 Task: School and Teacher Template: Grading Paper Horizontal.
Action: Mouse moved to (91, 100)
Screenshot: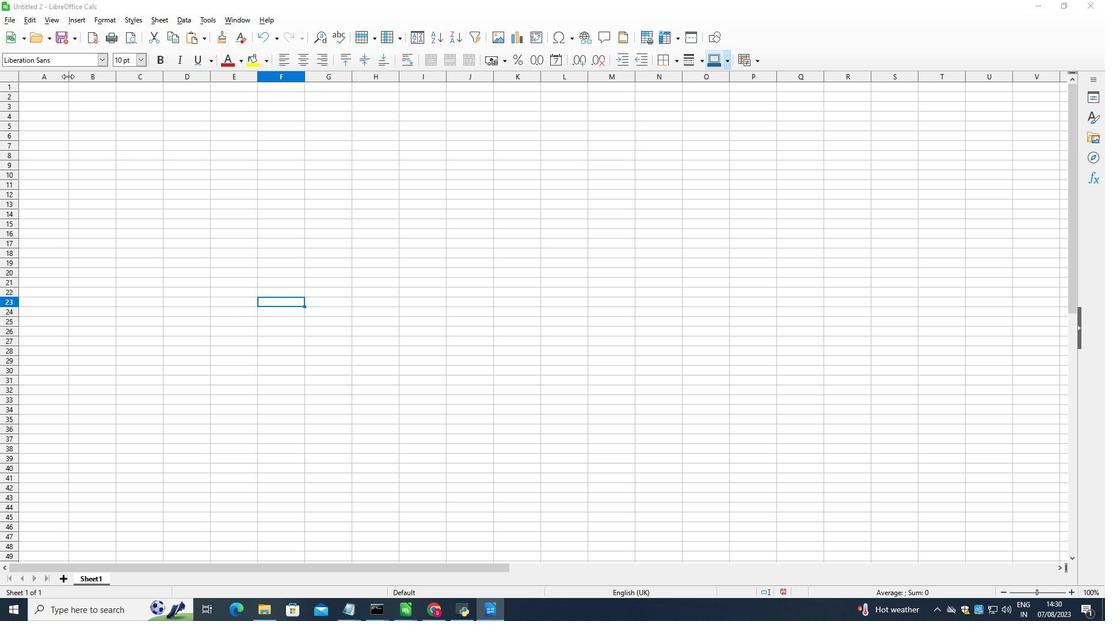 
Action: Mouse pressed left at (91, 100)
Screenshot: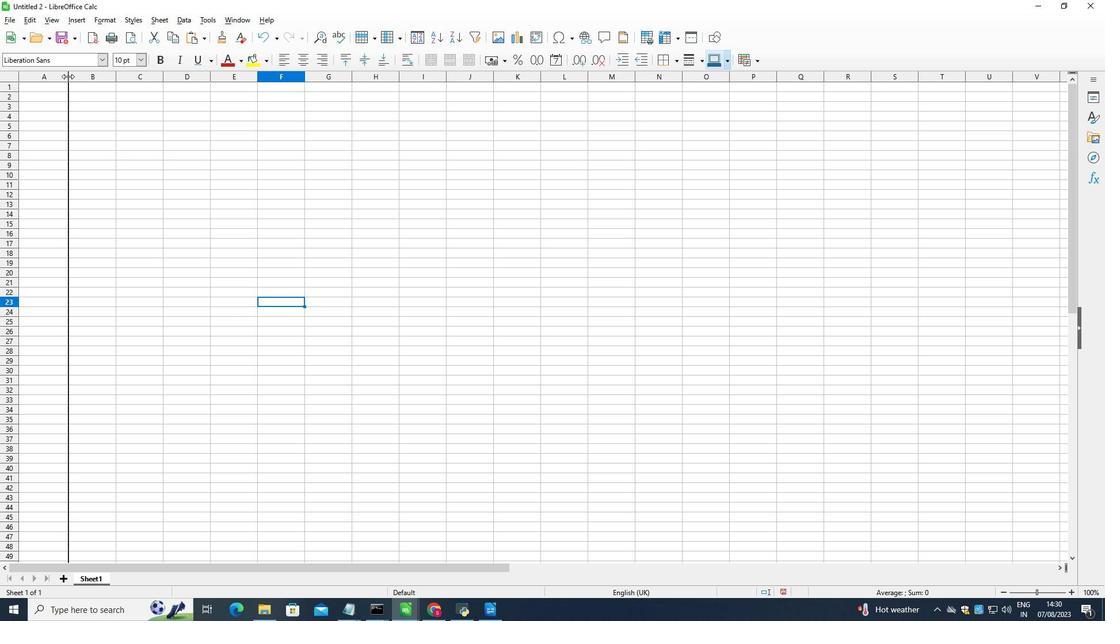 
Action: Mouse moved to (177, 97)
Screenshot: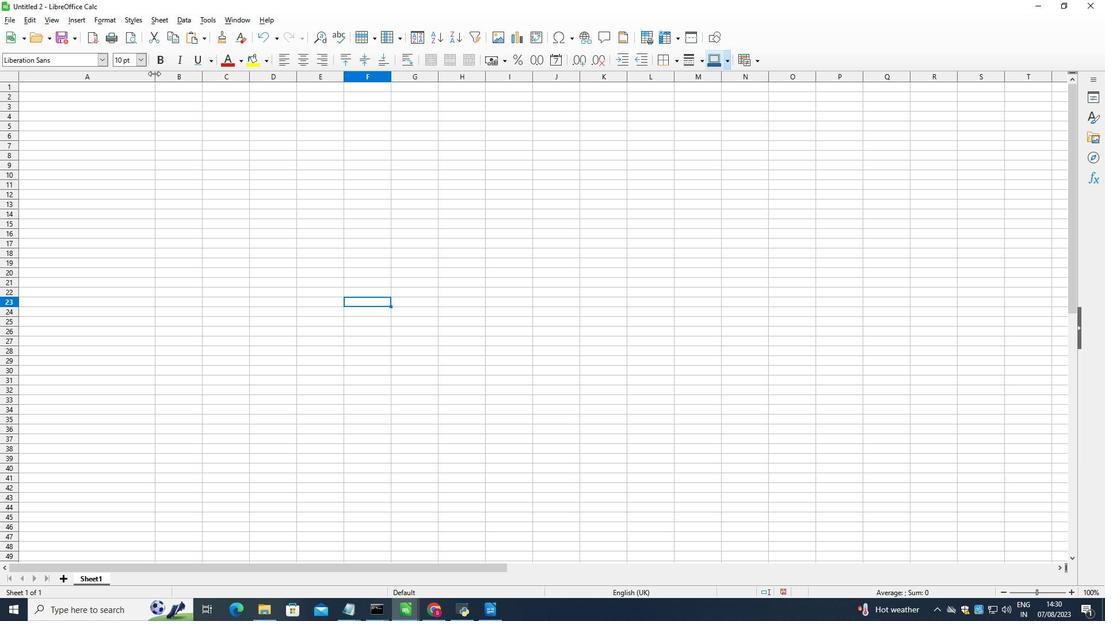 
Action: Mouse pressed left at (177, 97)
Screenshot: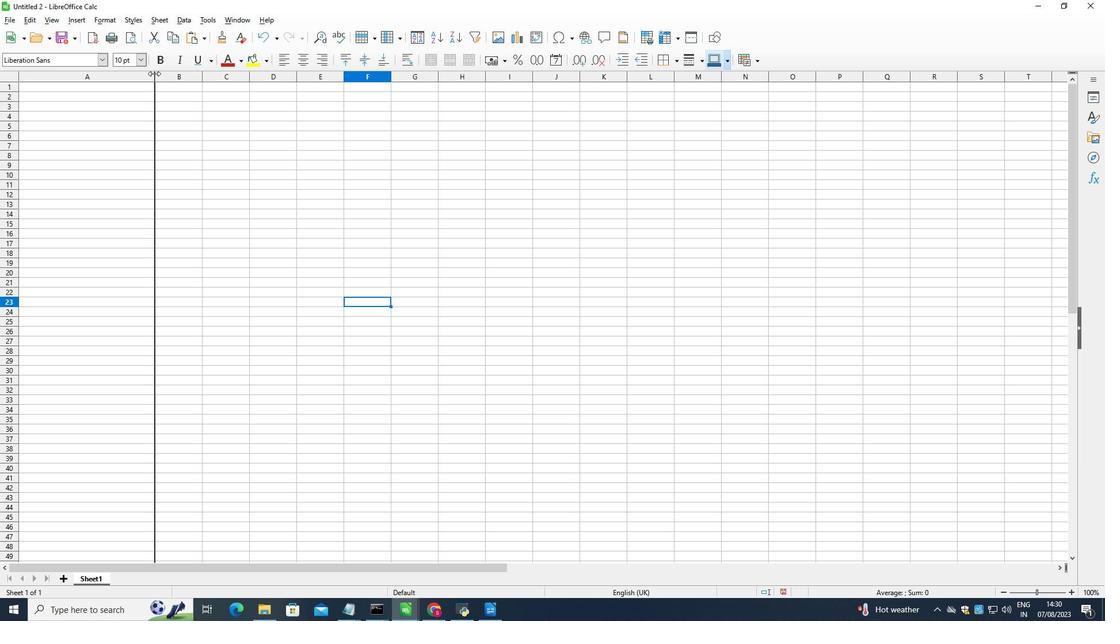
Action: Mouse moved to (228, 98)
Screenshot: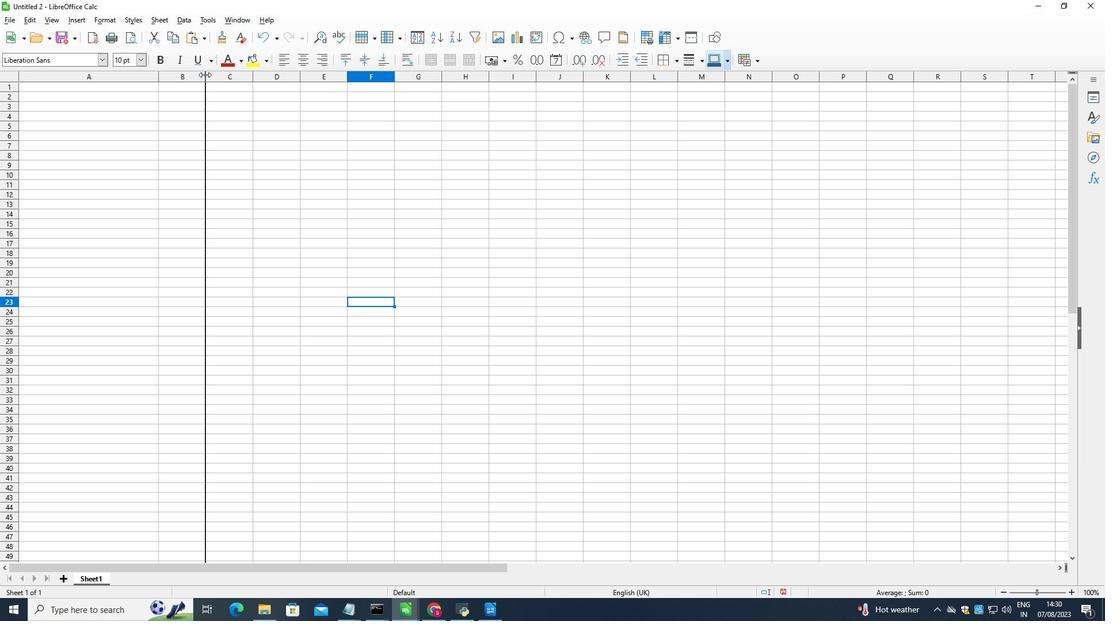 
Action: Mouse pressed left at (228, 98)
Screenshot: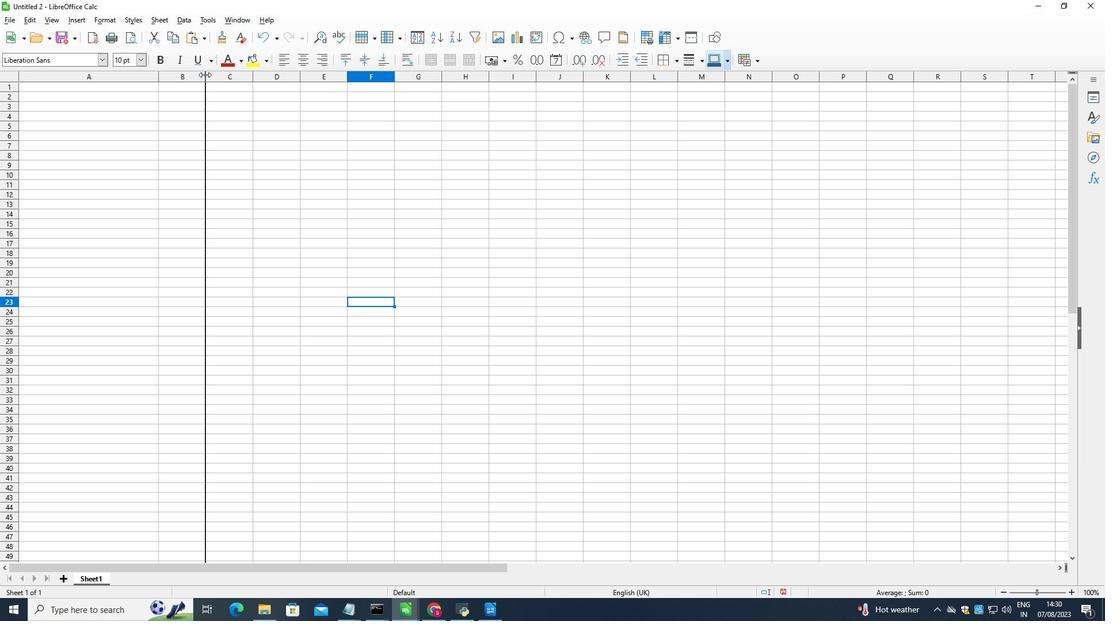 
Action: Mouse moved to (254, 101)
Screenshot: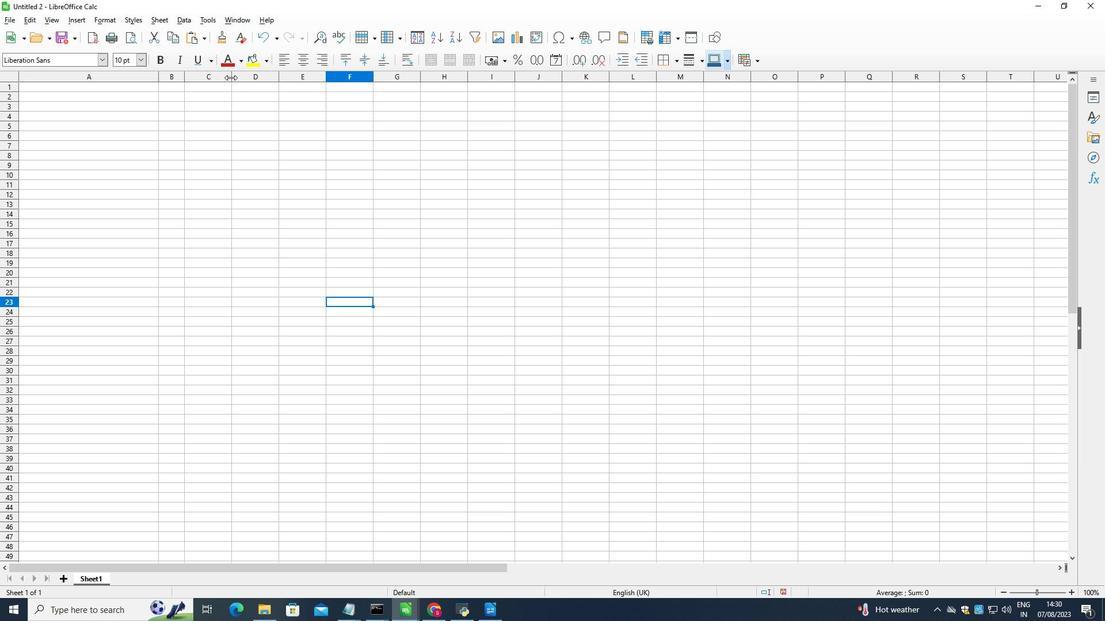 
Action: Mouse pressed left at (254, 101)
Screenshot: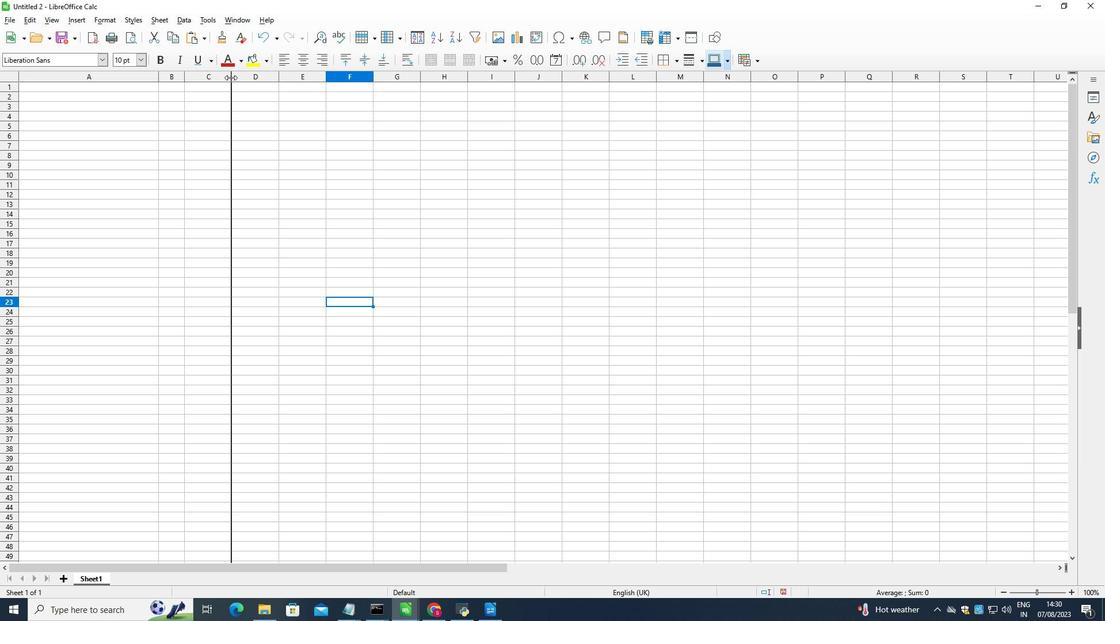
Action: Mouse moved to (280, 100)
Screenshot: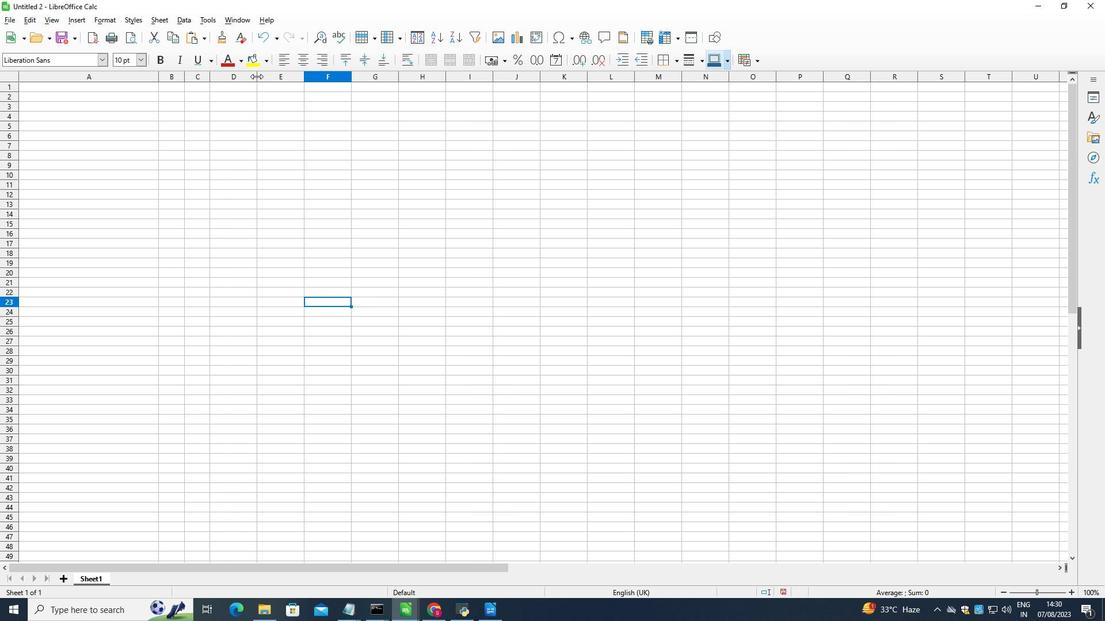 
Action: Mouse pressed left at (280, 100)
Screenshot: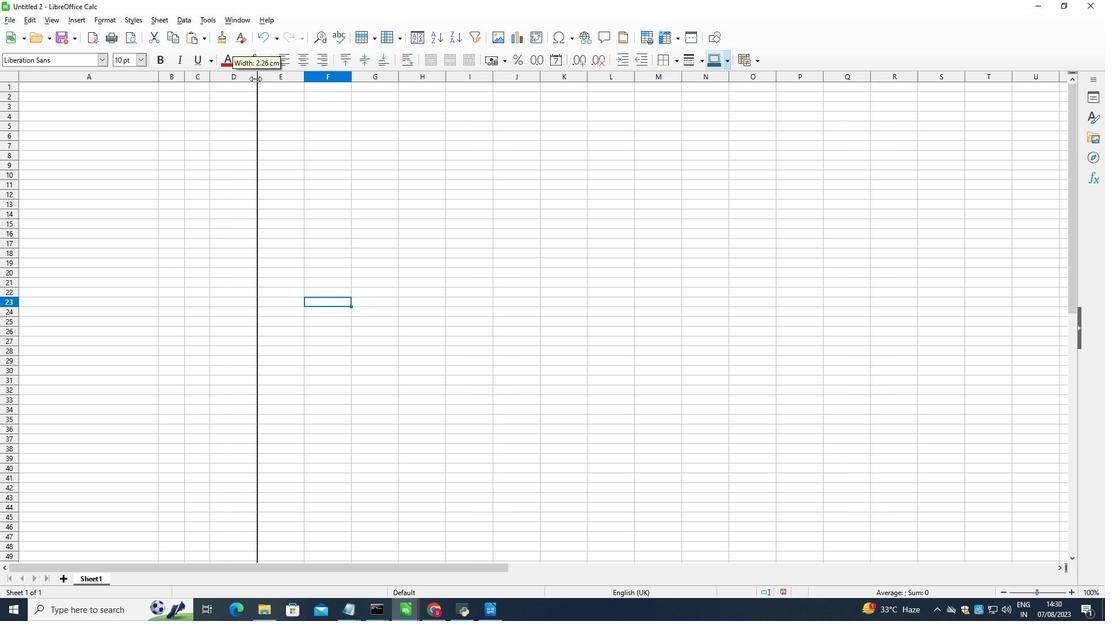 
Action: Mouse moved to (303, 99)
Screenshot: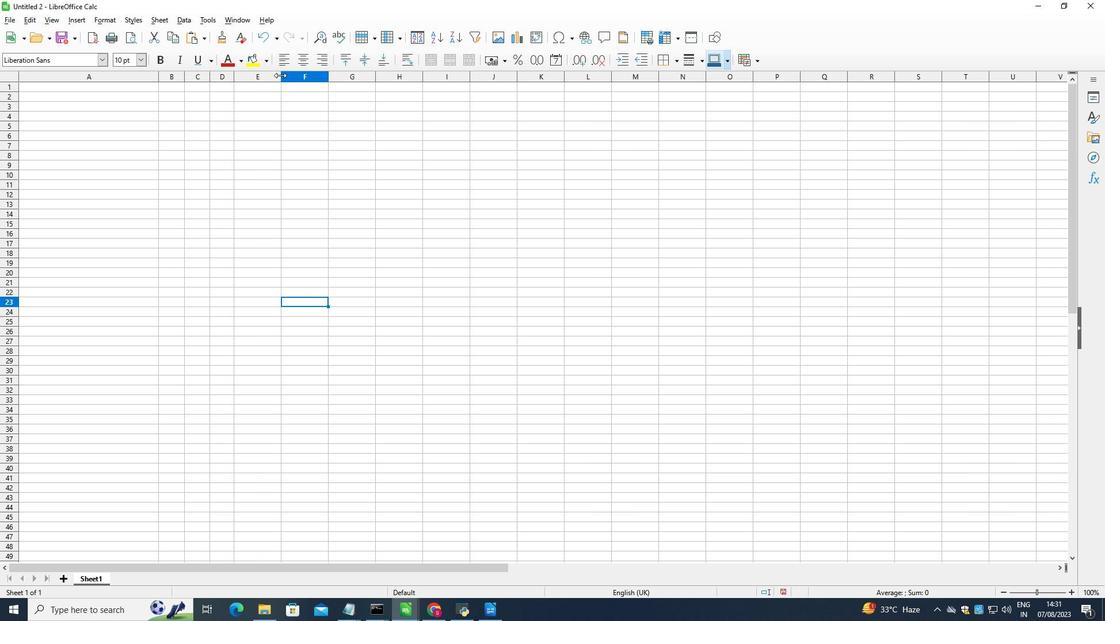 
Action: Mouse pressed left at (303, 99)
Screenshot: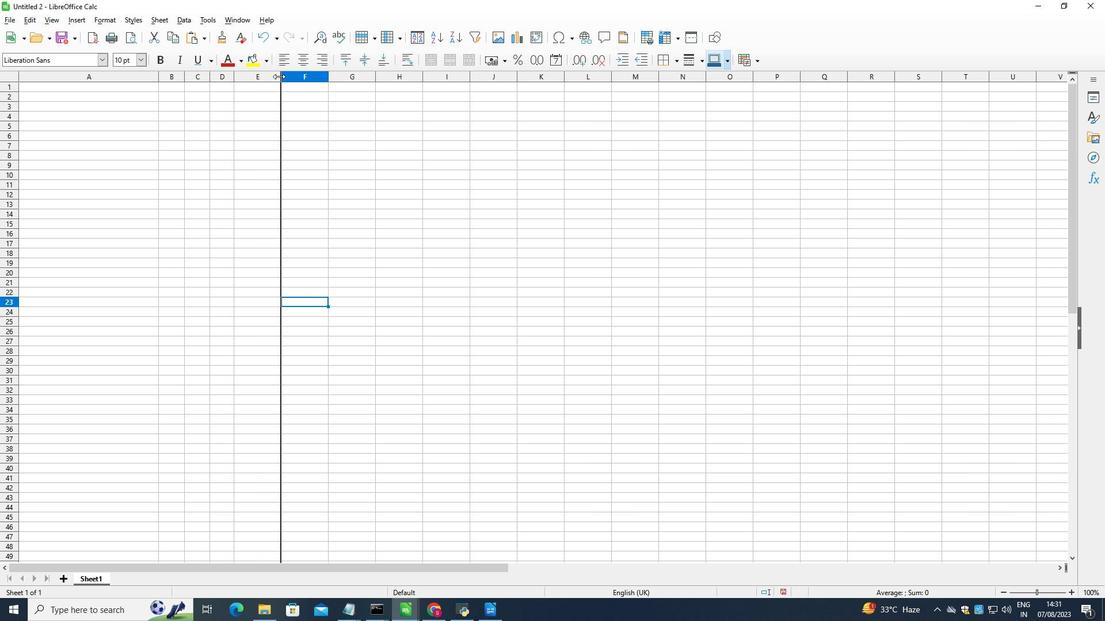
Action: Mouse moved to (325, 101)
Screenshot: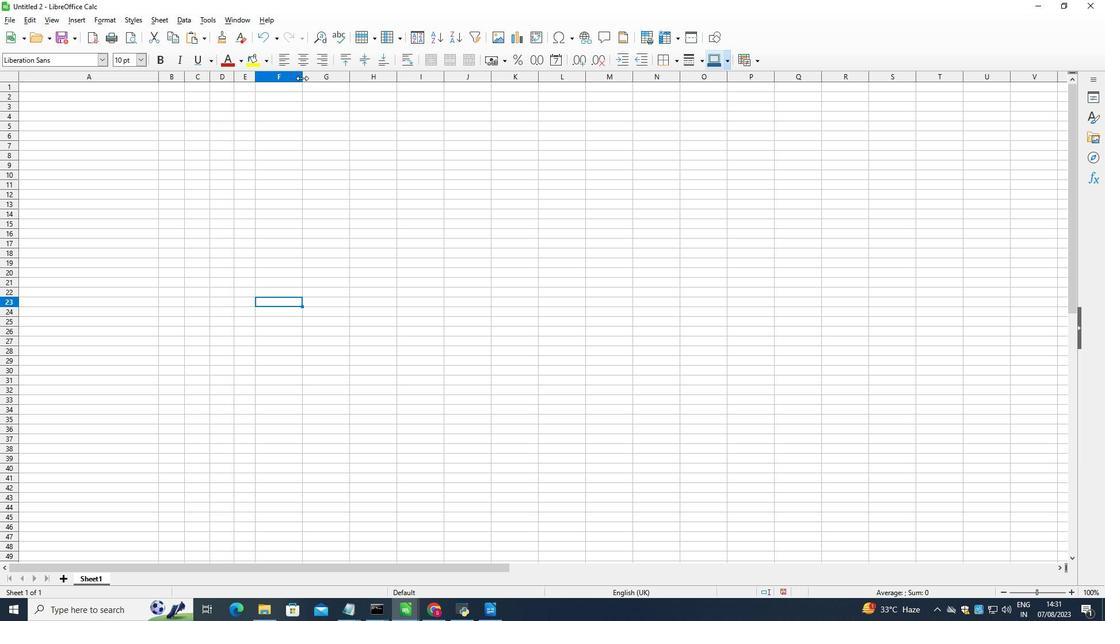
Action: Mouse pressed left at (325, 101)
Screenshot: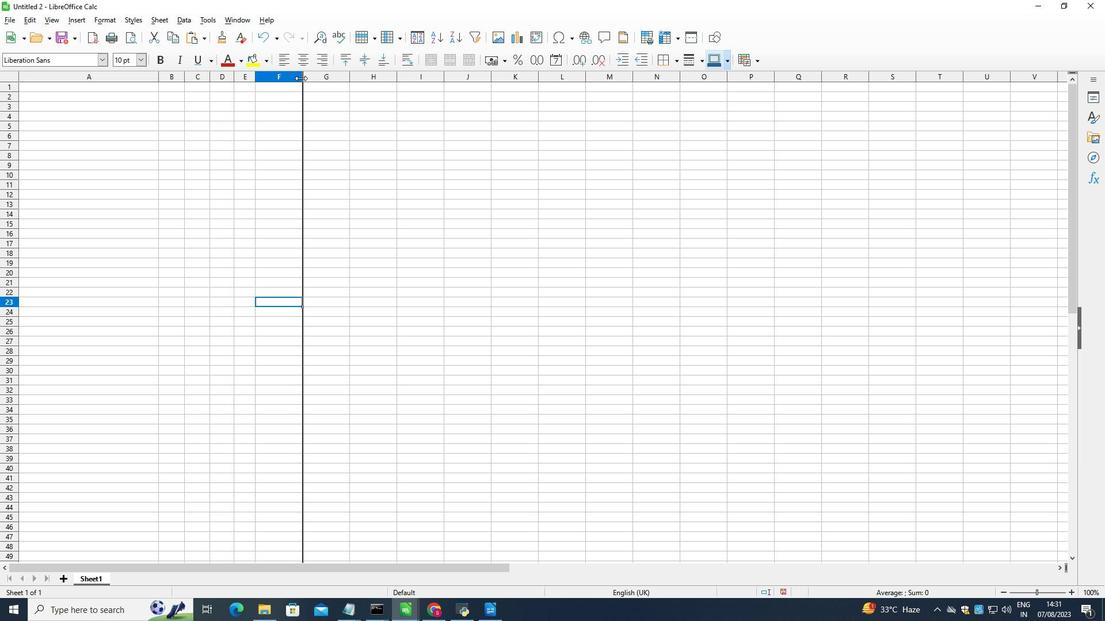
Action: Mouse moved to (347, 98)
Screenshot: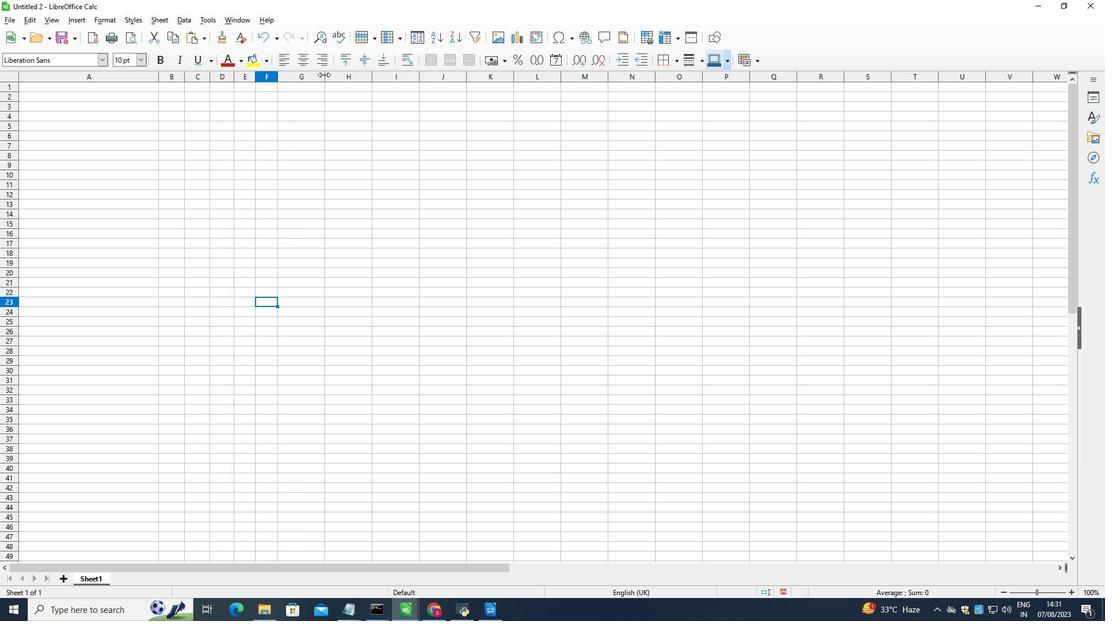 
Action: Mouse pressed left at (347, 98)
Screenshot: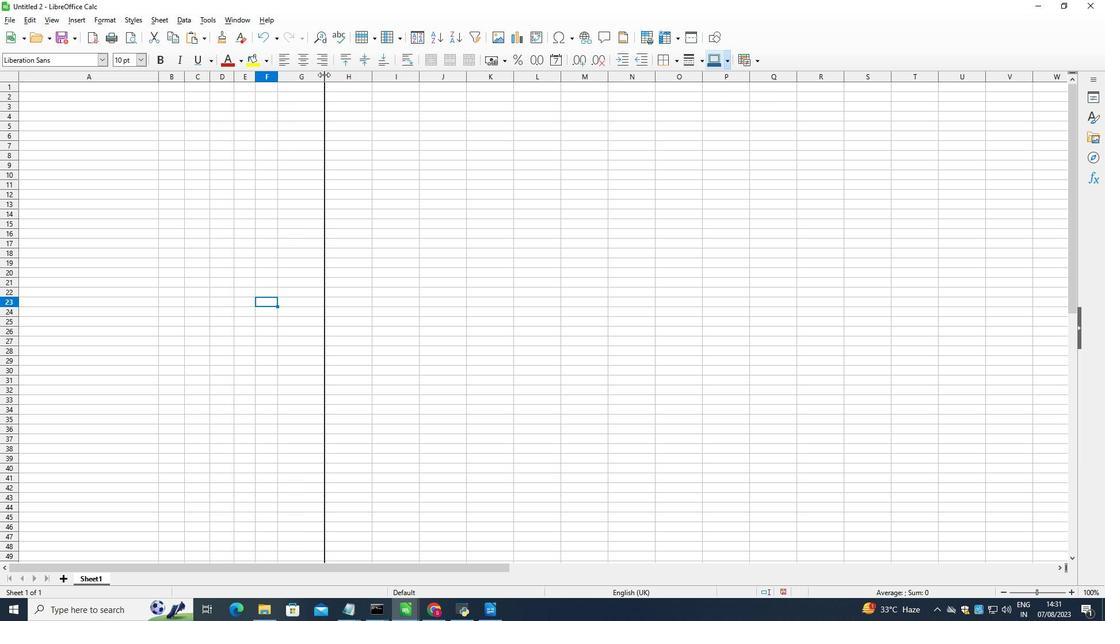 
Action: Mouse moved to (226, 112)
Screenshot: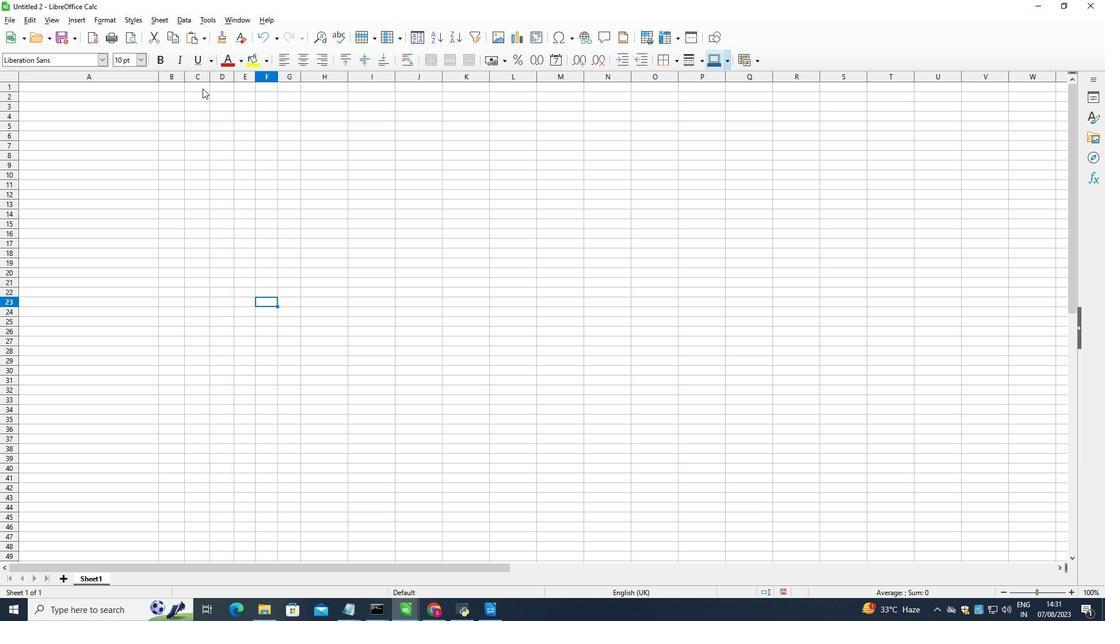 
Action: Mouse pressed left at (226, 112)
Screenshot: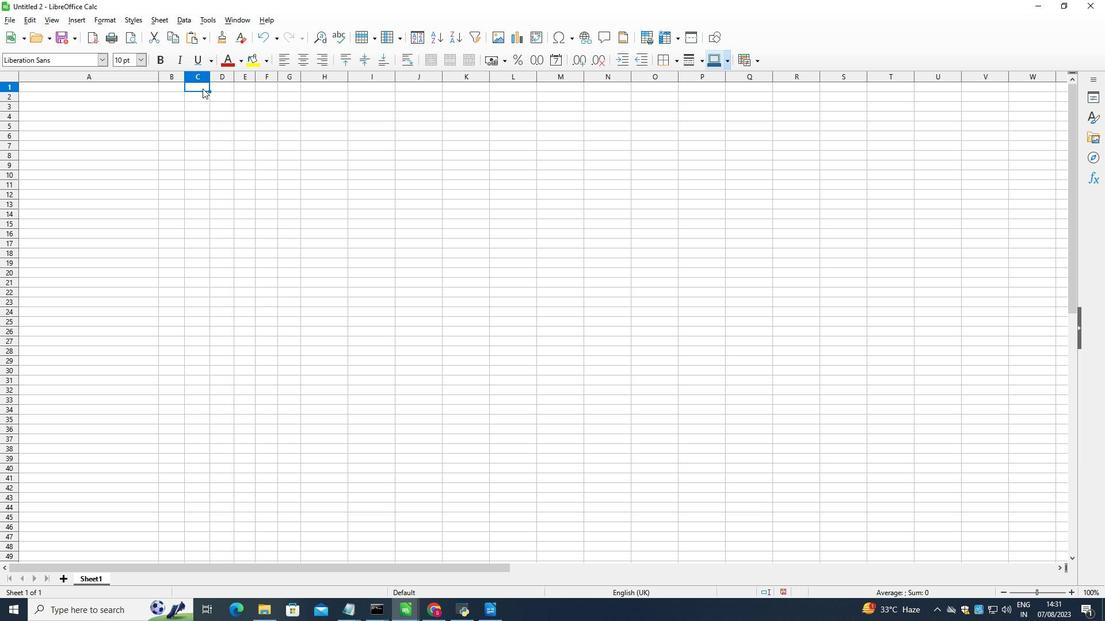 
Action: Mouse moved to (476, 81)
Screenshot: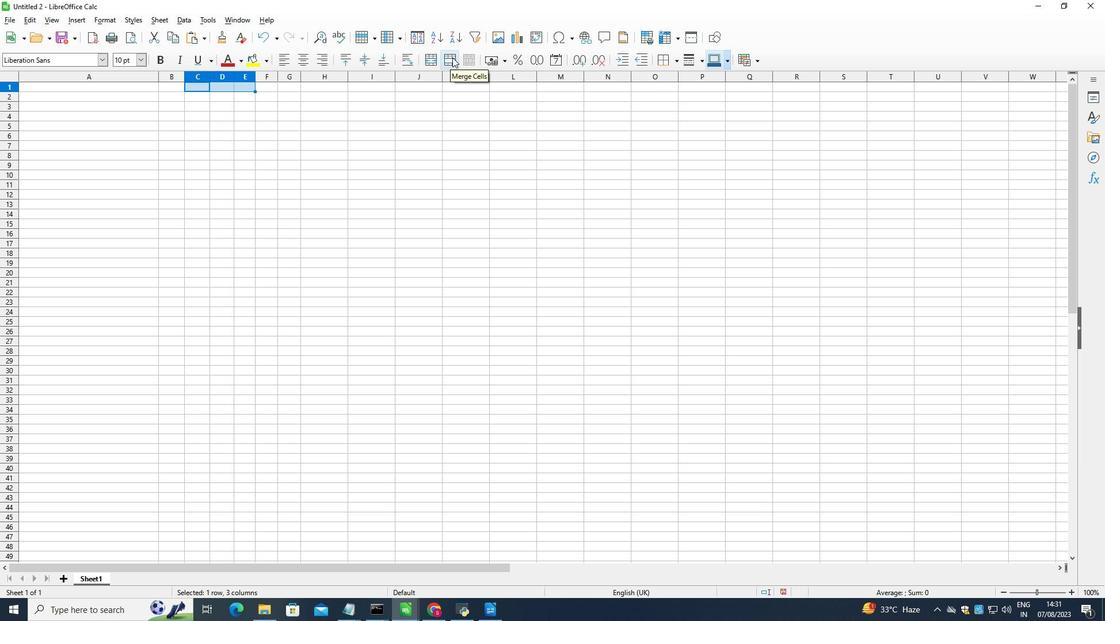 
Action: Mouse pressed left at (476, 81)
Screenshot: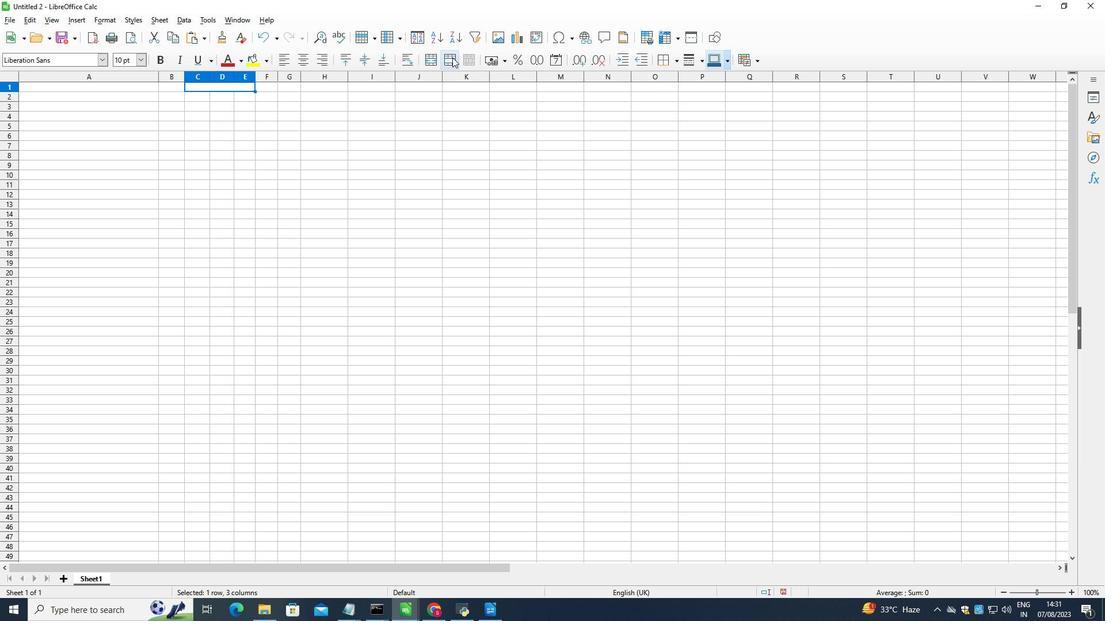 
Action: Mouse moved to (381, 209)
Screenshot: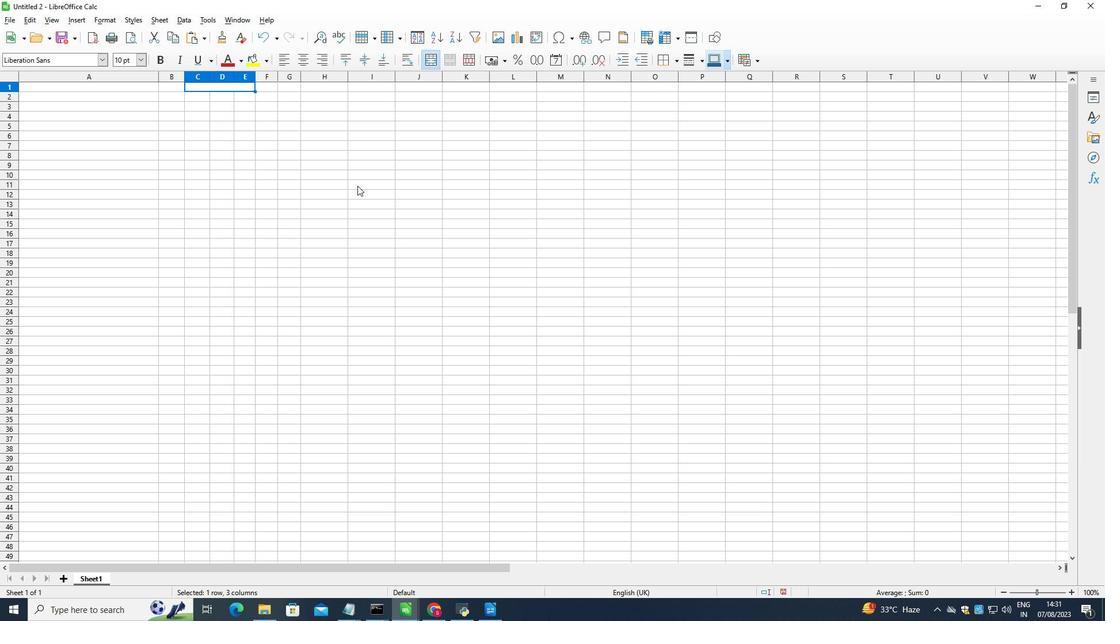 
Action: Mouse pressed left at (381, 209)
Screenshot: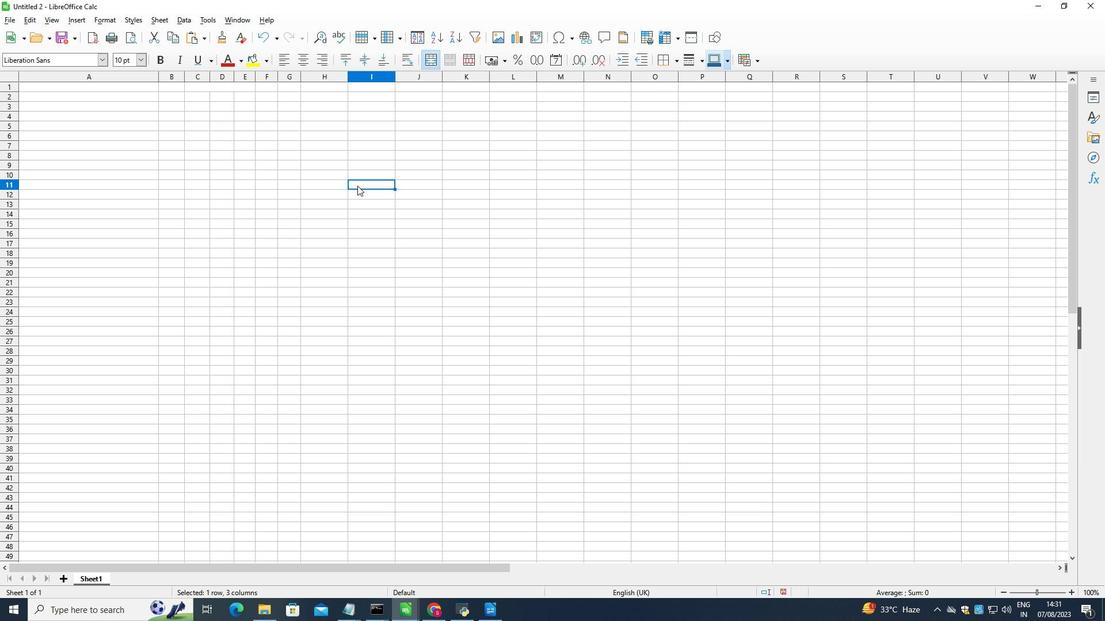 
Action: Mouse moved to (370, 100)
Screenshot: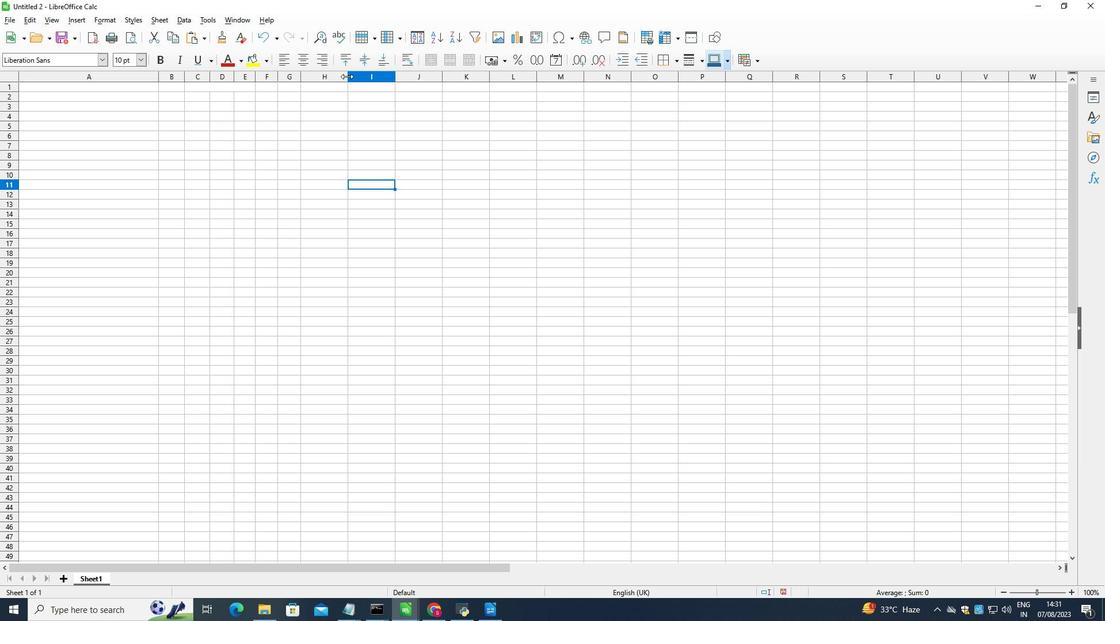 
Action: Mouse pressed left at (370, 100)
Screenshot: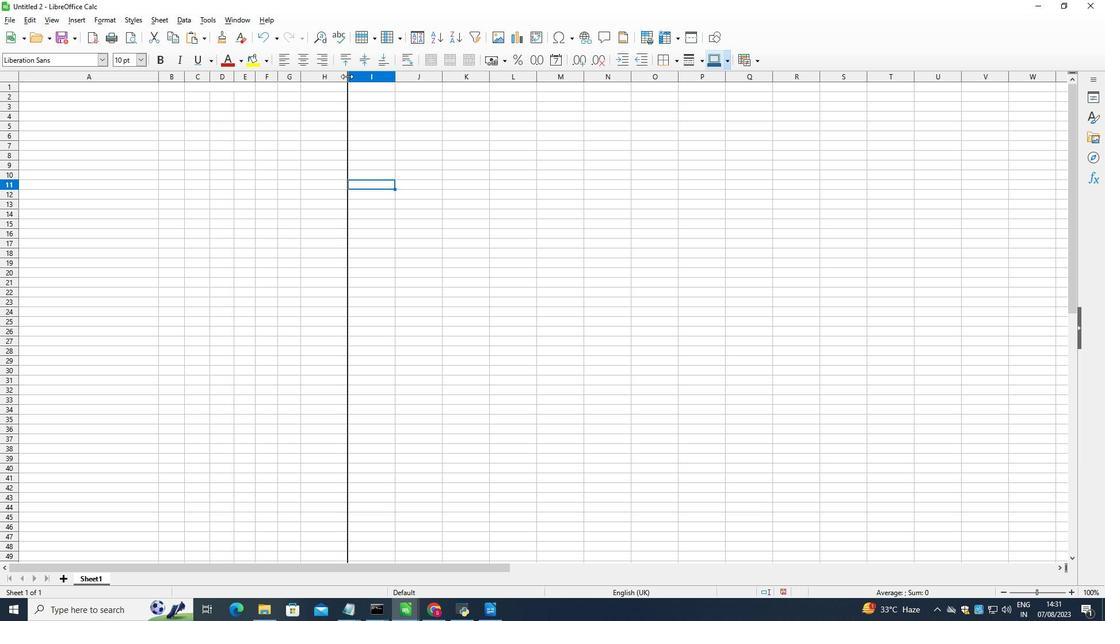 
Action: Mouse moved to (396, 103)
Screenshot: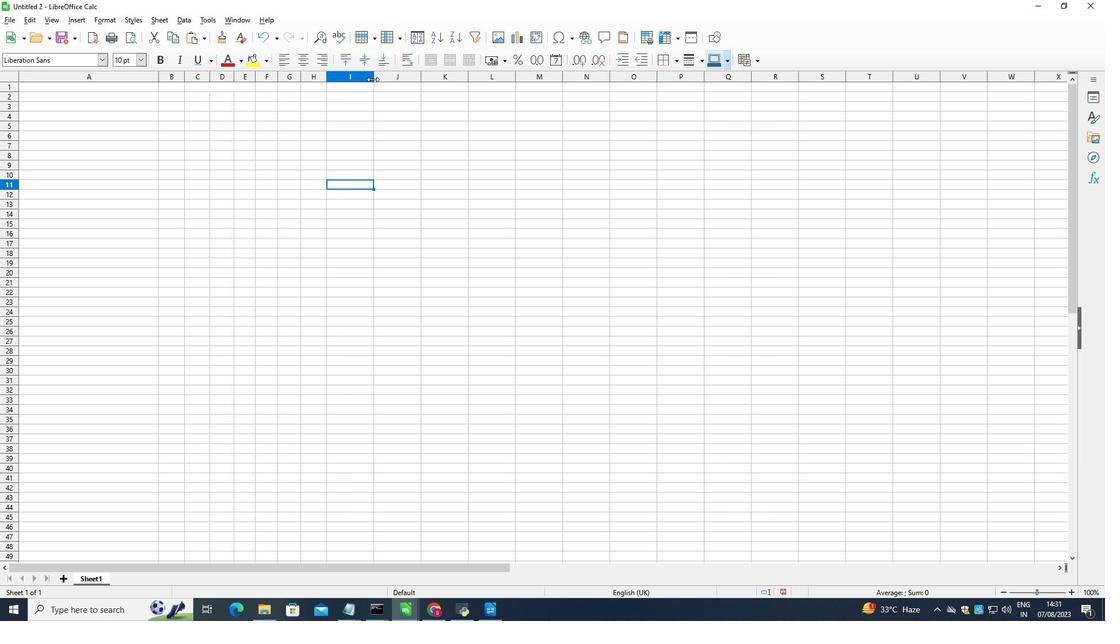 
Action: Mouse pressed left at (396, 103)
Screenshot: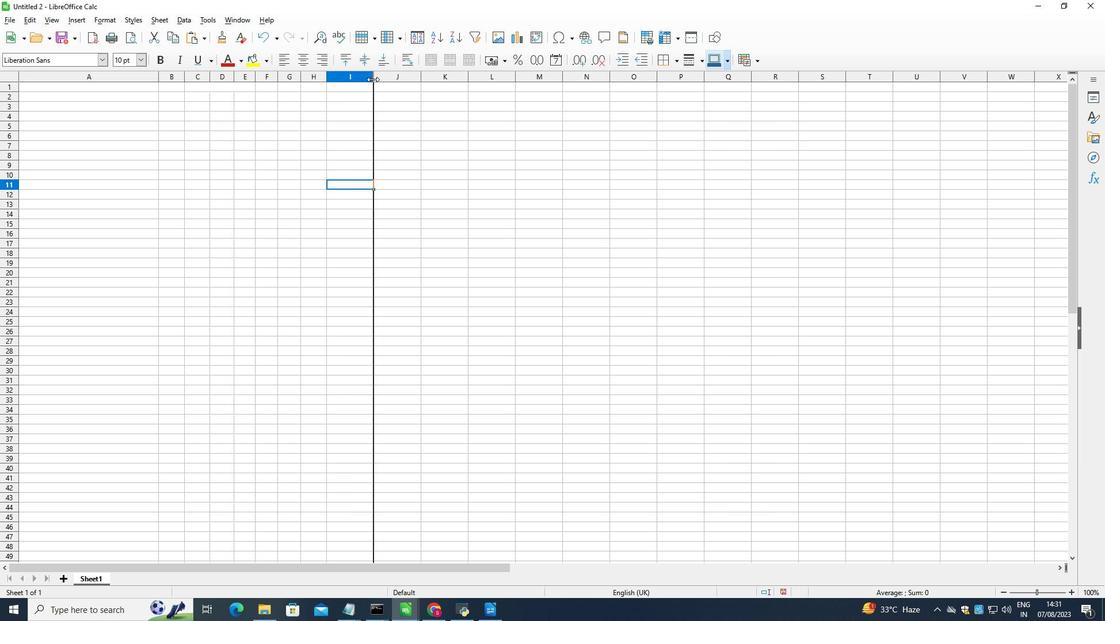 
Action: Mouse moved to (421, 100)
Screenshot: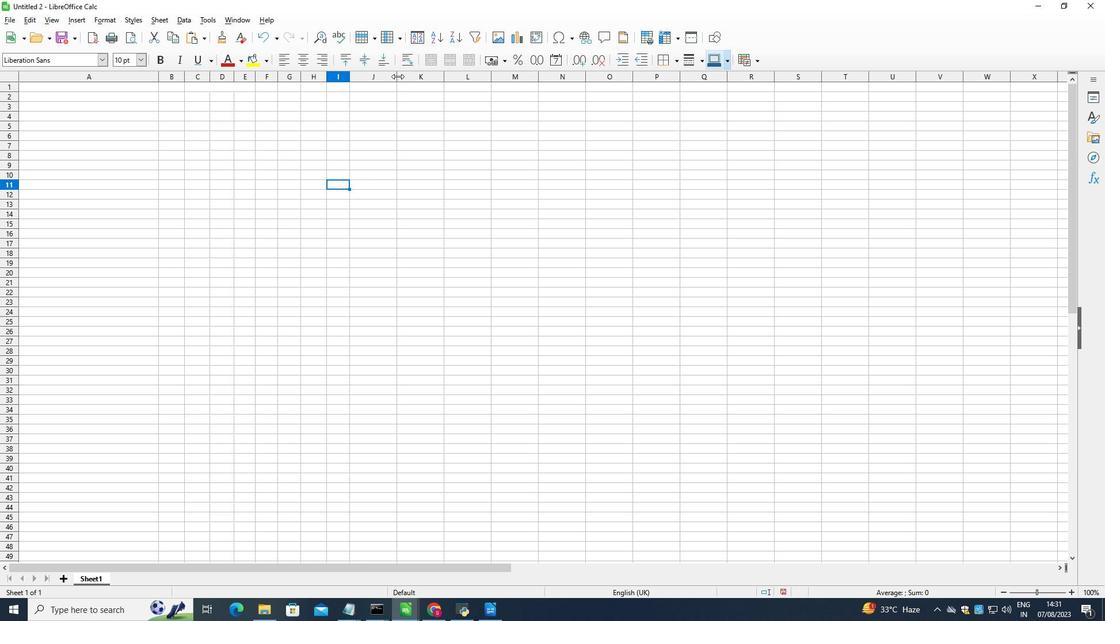 
Action: Mouse pressed left at (421, 100)
Screenshot: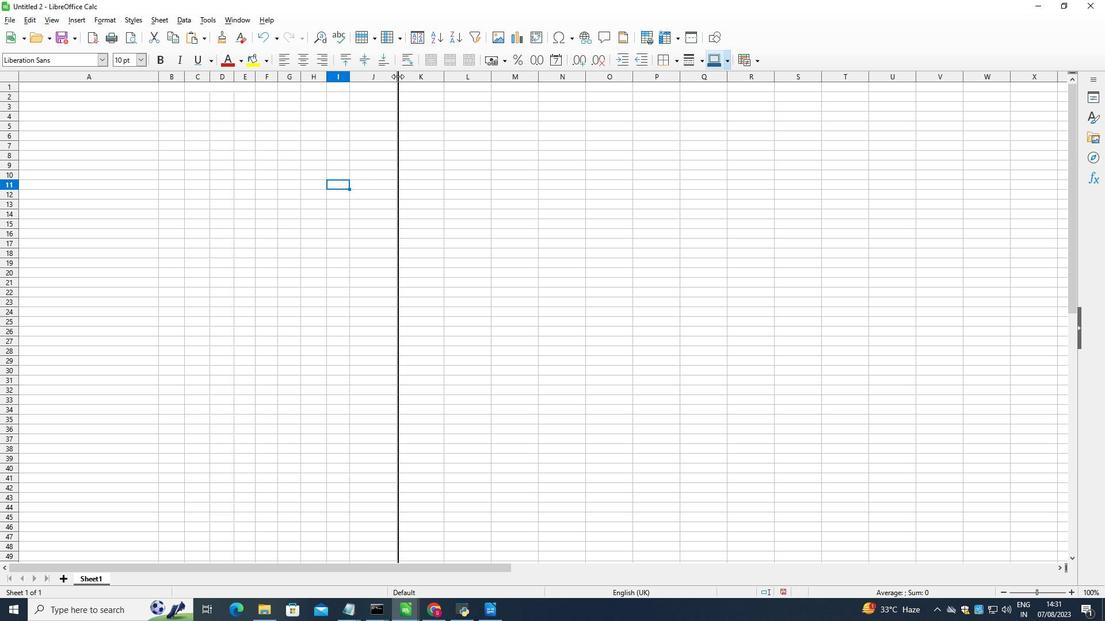 
Action: Mouse moved to (441, 99)
Screenshot: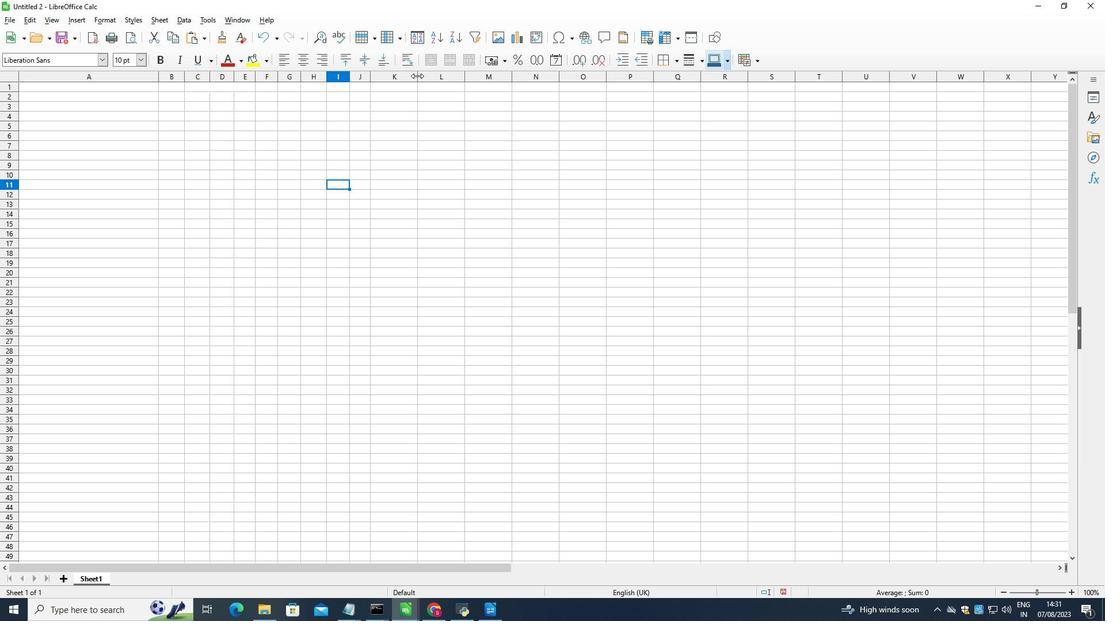 
Action: Mouse pressed left at (441, 99)
Screenshot: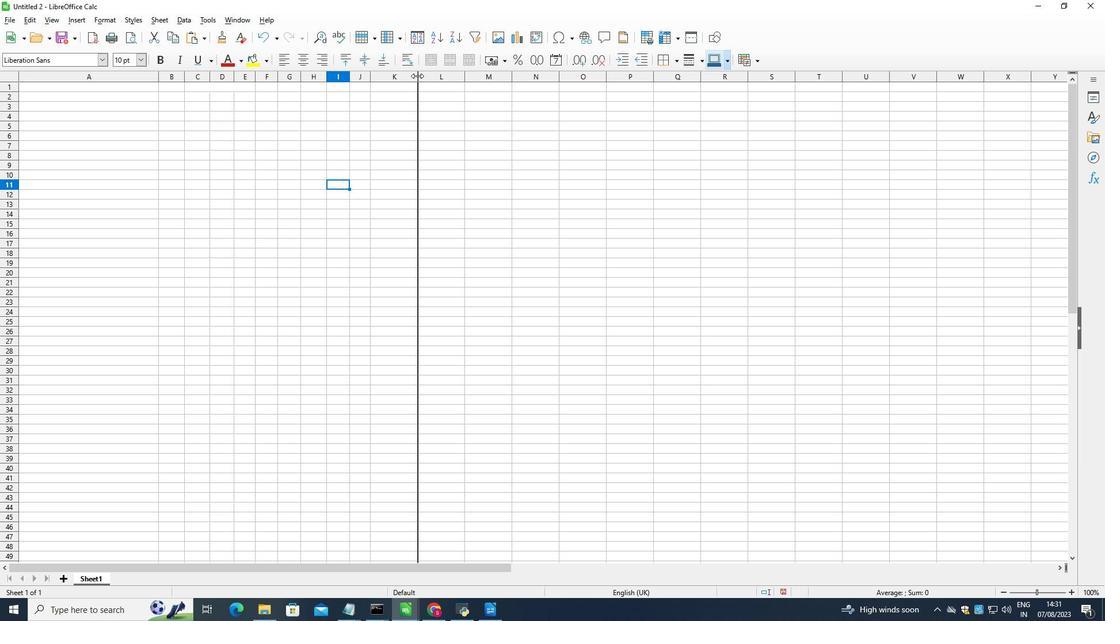 
Action: Mouse moved to (465, 97)
Screenshot: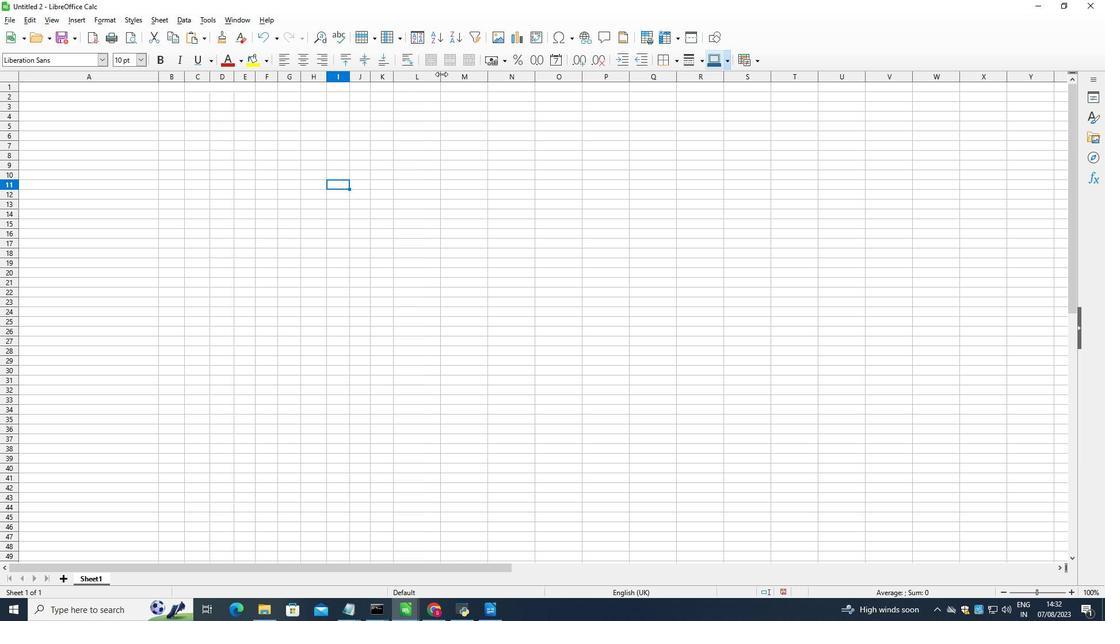 
Action: Mouse pressed left at (465, 97)
Screenshot: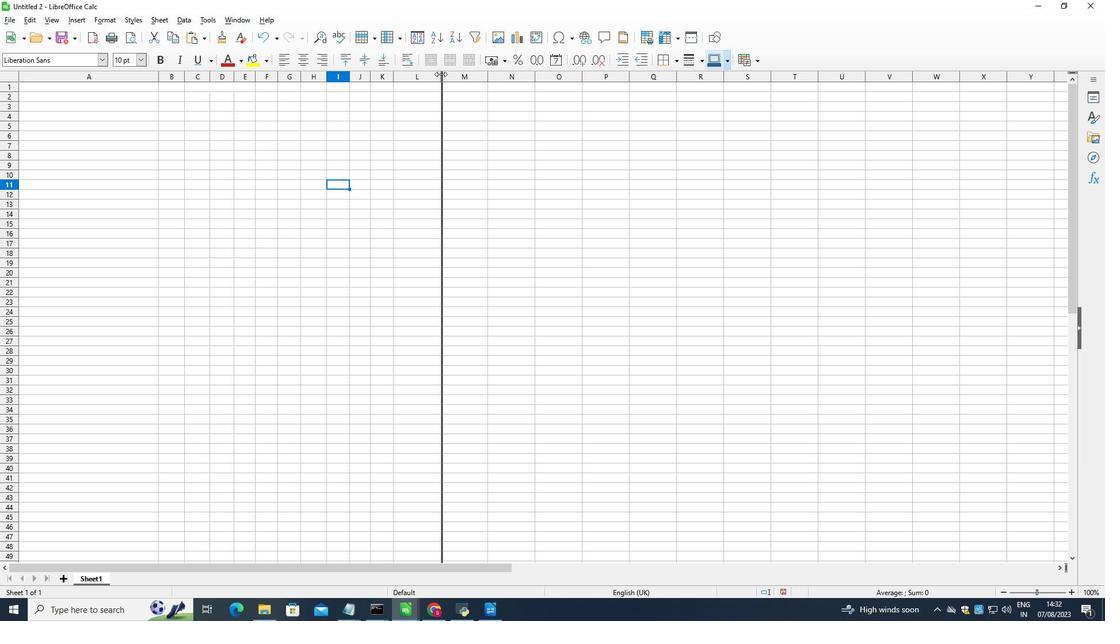 
Action: Mouse moved to (341, 112)
Screenshot: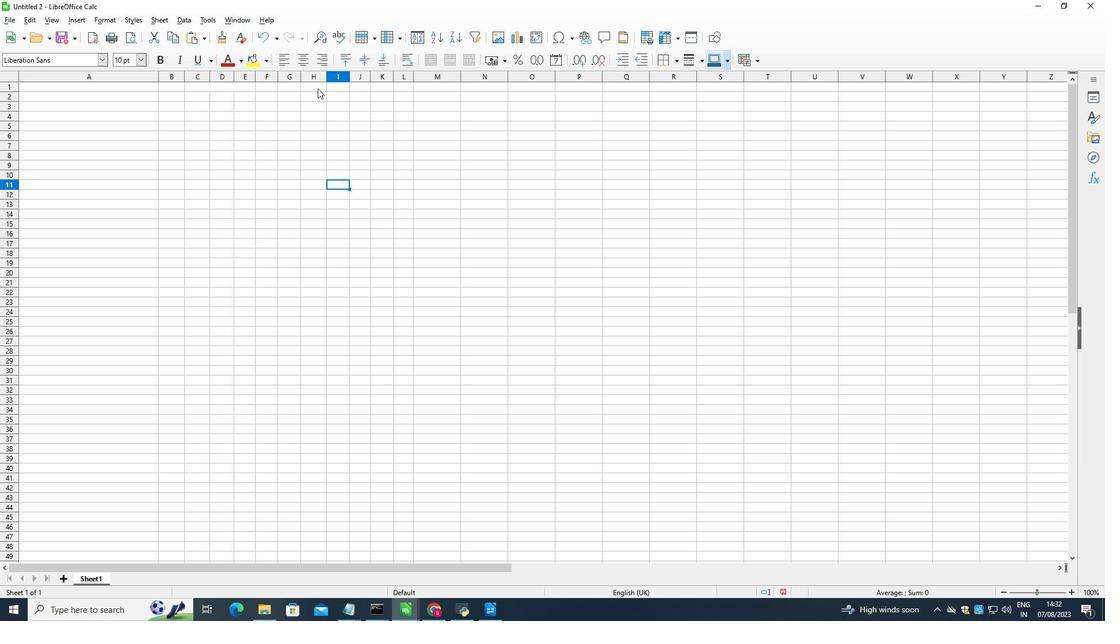 
Action: Mouse pressed left at (341, 112)
Screenshot: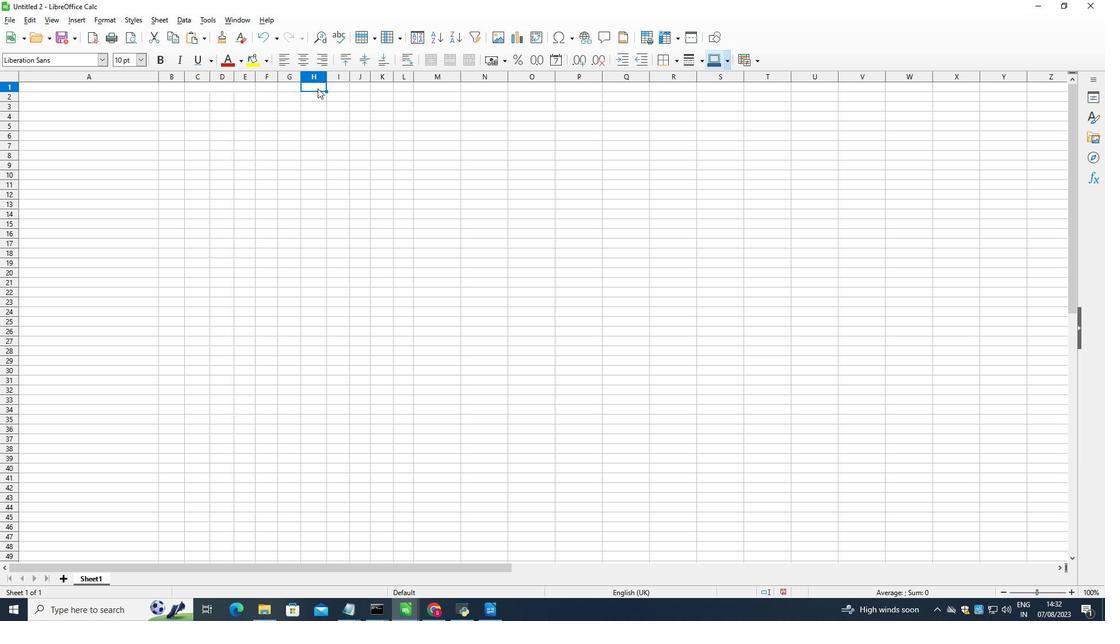 
Action: Mouse moved to (471, 83)
Screenshot: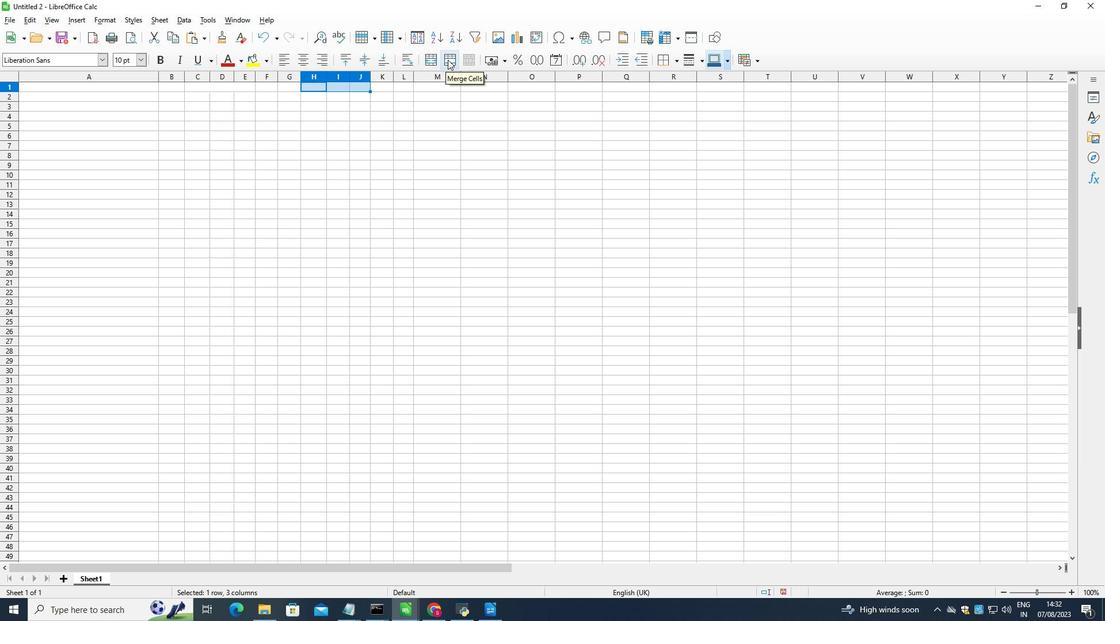 
Action: Mouse pressed left at (471, 83)
Screenshot: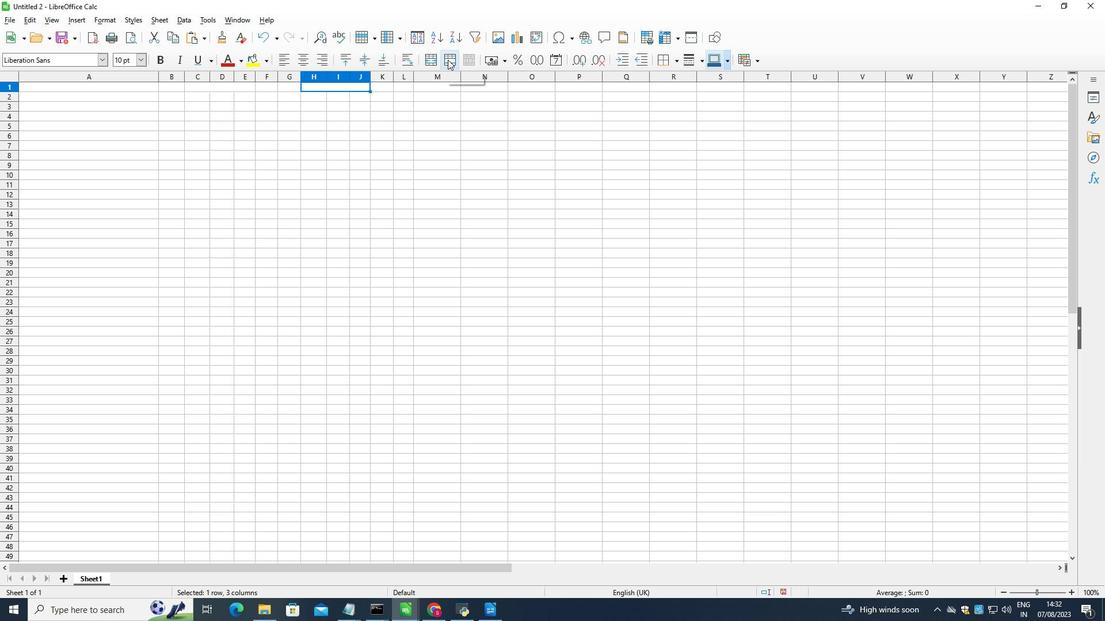 
Action: Mouse moved to (248, 109)
Screenshot: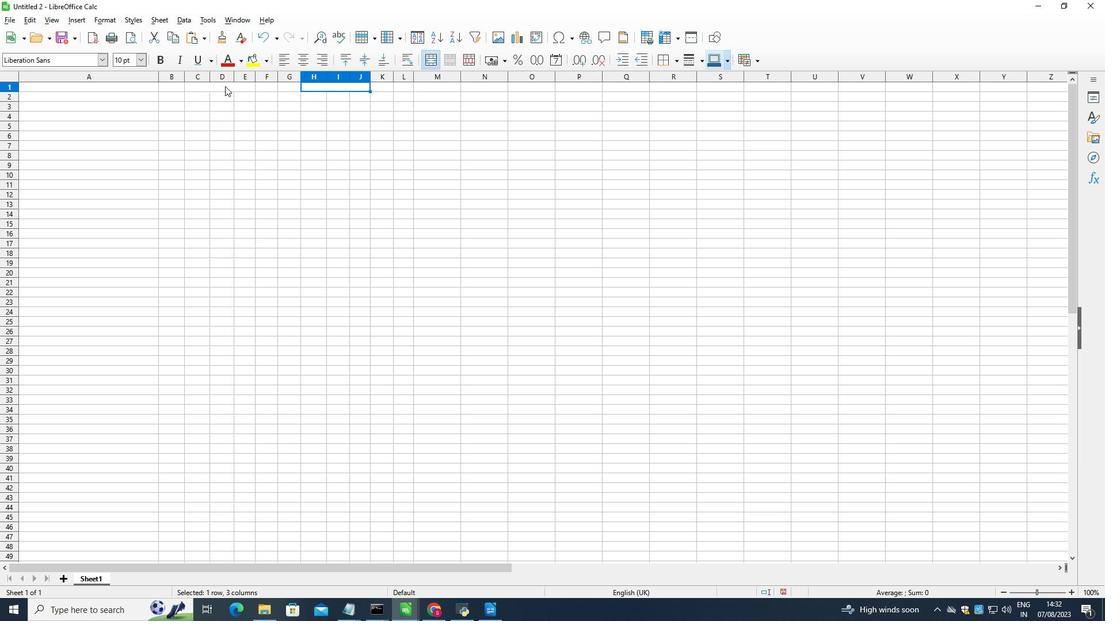 
Action: Mouse pressed left at (248, 109)
Screenshot: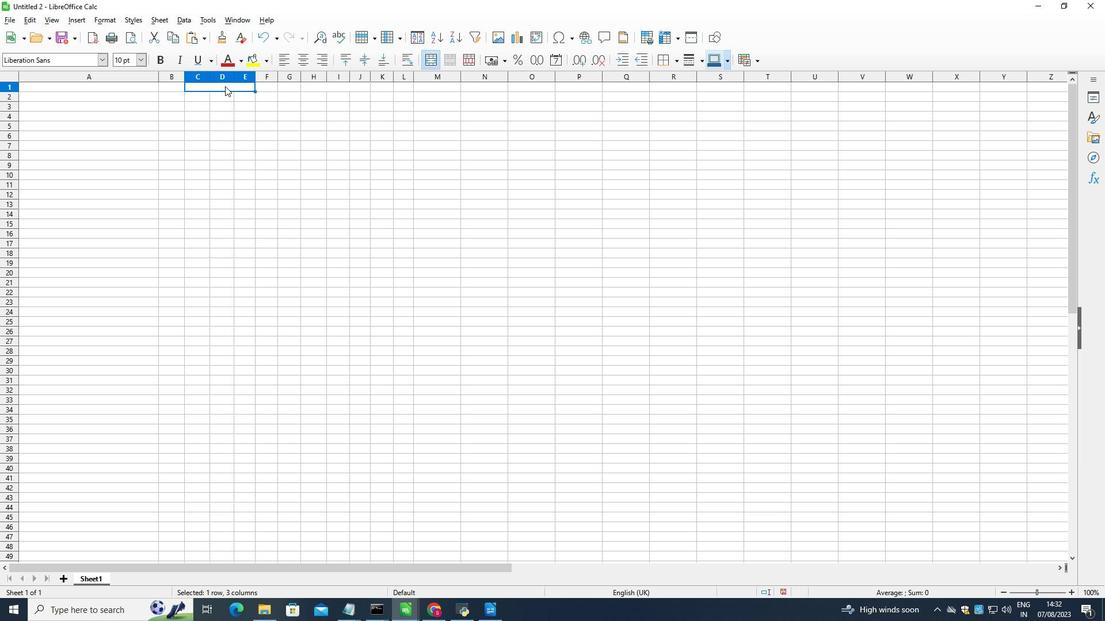 
Action: Key pressed <Key.shift>Week<Key.shift_r><Key.shift_r><Key.shift_r><Key.shift_r>:
Screenshot: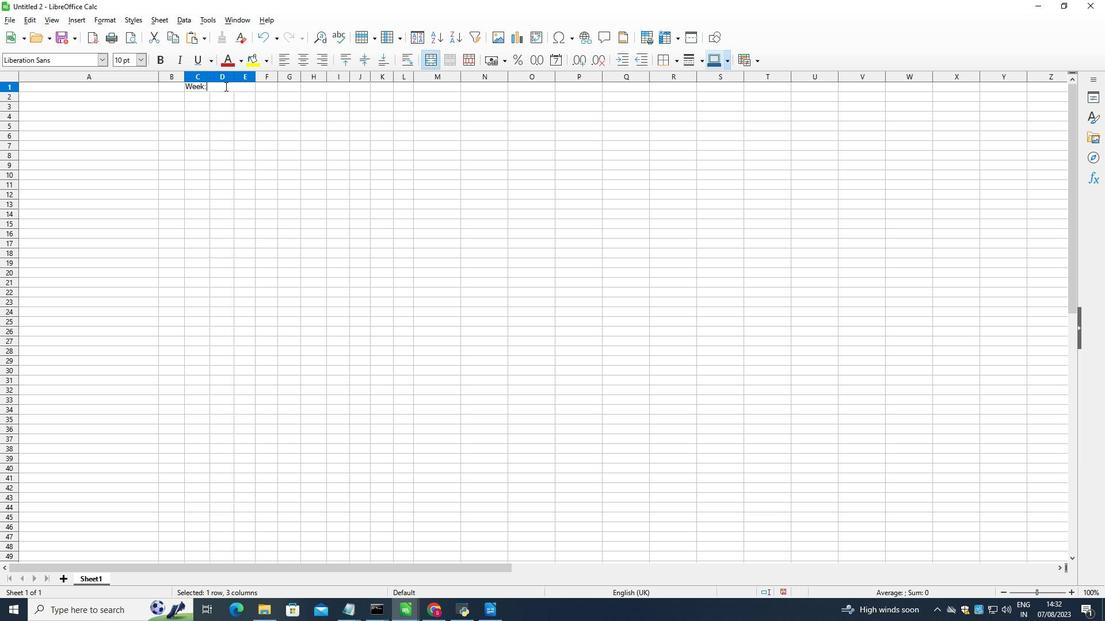 
Action: Mouse moved to (344, 109)
Screenshot: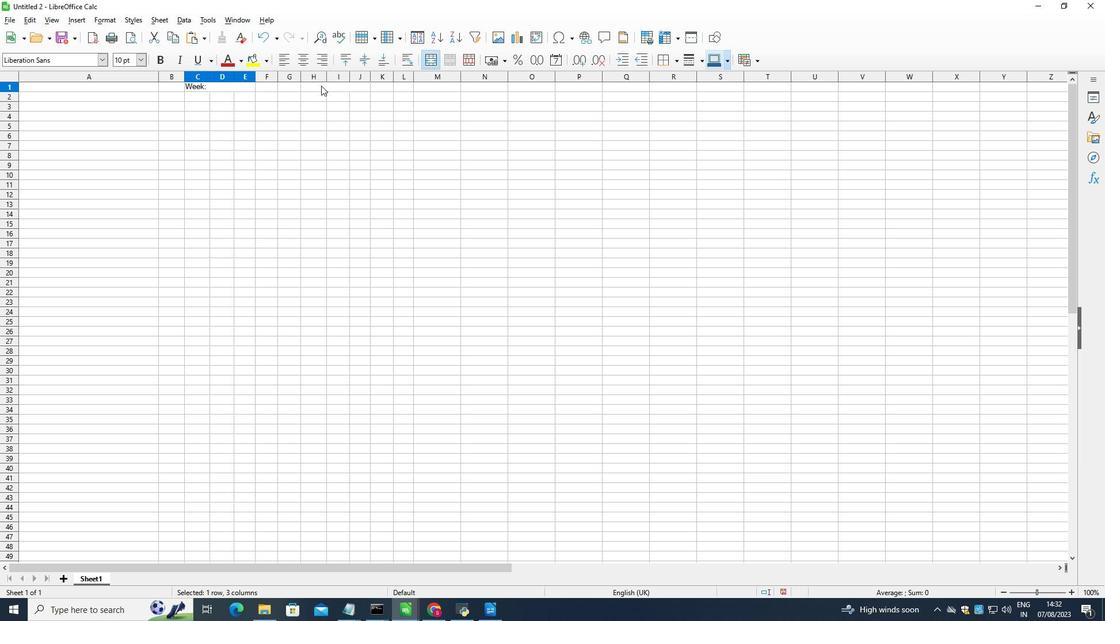 
Action: Mouse pressed left at (344, 109)
Screenshot: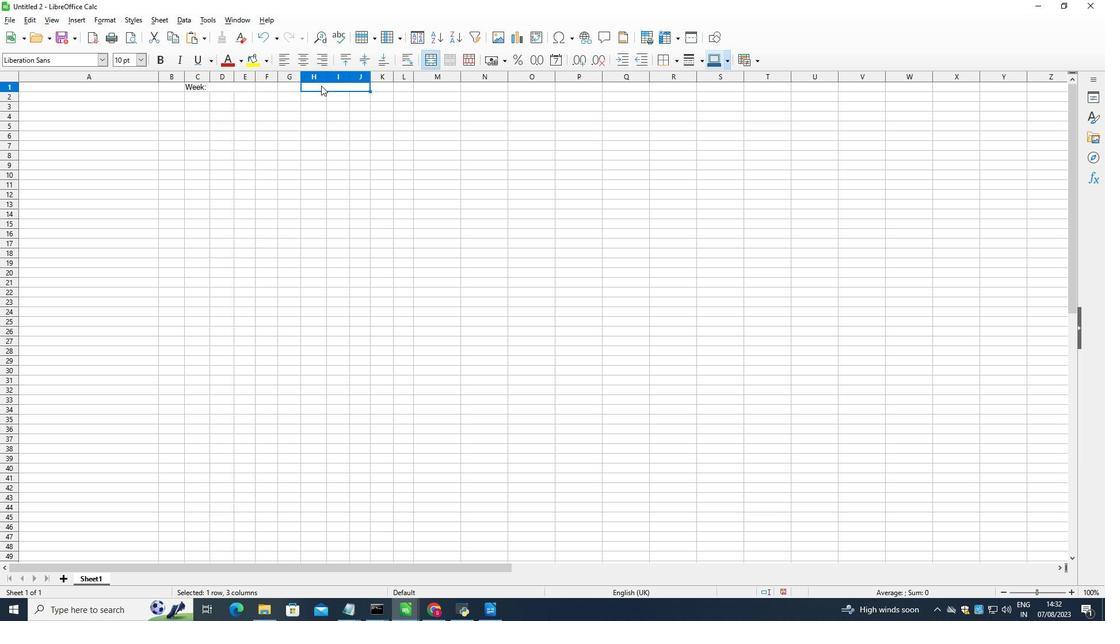 
Action: Key pressed <Key.shift>Week<Key.shift_r>:
Screenshot: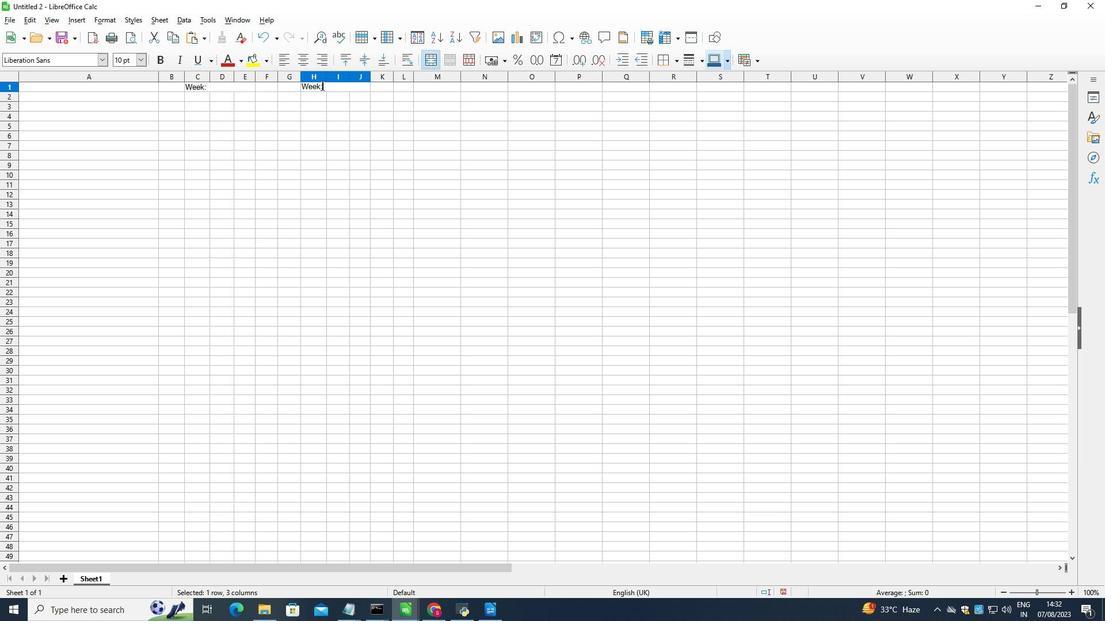 
Action: Mouse moved to (476, 119)
Screenshot: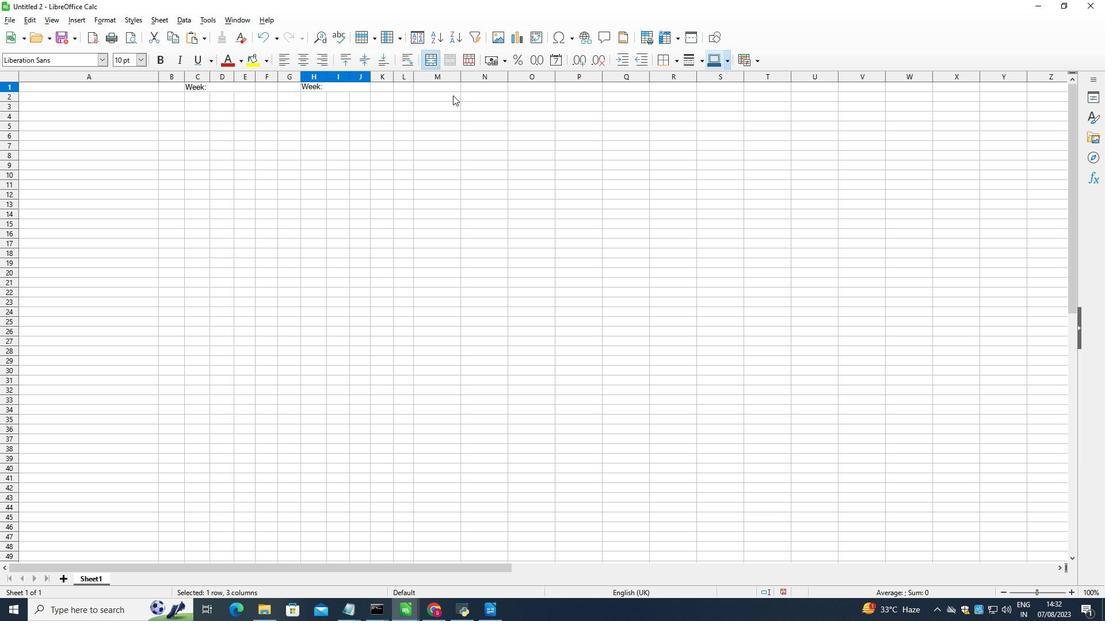 
Action: Mouse pressed left at (476, 119)
Screenshot: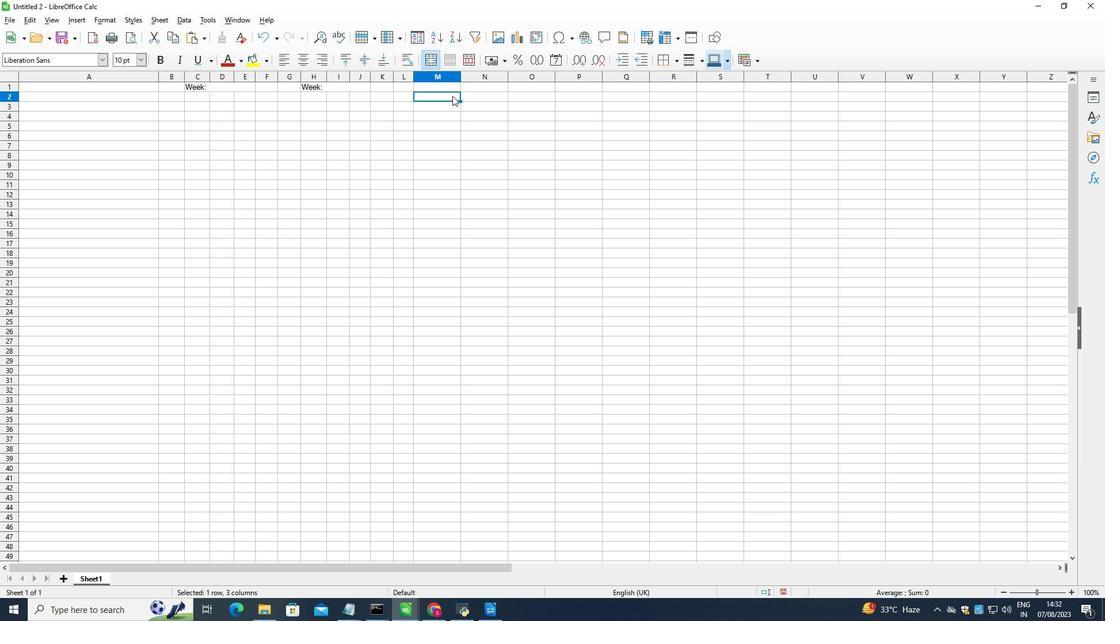 
Action: Mouse moved to (485, 99)
Screenshot: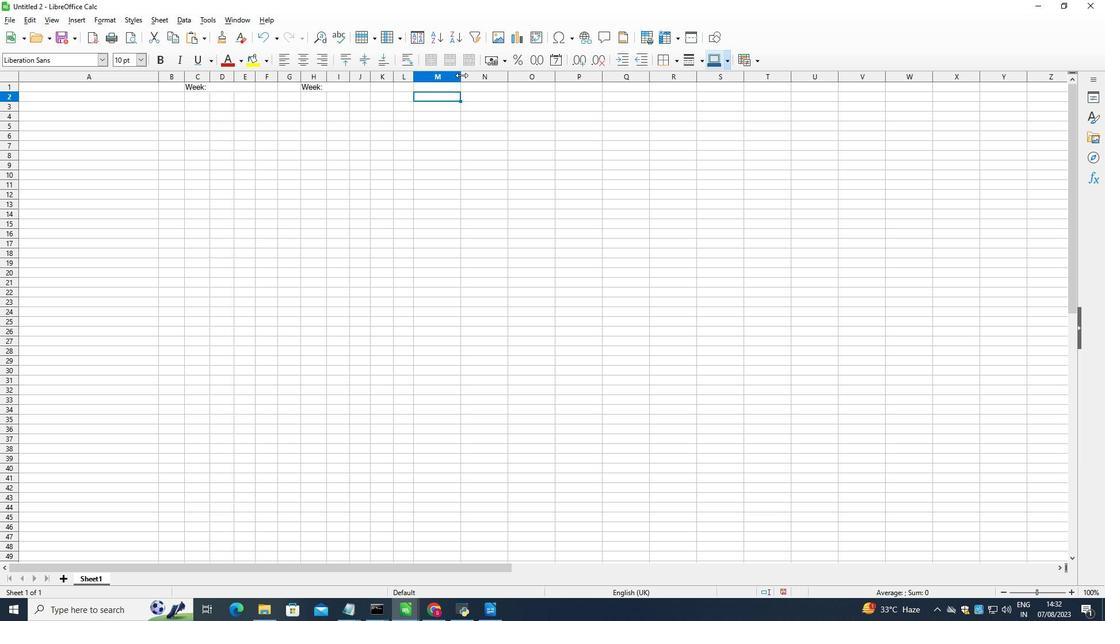 
Action: Mouse pressed left at (485, 99)
Screenshot: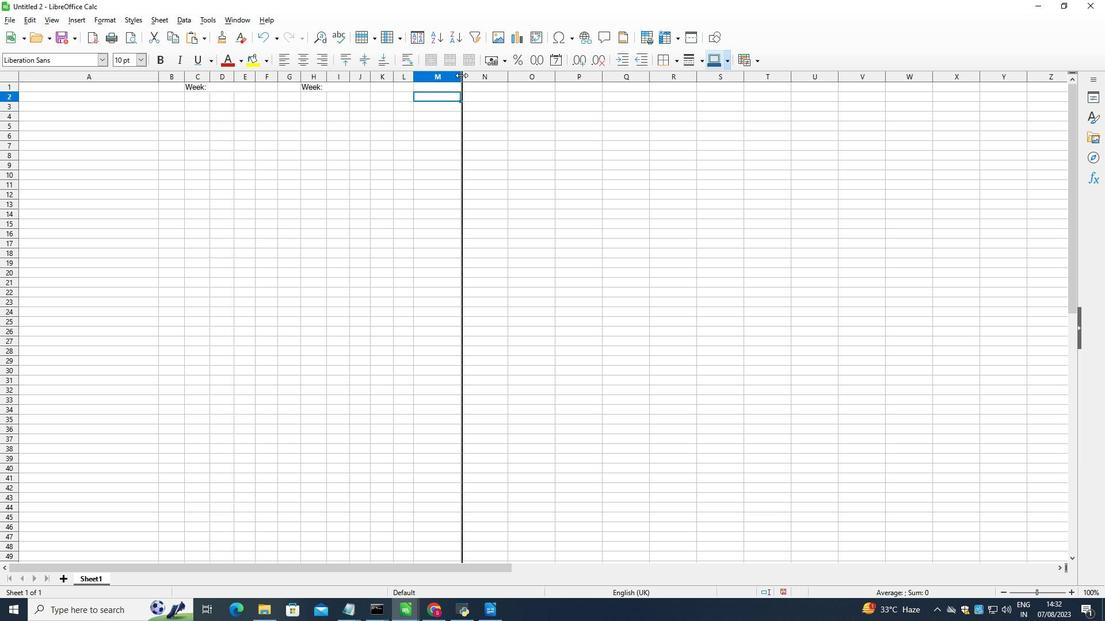 
Action: Mouse moved to (507, 97)
Screenshot: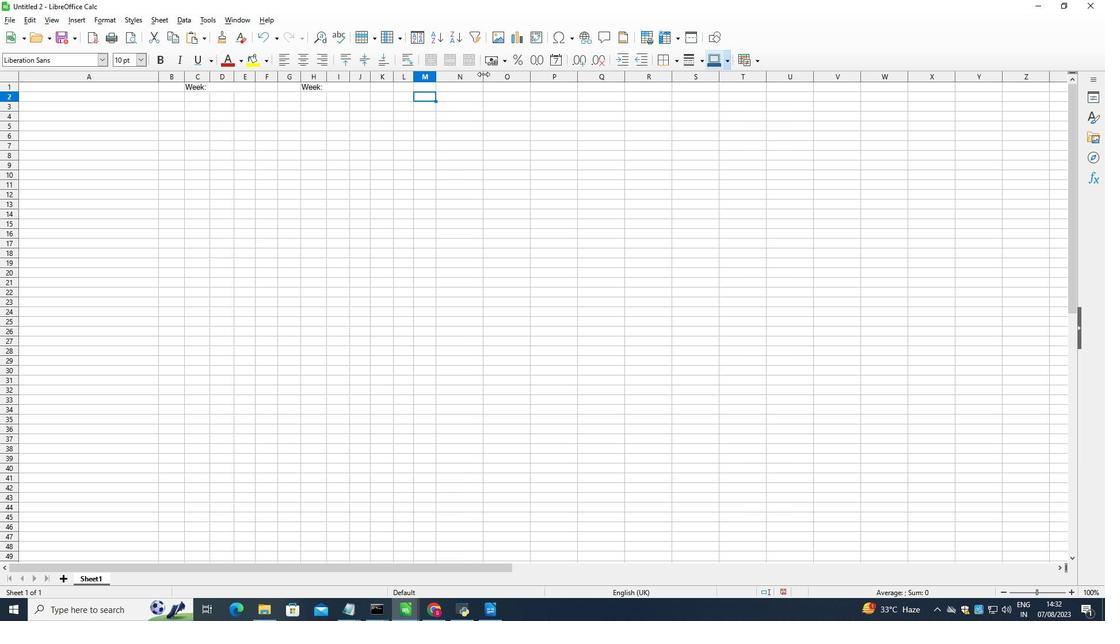 
Action: Mouse pressed left at (507, 97)
Screenshot: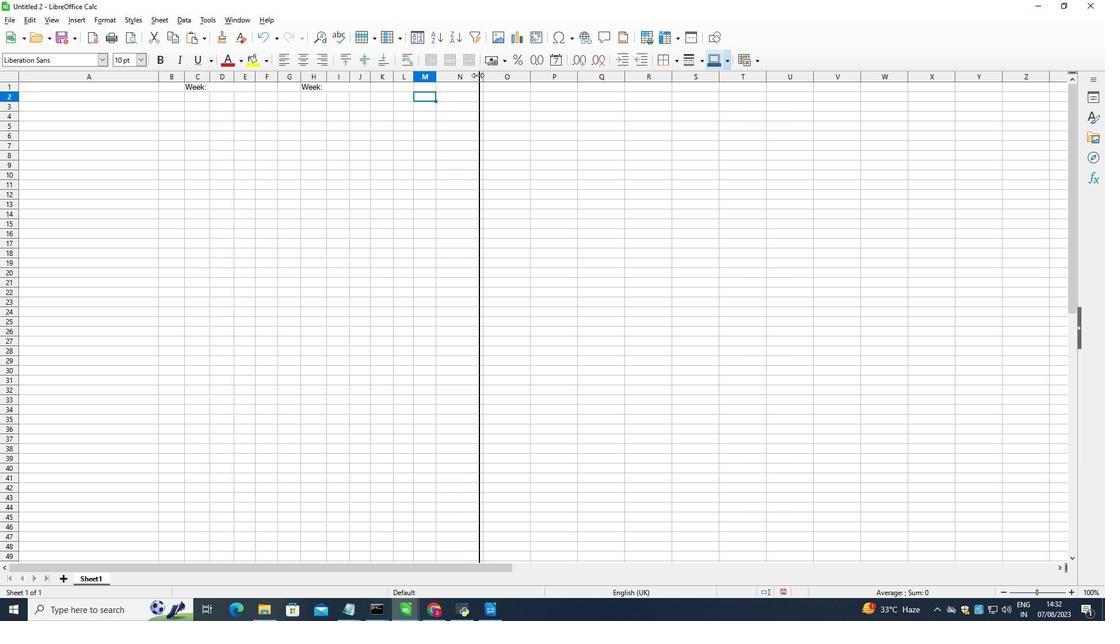 
Action: Mouse moved to (530, 99)
Screenshot: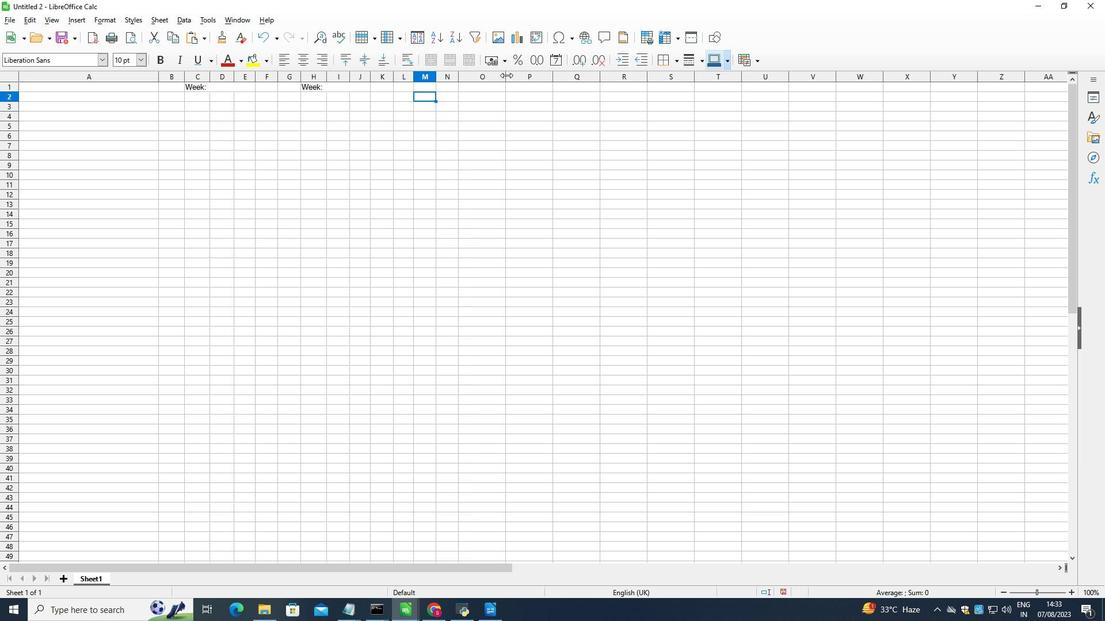 
Action: Mouse pressed left at (530, 99)
Screenshot: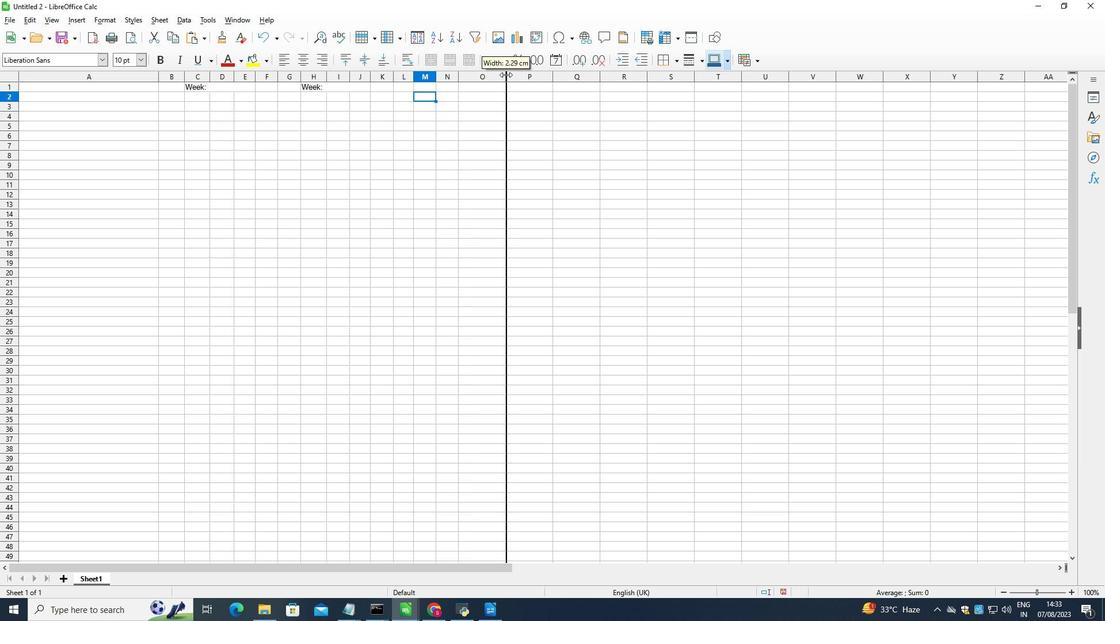 
Action: Mouse moved to (457, 111)
Screenshot: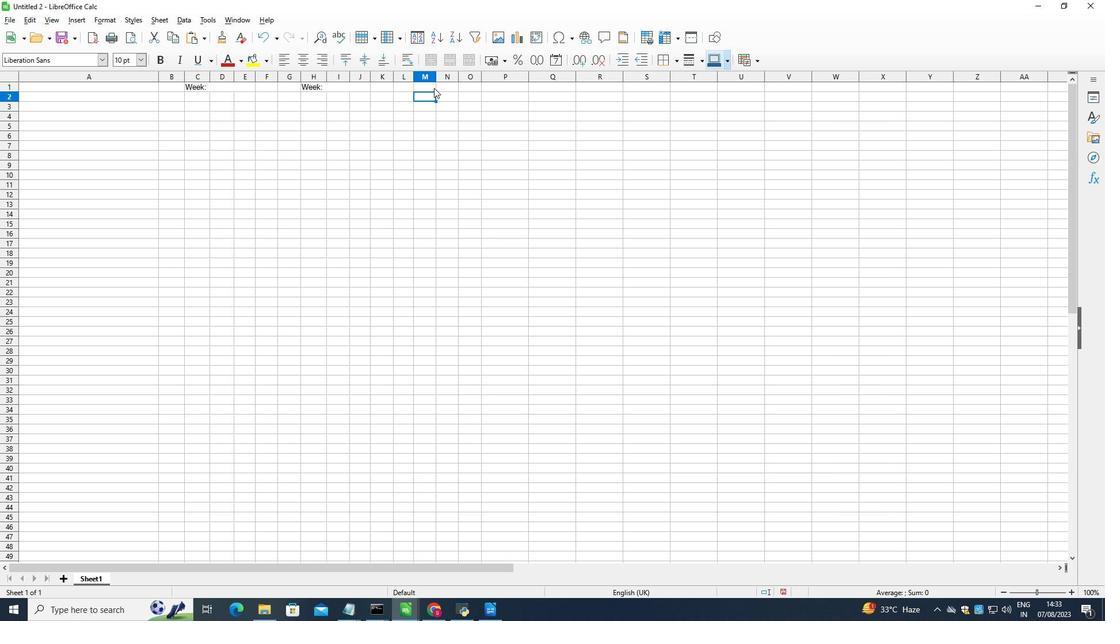 
Action: Mouse pressed left at (457, 111)
Screenshot: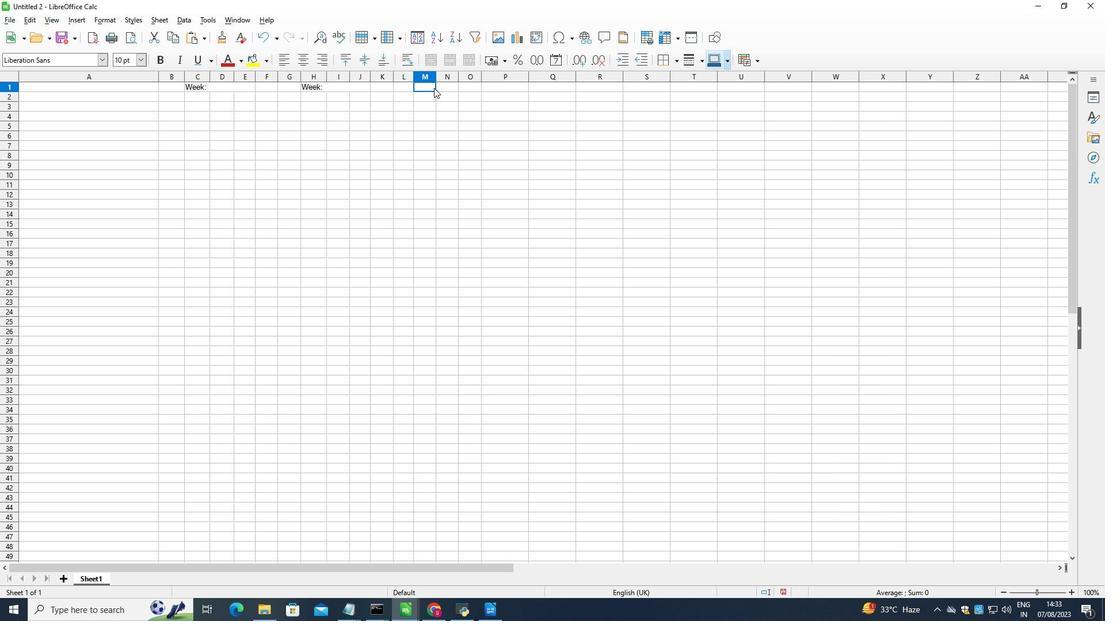 
Action: Mouse moved to (470, 85)
Screenshot: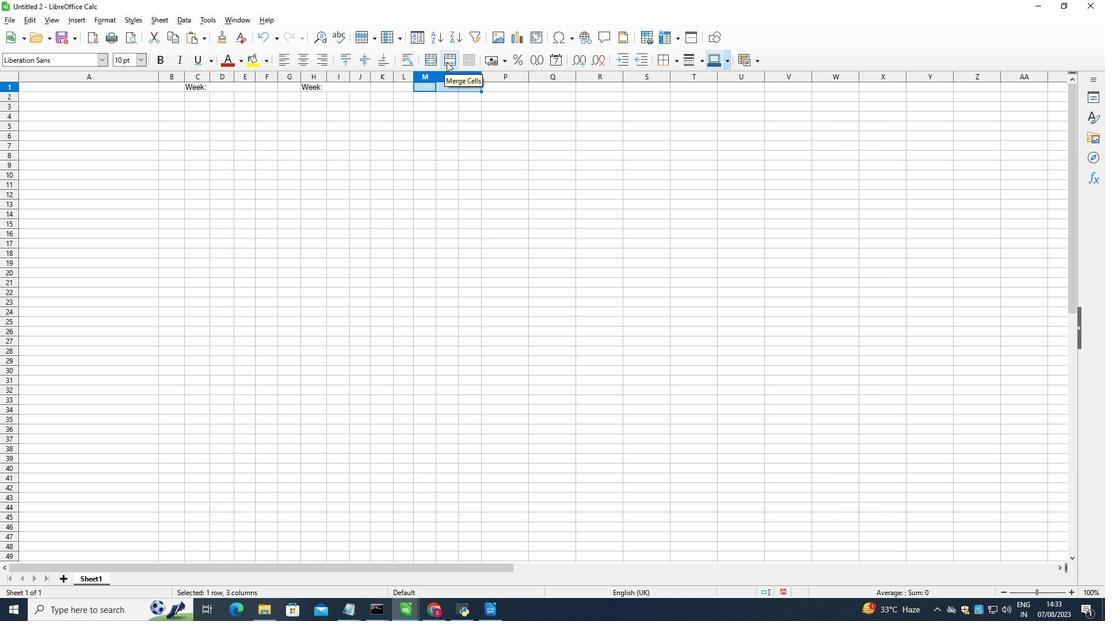 
Action: Mouse pressed left at (470, 85)
Screenshot: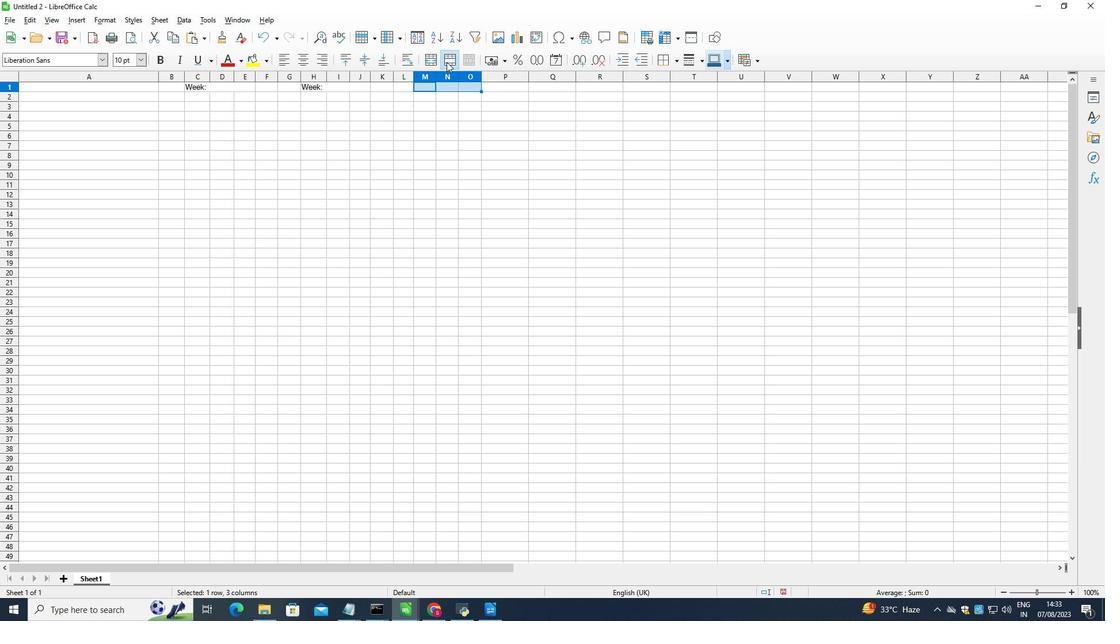 
Action: Mouse moved to (480, 109)
Screenshot: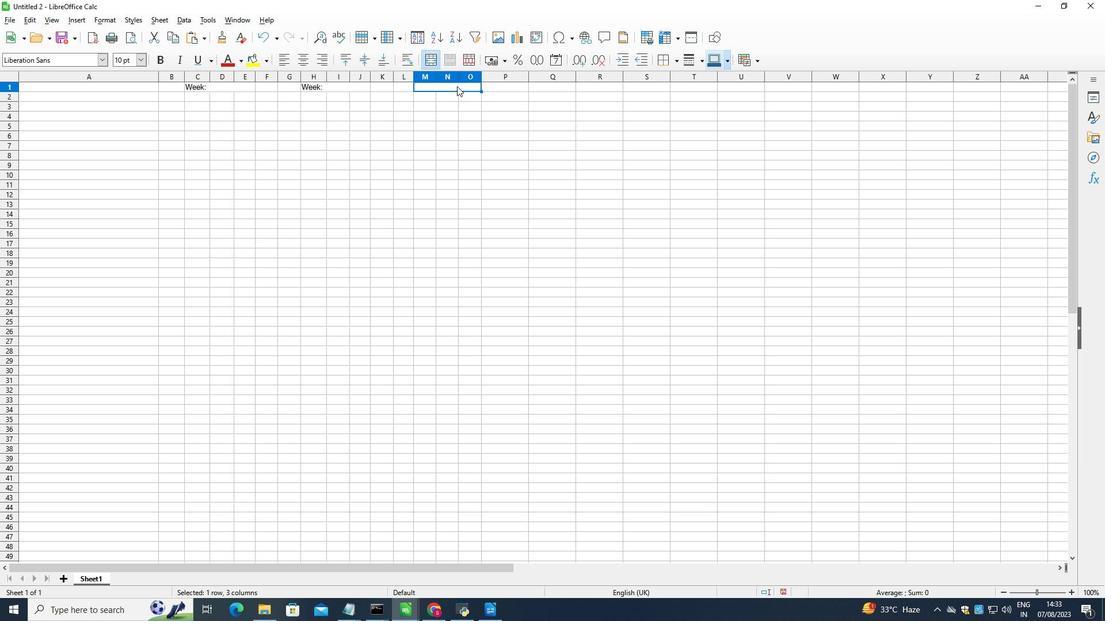 
Action: Mouse pressed left at (480, 109)
Screenshot: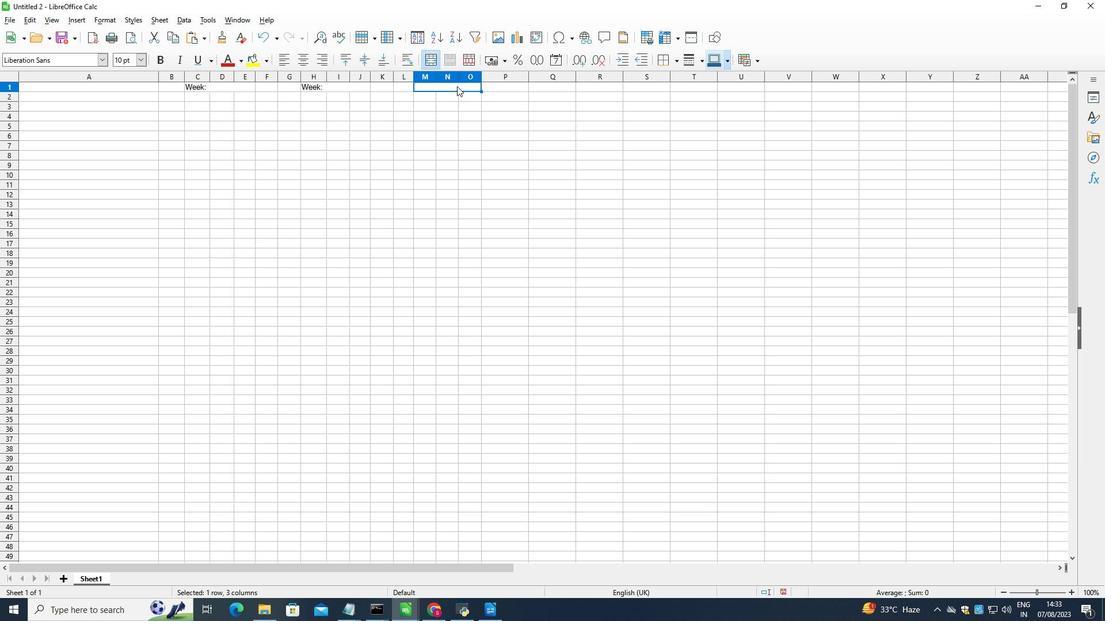 
Action: Key pressed <Key.shift>Week<Key.shift_r>:
Screenshot: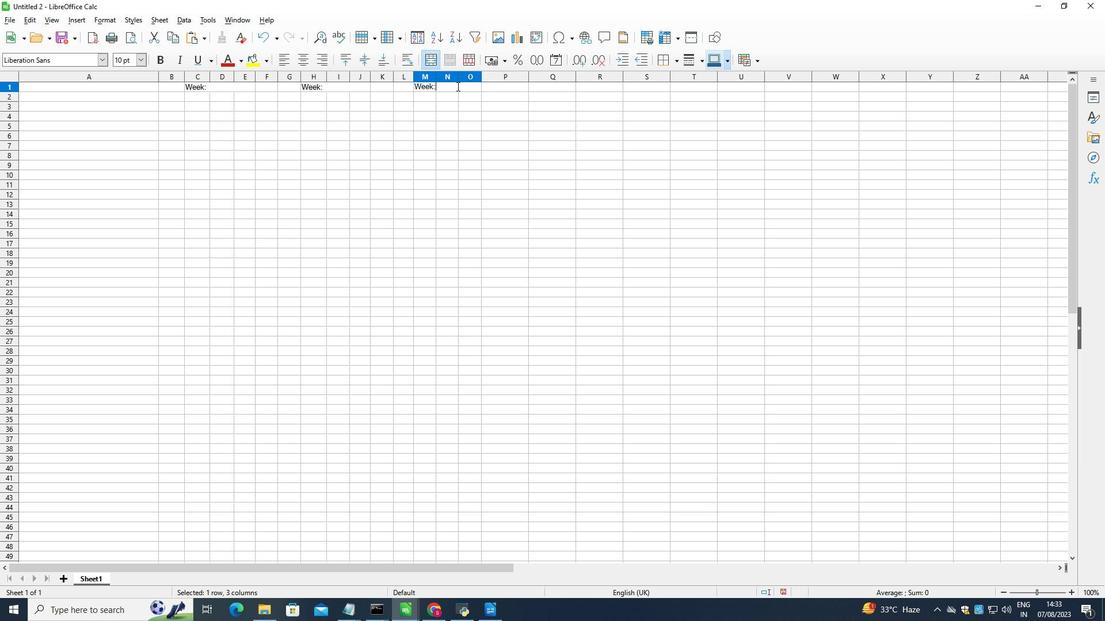 
Action: Mouse moved to (546, 109)
Screenshot: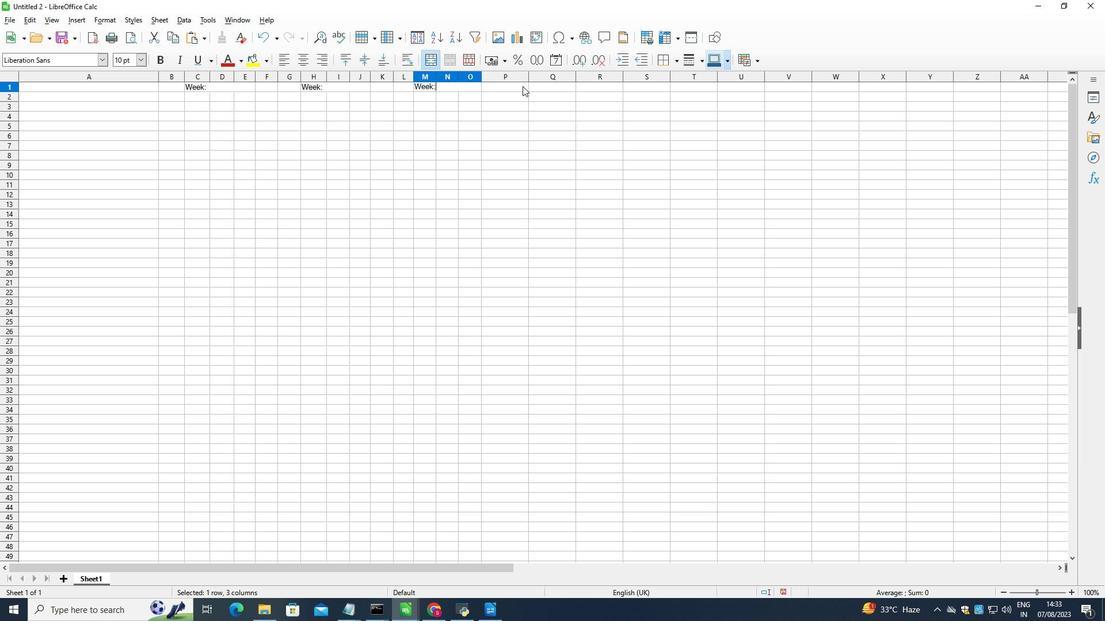 
Action: Mouse pressed left at (546, 109)
Screenshot: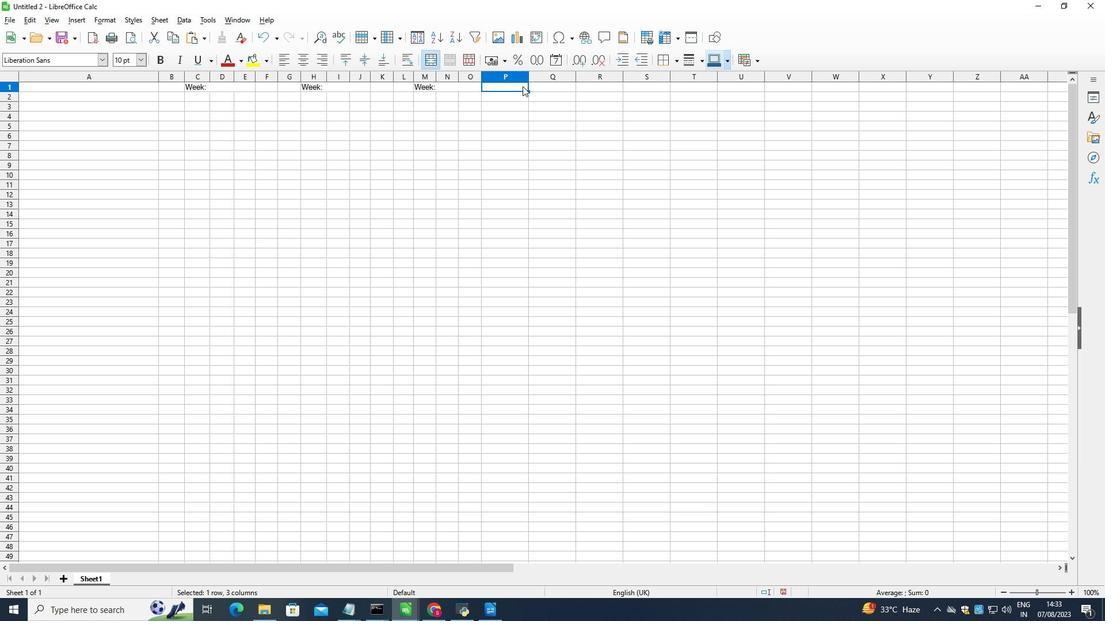 
Action: Mouse moved to (552, 95)
Screenshot: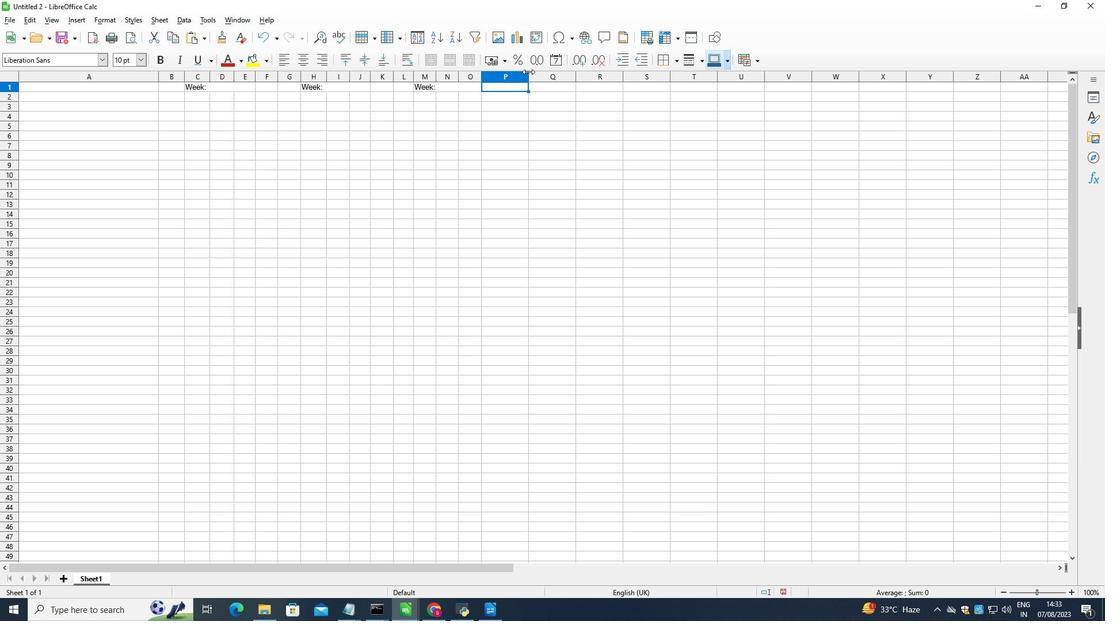 
Action: Mouse pressed left at (552, 95)
Screenshot: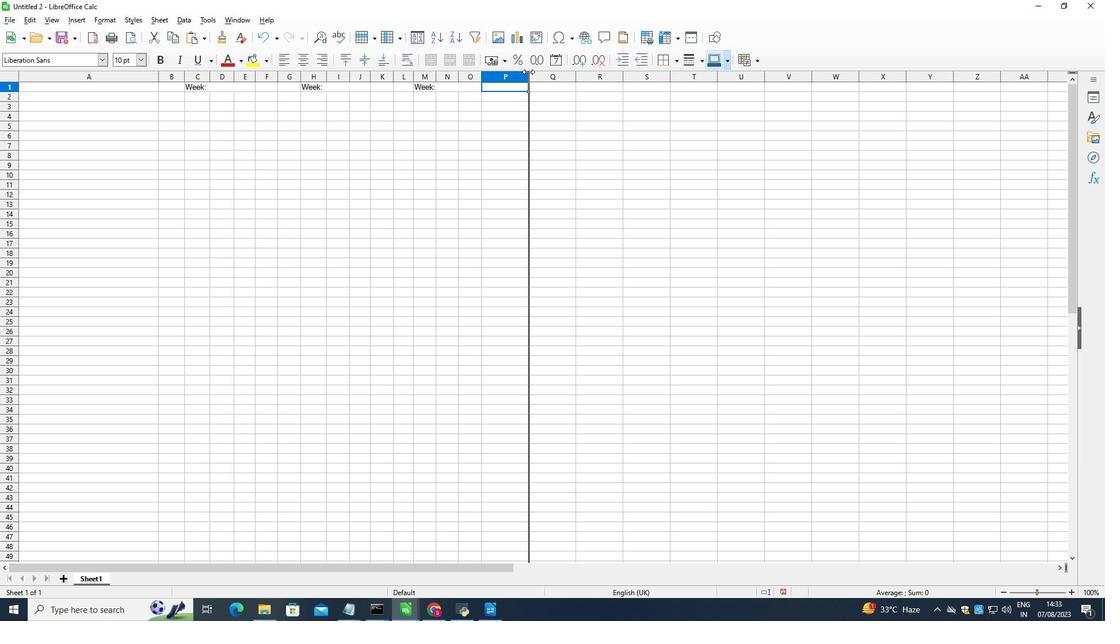 
Action: Mouse moved to (572, 101)
Screenshot: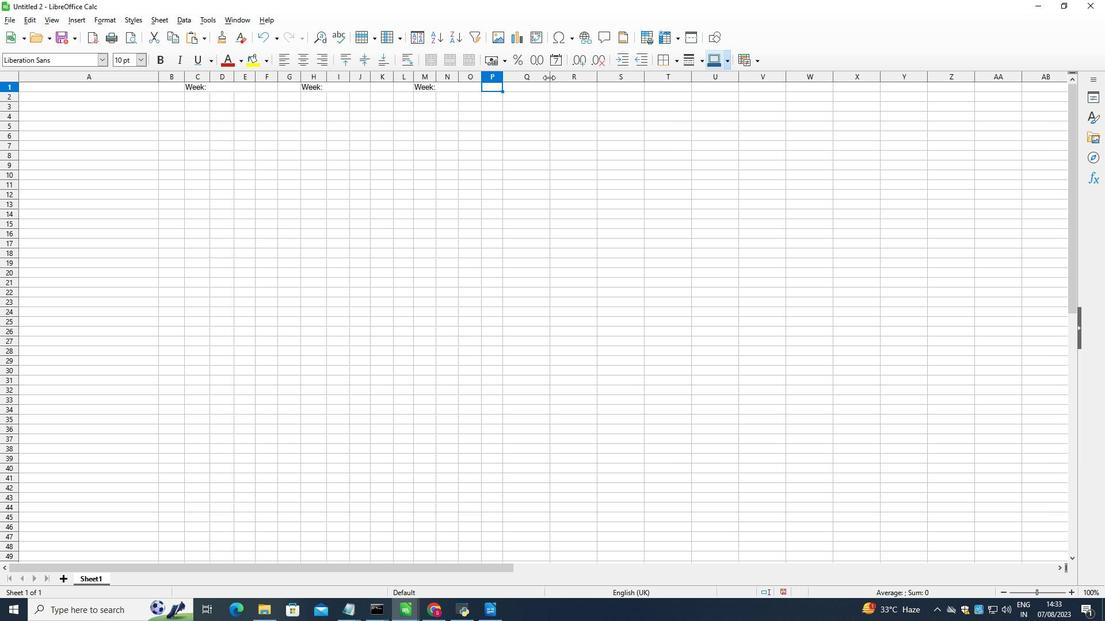 
Action: Mouse pressed left at (572, 101)
Screenshot: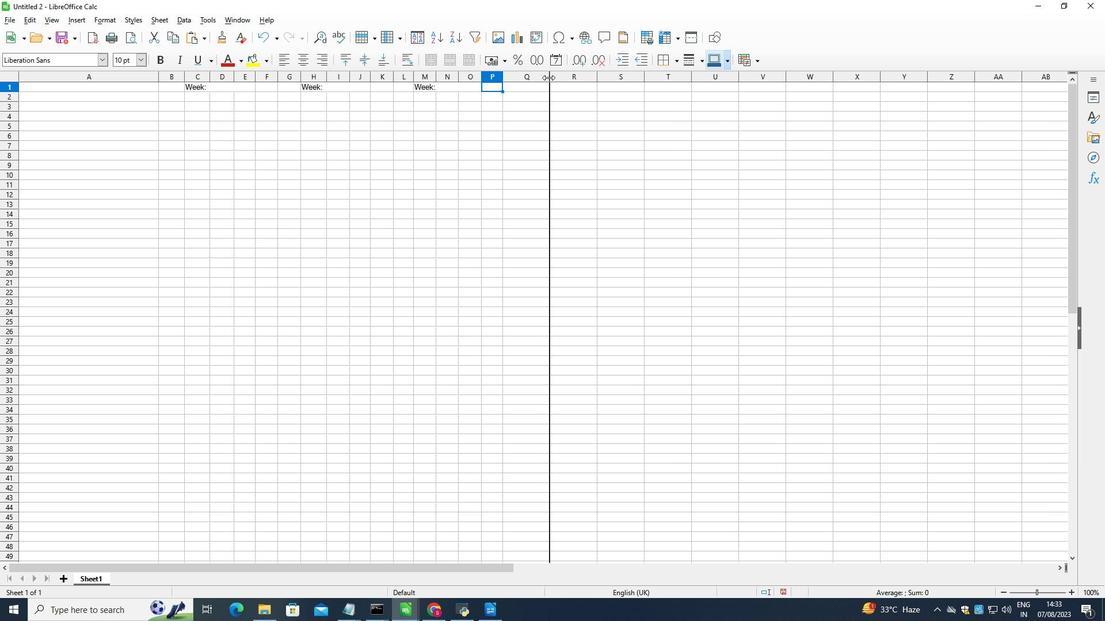 
Action: Mouse moved to (595, 100)
Screenshot: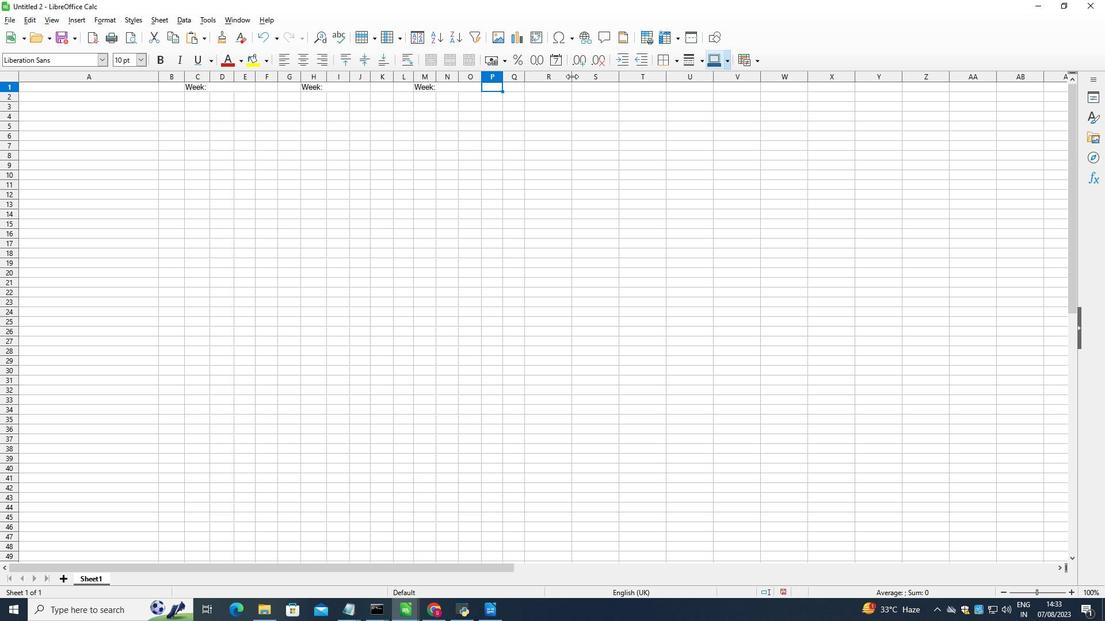 
Action: Mouse pressed left at (595, 100)
Screenshot: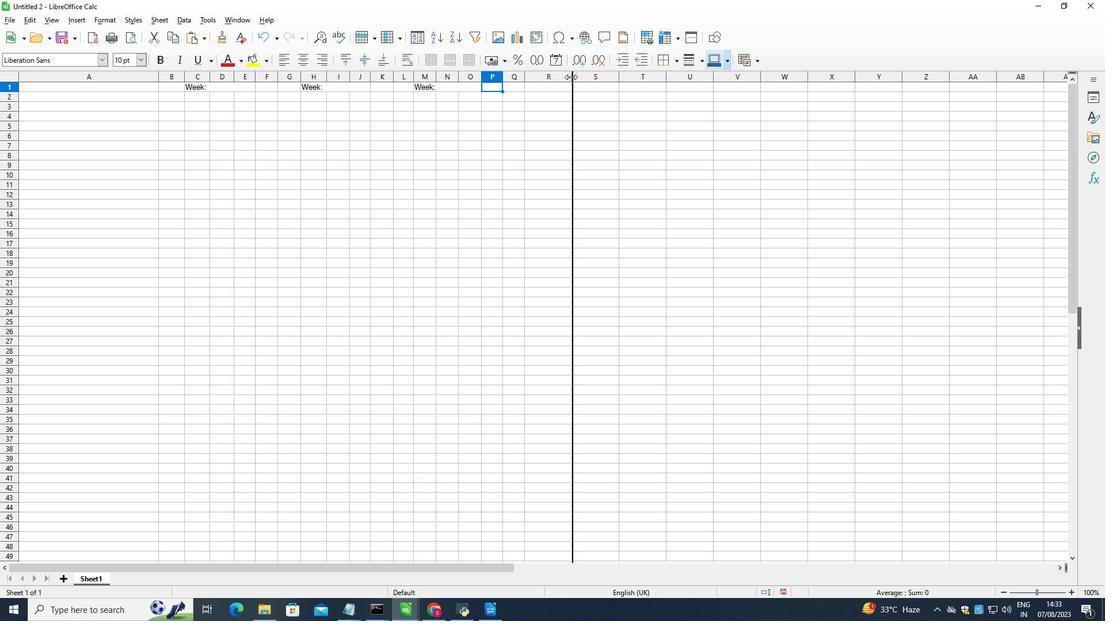 
Action: Mouse moved to (617, 100)
Screenshot: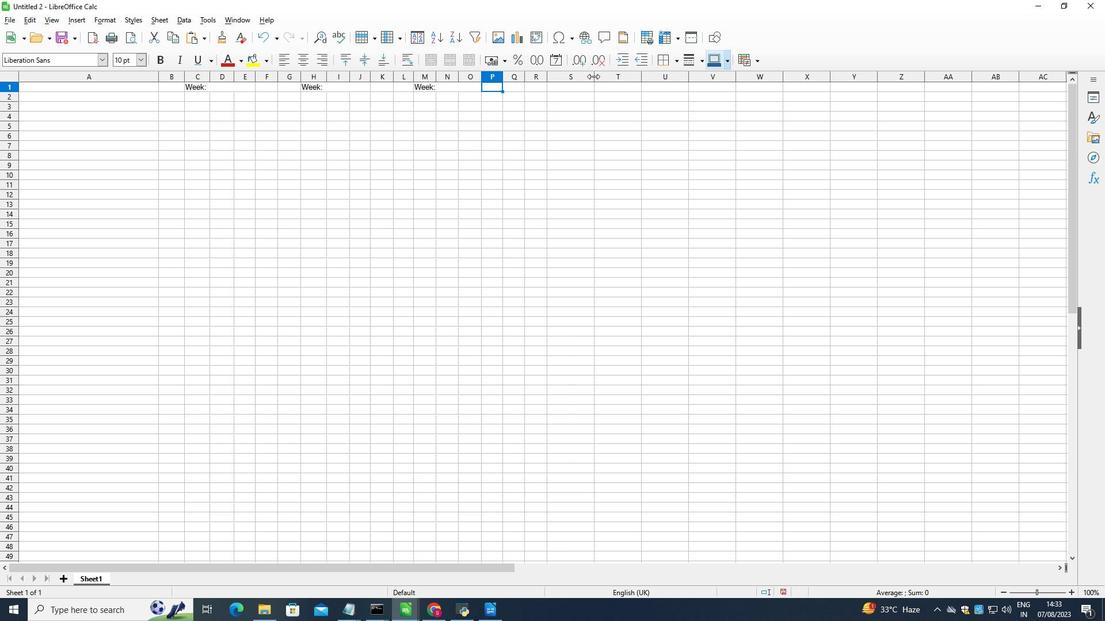 
Action: Mouse pressed left at (617, 100)
Screenshot: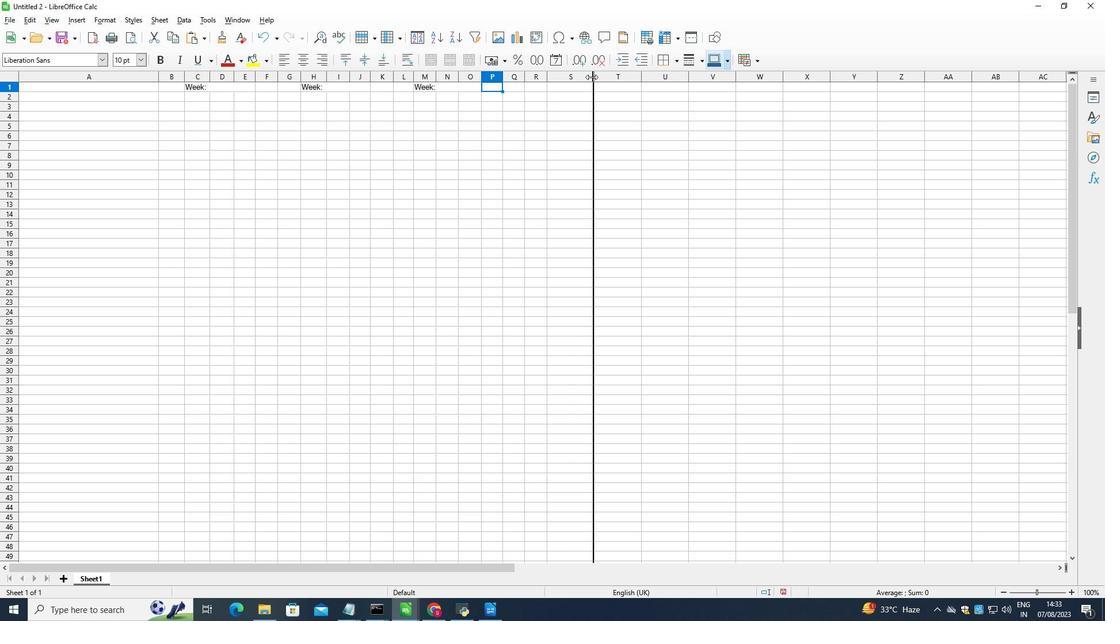 
Action: Mouse moved to (639, 99)
Screenshot: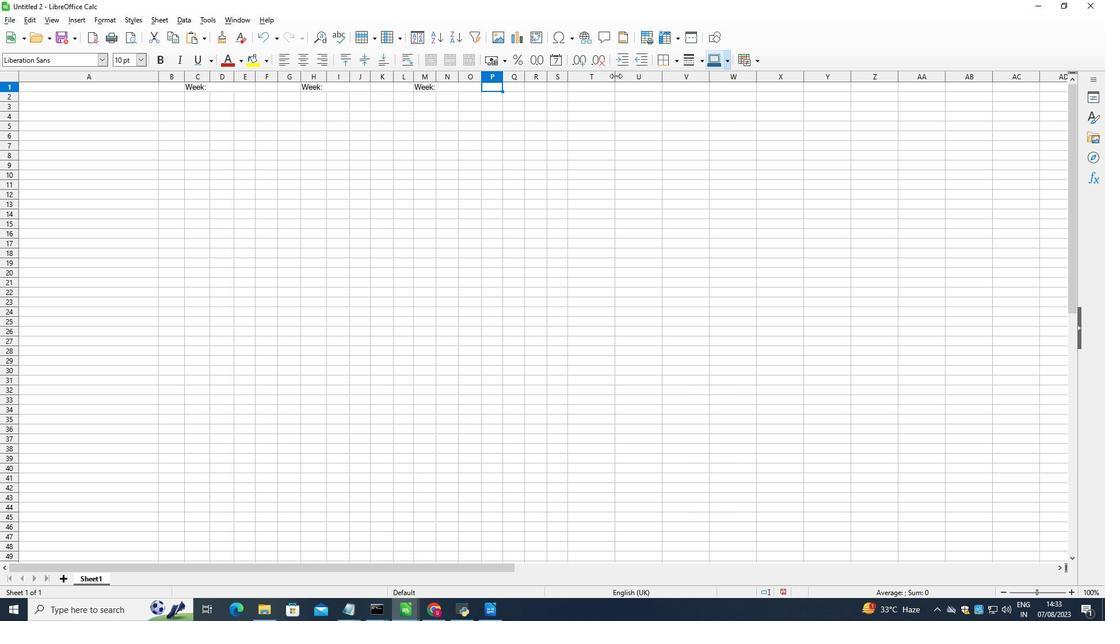 
Action: Mouse pressed left at (639, 99)
Screenshot: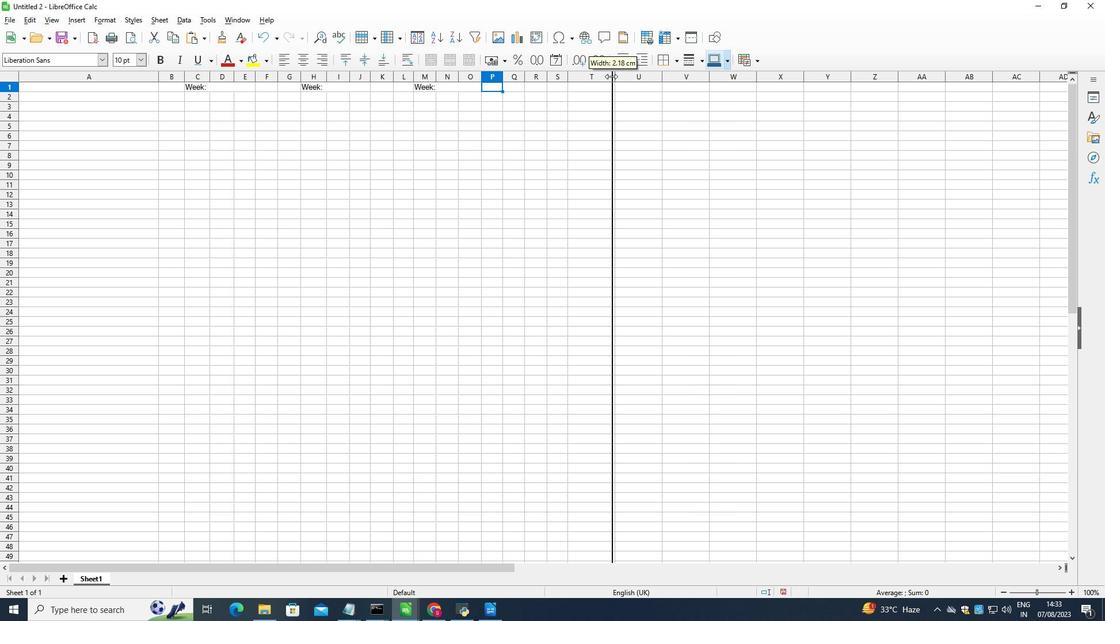 
Action: Mouse moved to (659, 101)
Screenshot: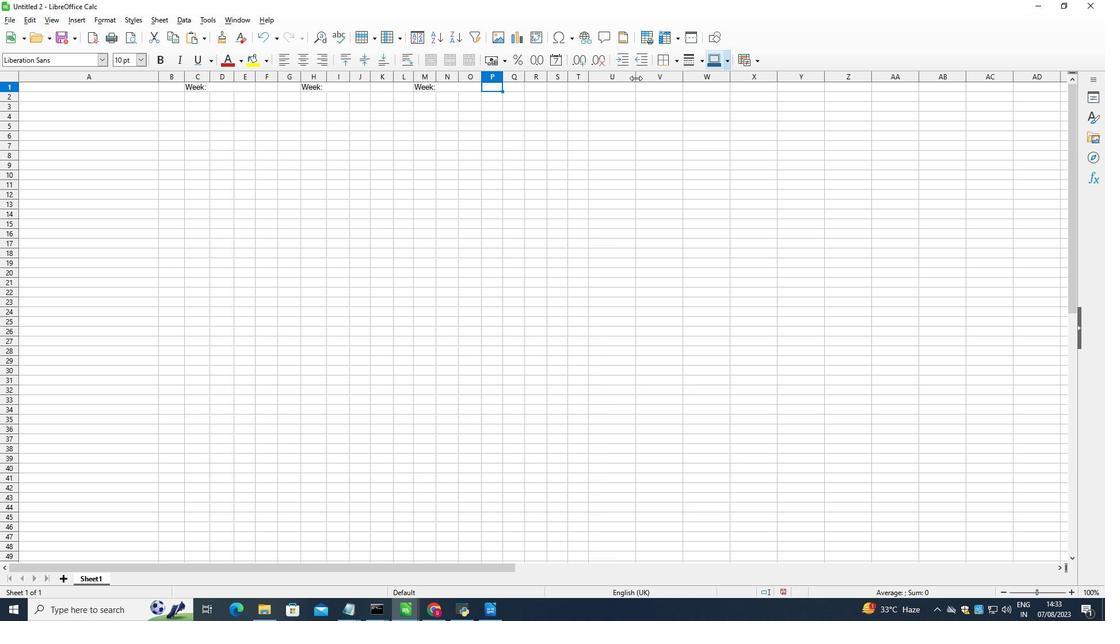 
Action: Mouse pressed left at (659, 101)
Screenshot: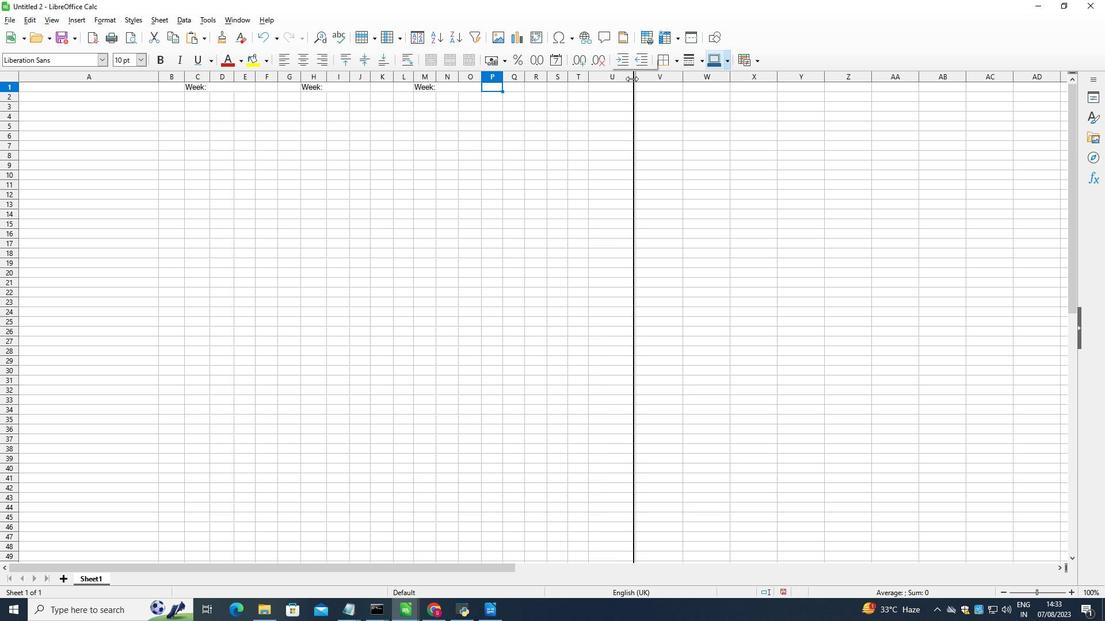 
Action: Mouse moved to (679, 103)
Screenshot: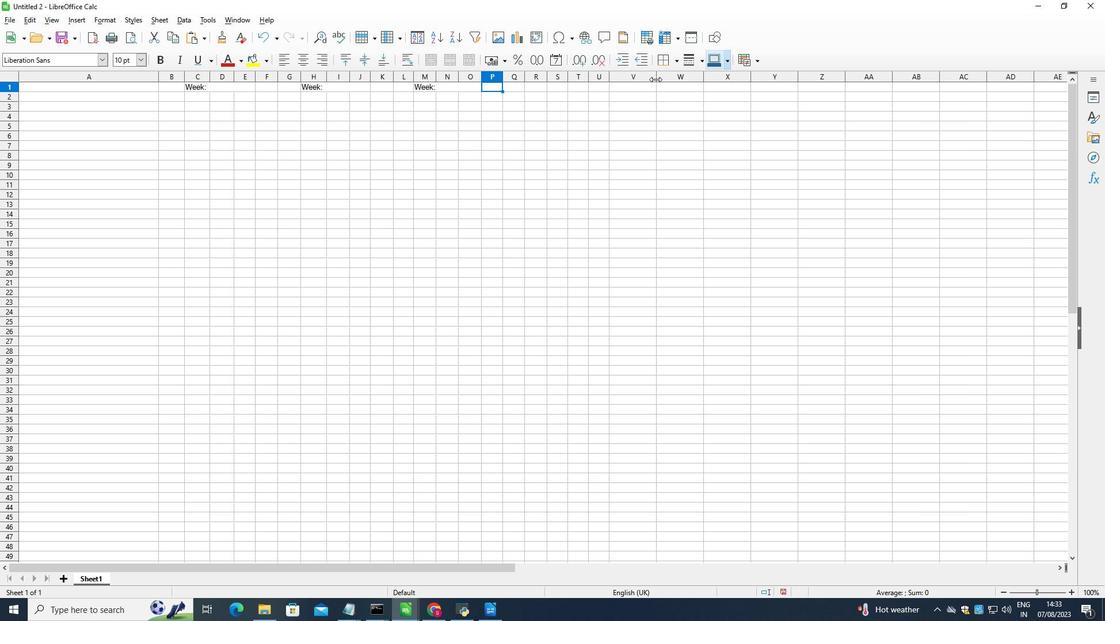 
Action: Mouse pressed left at (679, 103)
Screenshot: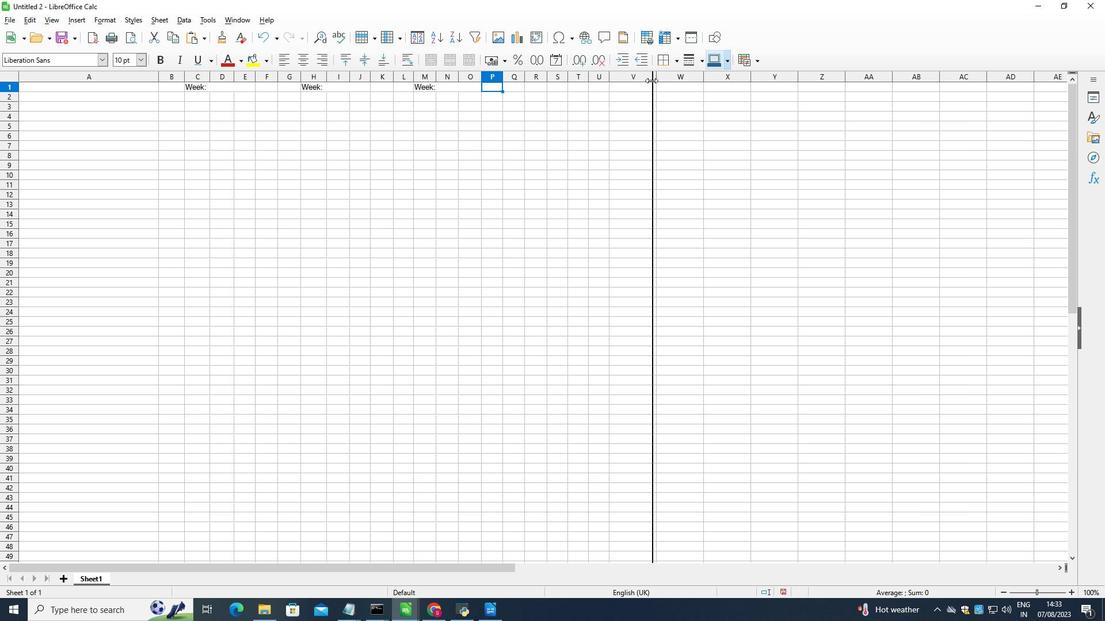 
Action: Mouse moved to (555, 111)
Screenshot: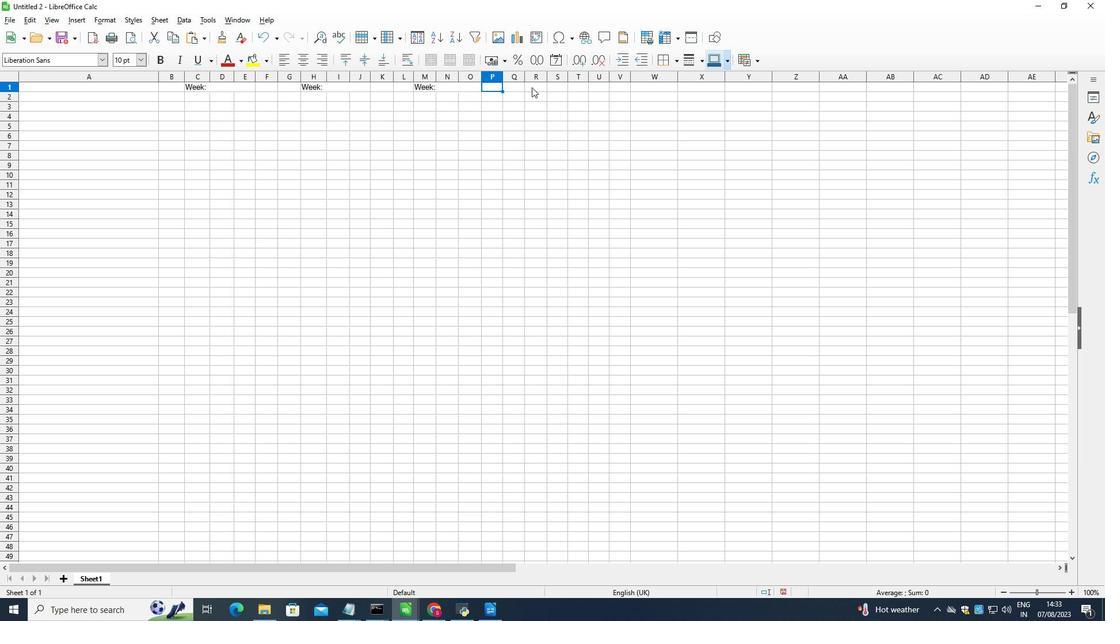 
Action: Mouse pressed left at (555, 111)
Screenshot: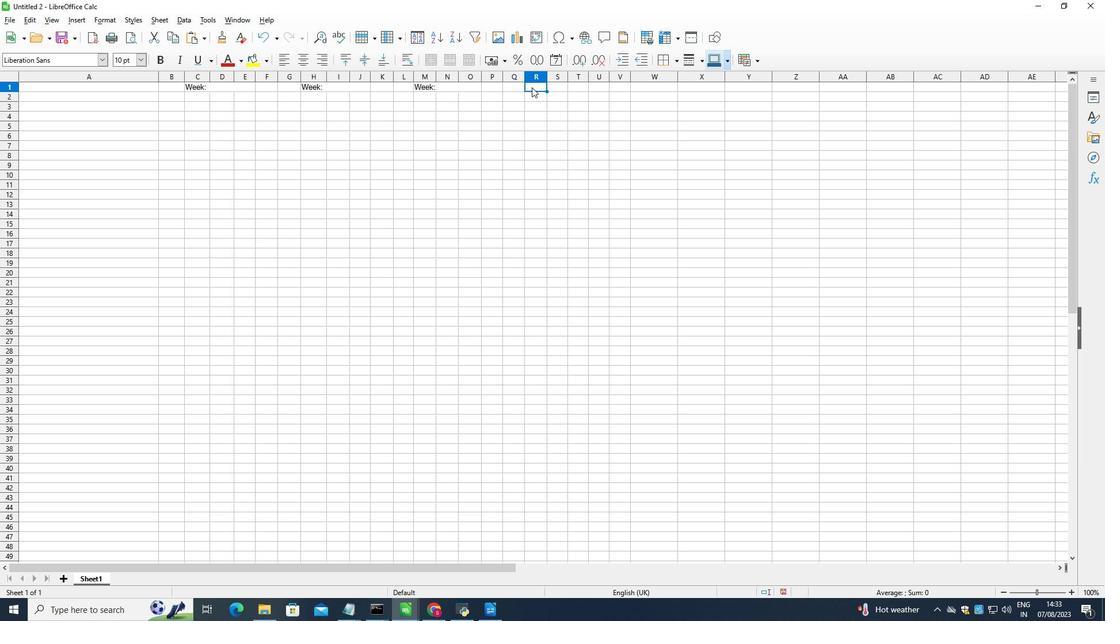 
Action: Mouse moved to (473, 85)
Screenshot: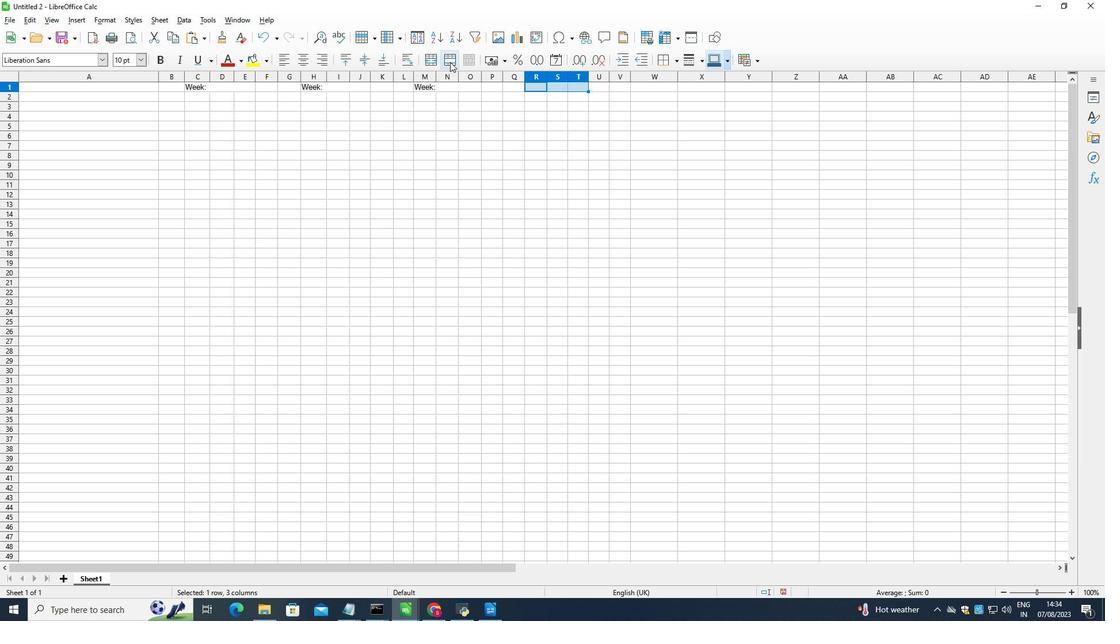 
Action: Mouse pressed left at (473, 85)
Screenshot: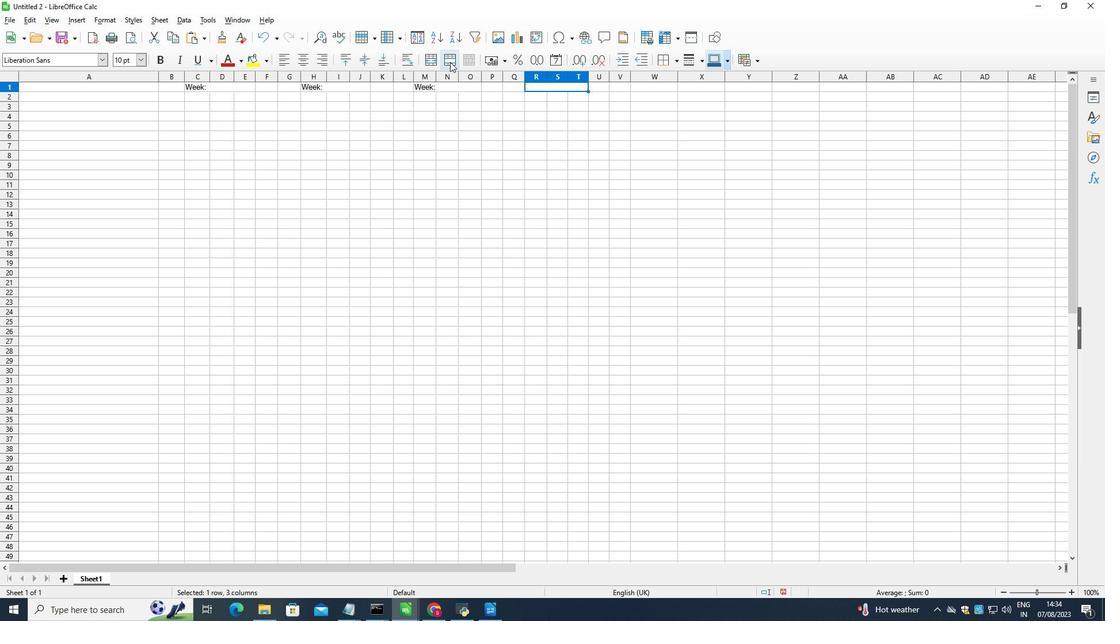 
Action: Mouse moved to (588, 106)
Screenshot: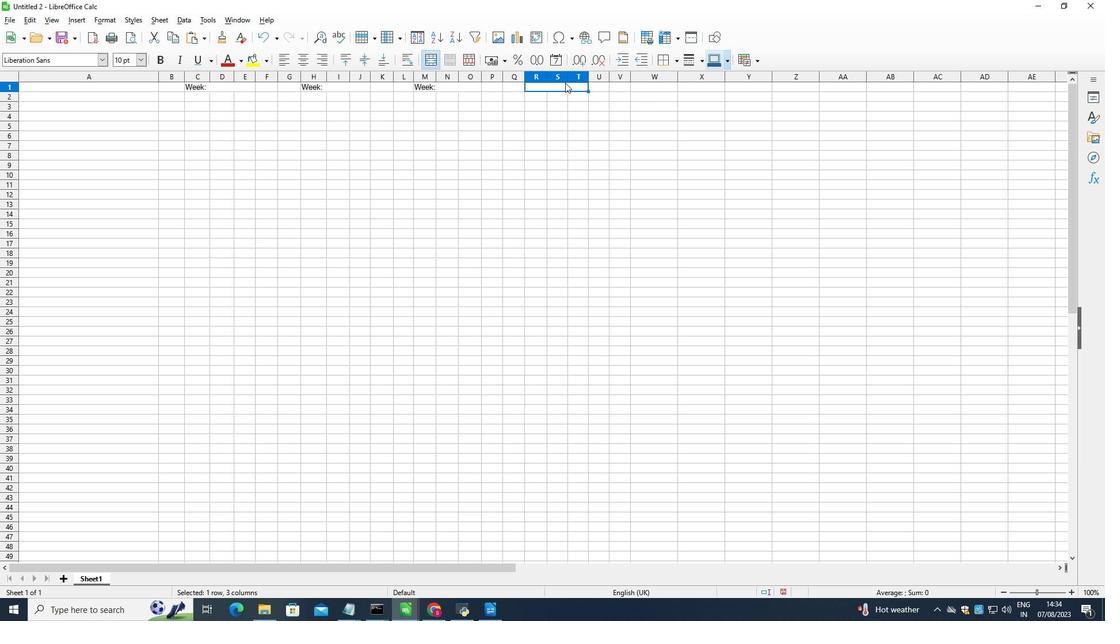 
Action: Mouse pressed left at (588, 106)
Screenshot: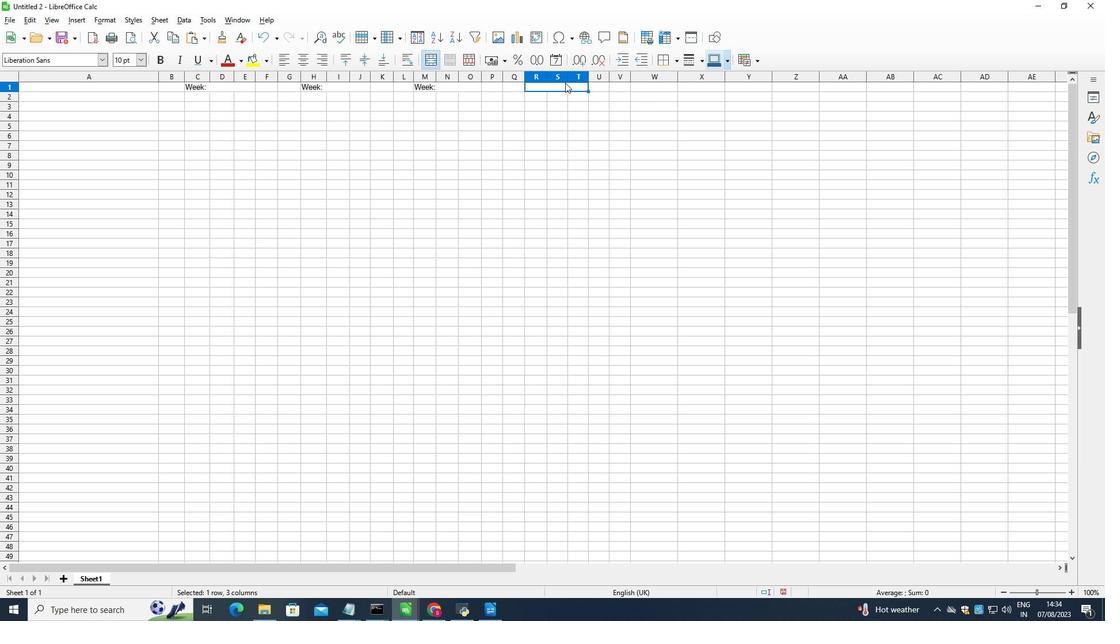 
Action: Key pressed <Key.shift>Week<Key.shift_r><Key.shift_r><Key.shift_r><Key.shift_r><Key.shift_r><Key.shift_r><Key.shift_r><Key.shift_r><Key.shift_r><Key.shift_r><Key.shift_r><Key.shift_r><Key.shift_r><Key.shift_r><Key.shift_r><Key.shift_r><Key.shift_r><Key.shift_r><Key.shift_r>:
Screenshot: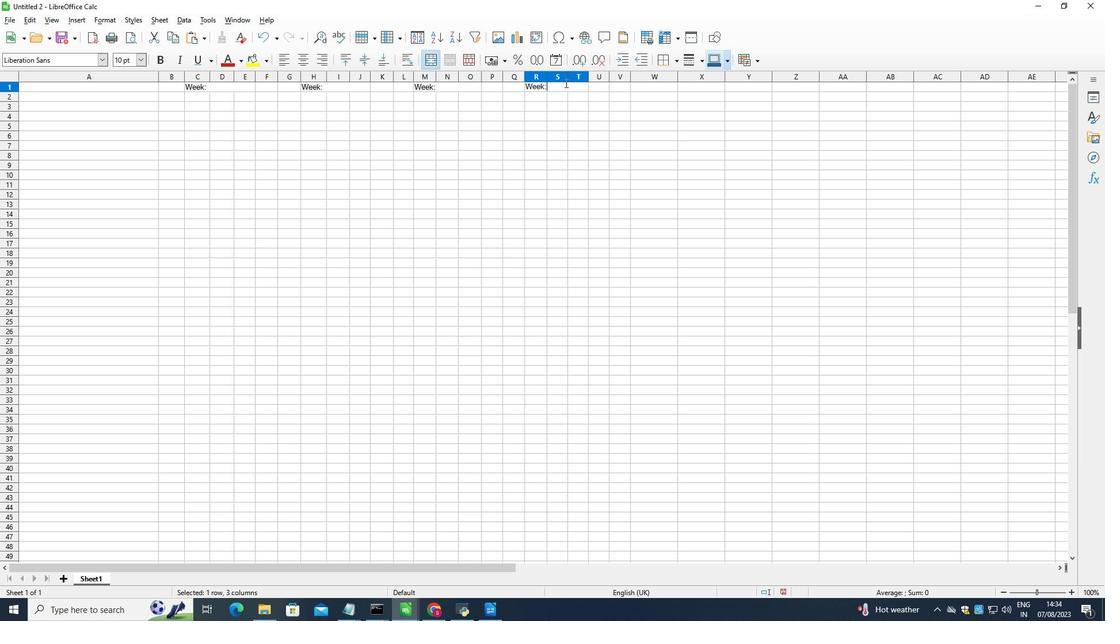 
Action: Mouse moved to (680, 167)
Screenshot: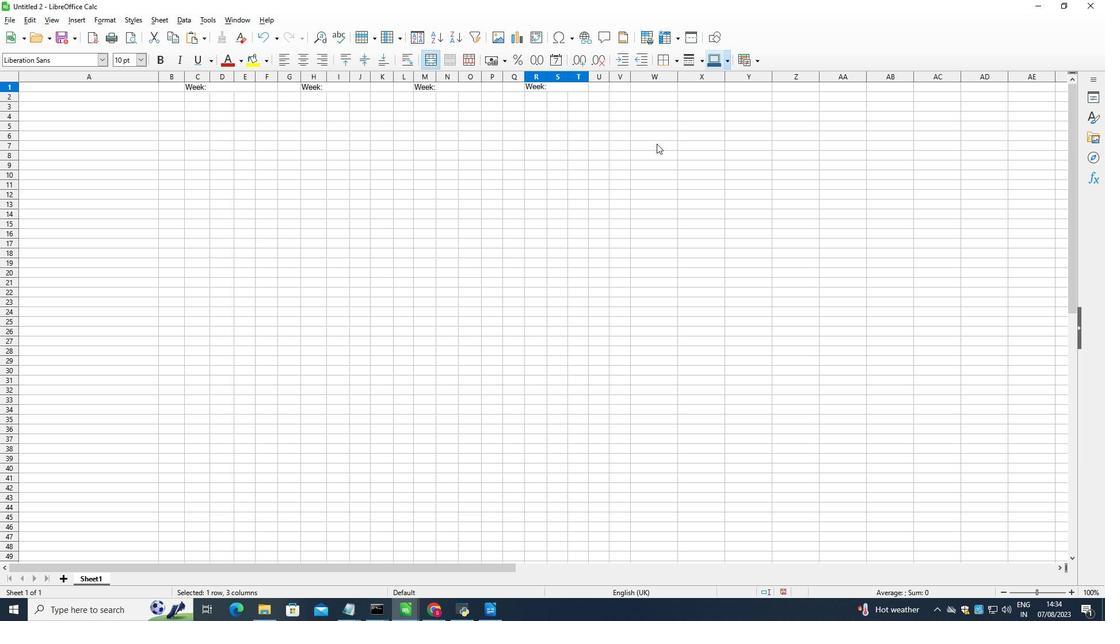 
Action: Mouse pressed left at (680, 167)
Screenshot: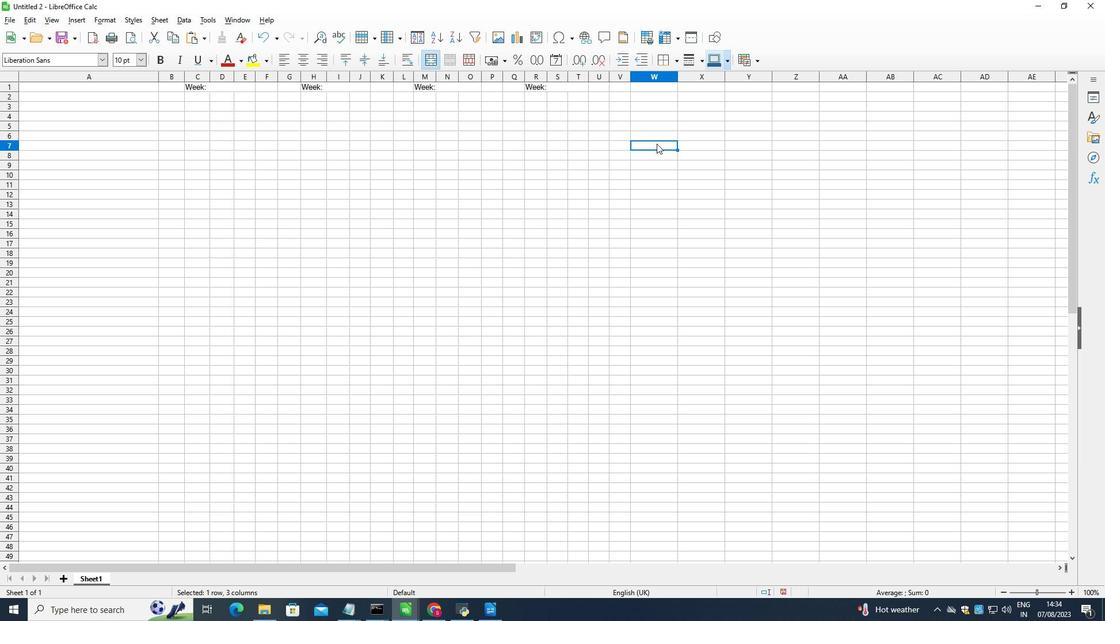 
Action: Mouse moved to (37, 113)
Screenshot: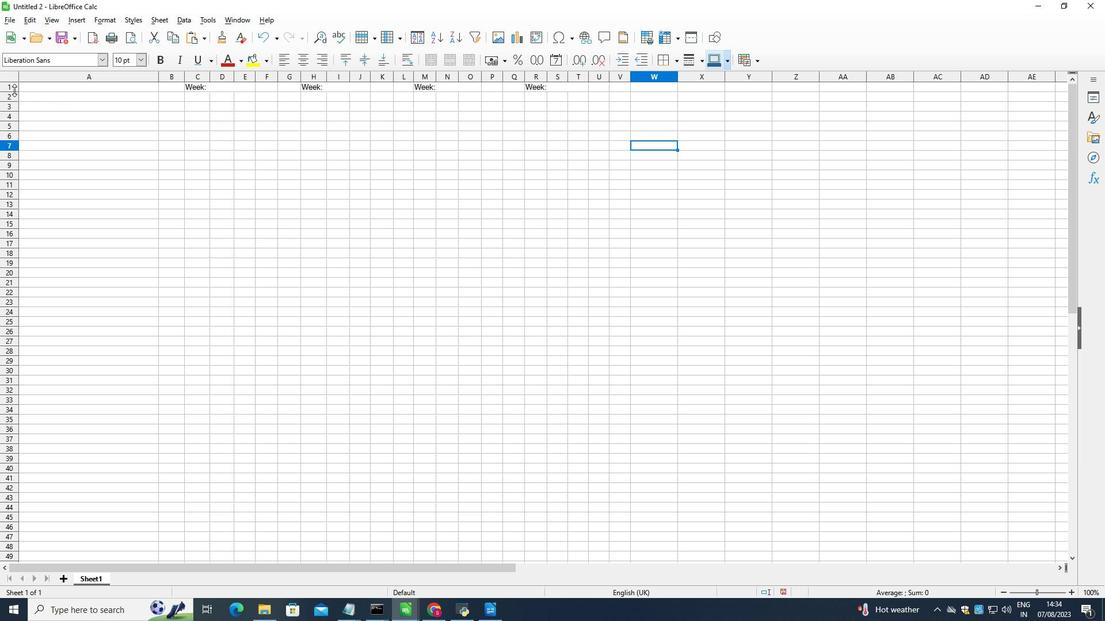 
Action: Mouse pressed left at (37, 113)
Screenshot: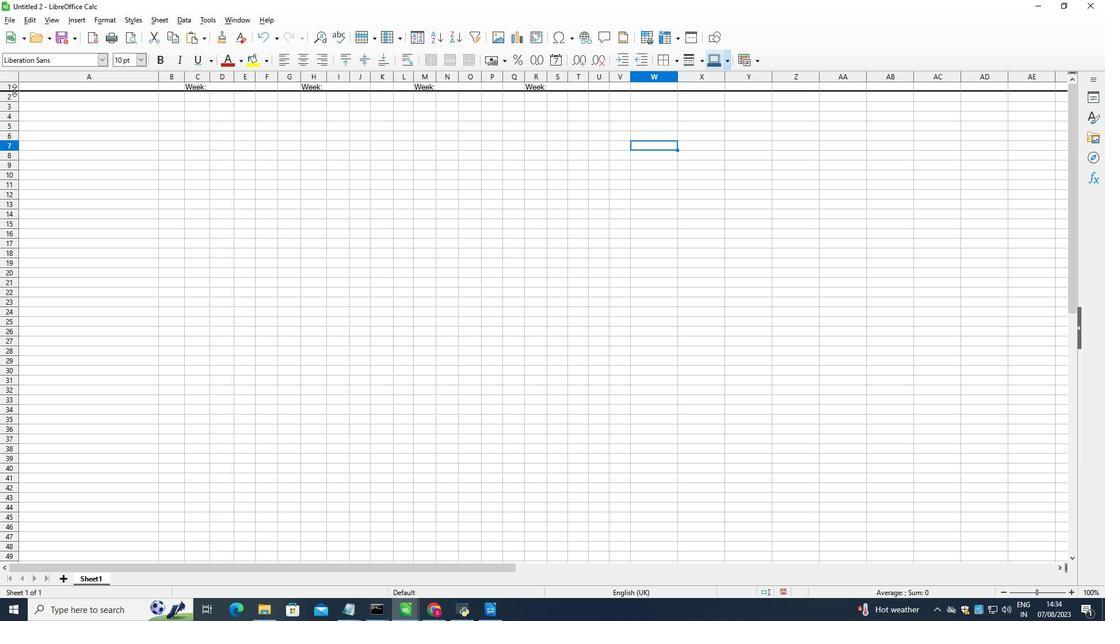 
Action: Mouse moved to (225, 114)
Screenshot: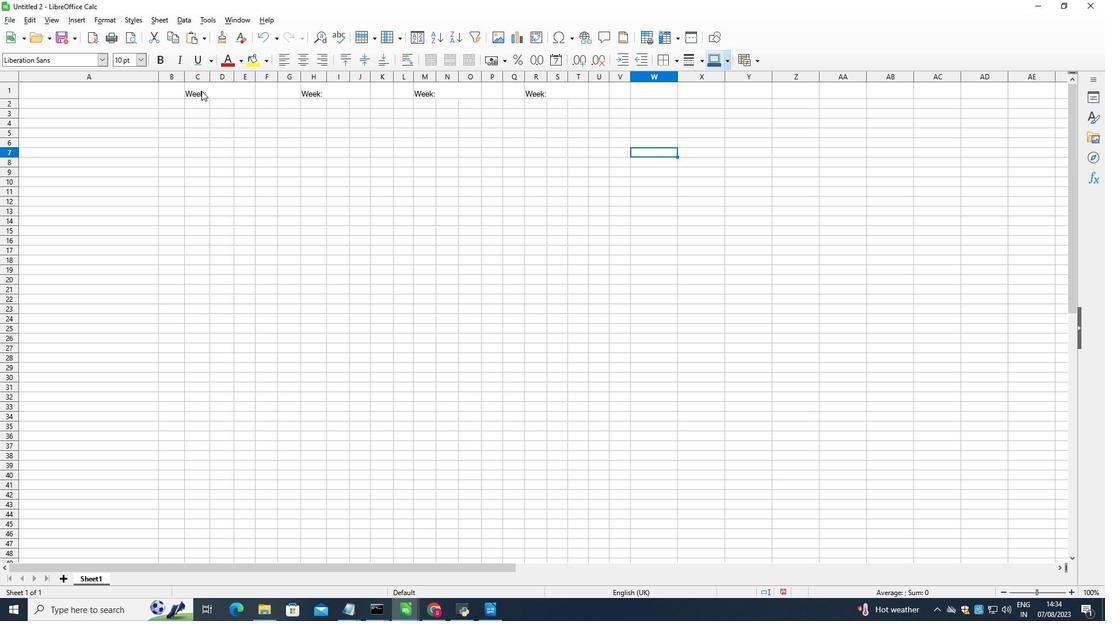 
Action: Mouse pressed left at (225, 114)
Screenshot: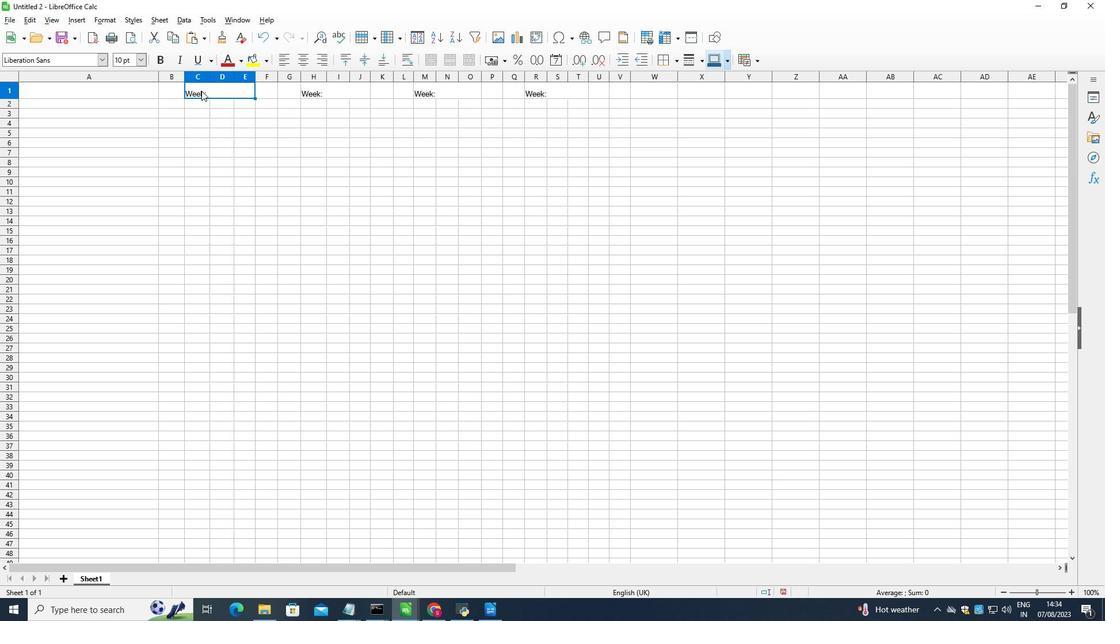 
Action: Mouse moved to (332, 82)
Screenshot: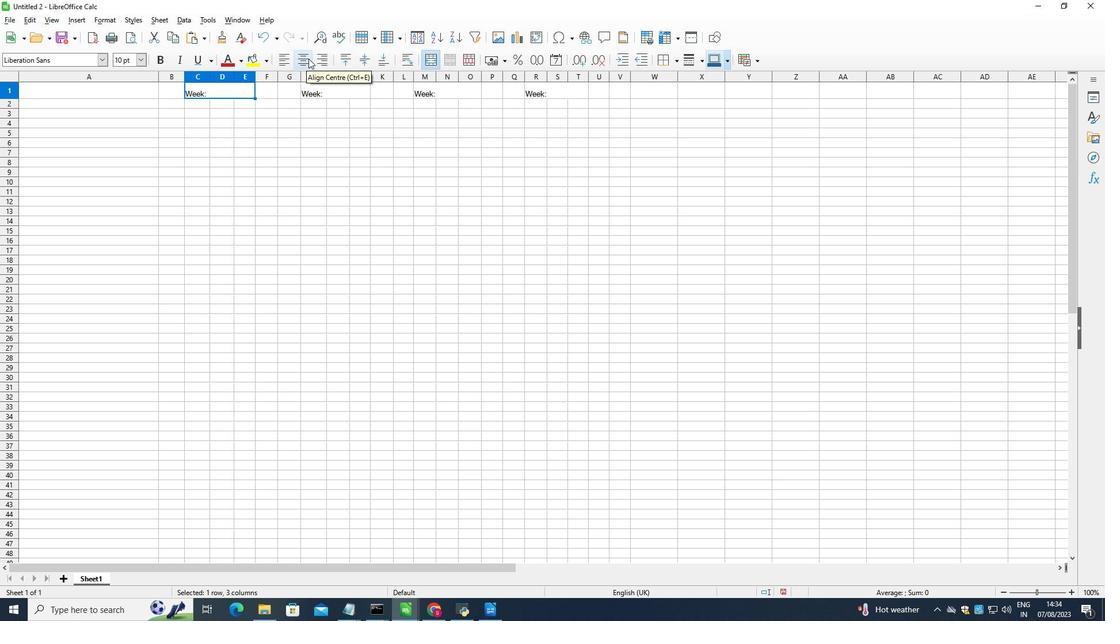 
Action: Mouse pressed left at (332, 82)
Screenshot: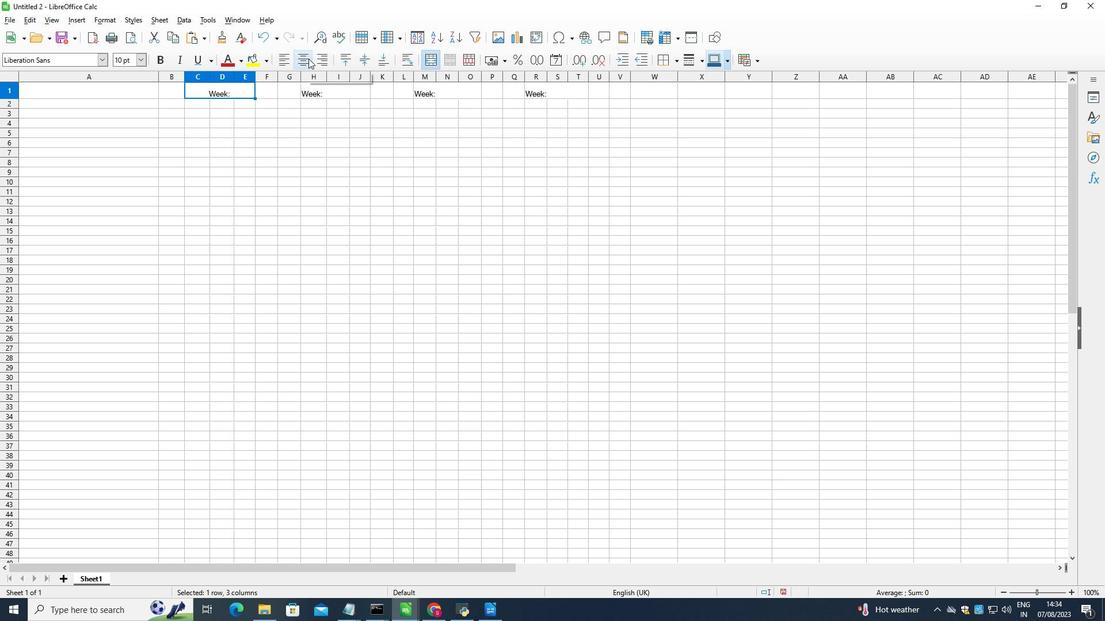 
Action: Mouse moved to (341, 113)
Screenshot: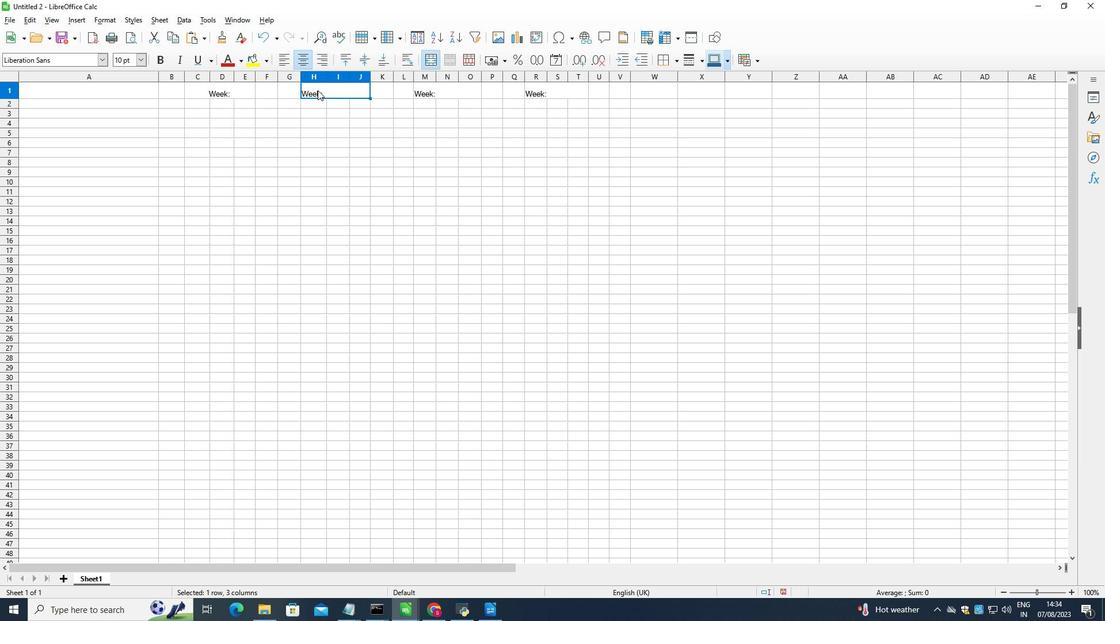 
Action: Mouse pressed left at (341, 113)
Screenshot: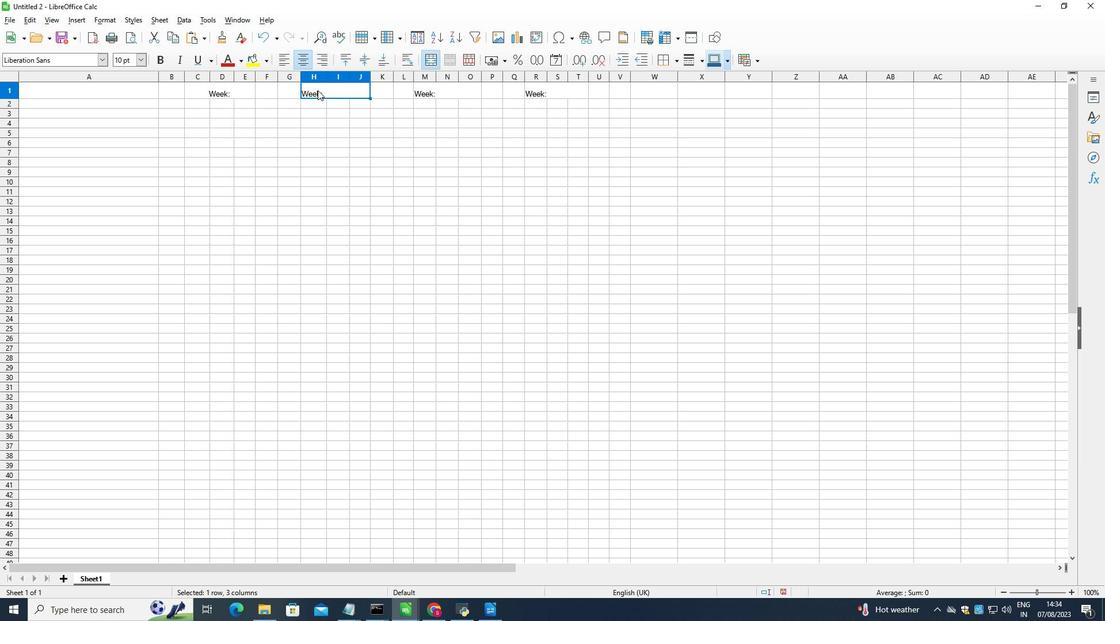 
Action: Mouse moved to (329, 79)
Screenshot: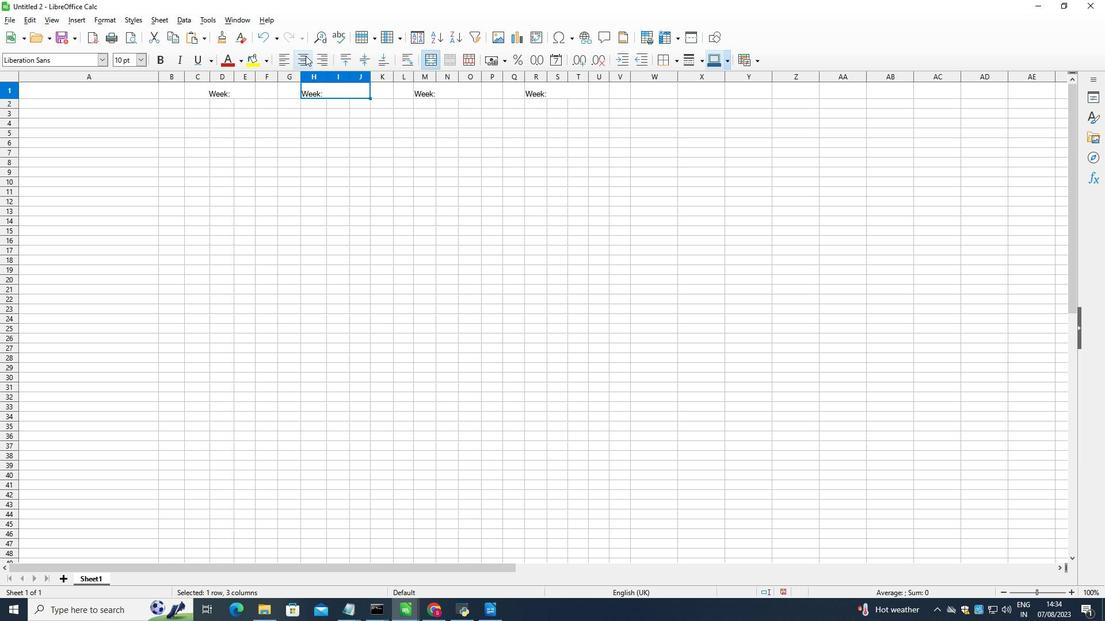 
Action: Mouse pressed left at (329, 79)
Screenshot: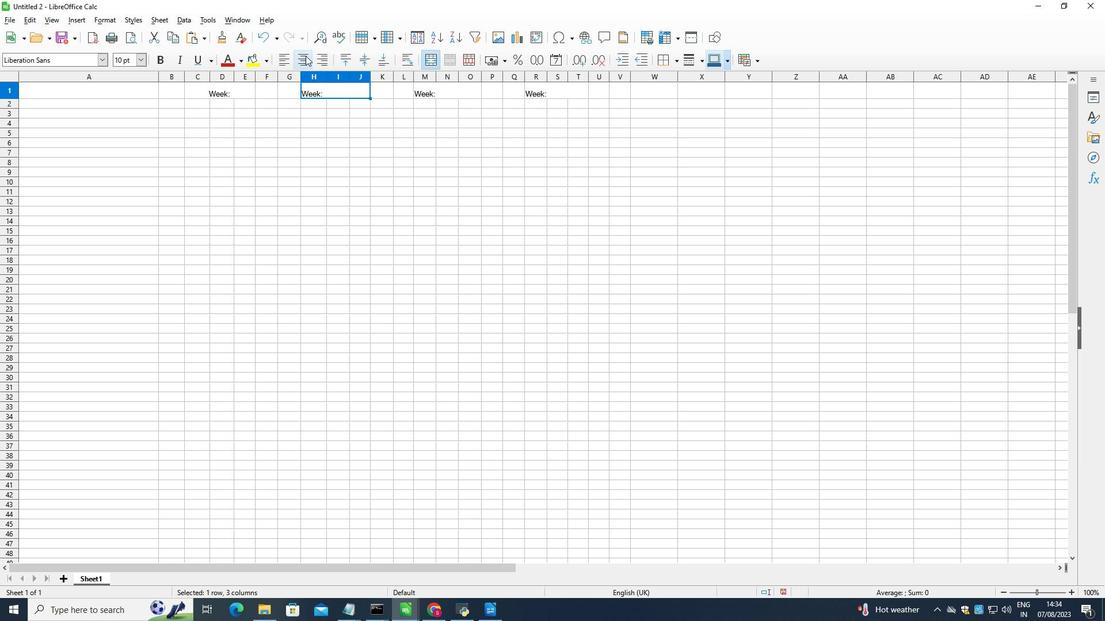 
Action: Mouse moved to (459, 115)
Screenshot: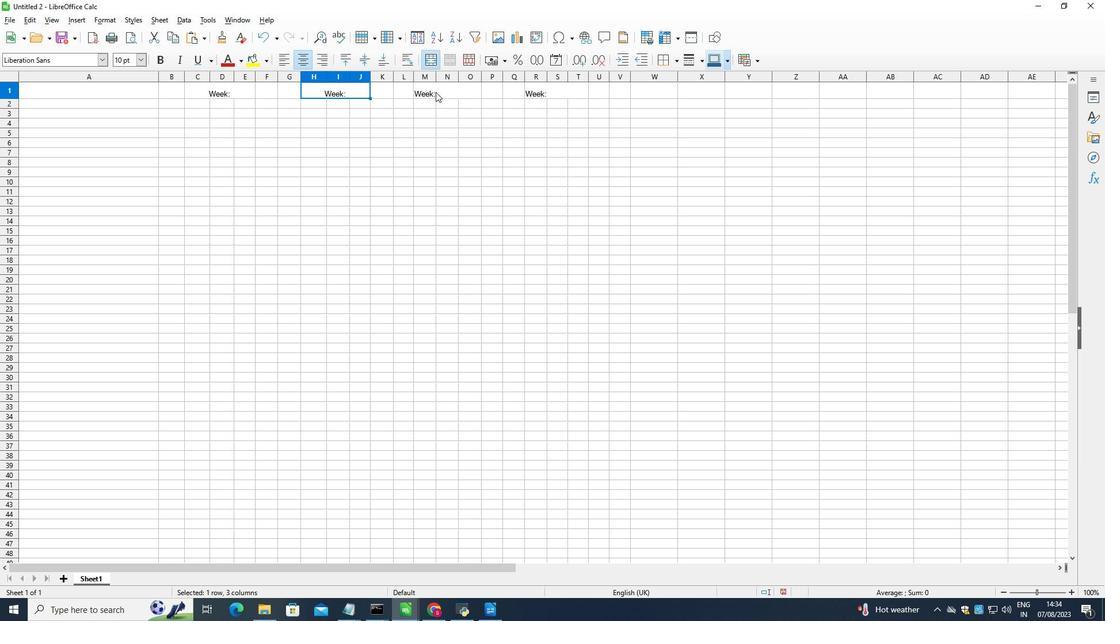 
Action: Mouse pressed left at (459, 115)
Screenshot: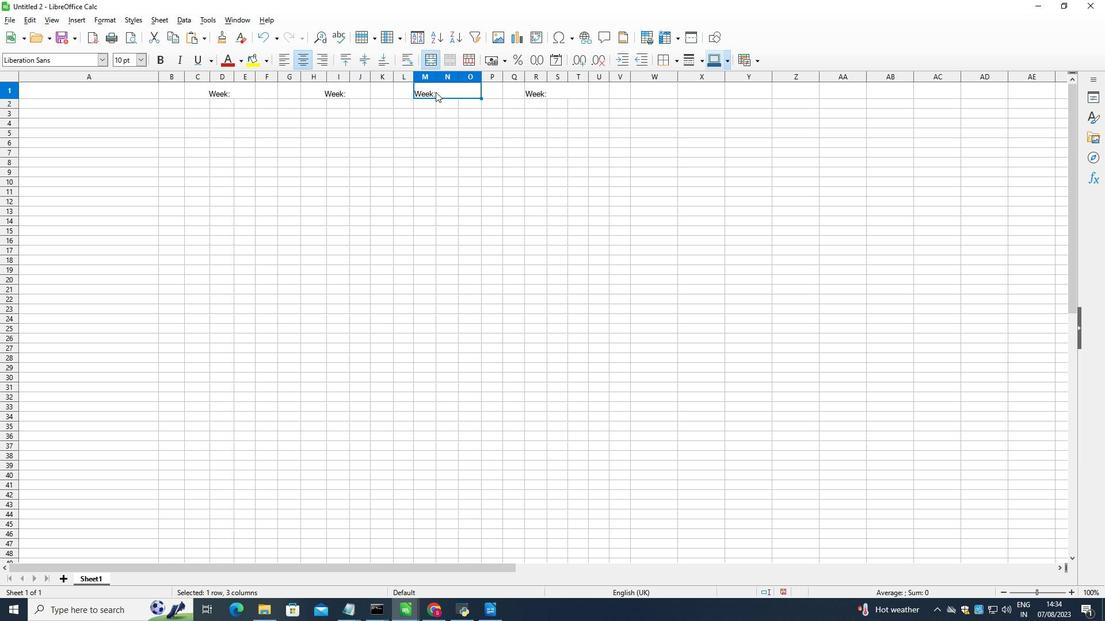
Action: Mouse moved to (319, 80)
Screenshot: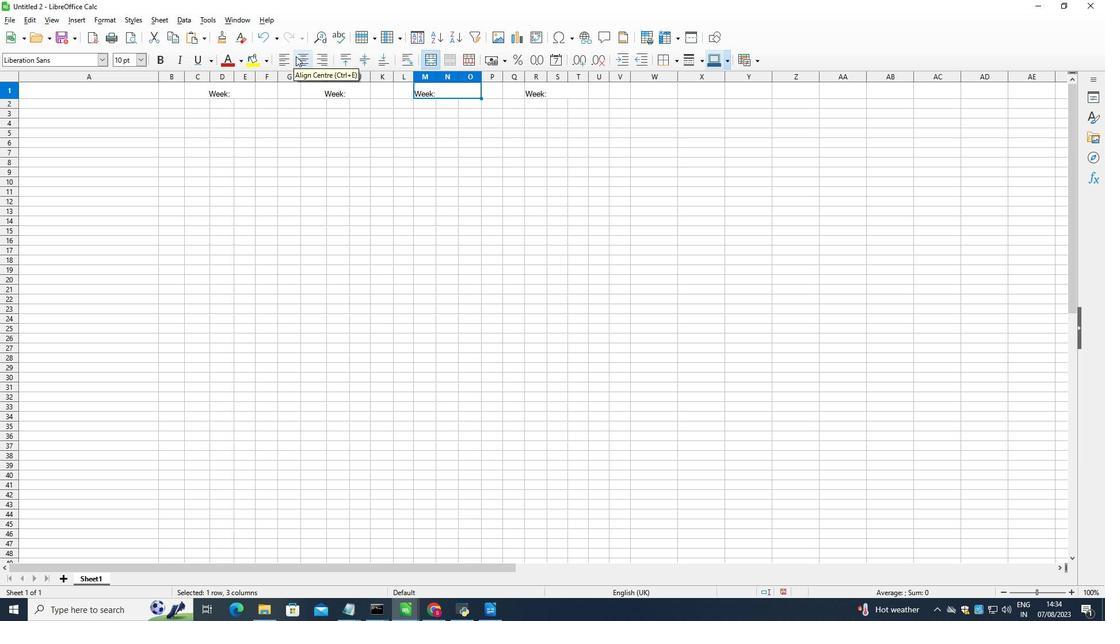 
Action: Mouse pressed left at (319, 80)
Screenshot: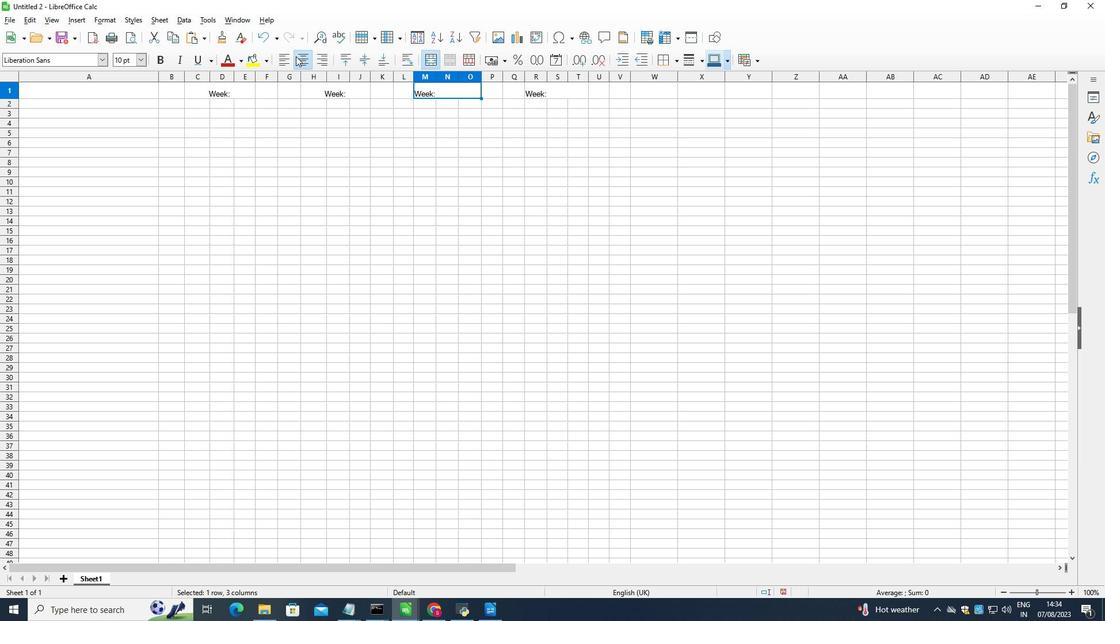 
Action: Mouse moved to (553, 112)
Screenshot: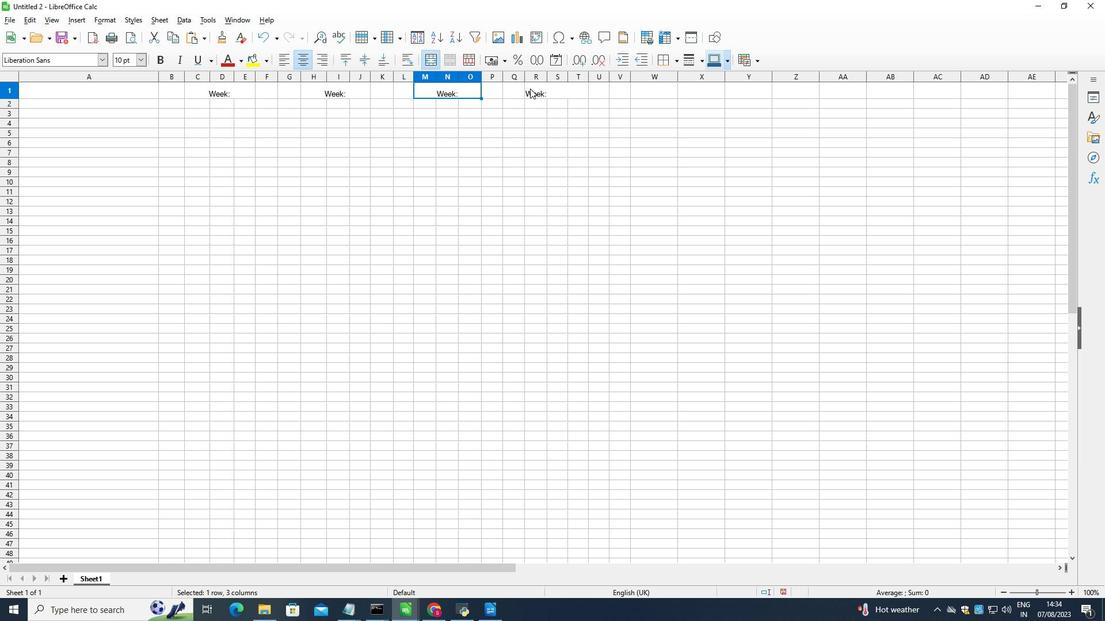 
Action: Mouse pressed left at (553, 112)
Screenshot: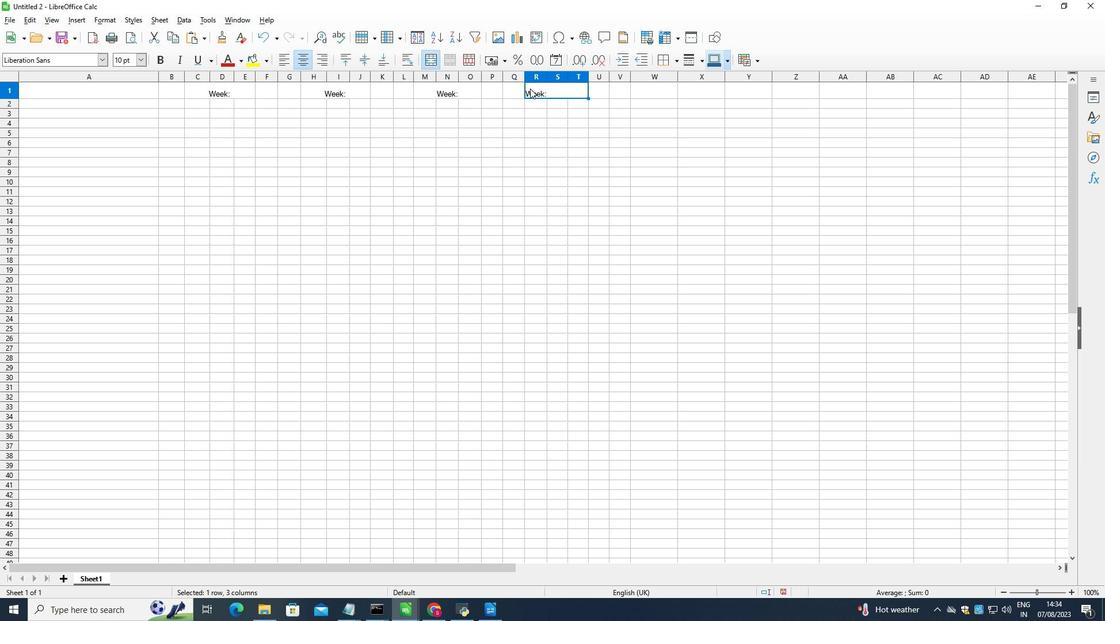 
Action: Mouse moved to (327, 80)
Screenshot: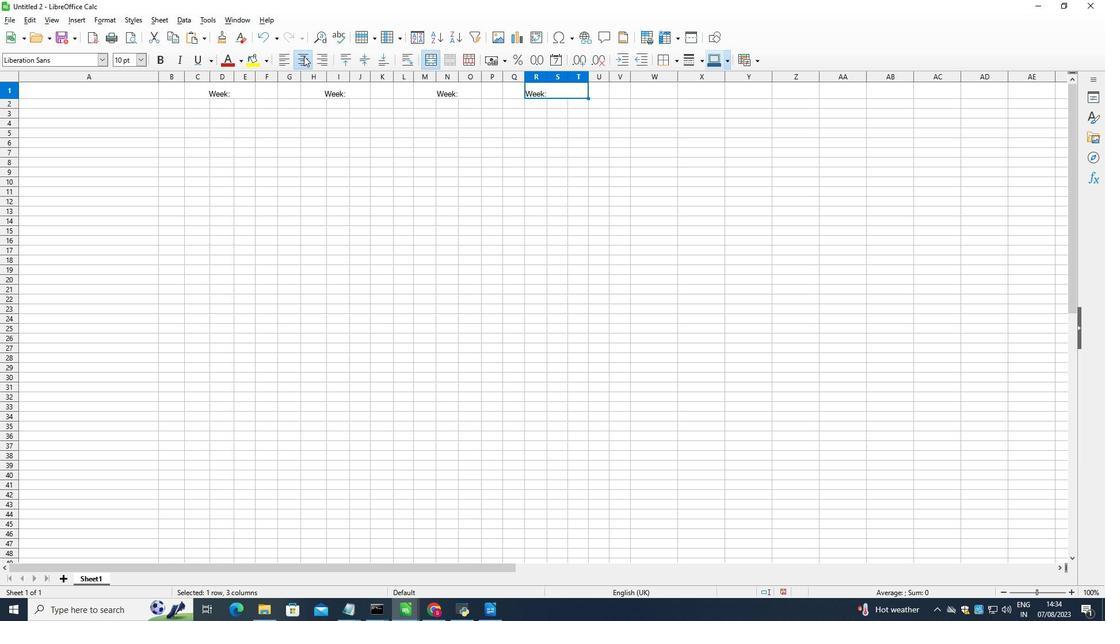 
Action: Mouse pressed left at (327, 80)
Screenshot: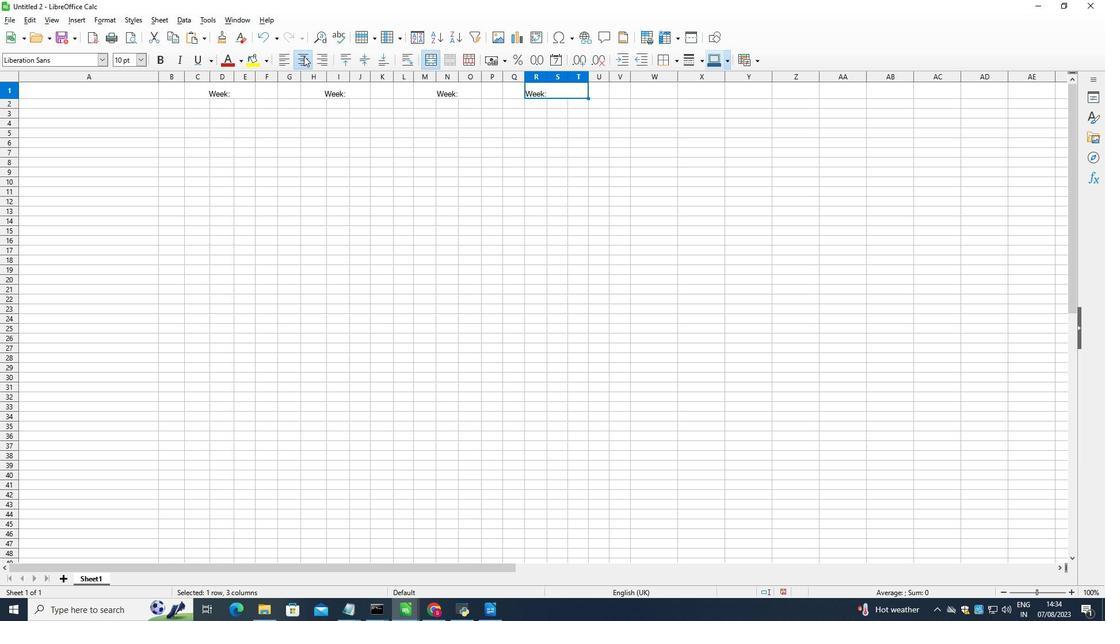 
Action: Mouse moved to (259, 109)
Screenshot: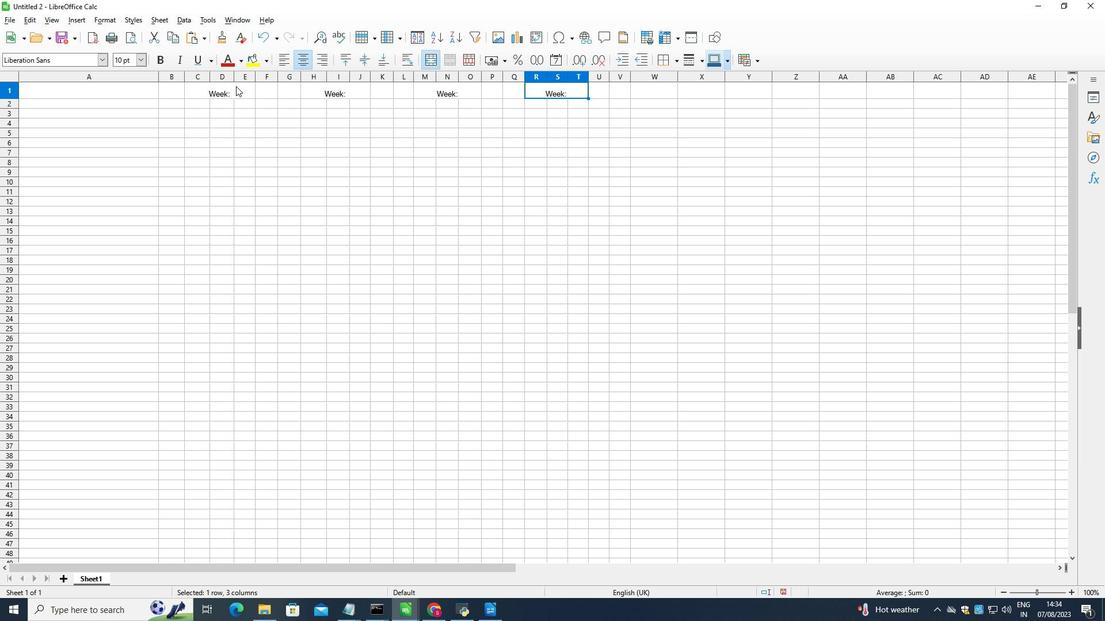 
Action: Mouse pressed left at (259, 109)
Screenshot: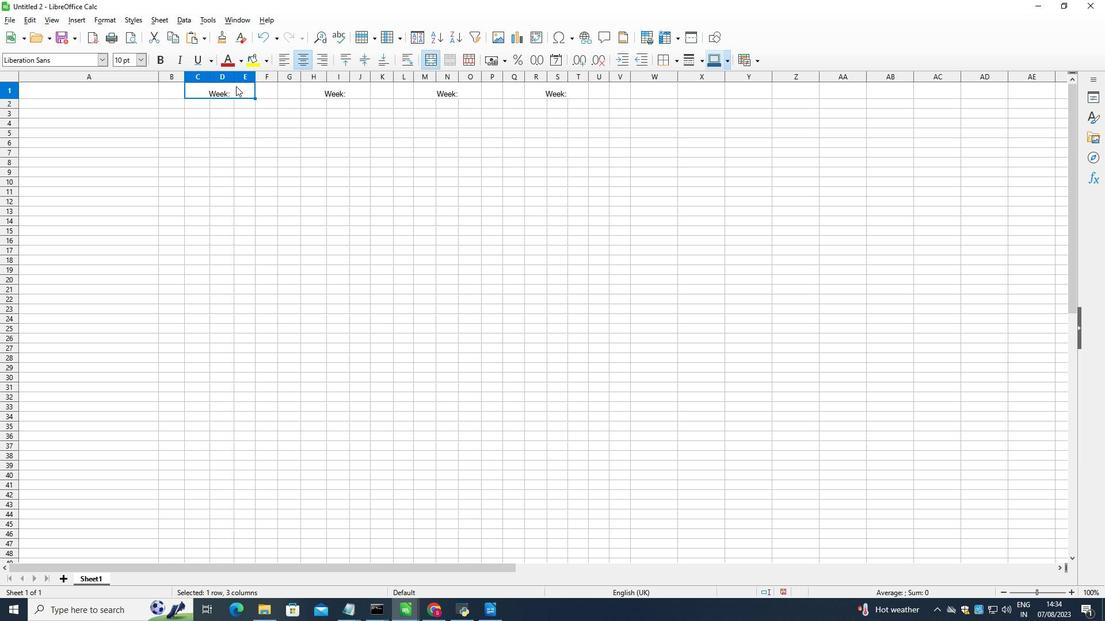 
Action: Mouse moved to (390, 80)
Screenshot: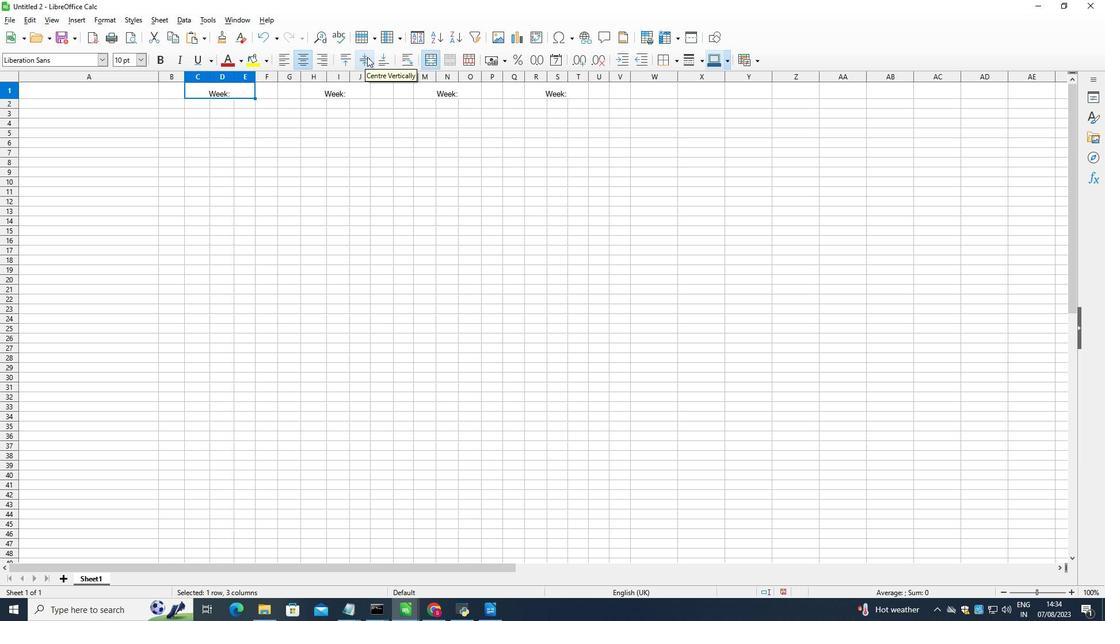 
Action: Mouse pressed left at (390, 80)
Screenshot: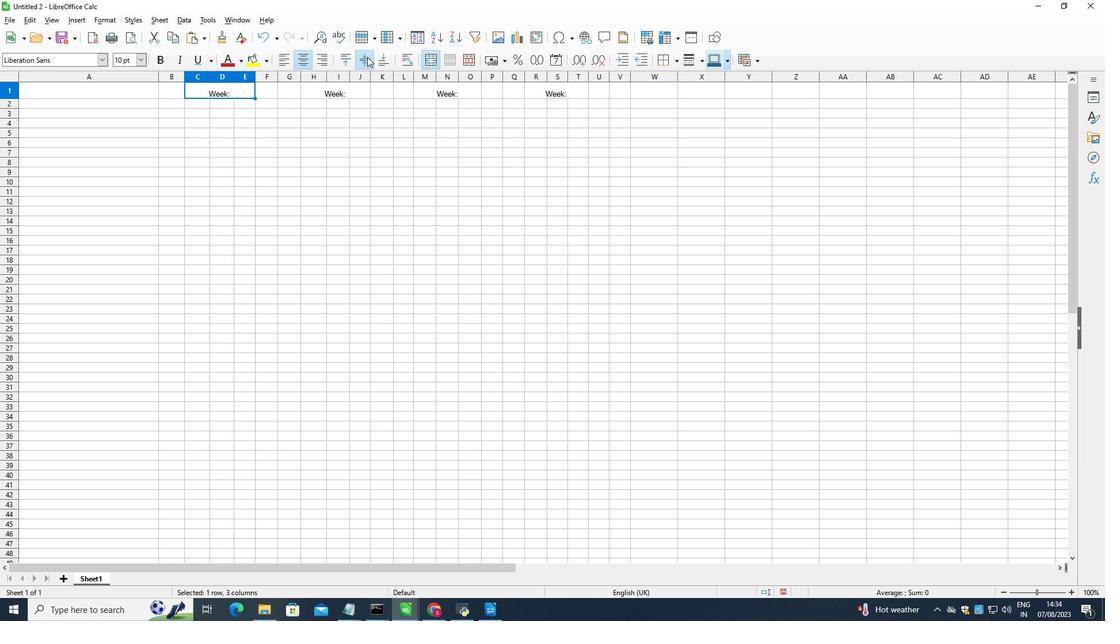 
Action: Mouse moved to (377, 113)
Screenshot: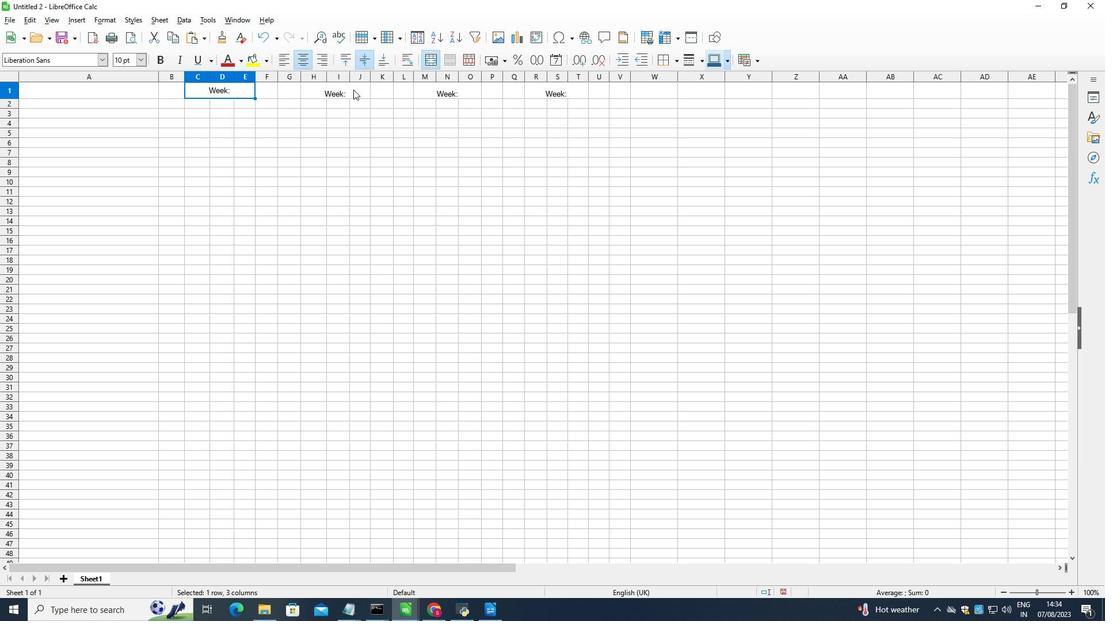 
Action: Mouse pressed left at (377, 113)
Screenshot: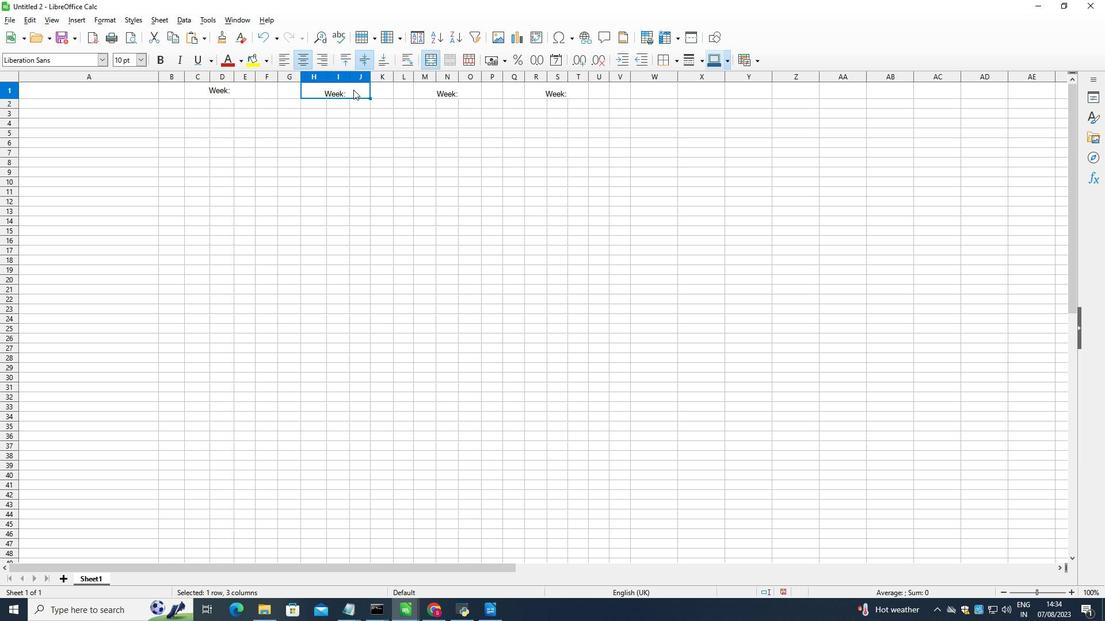 
Action: Mouse moved to (386, 80)
Screenshot: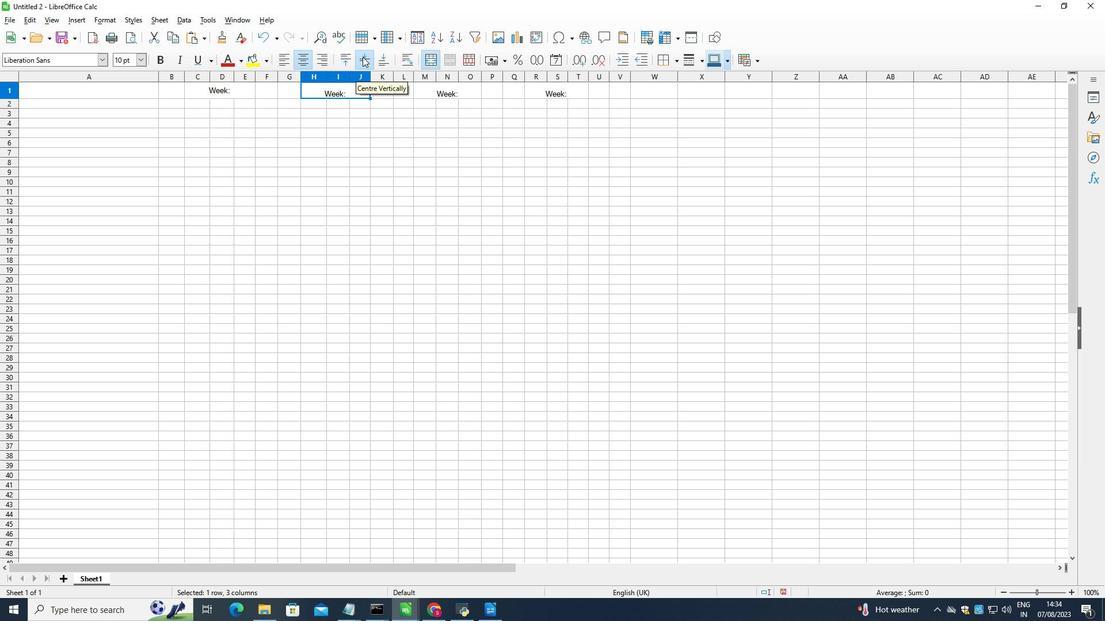 
Action: Mouse pressed left at (386, 80)
Screenshot: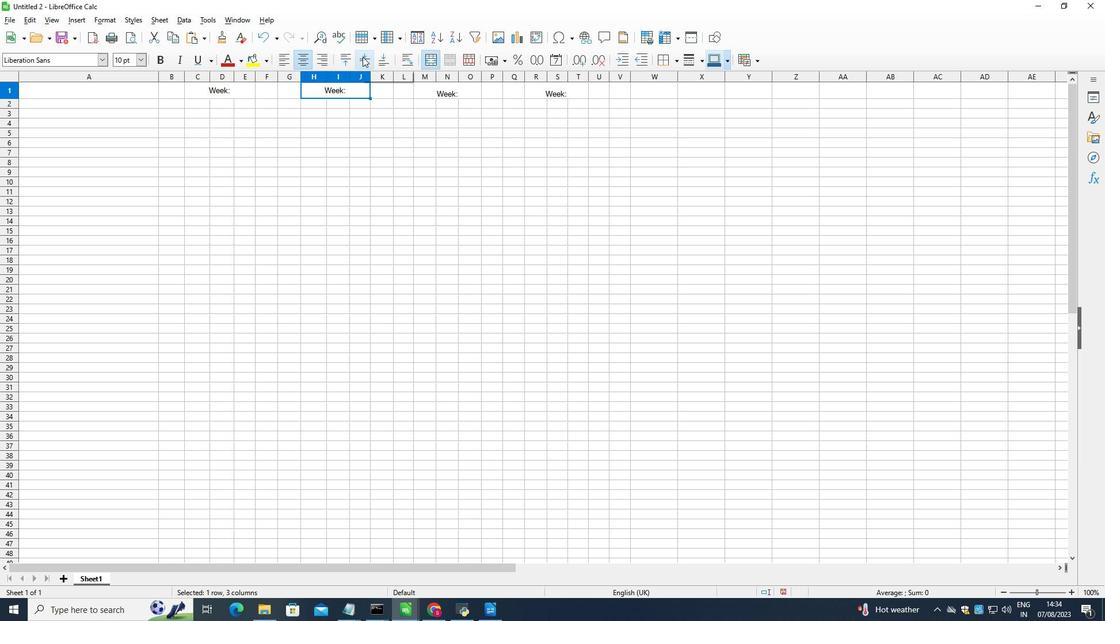 
Action: Mouse moved to (459, 114)
Screenshot: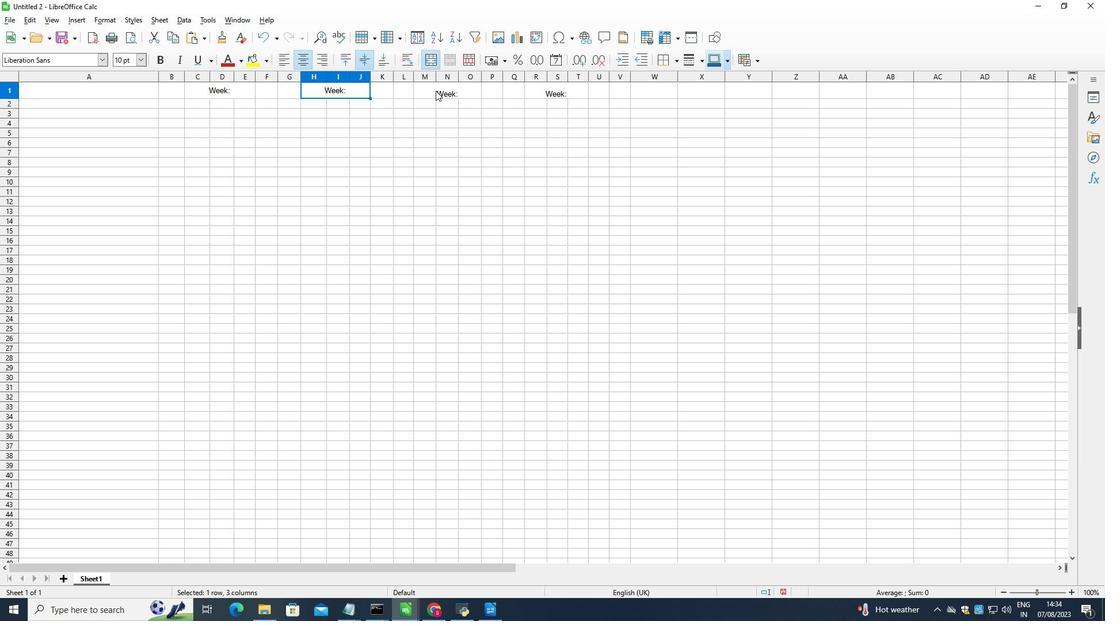 
Action: Mouse pressed left at (459, 114)
Screenshot: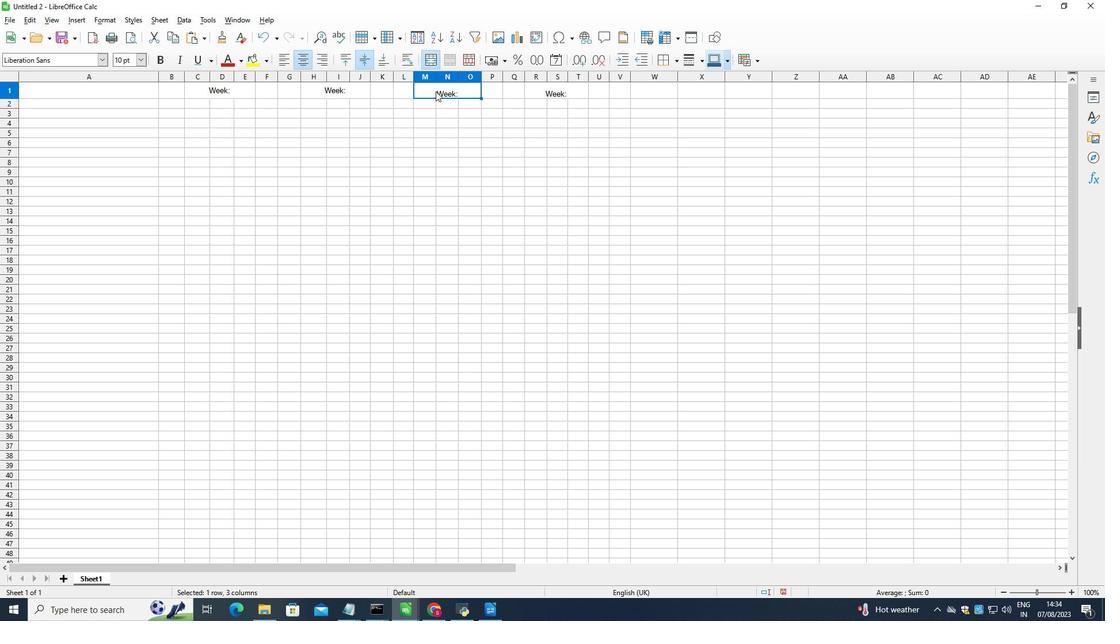 
Action: Mouse moved to (386, 84)
Screenshot: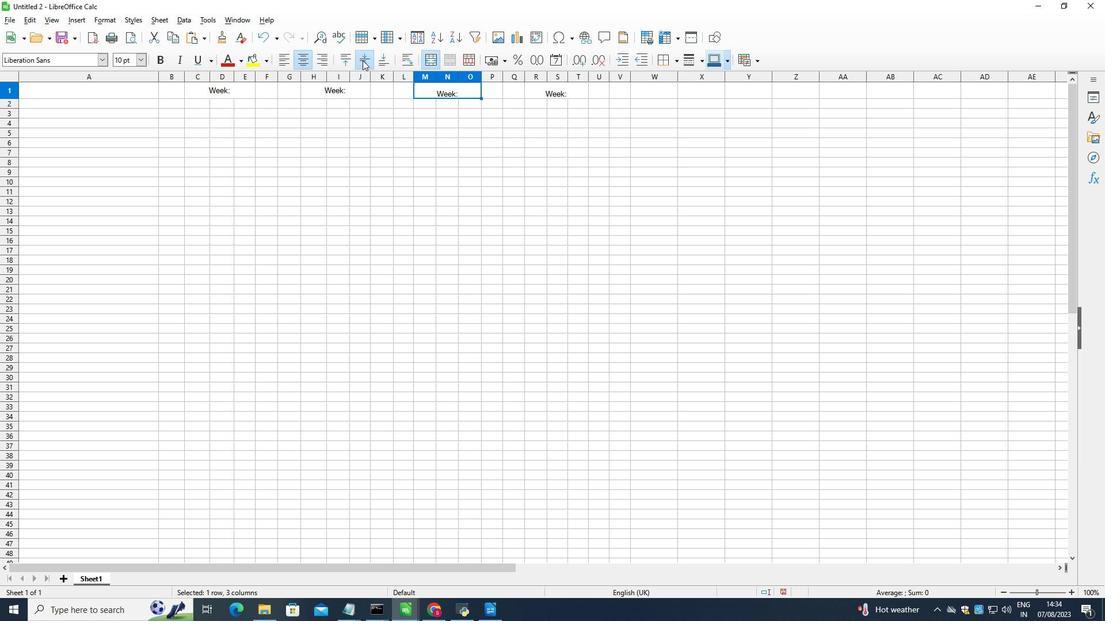 
Action: Mouse pressed left at (386, 84)
Screenshot: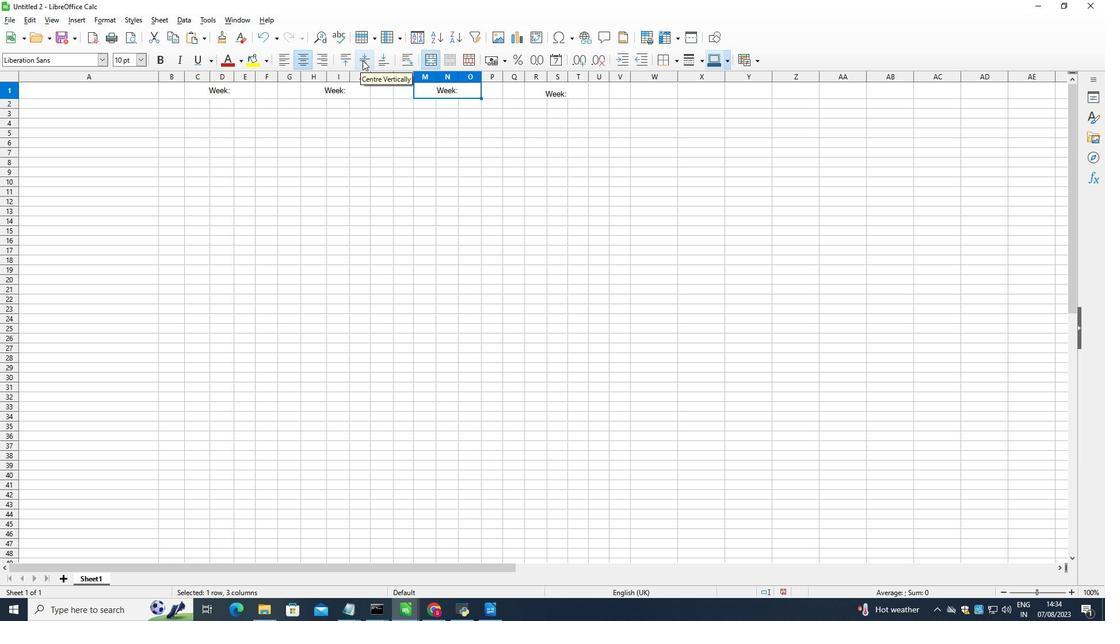 
Action: Mouse moved to (563, 116)
Screenshot: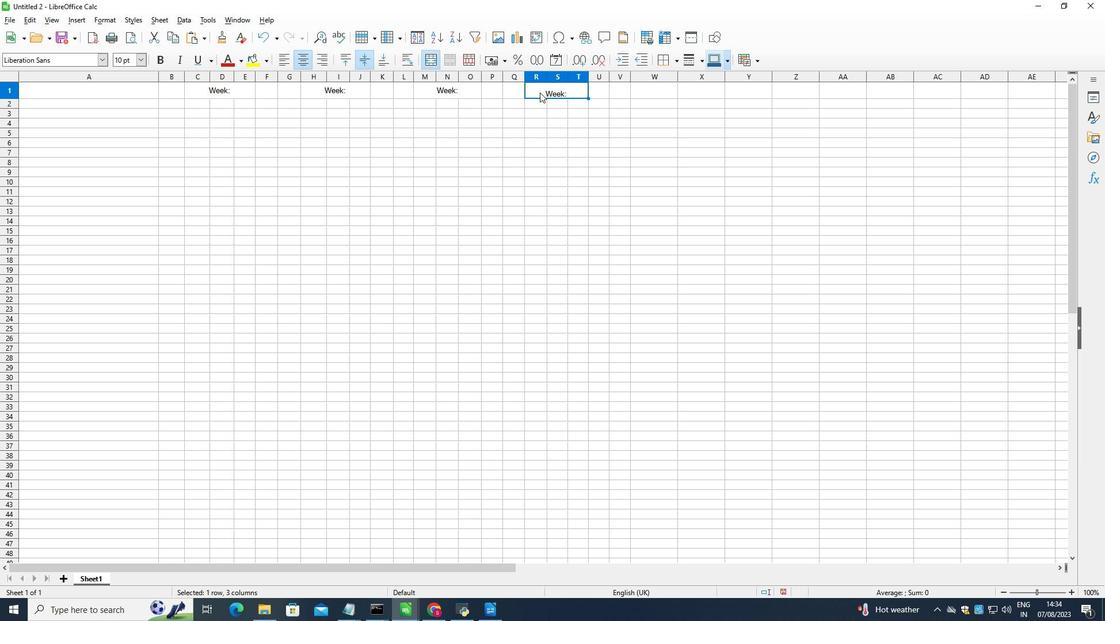 
Action: Mouse pressed left at (563, 116)
Screenshot: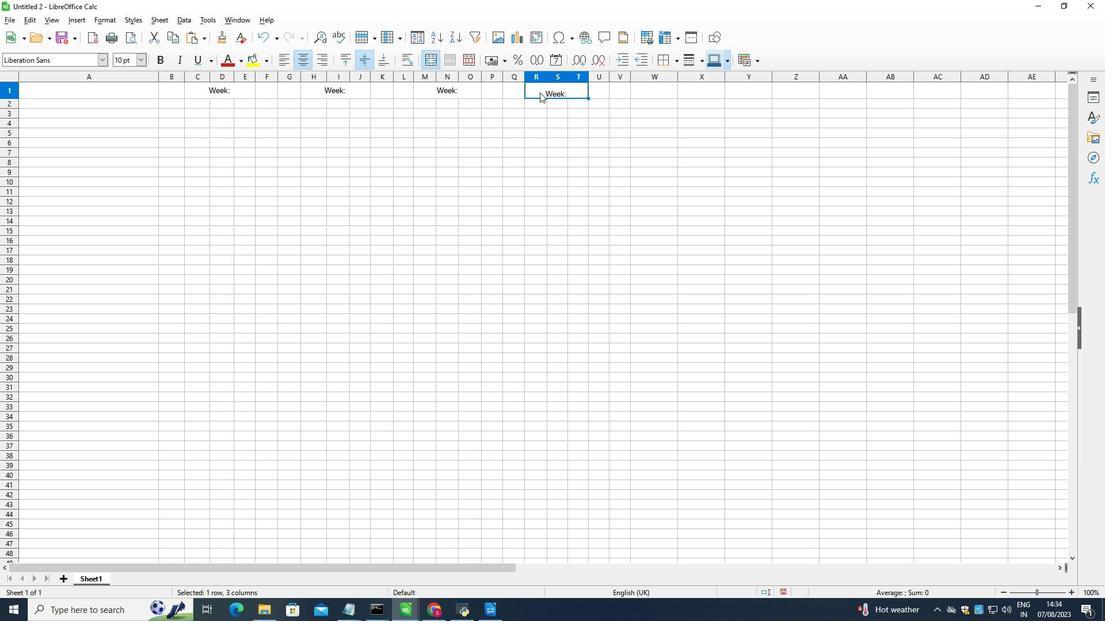 
Action: Mouse moved to (389, 80)
Screenshot: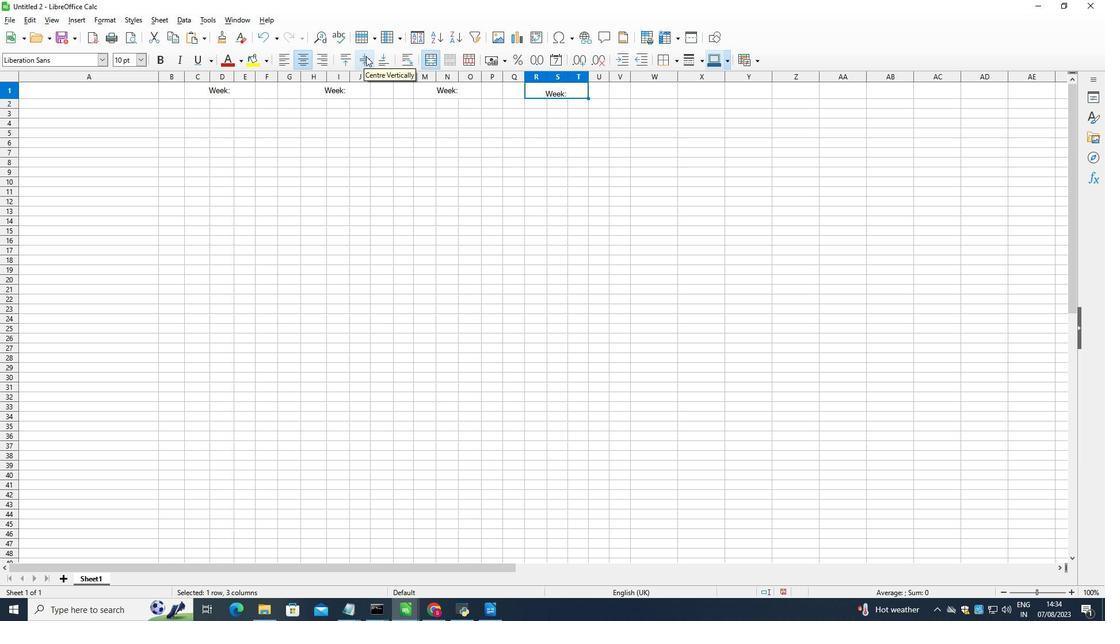 
Action: Mouse pressed left at (389, 80)
Screenshot: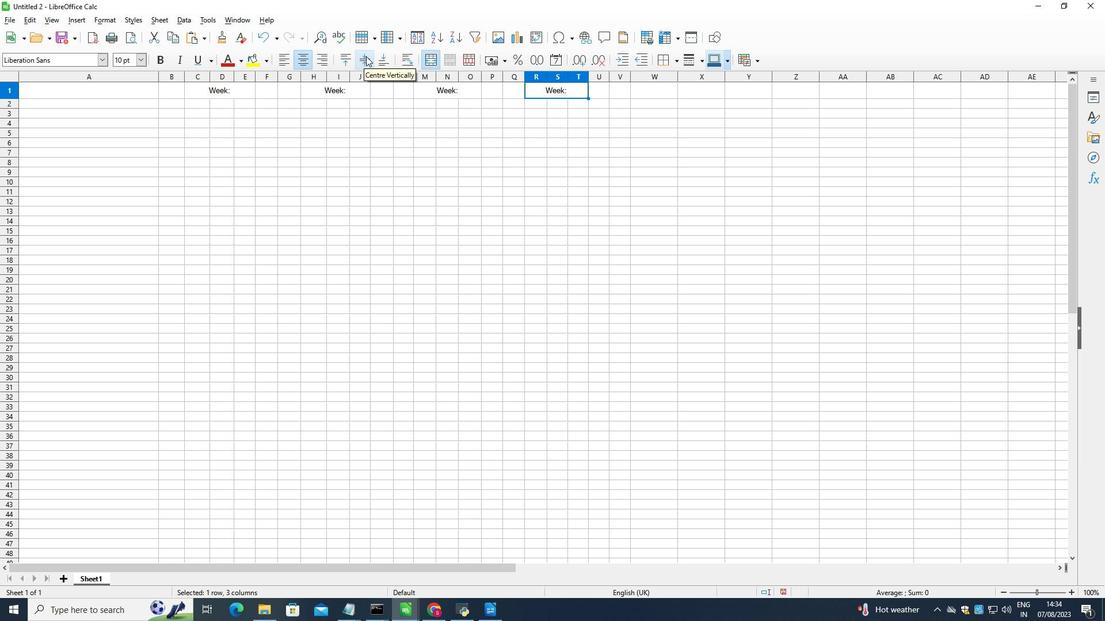 
Action: Mouse moved to (135, 126)
Screenshot: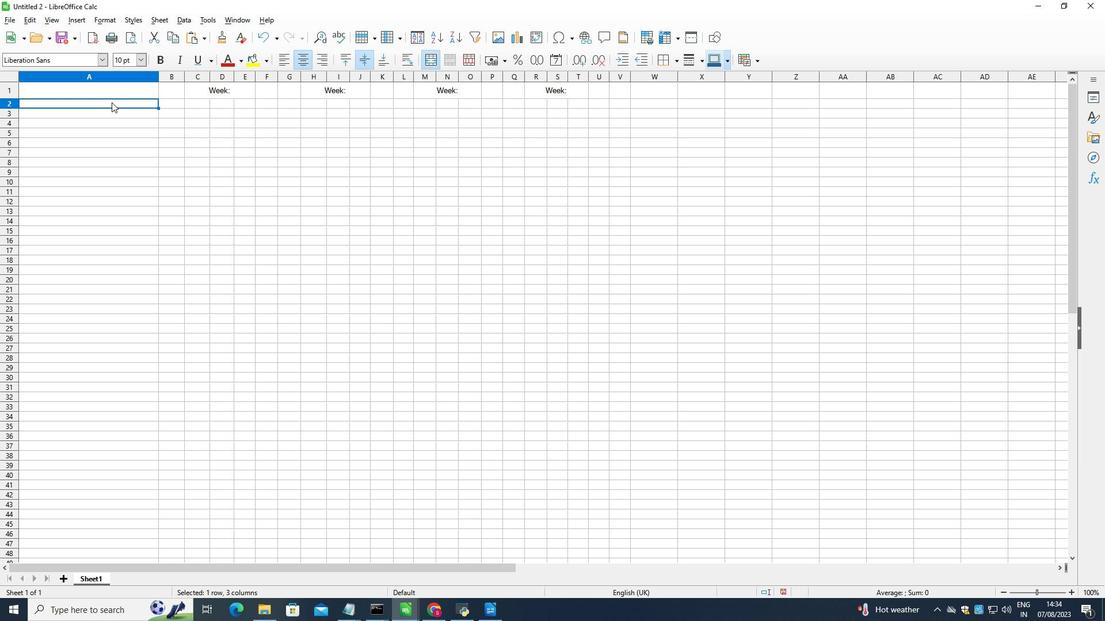 
Action: Mouse pressed left at (135, 126)
Screenshot: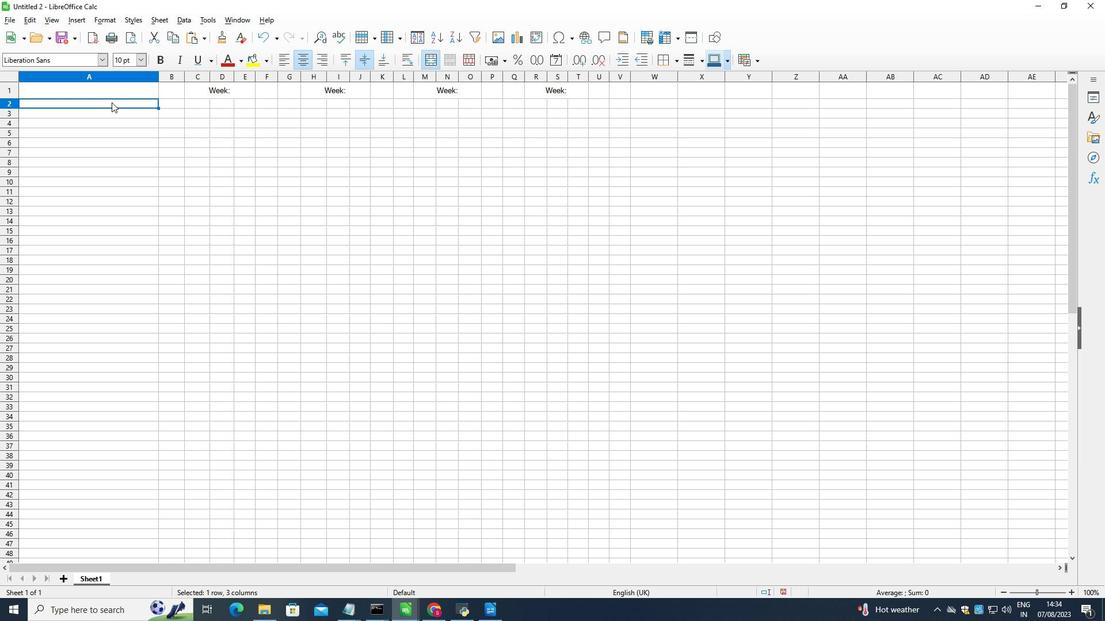 
Action: Mouse moved to (37, 131)
Screenshot: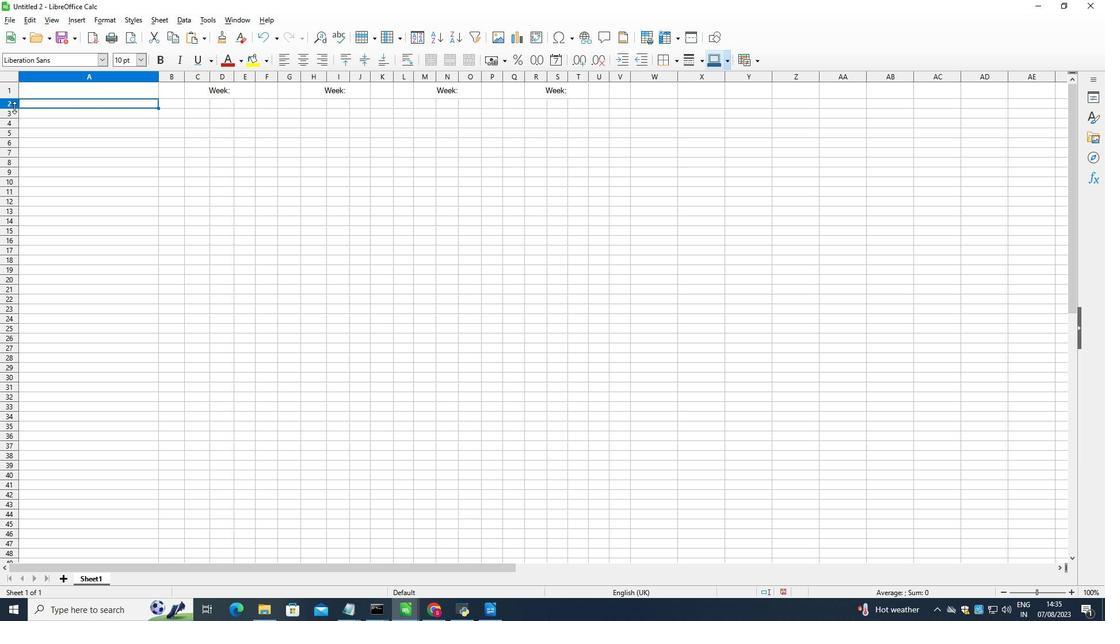
Action: Mouse pressed left at (37, 131)
Screenshot: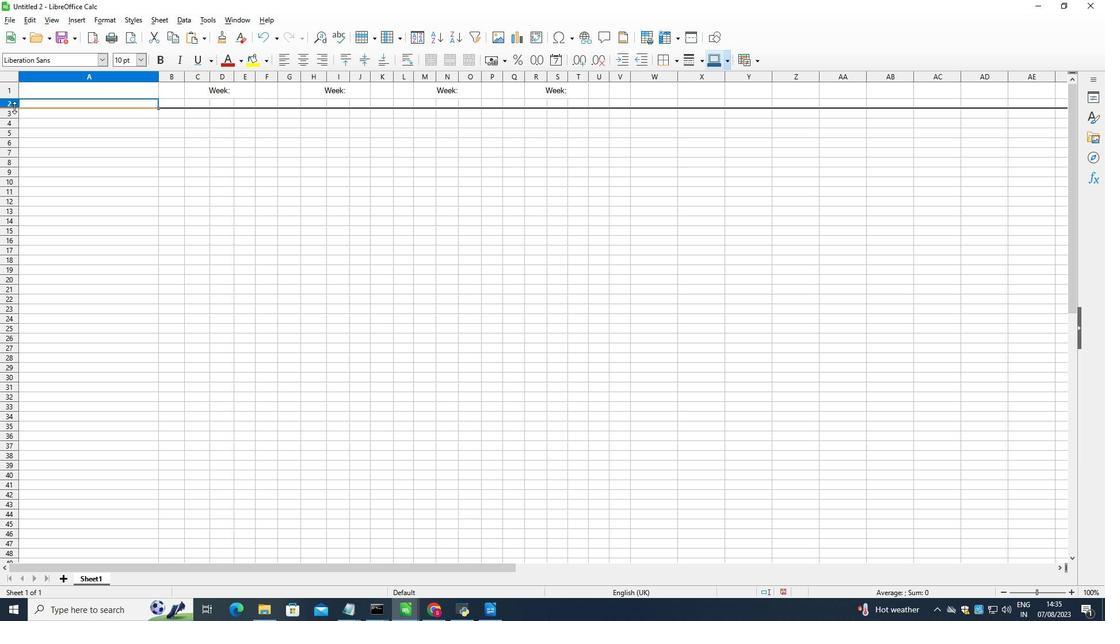 
Action: Mouse moved to (93, 128)
Screenshot: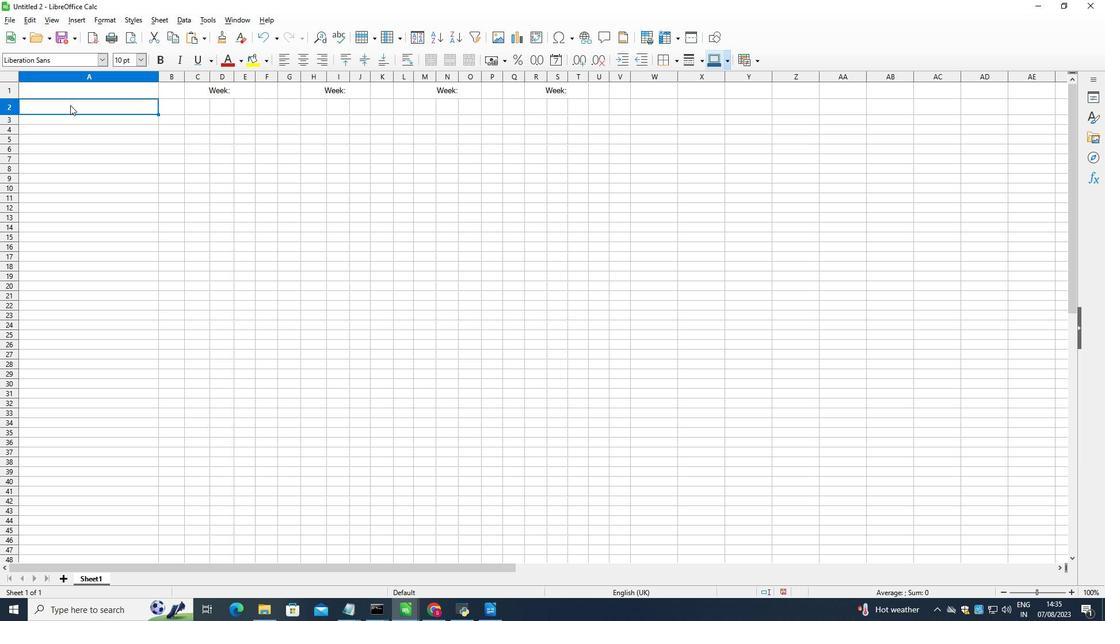 
Action: Mouse pressed left at (93, 128)
Screenshot: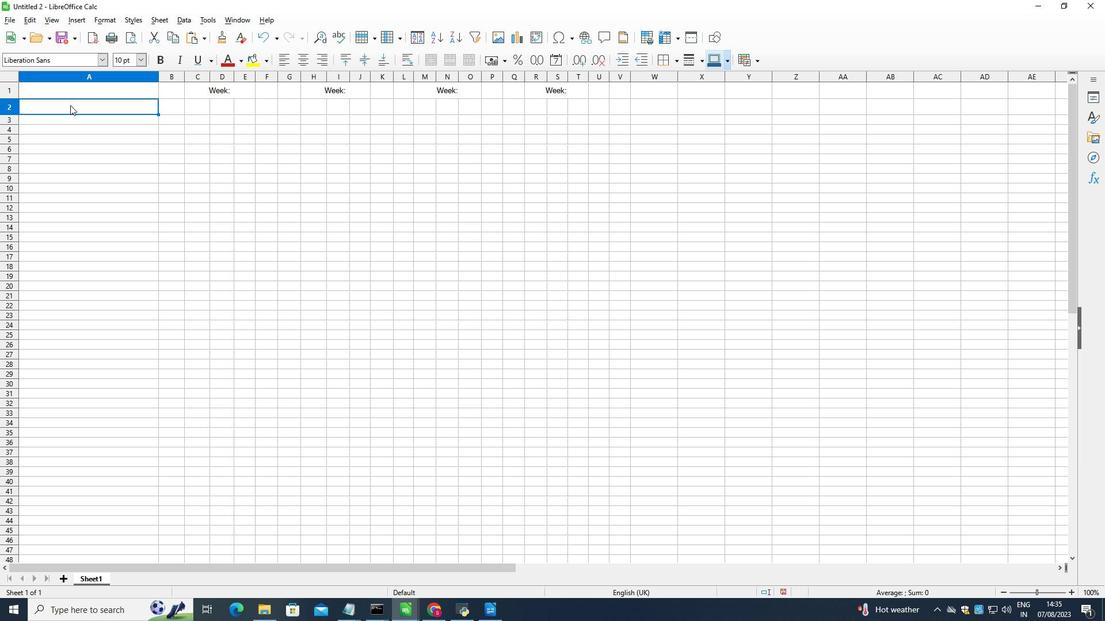 
Action: Mouse pressed left at (93, 128)
Screenshot: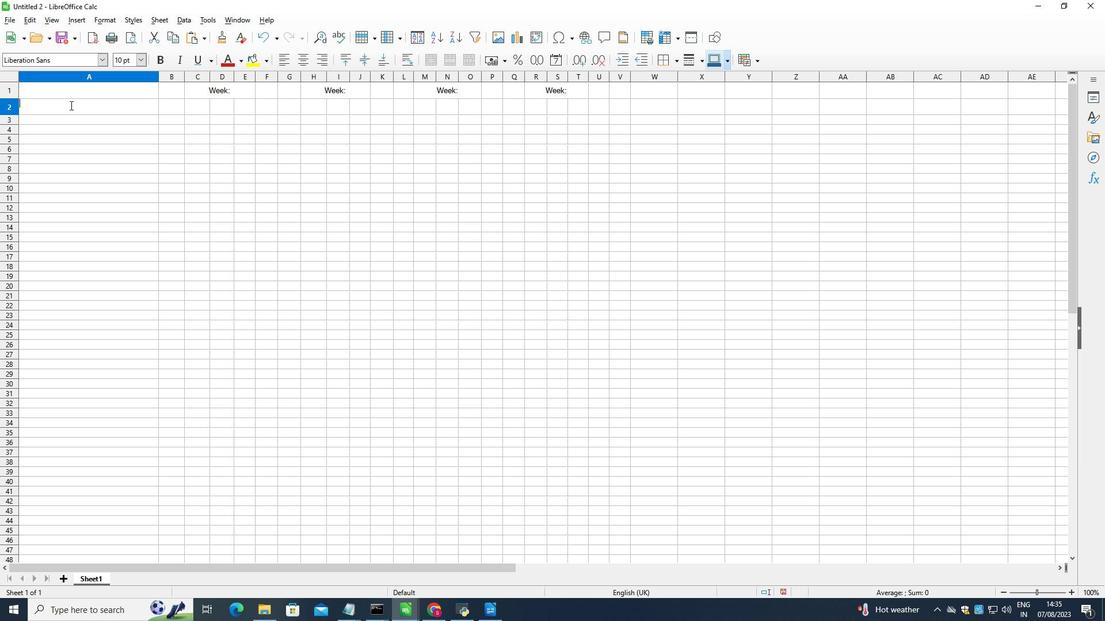 
Action: Mouse moved to (166, 80)
Screenshot: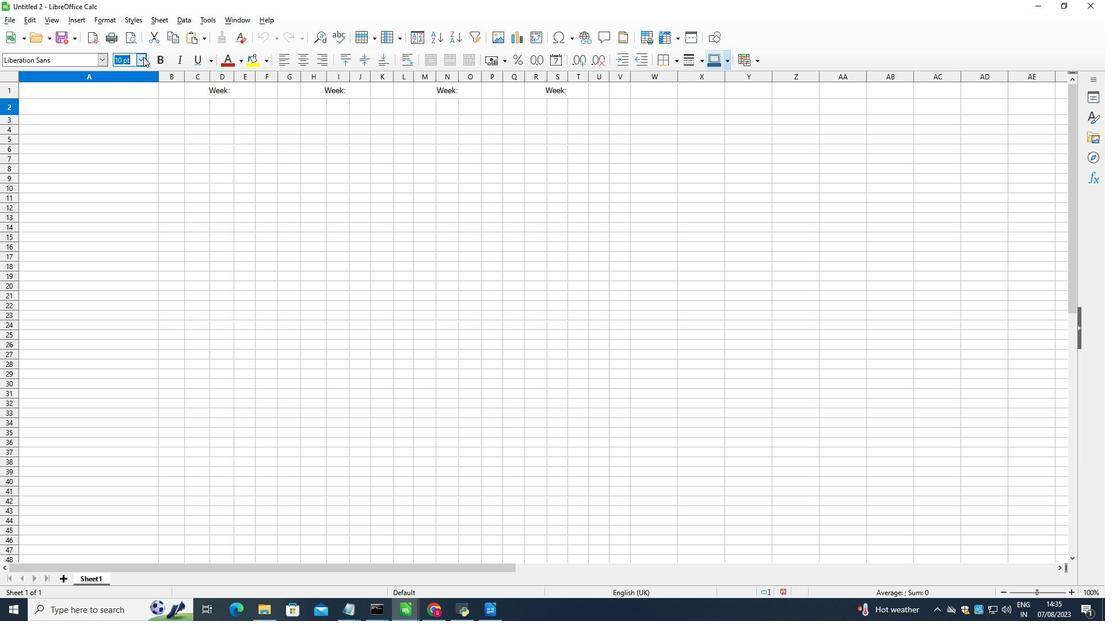 
Action: Mouse pressed left at (166, 80)
Screenshot: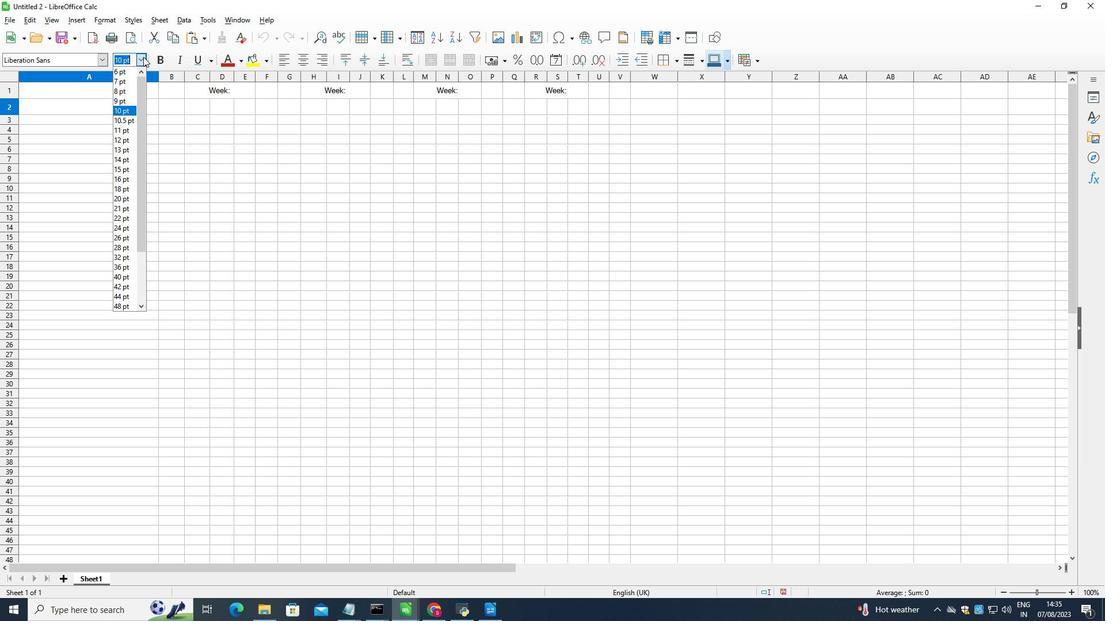 
Action: Mouse moved to (151, 160)
Screenshot: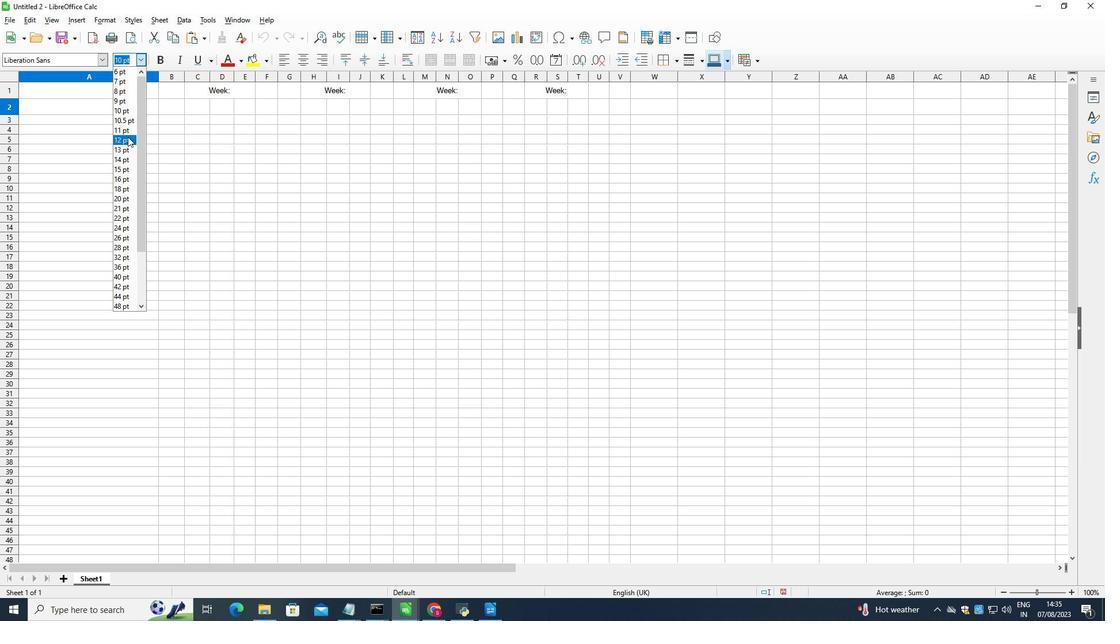 
Action: Mouse pressed left at (151, 160)
Screenshot: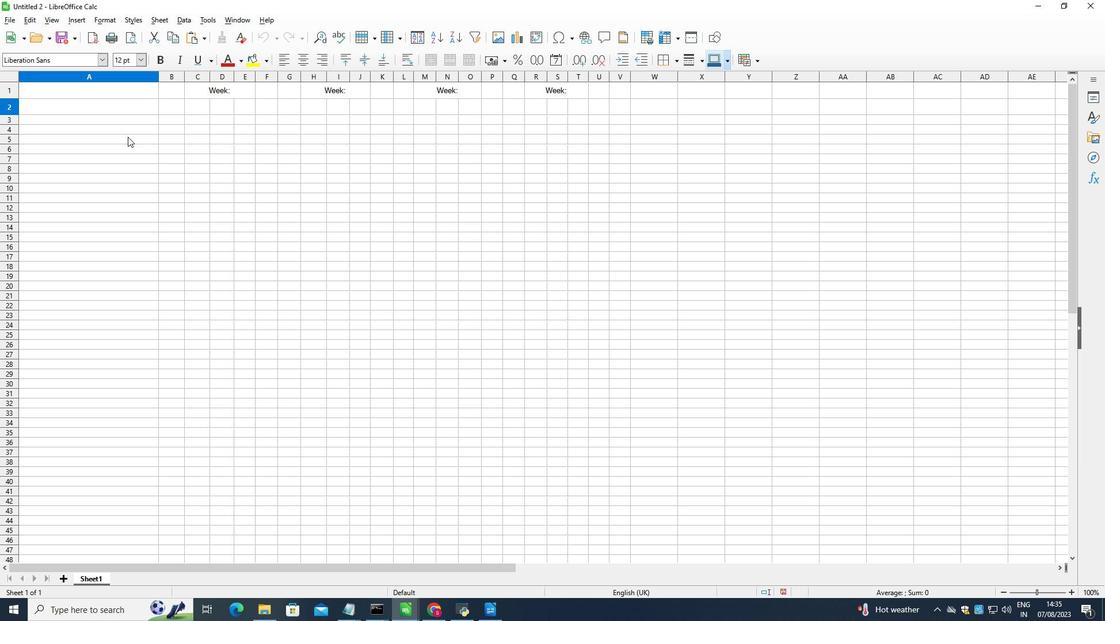 
Action: Mouse moved to (146, 128)
Screenshot: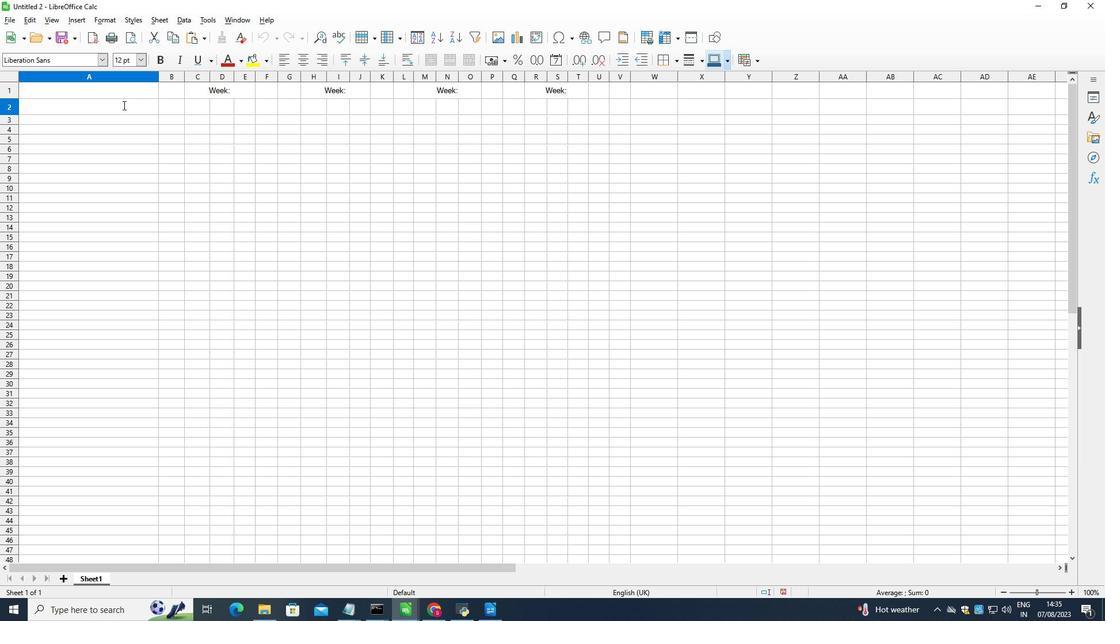 
Action: Mouse pressed left at (146, 128)
Screenshot: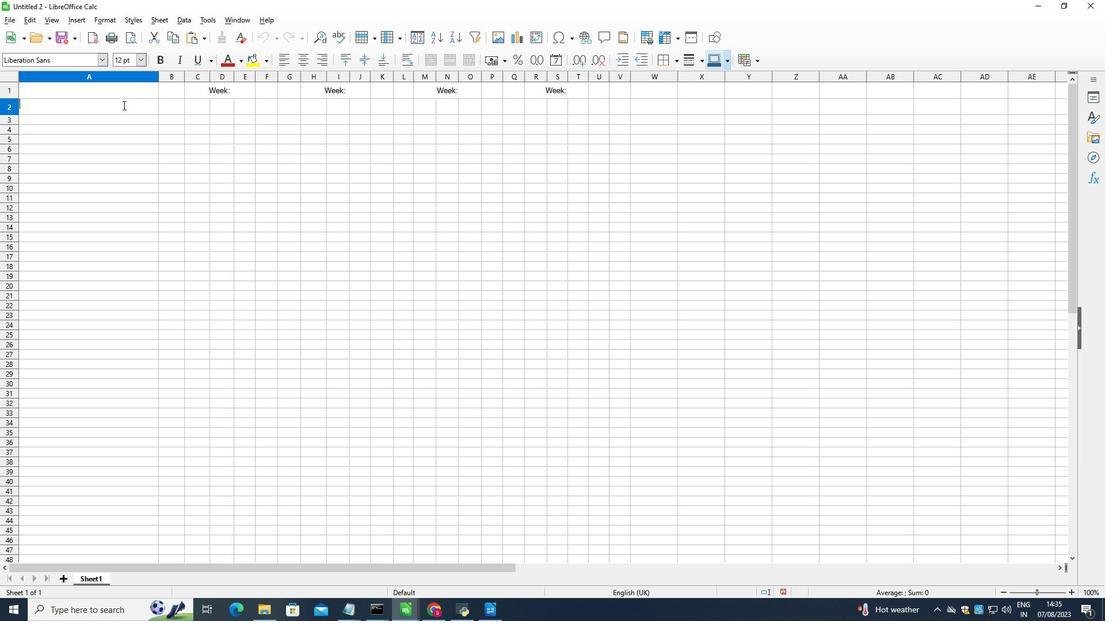
Action: Mouse pressed left at (146, 128)
Screenshot: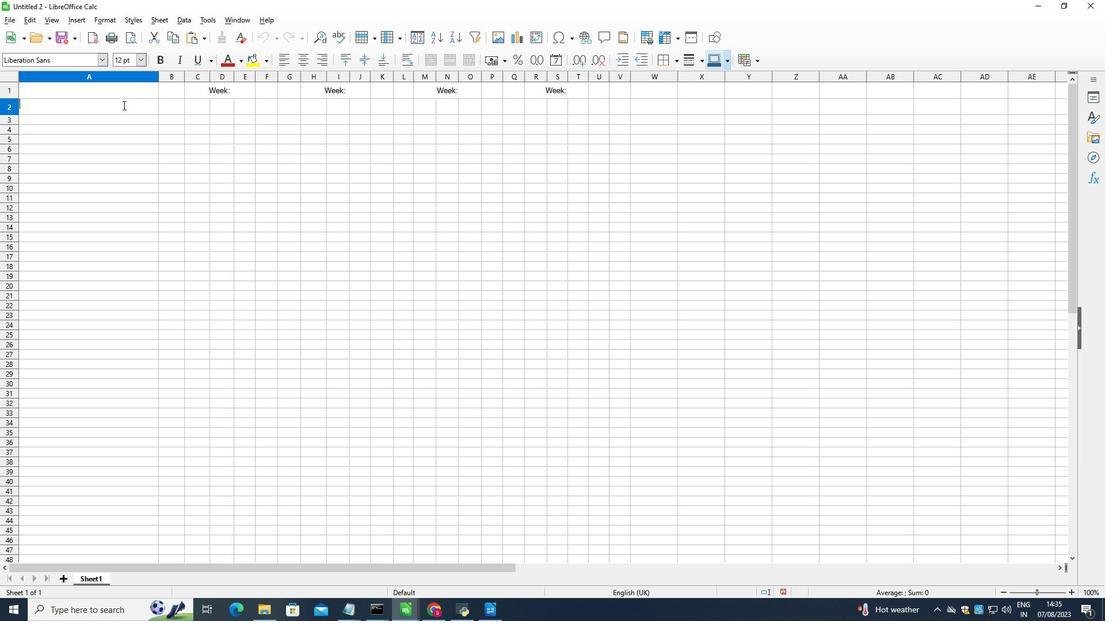 
Action: Key pressed <Key.shift>Day
Screenshot: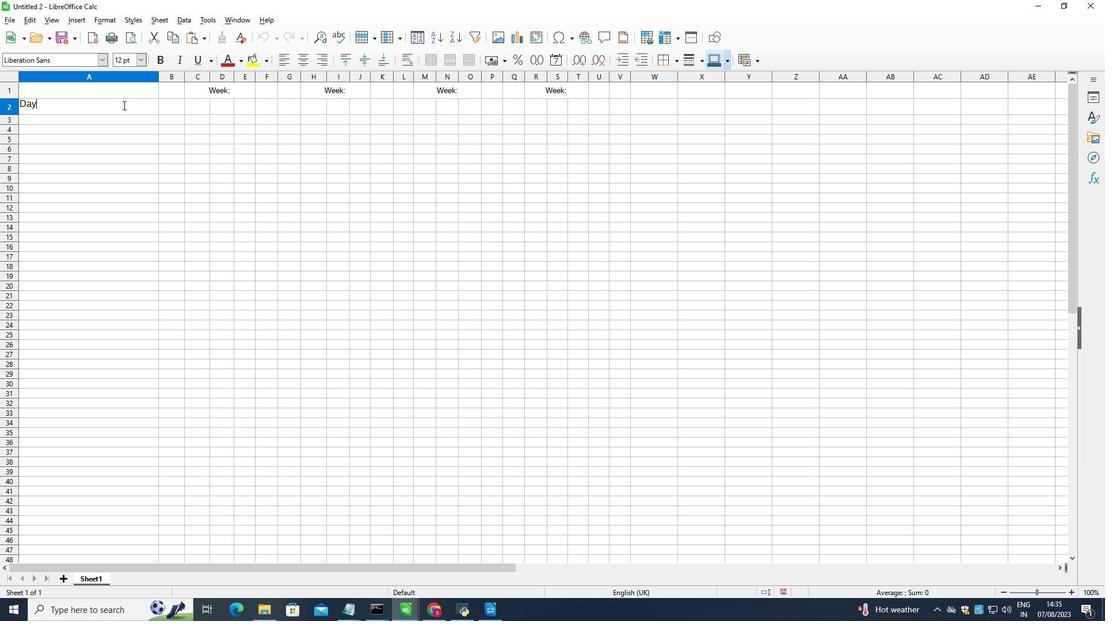 
Action: Mouse moved to (132, 156)
Screenshot: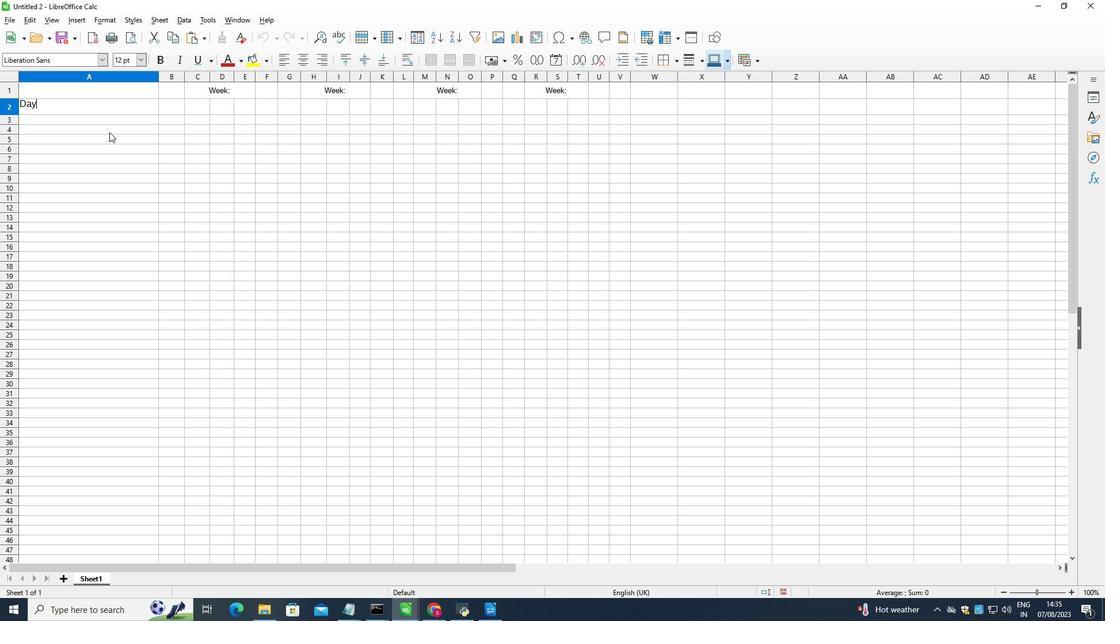 
Action: Mouse pressed left at (132, 156)
Screenshot: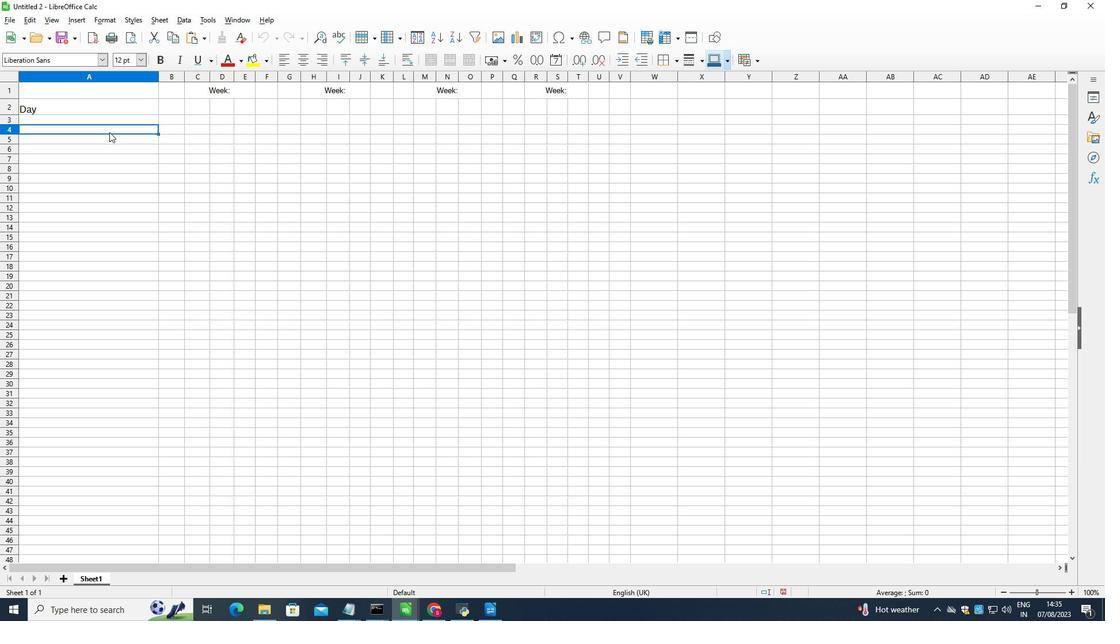 
Action: Mouse moved to (127, 135)
Screenshot: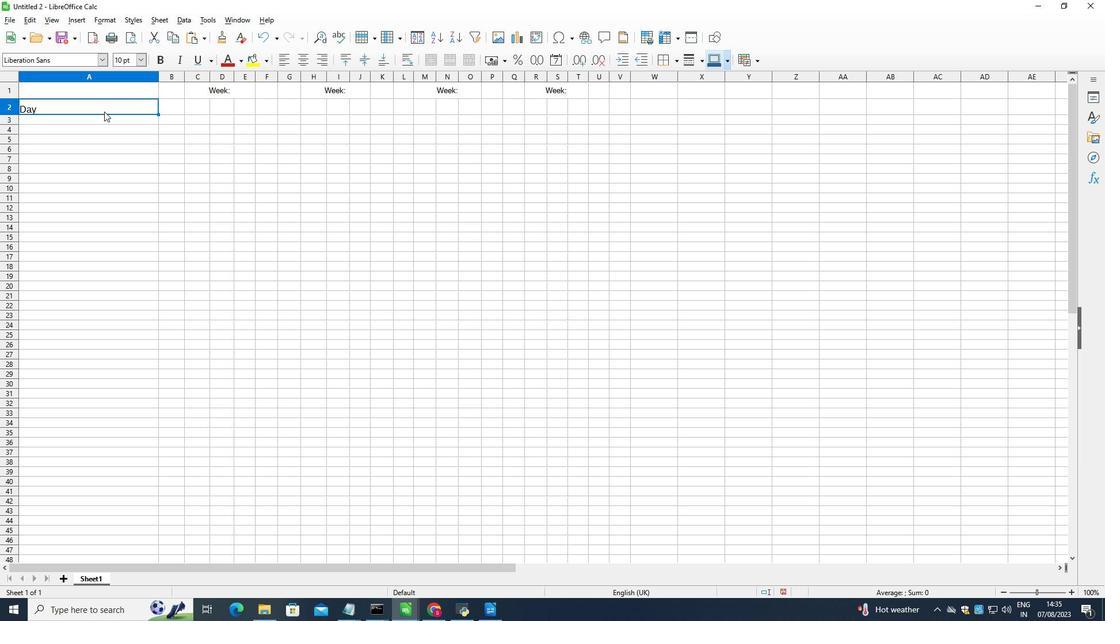 
Action: Mouse pressed left at (127, 135)
Screenshot: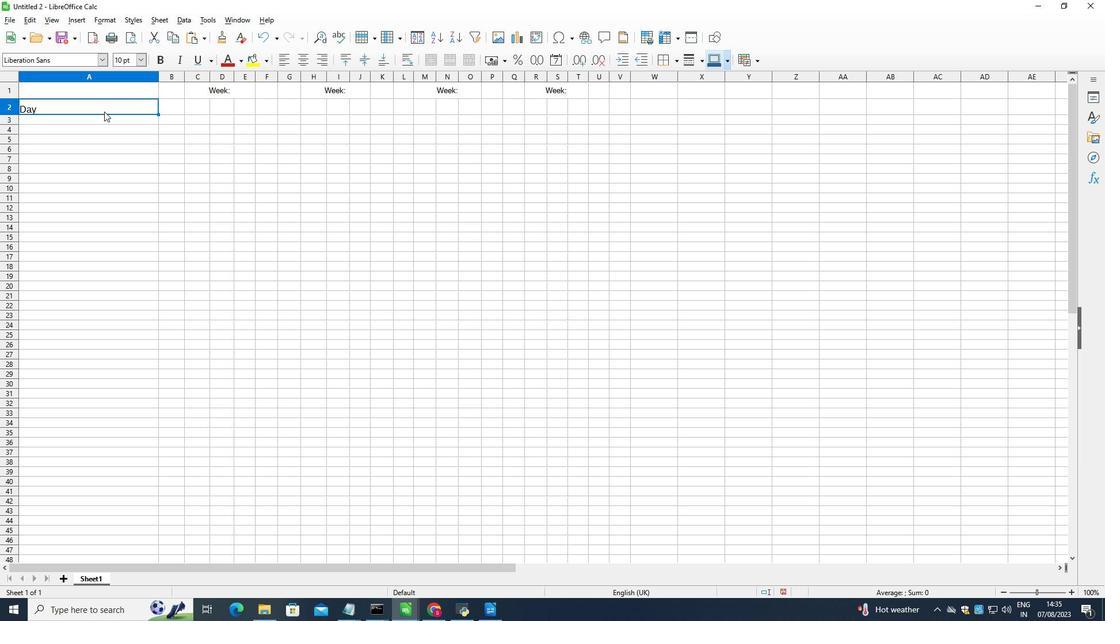 
Action: Mouse moved to (325, 81)
Screenshot: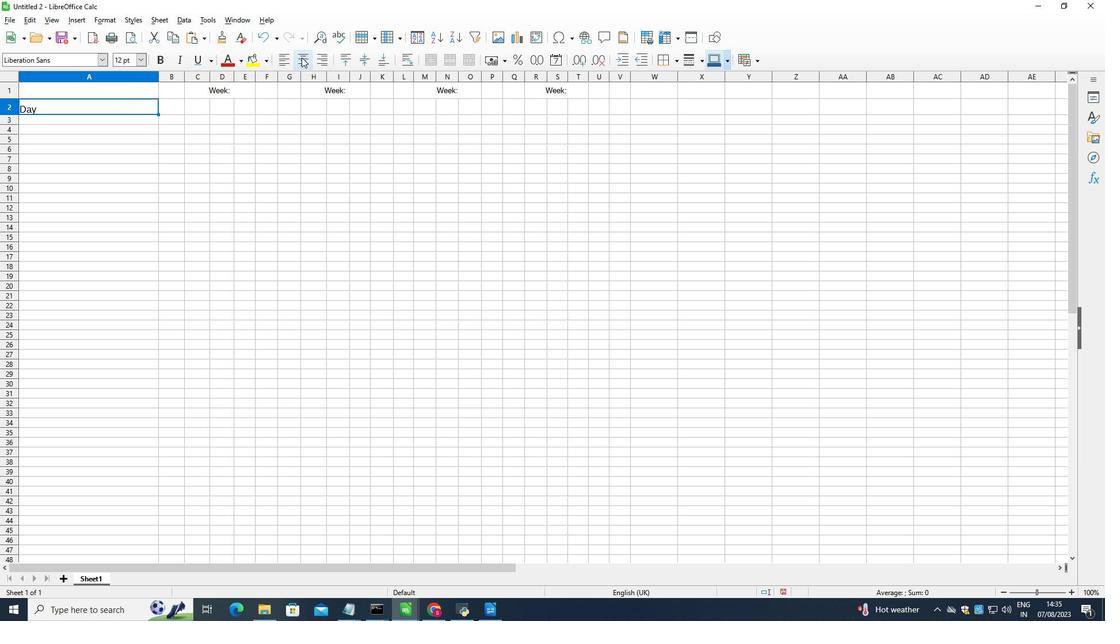 
Action: Mouse pressed left at (325, 81)
Screenshot: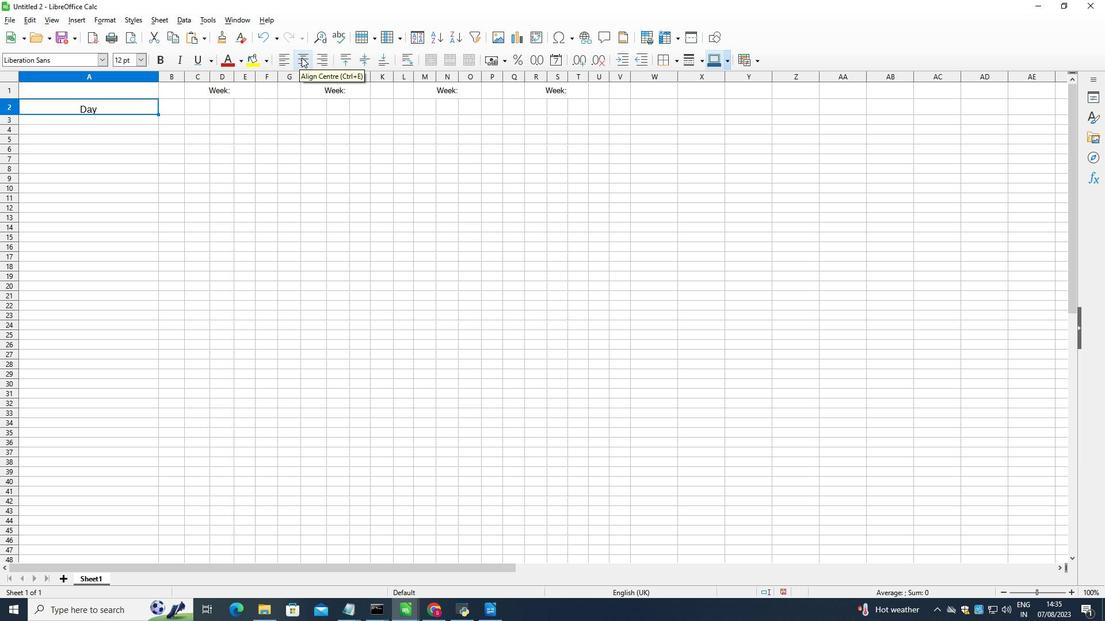 
Action: Mouse moved to (384, 84)
Screenshot: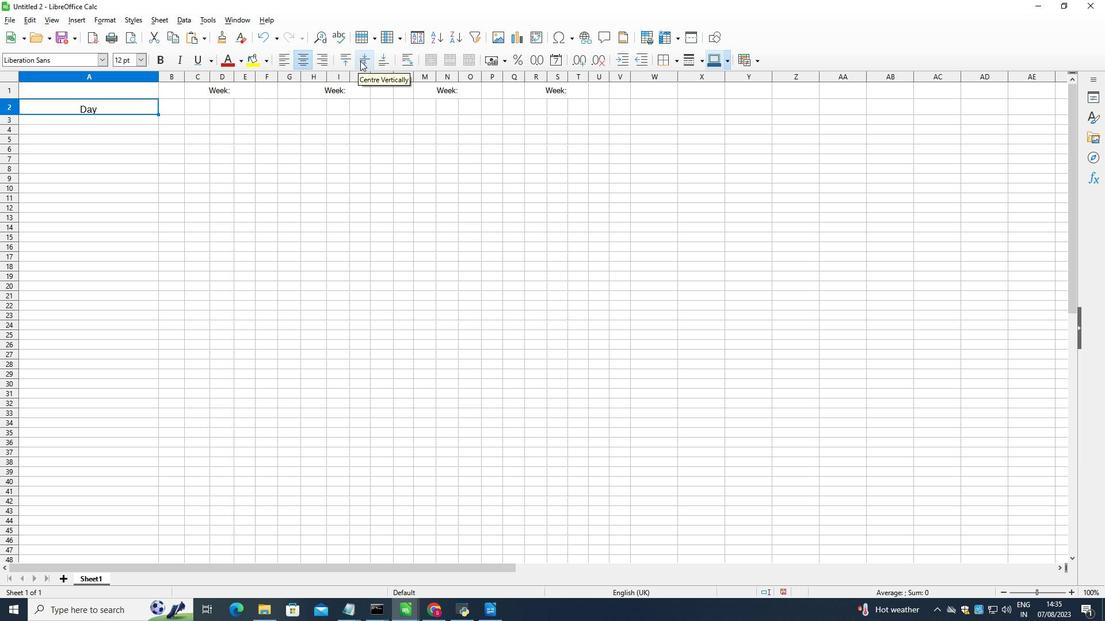
Action: Mouse pressed left at (384, 84)
Screenshot: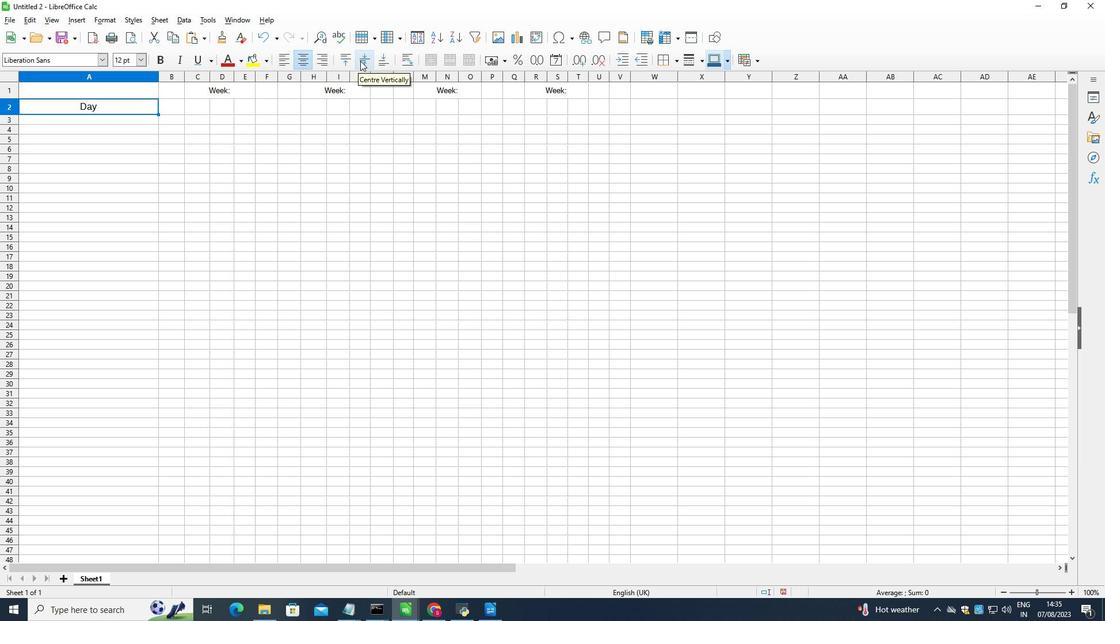 
Action: Mouse moved to (37, 146)
Screenshot: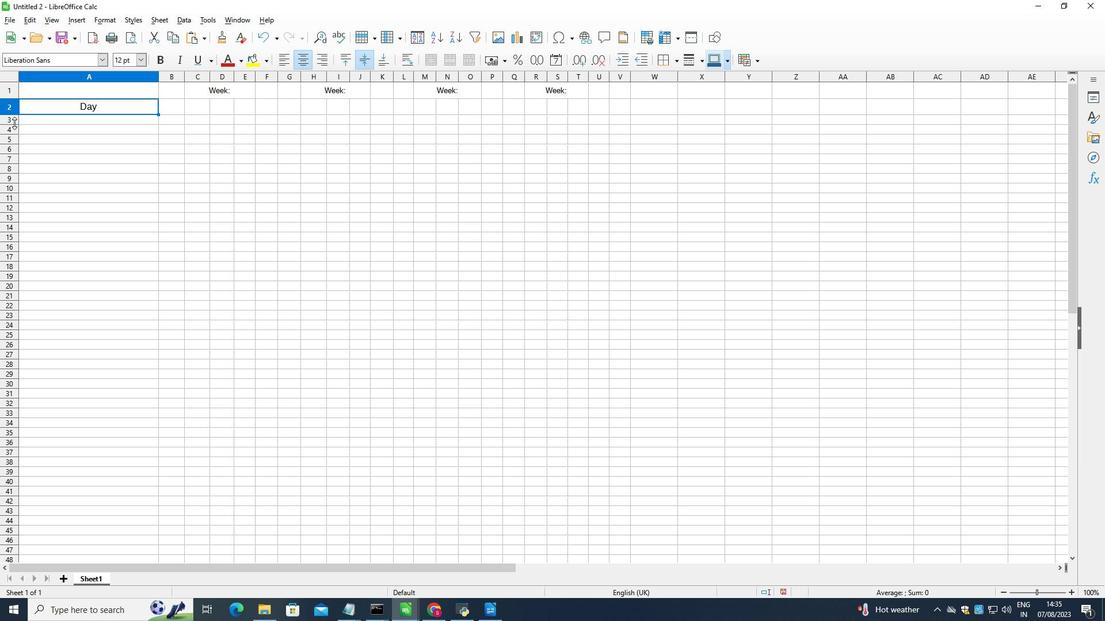 
Action: Mouse pressed left at (37, 146)
Screenshot: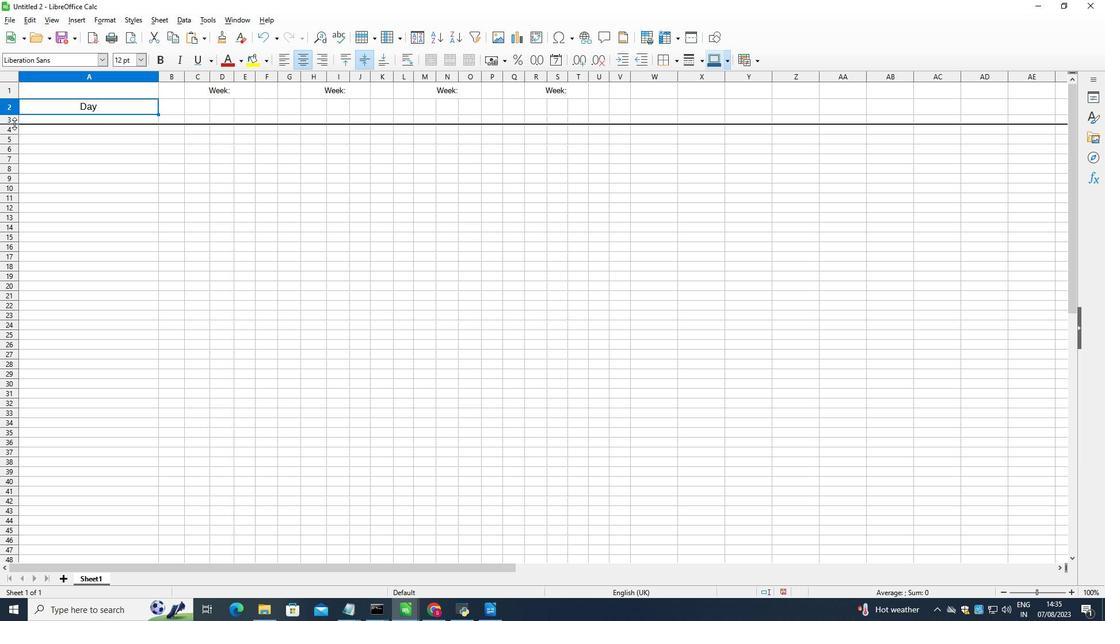 
Action: Mouse moved to (123, 146)
Screenshot: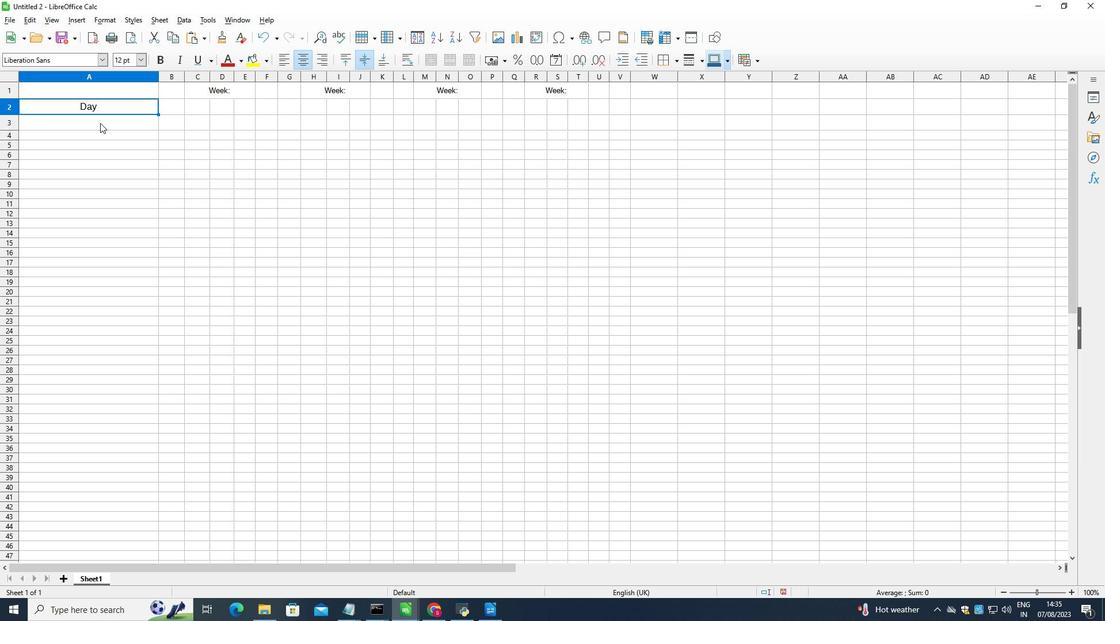 
Action: Mouse pressed left at (123, 146)
Screenshot: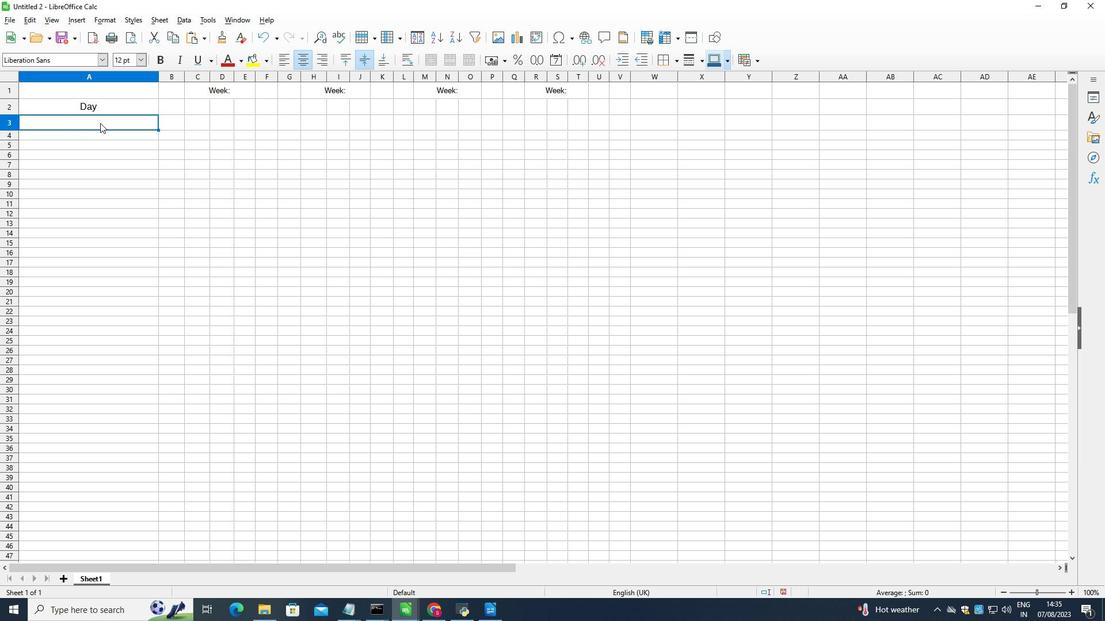 
Action: Mouse moved to (165, 81)
Screenshot: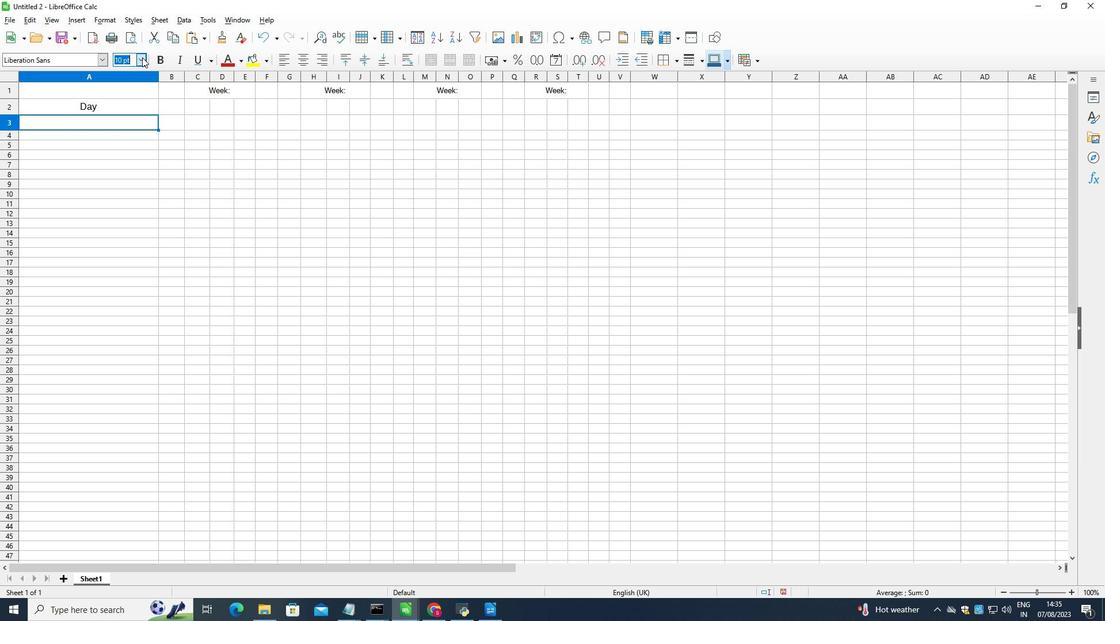 
Action: Mouse pressed left at (165, 81)
Screenshot: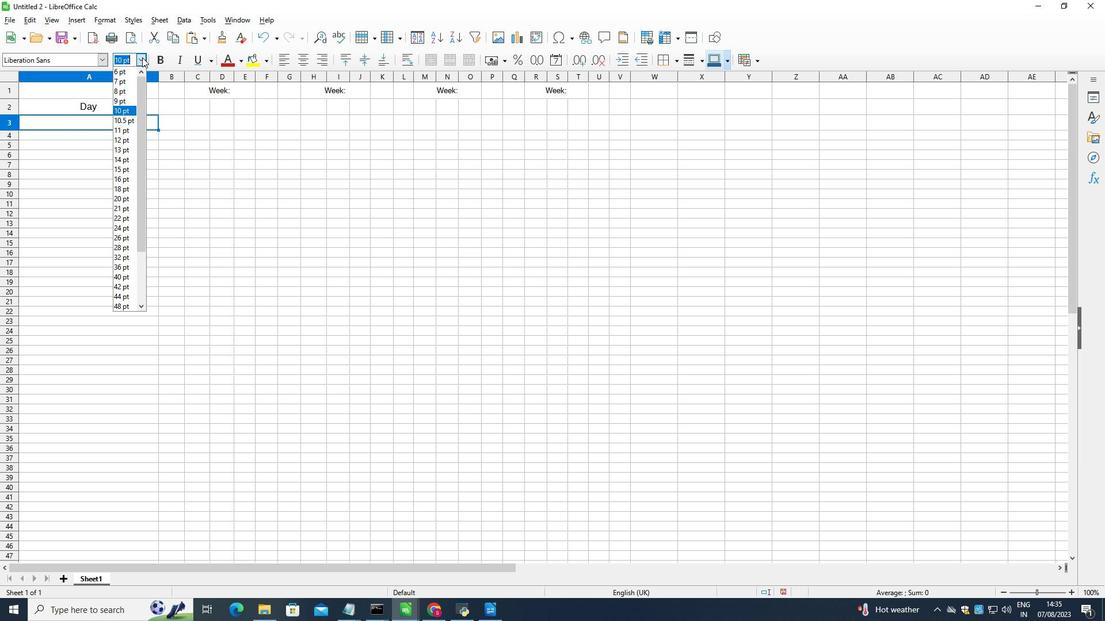 
Action: Mouse moved to (149, 161)
Screenshot: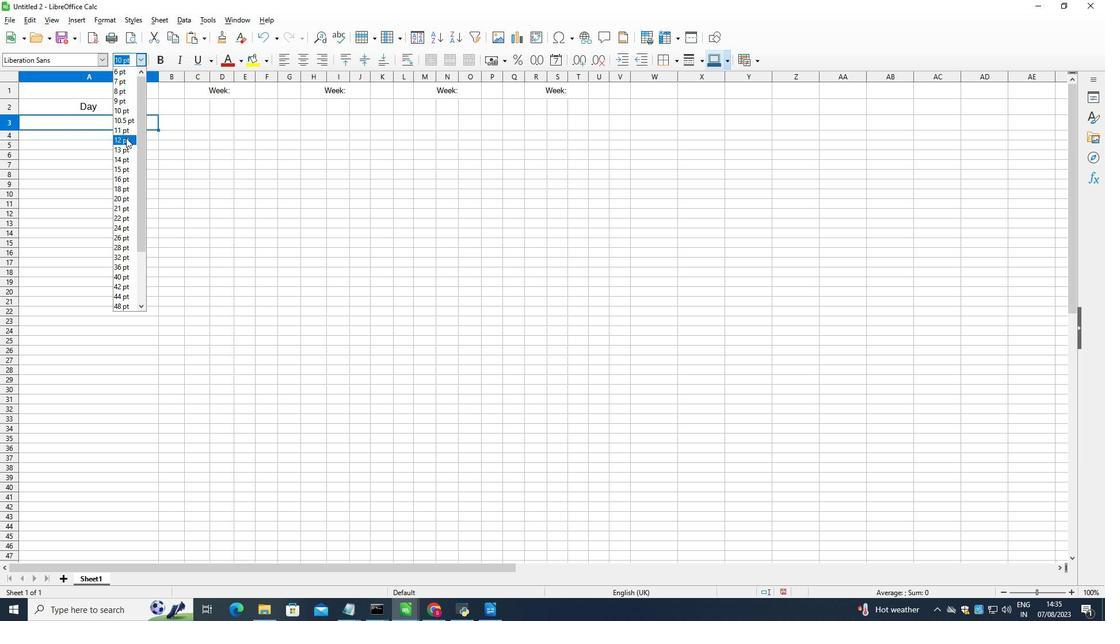 
Action: Mouse pressed left at (149, 161)
Screenshot: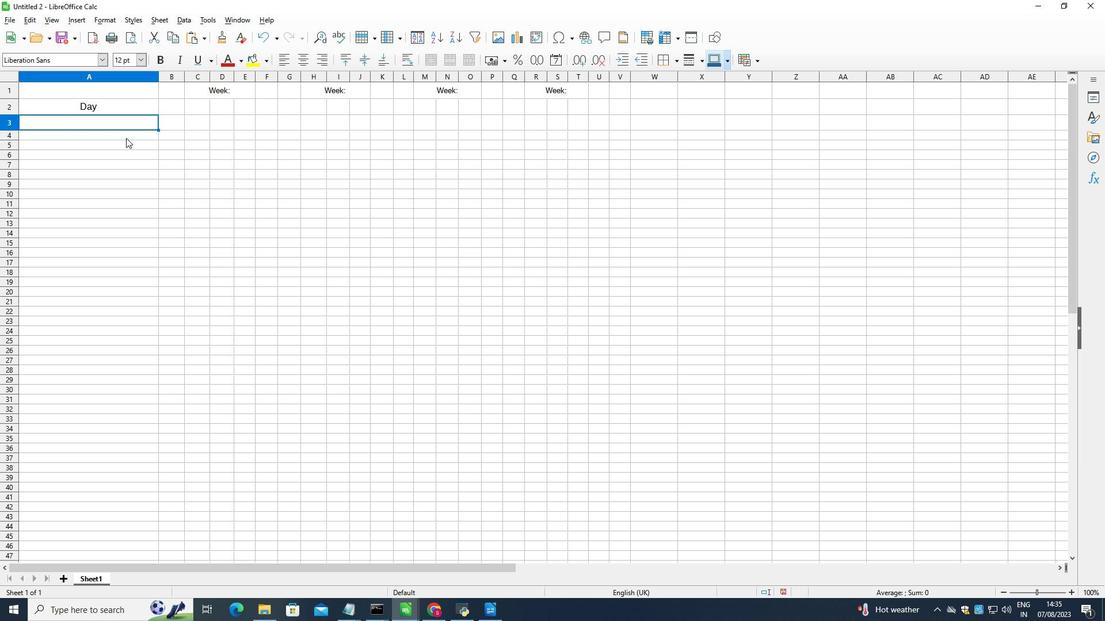 
Action: Key pressed <Key.shift><Key.shift><Key.shift>Date
Screenshot: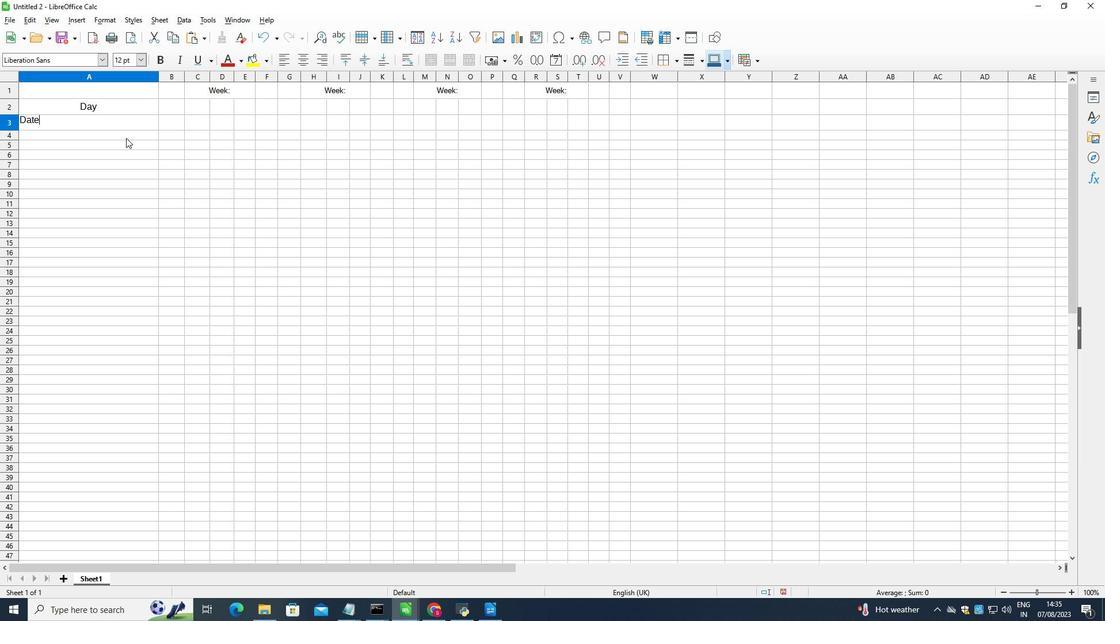 
Action: Mouse moved to (201, 172)
Screenshot: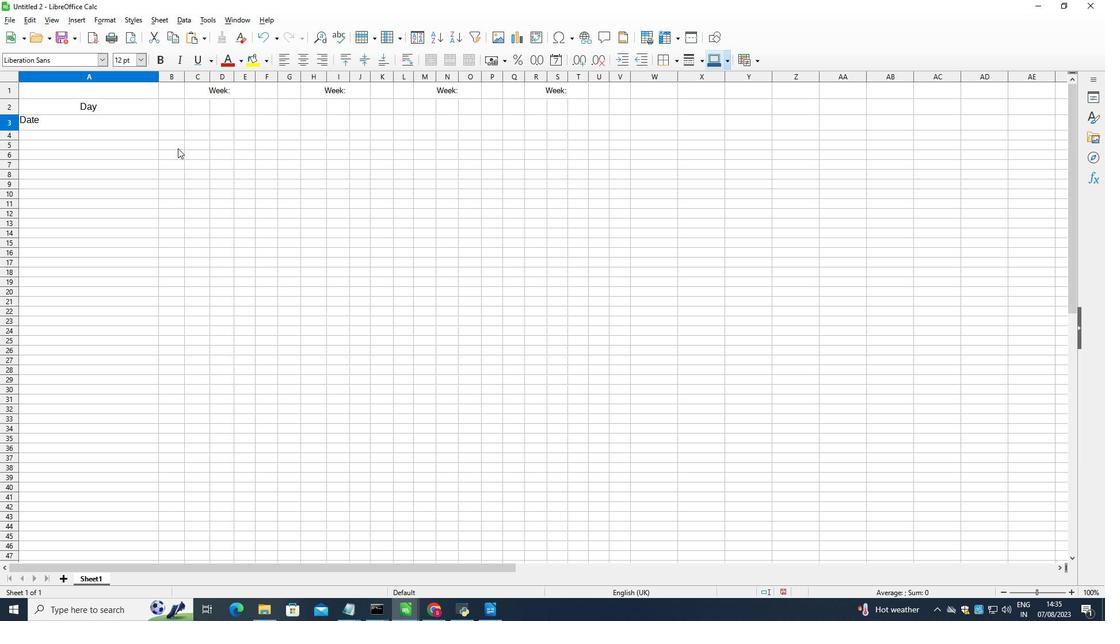 
Action: Mouse pressed left at (201, 172)
Screenshot: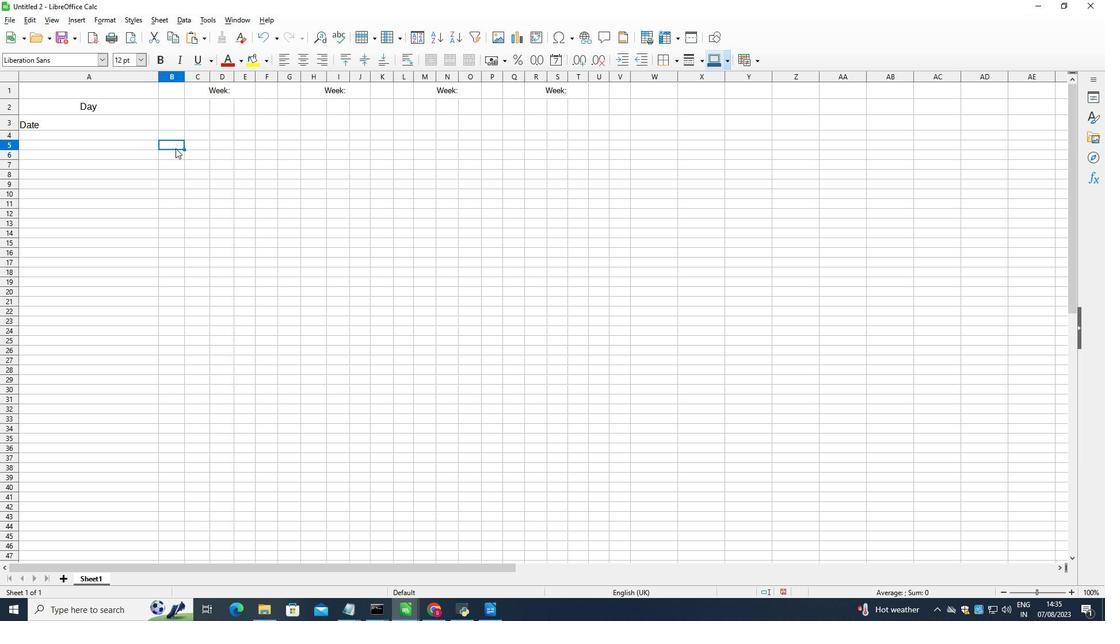 
Action: Mouse moved to (124, 145)
Screenshot: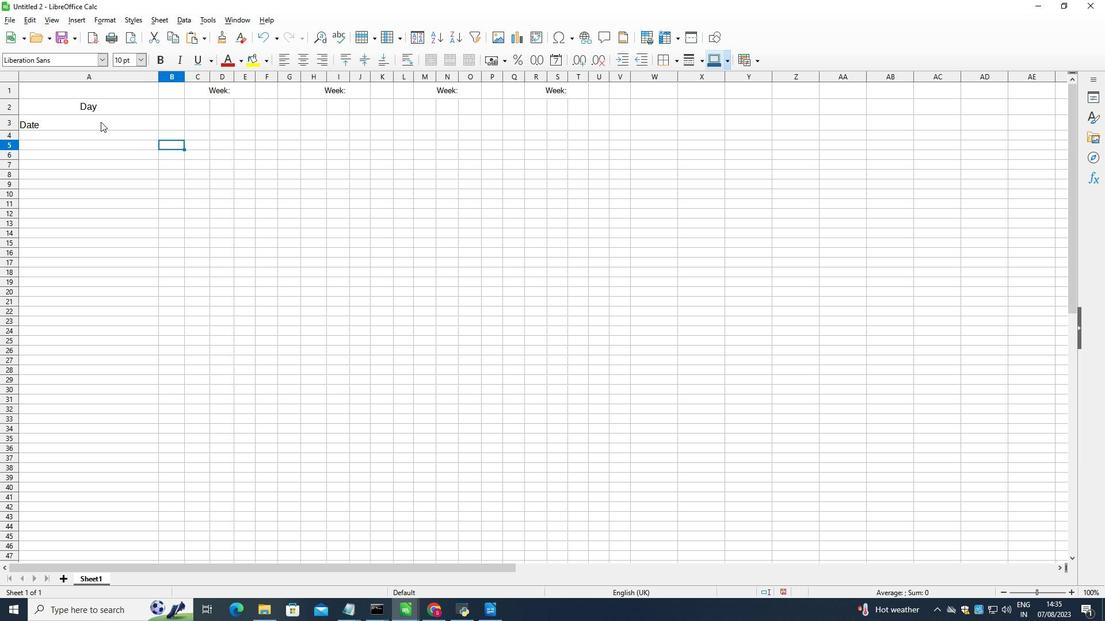 
Action: Mouse pressed left at (124, 145)
Screenshot: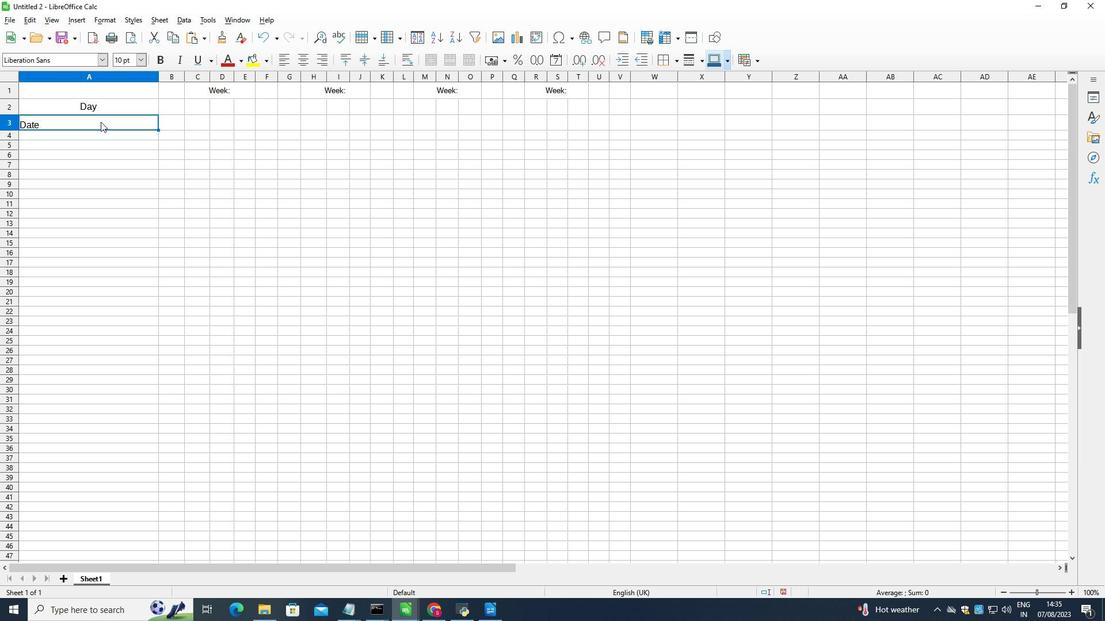 
Action: Mouse moved to (329, 85)
Screenshot: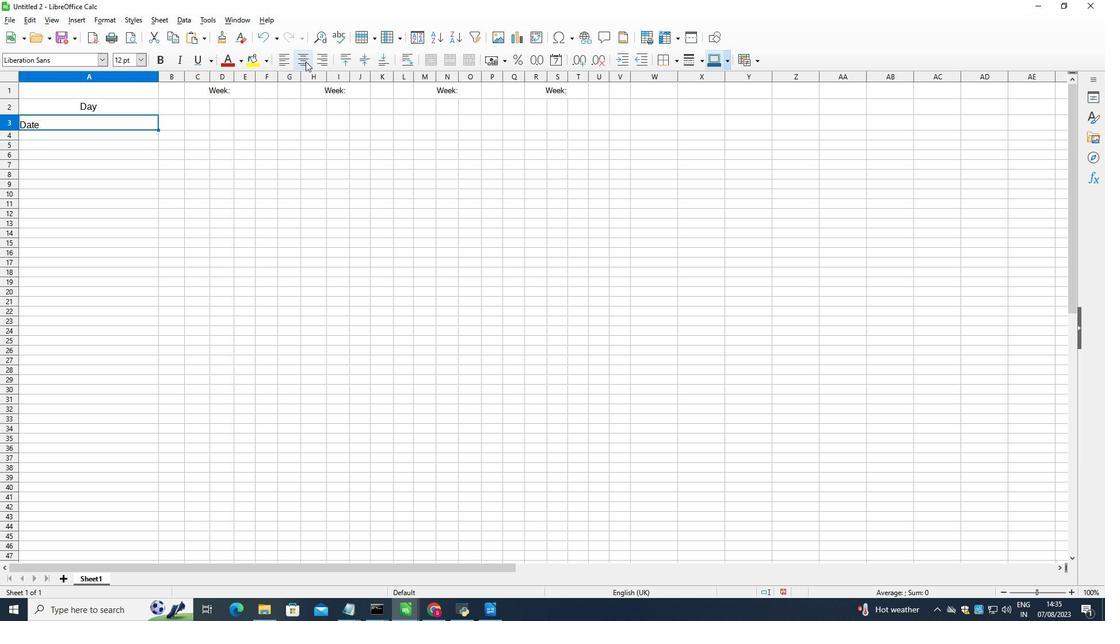 
Action: Mouse pressed left at (329, 85)
Screenshot: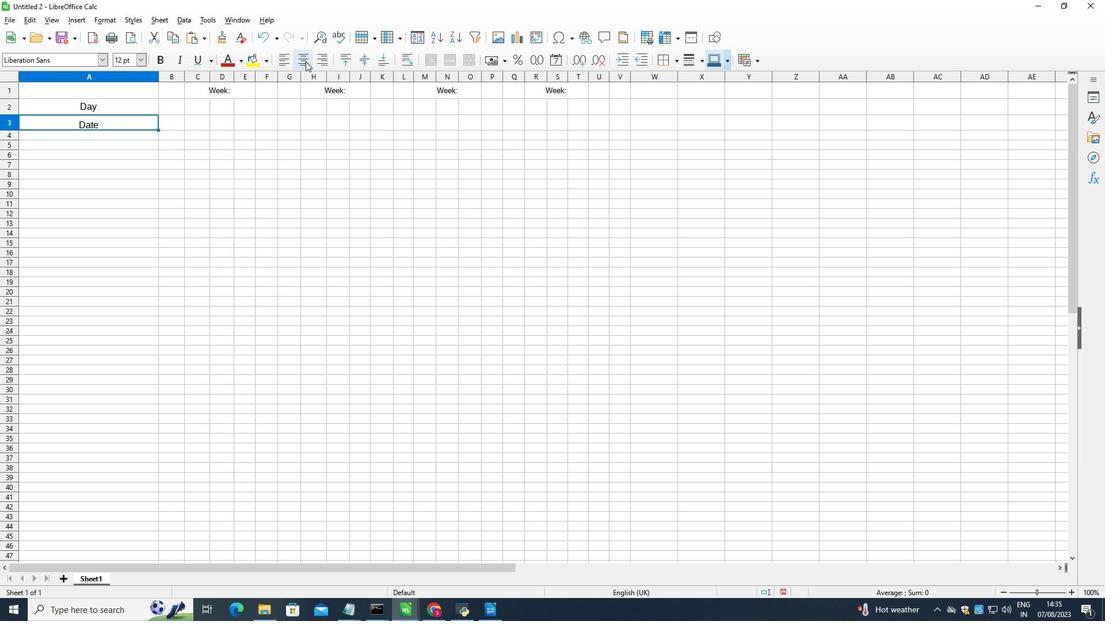 
Action: Mouse moved to (386, 82)
Screenshot: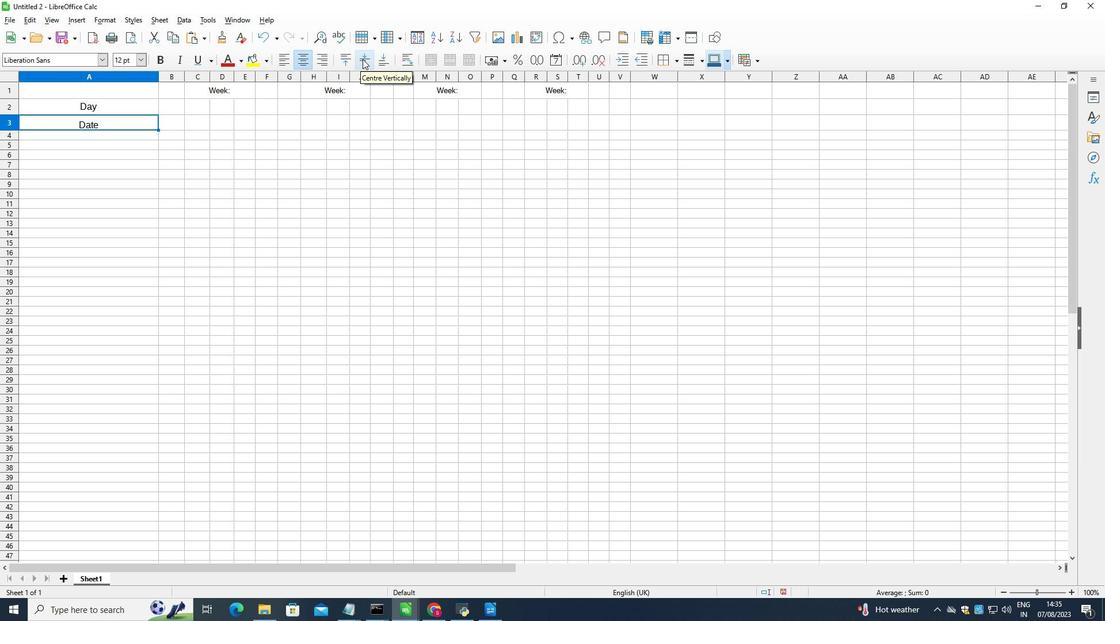 
Action: Mouse pressed left at (386, 82)
Screenshot: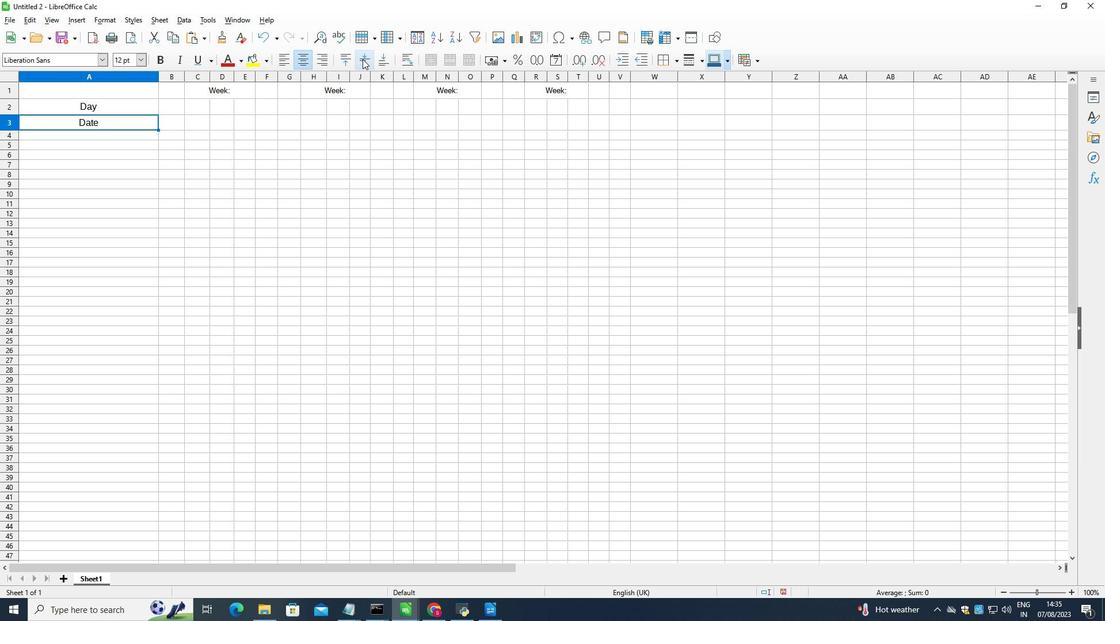 
Action: Mouse moved to (169, 112)
Screenshot: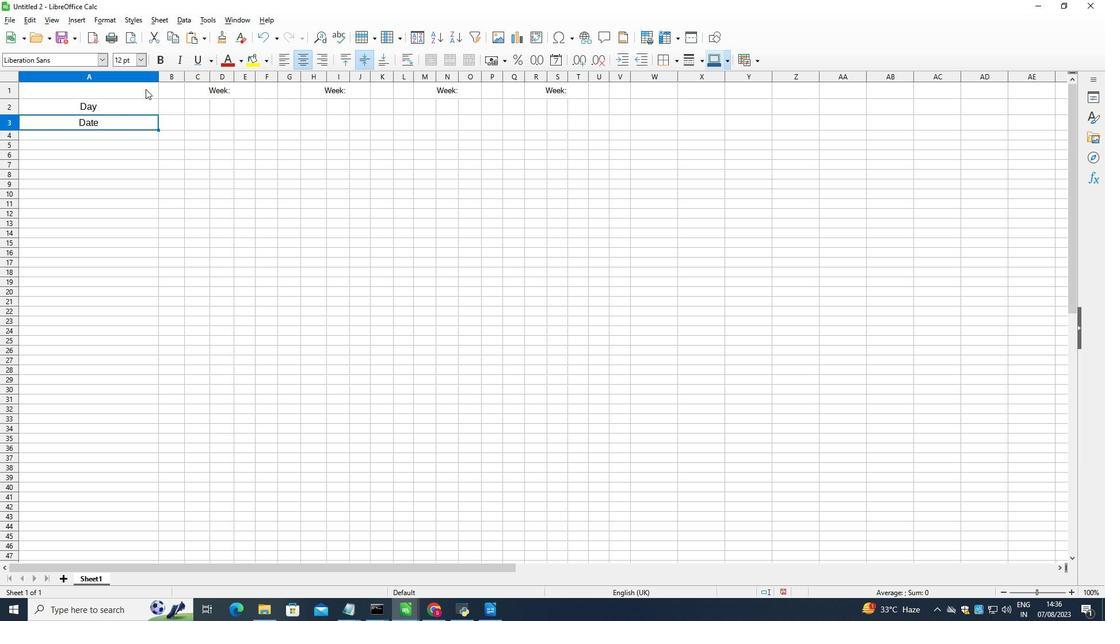 
Action: Mouse pressed left at (169, 112)
Screenshot: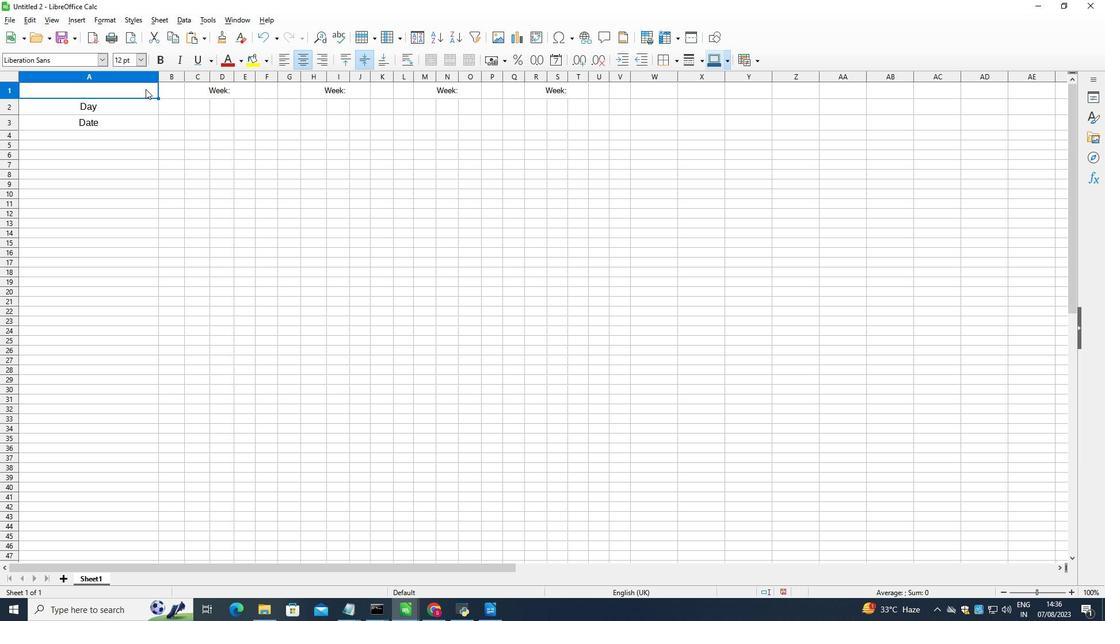 
Action: Mouse moved to (476, 82)
Screenshot: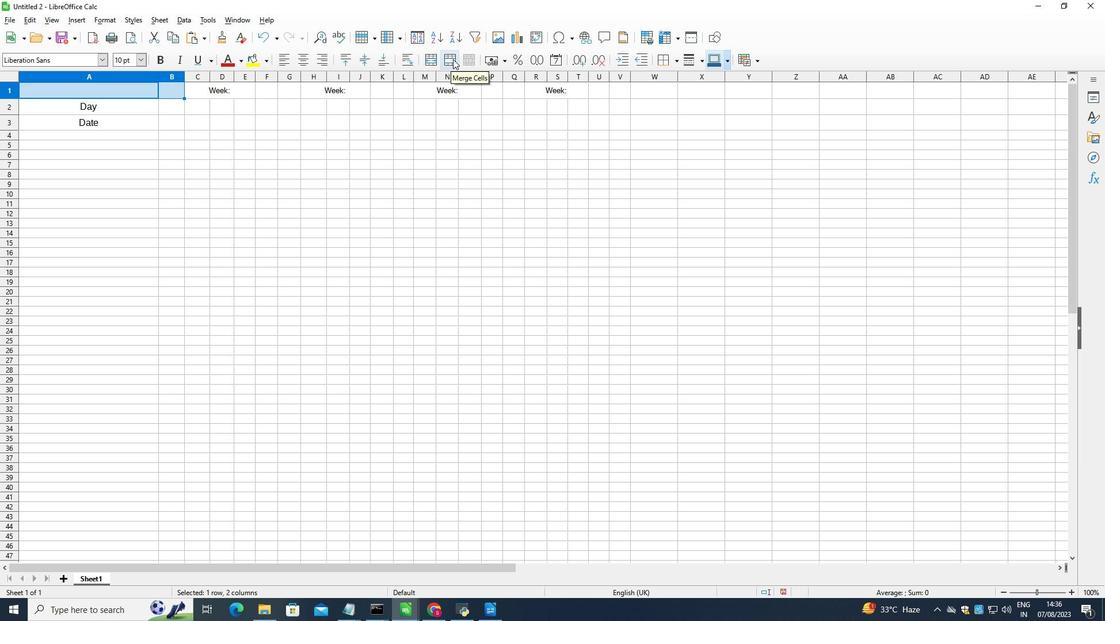 
Action: Mouse pressed left at (476, 82)
Screenshot: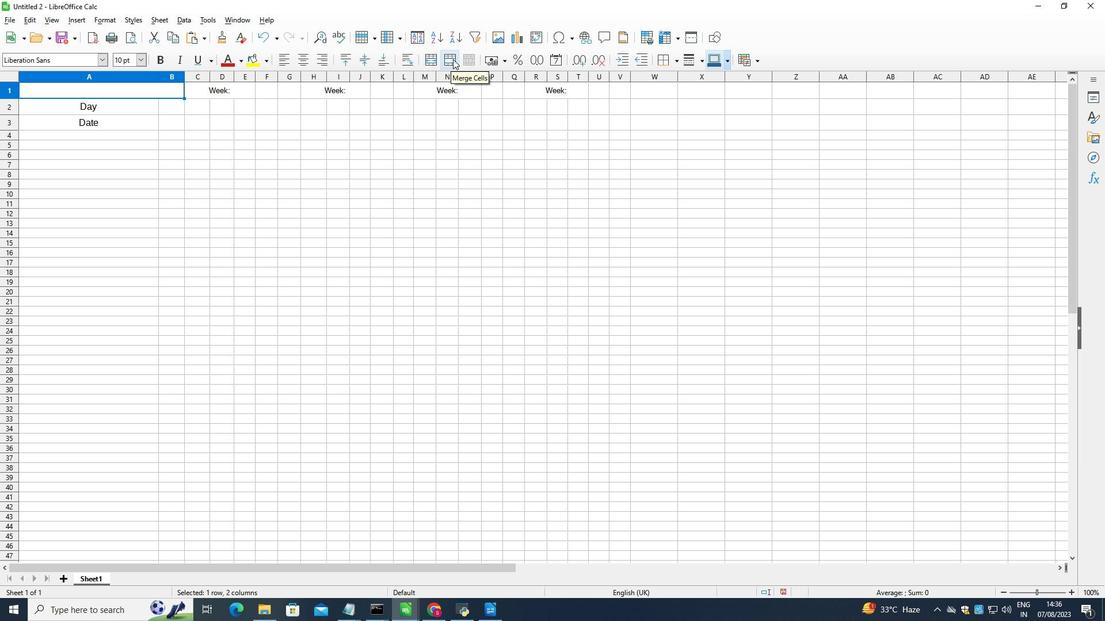 
Action: Mouse moved to (161, 134)
Screenshot: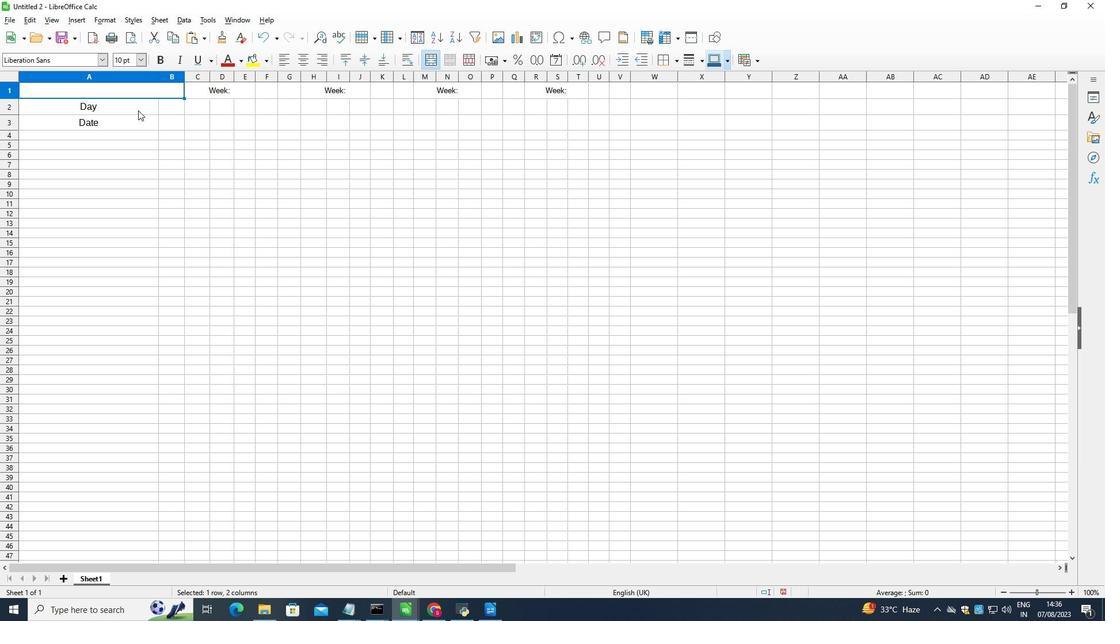 
Action: Mouse pressed left at (161, 134)
Screenshot: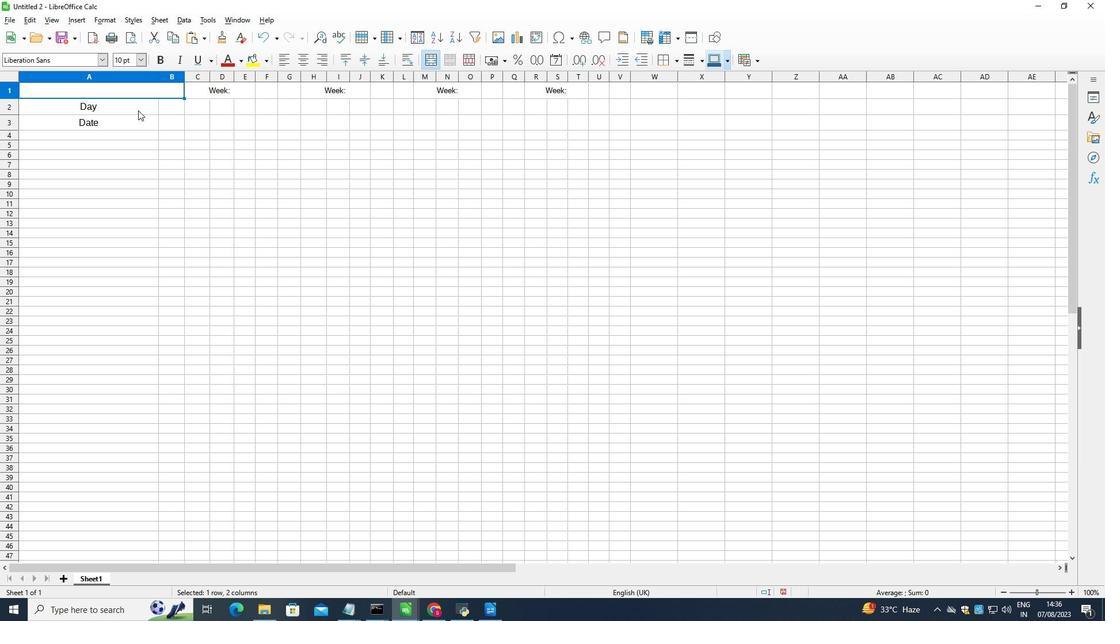 
Action: Mouse moved to (470, 84)
Screenshot: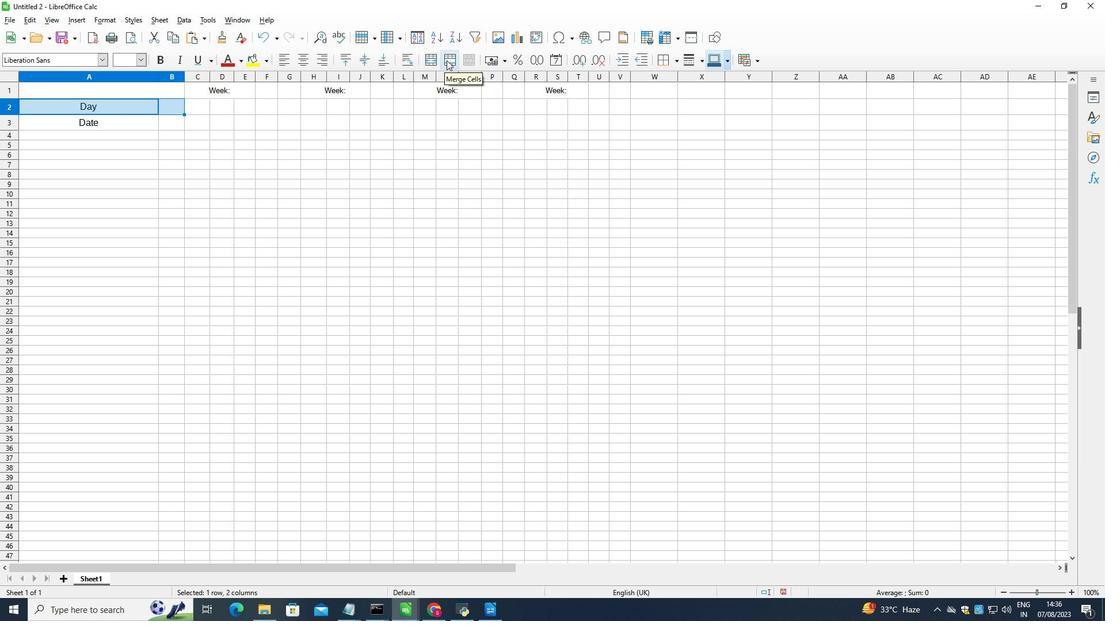 
Action: Mouse pressed left at (470, 84)
Screenshot: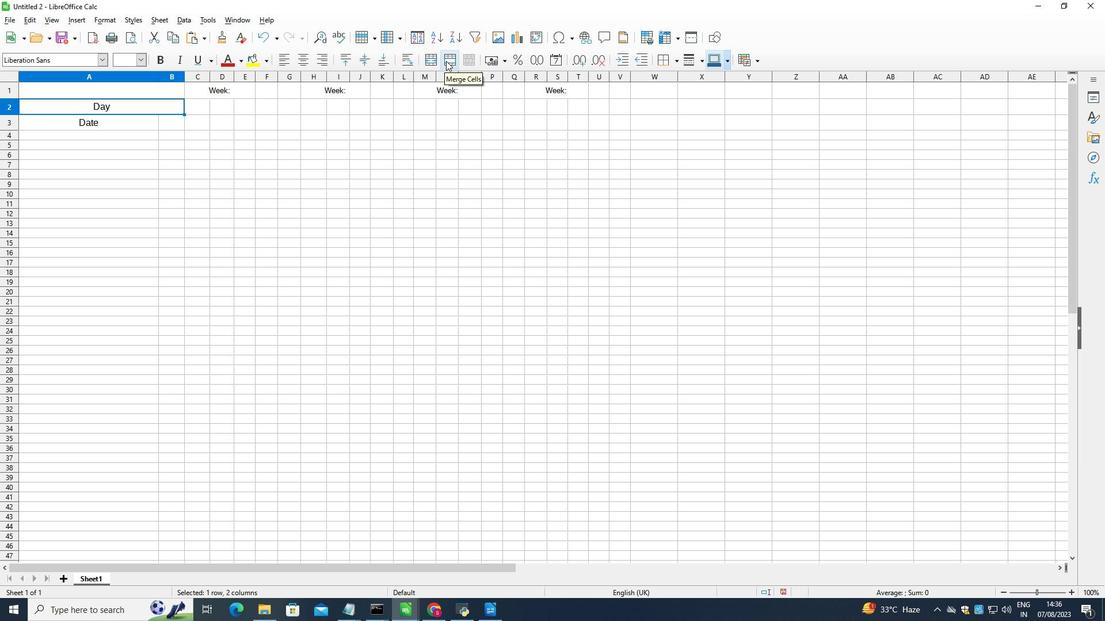 
Action: Mouse moved to (148, 144)
Screenshot: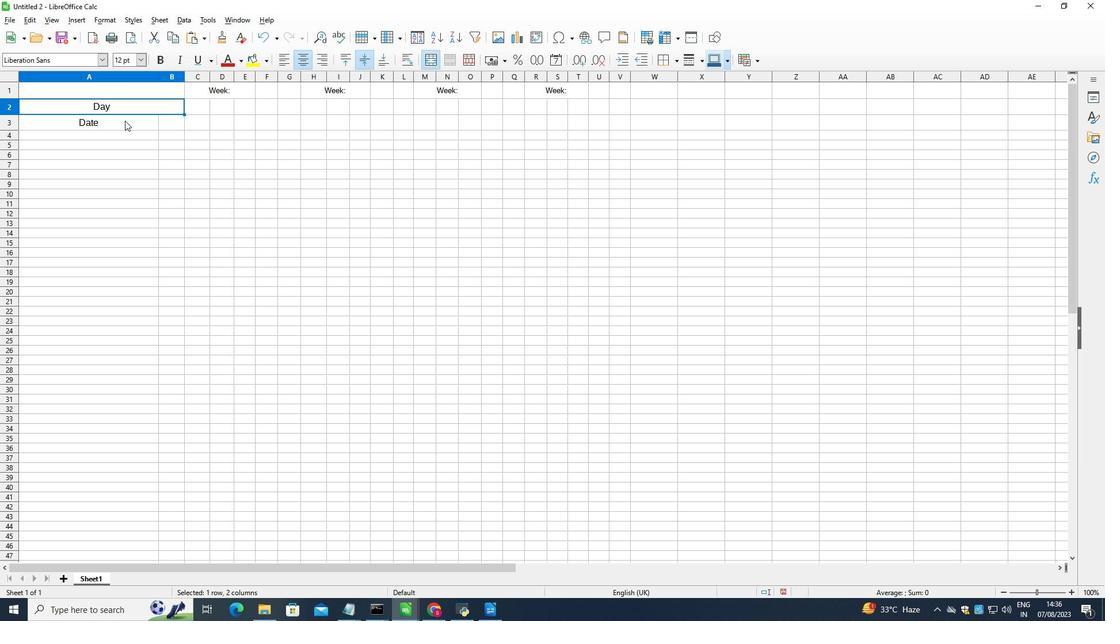 
Action: Mouse pressed left at (148, 144)
Screenshot: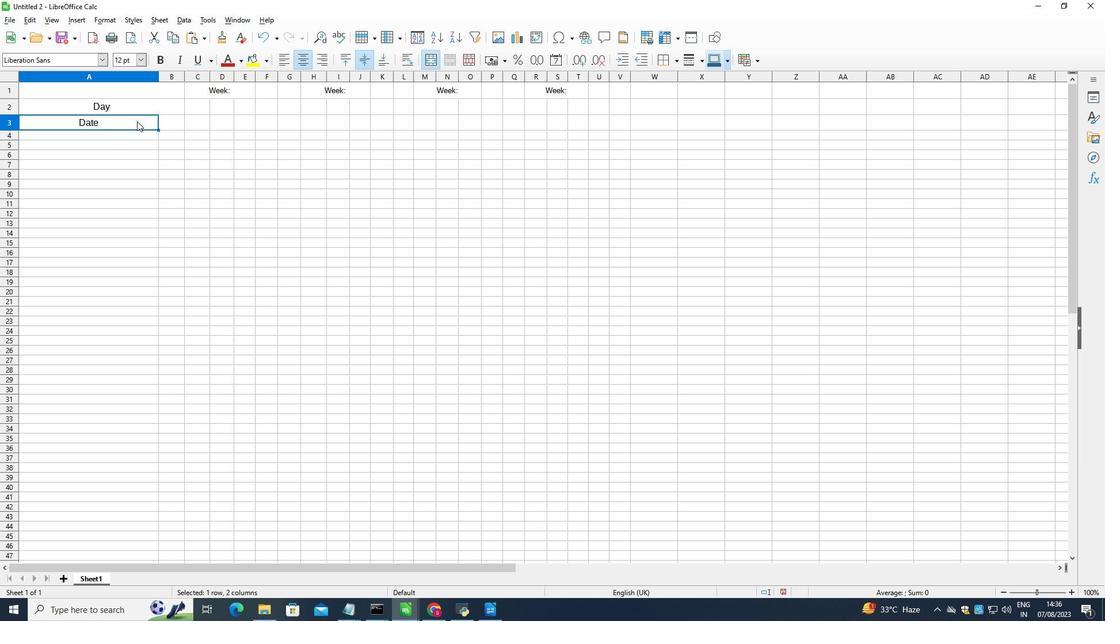 
Action: Mouse moved to (473, 88)
Screenshot: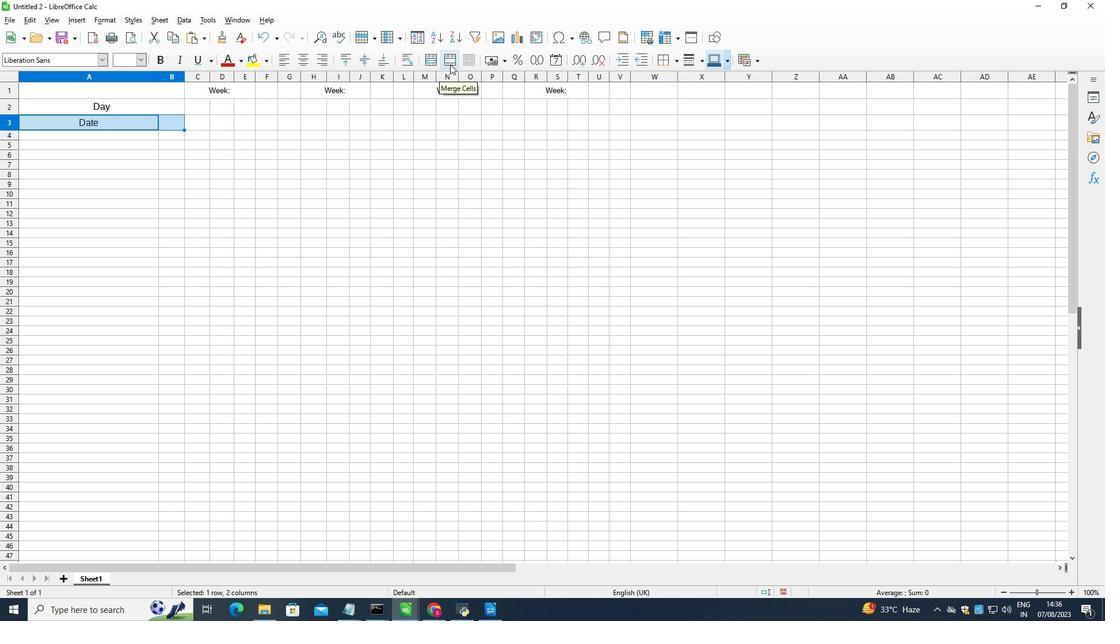 
Action: Mouse pressed left at (473, 88)
Screenshot: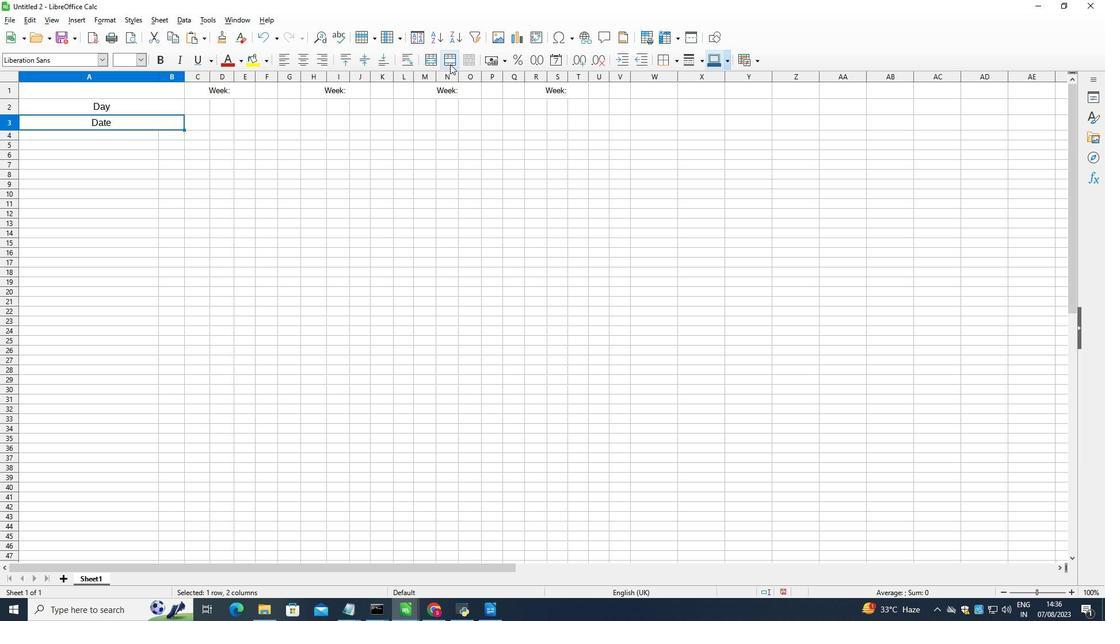 
Action: Mouse moved to (229, 132)
Screenshot: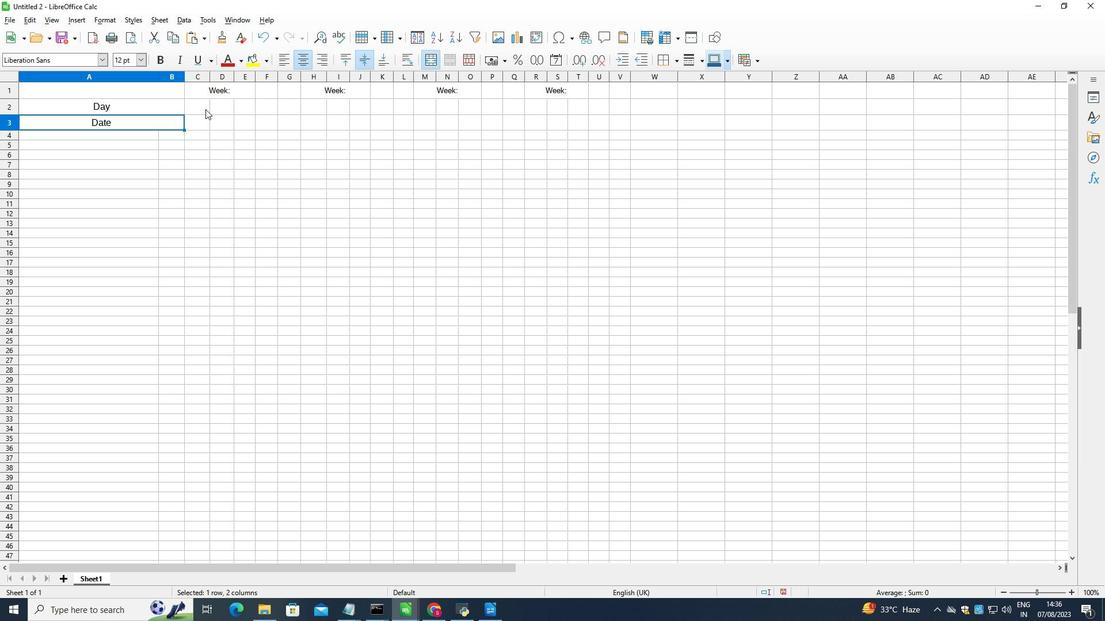 
Action: Mouse pressed left at (229, 132)
Screenshot: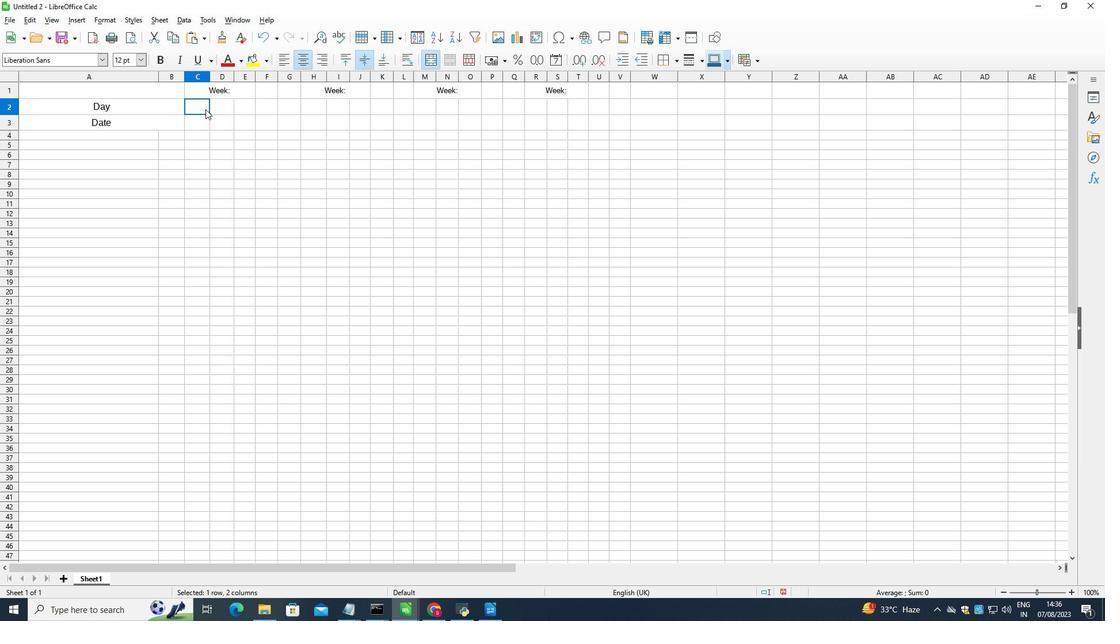 
Action: Mouse moved to (166, 85)
Screenshot: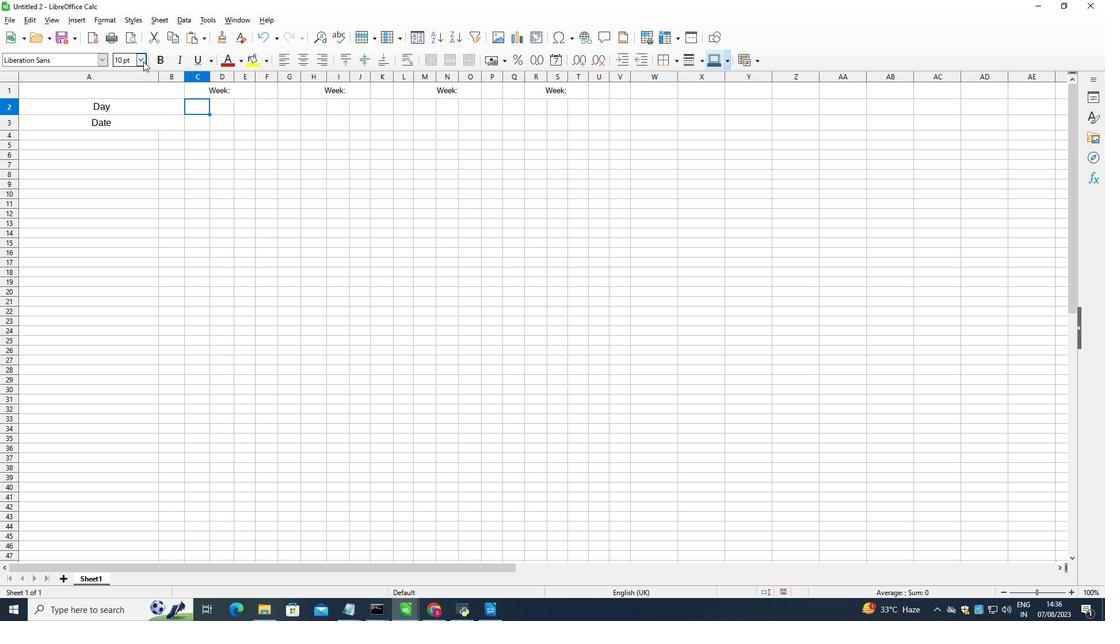 
Action: Mouse pressed left at (166, 85)
Screenshot: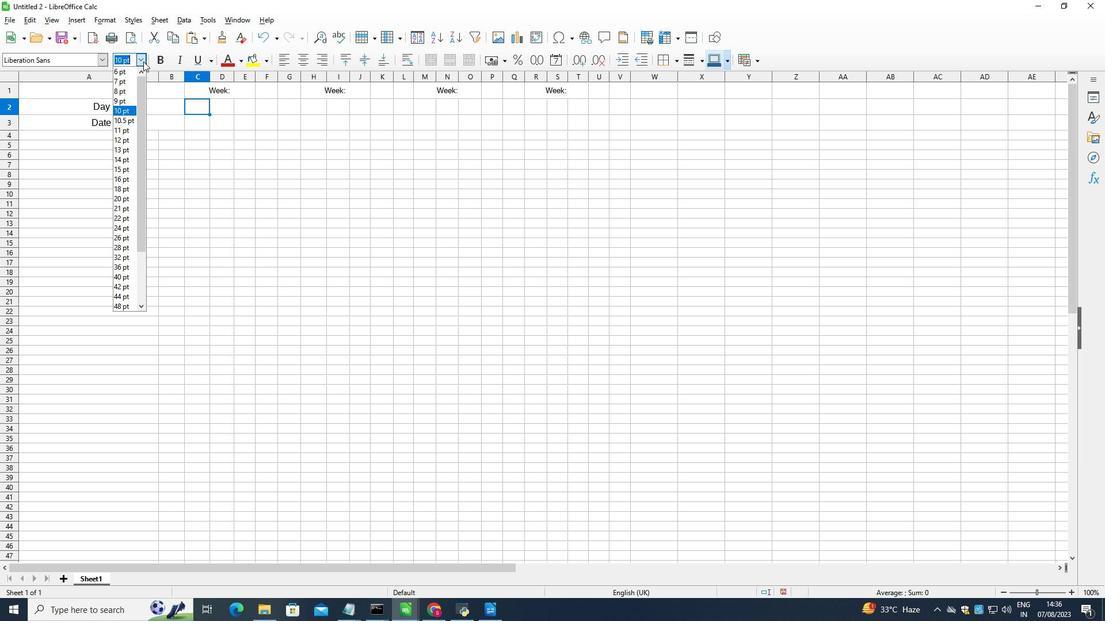 
Action: Mouse moved to (155, 166)
Screenshot: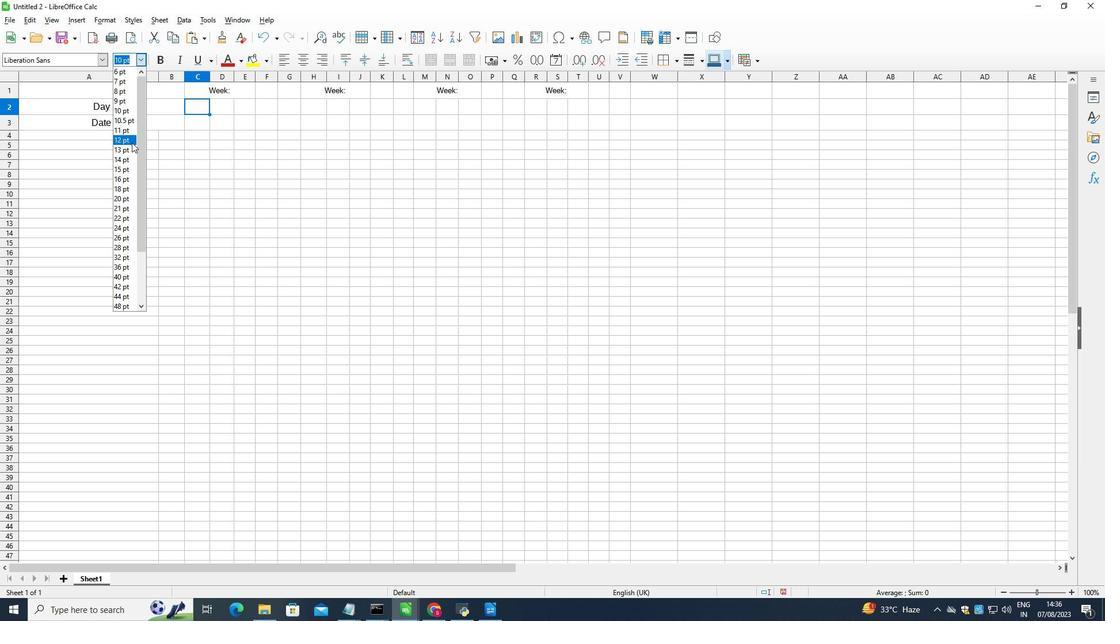 
Action: Mouse pressed left at (155, 166)
Screenshot: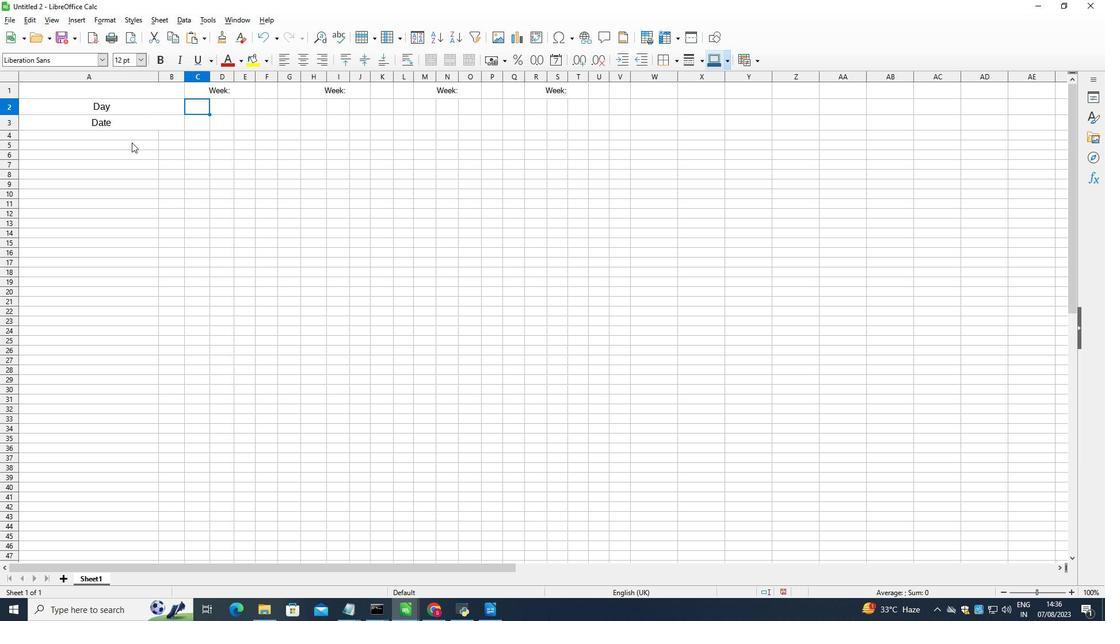 
Action: Key pressed <Key.shift>M
Screenshot: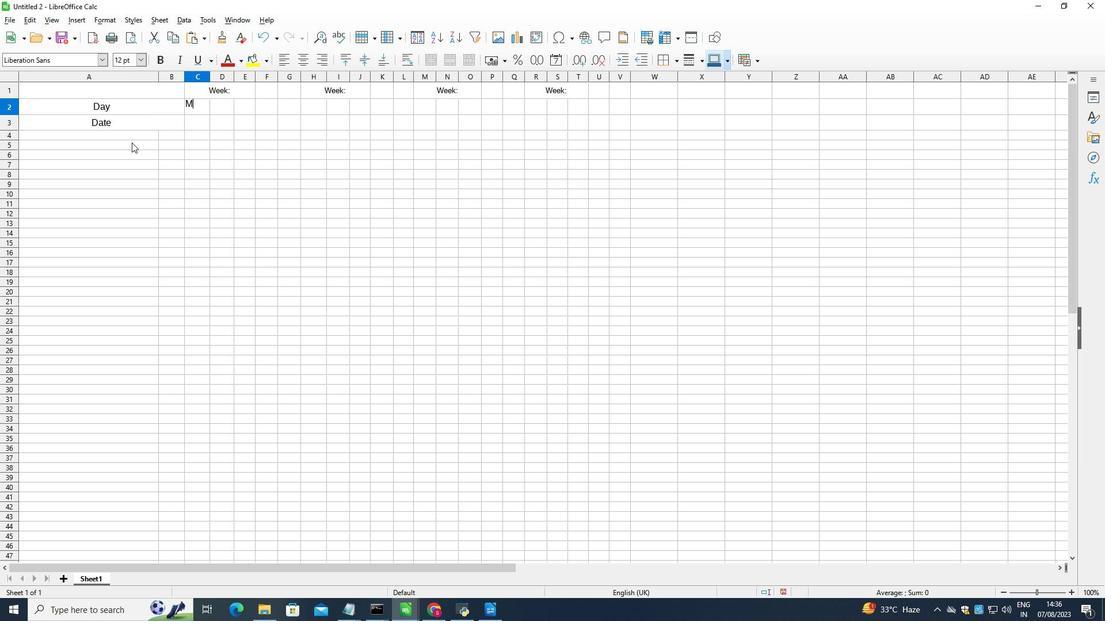 
Action: Mouse moved to (247, 134)
Screenshot: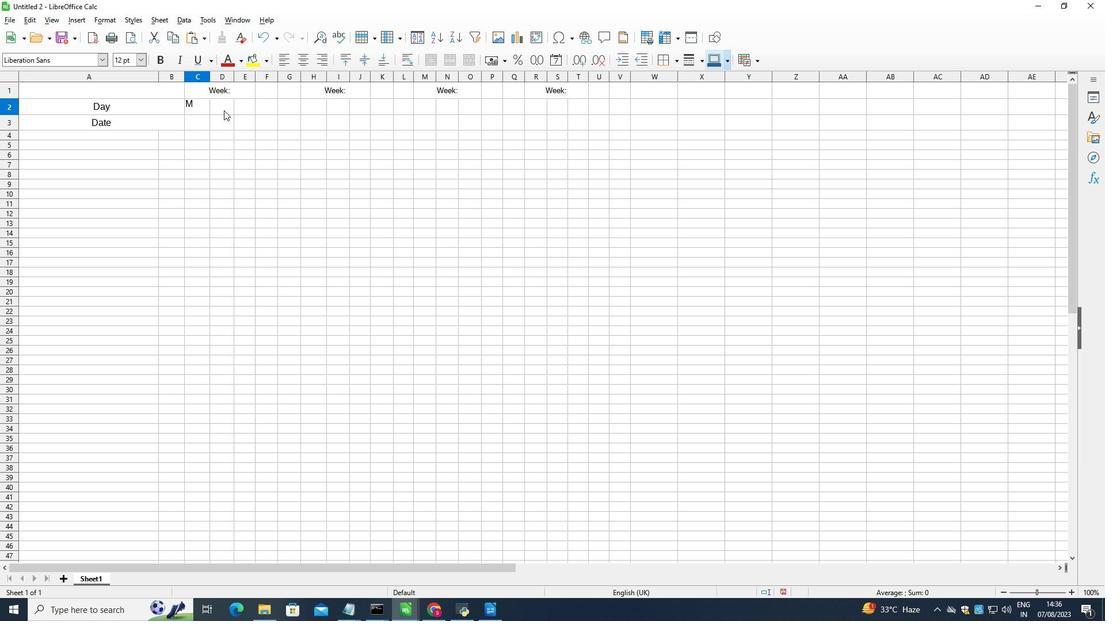 
Action: Mouse pressed left at (247, 134)
Screenshot: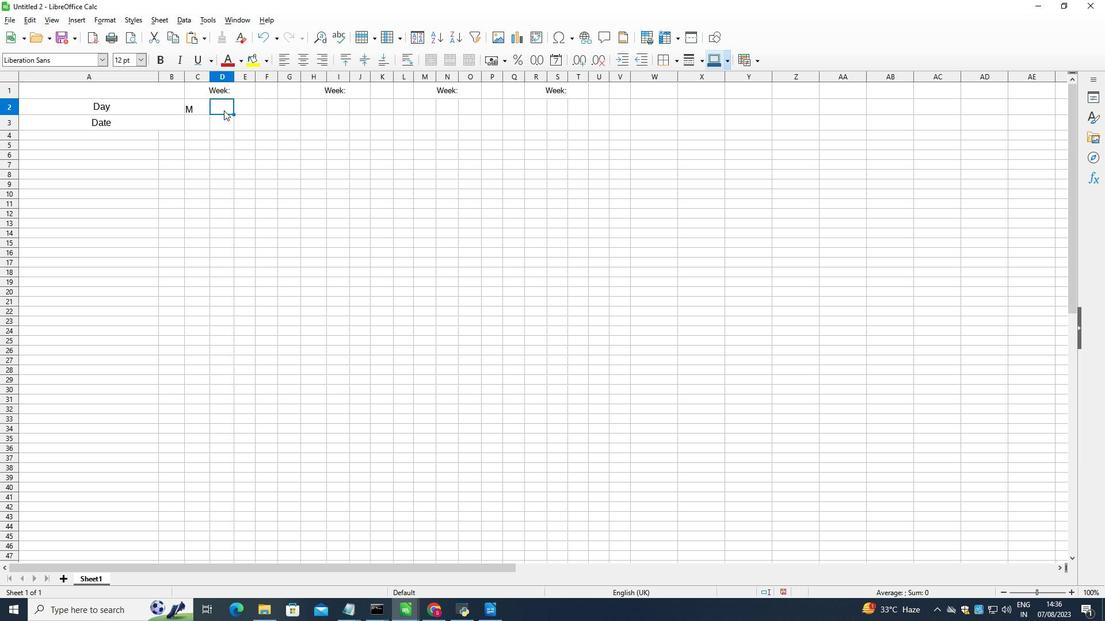 
Action: Key pressed <Key.shift>T<Key.right><Key.shift>W<Key.right><Key.shift>Th<Key.right><Key.shift>F
Screenshot: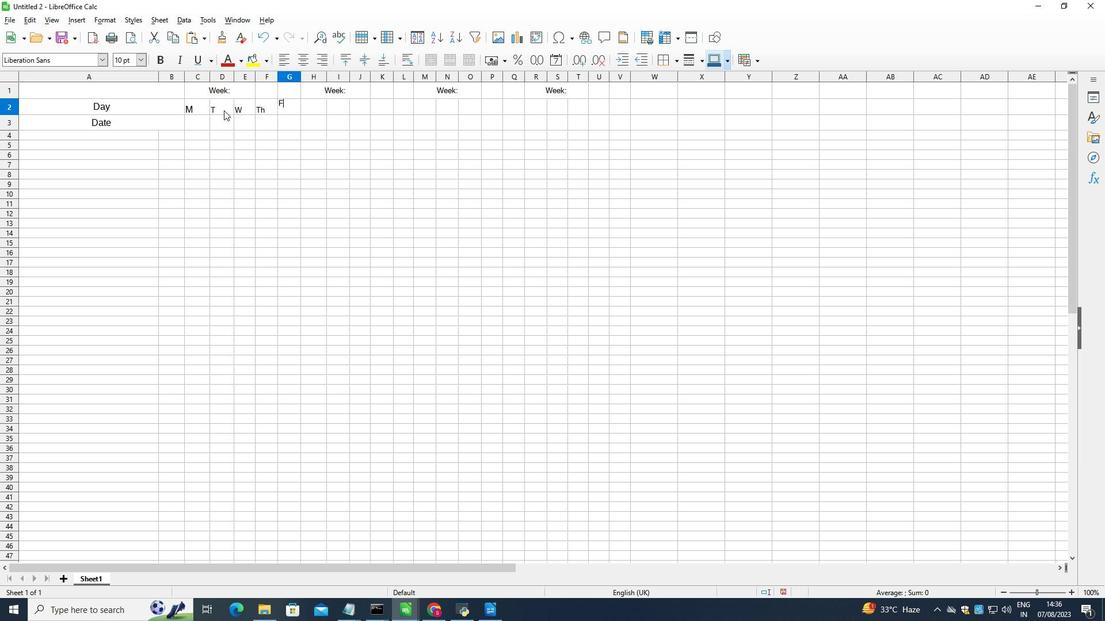 
Action: Mouse moved to (333, 131)
Screenshot: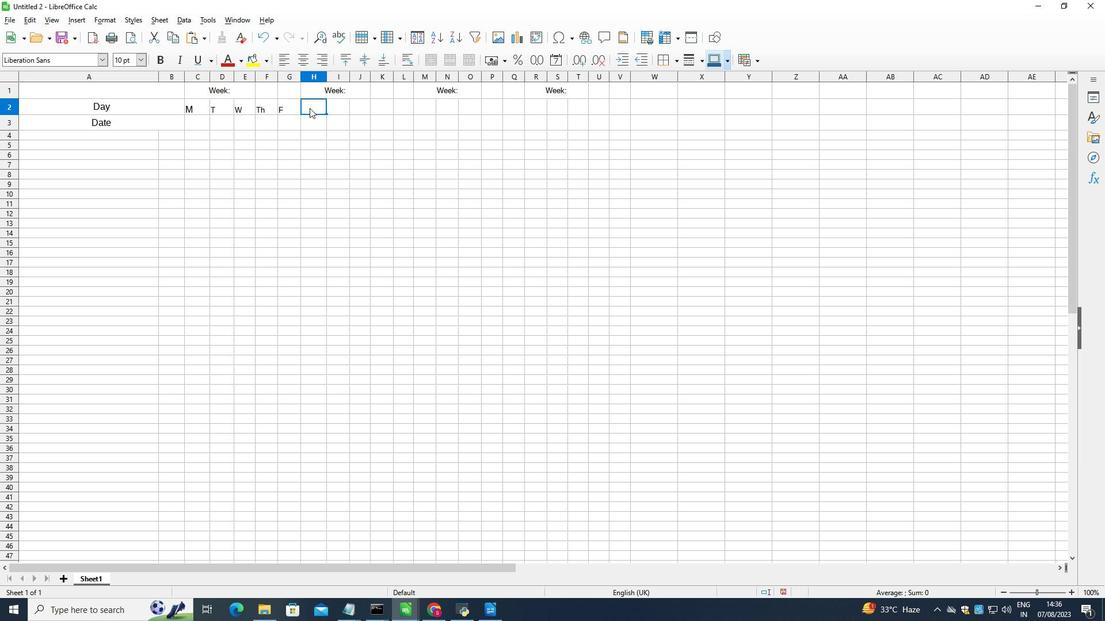 
Action: Mouse pressed left at (333, 131)
Screenshot: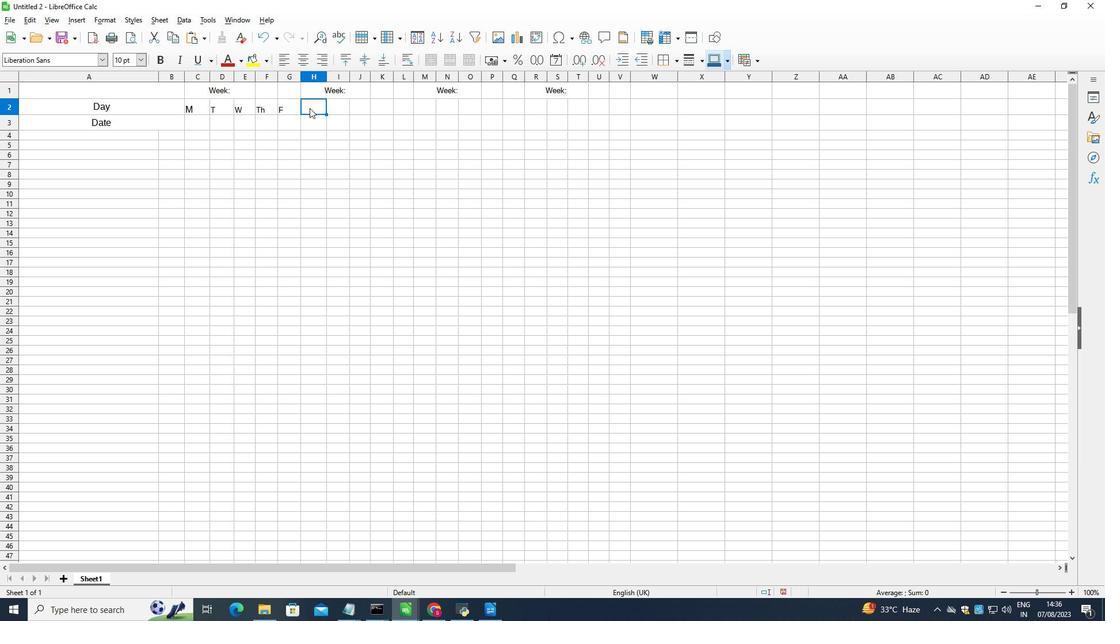 
Action: Key pressed <Key.shift>M<Key.right><Key.shift><Key.shift><Key.shift><Key.shift><Key.shift>T<Key.right><Key.shift>W<Key.right><Key.shift>Th<Key.right><Key.shift>F
Screenshot: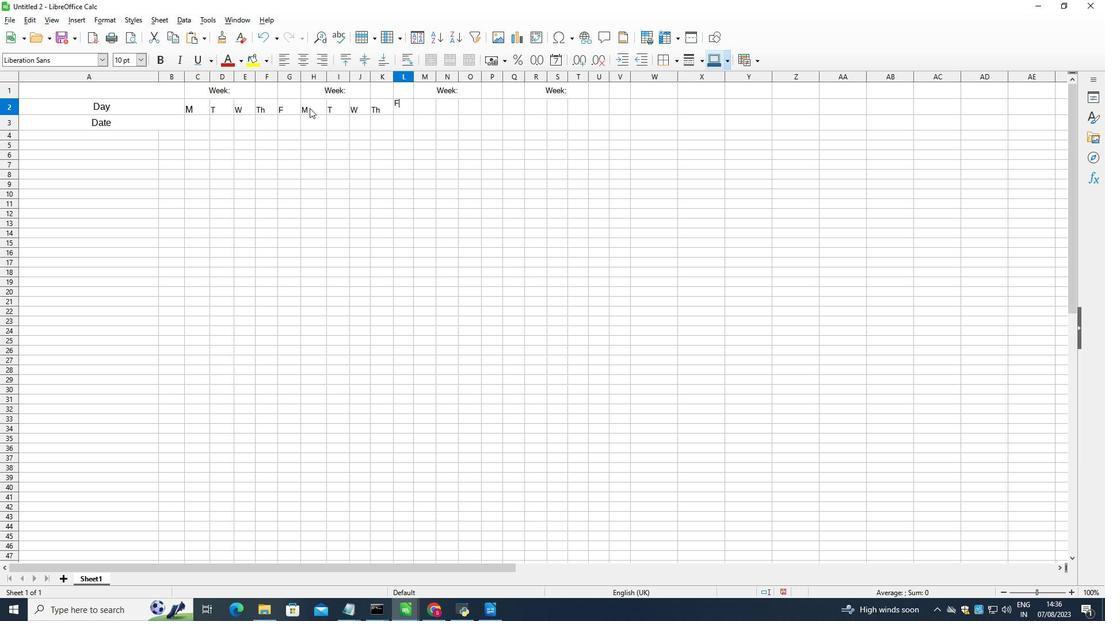
Action: Mouse moved to (447, 132)
Screenshot: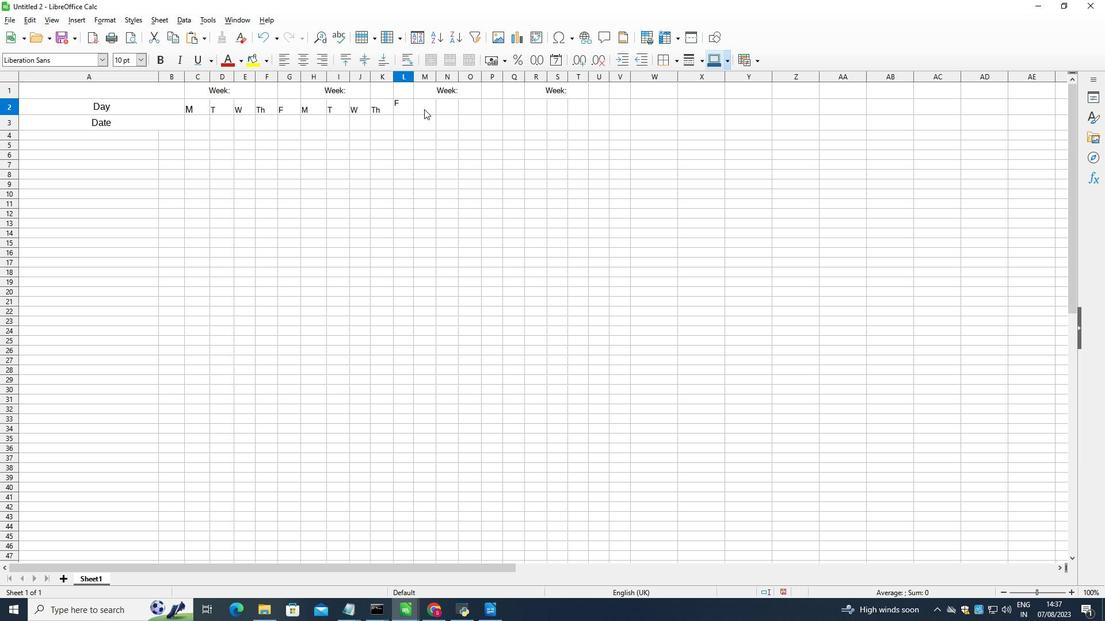 
Action: Mouse pressed left at (447, 132)
Screenshot: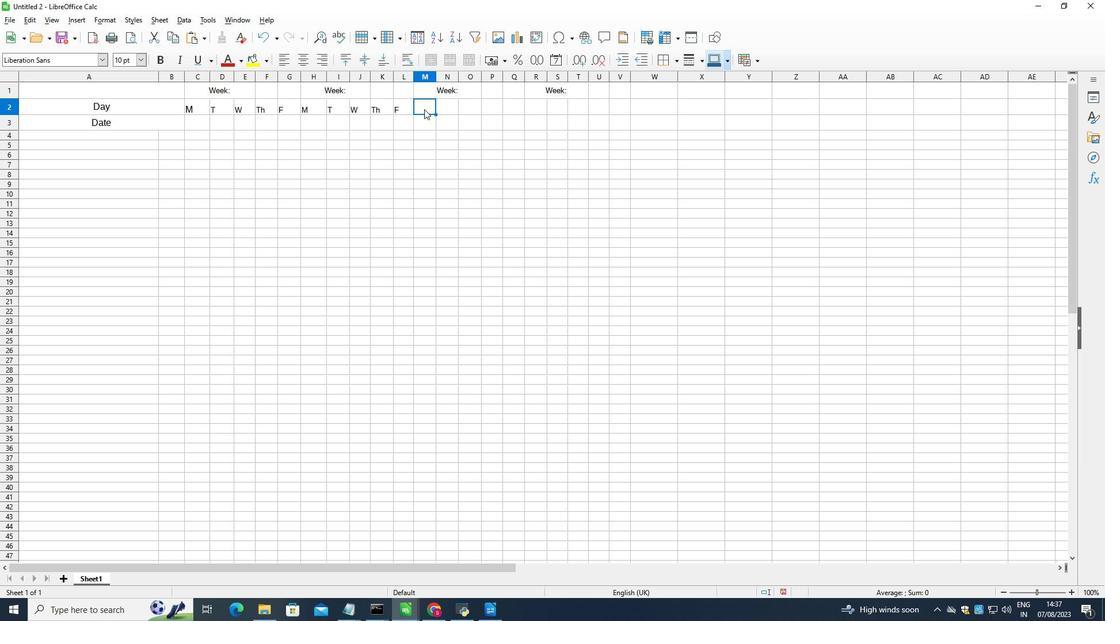 
Action: Mouse moved to (430, 127)
Screenshot: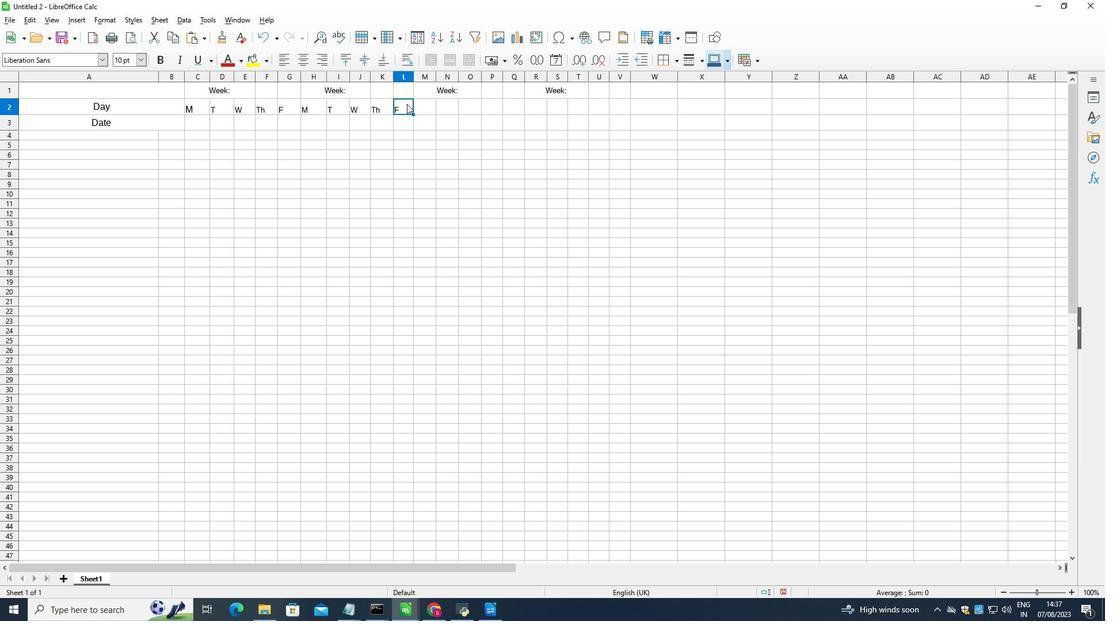 
Action: Mouse pressed left at (430, 127)
Screenshot: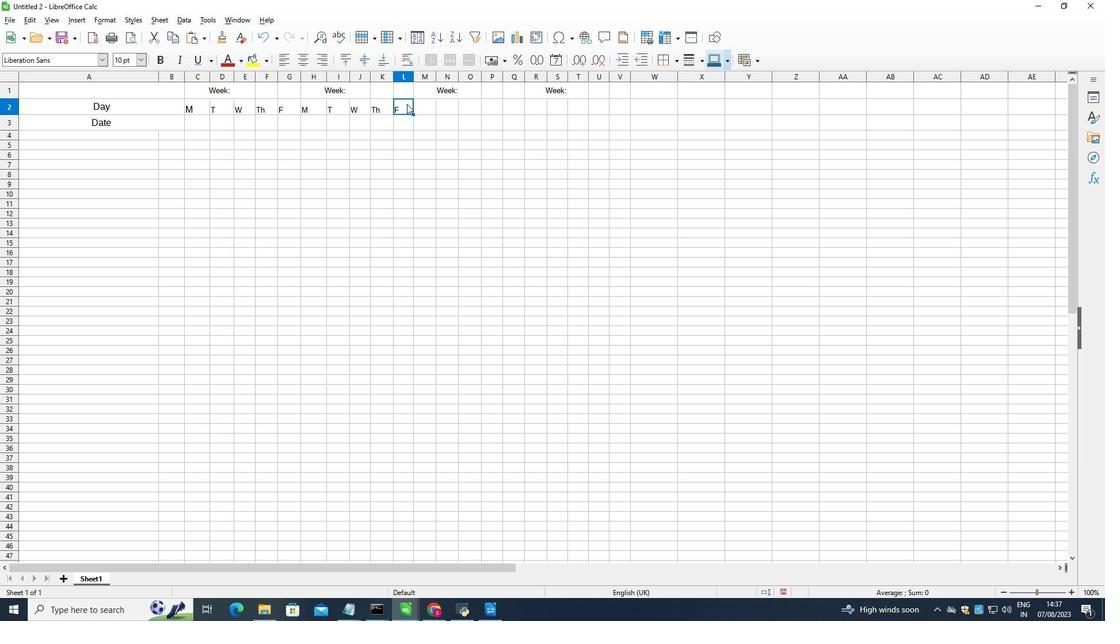 
Action: Mouse moved to (436, 137)
Screenshot: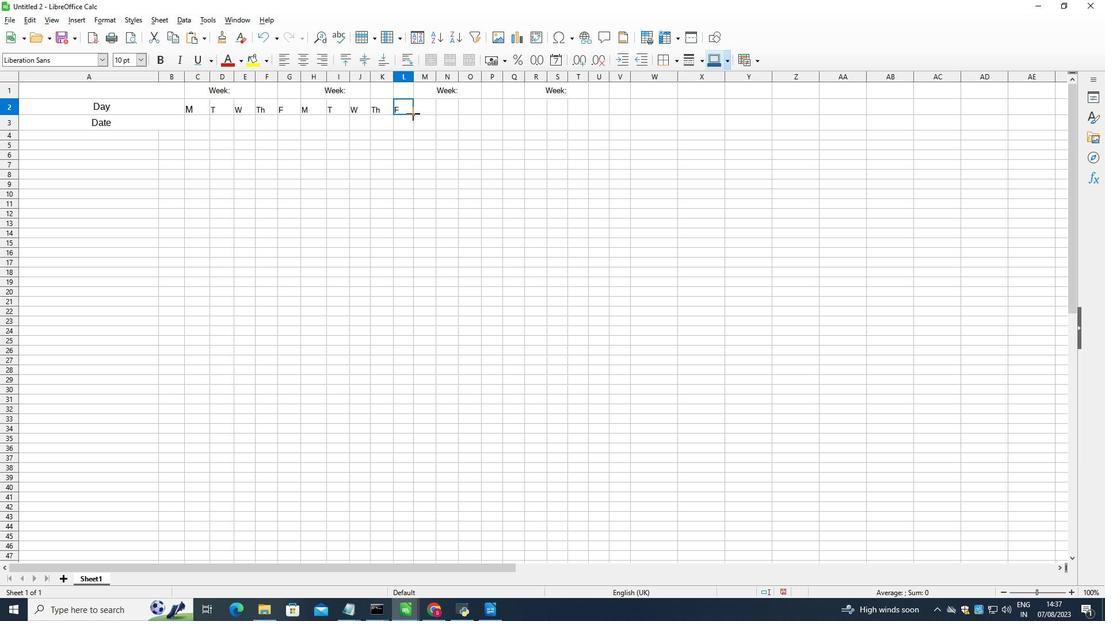 
Action: Mouse pressed left at (436, 137)
Screenshot: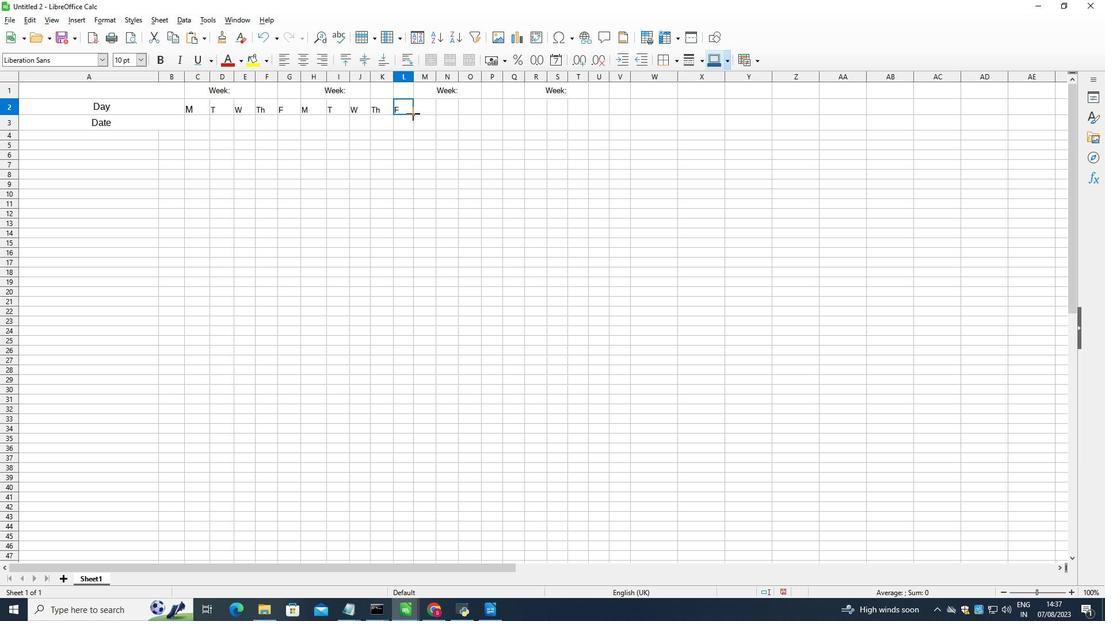 
Action: Mouse moved to (518, 135)
Screenshot: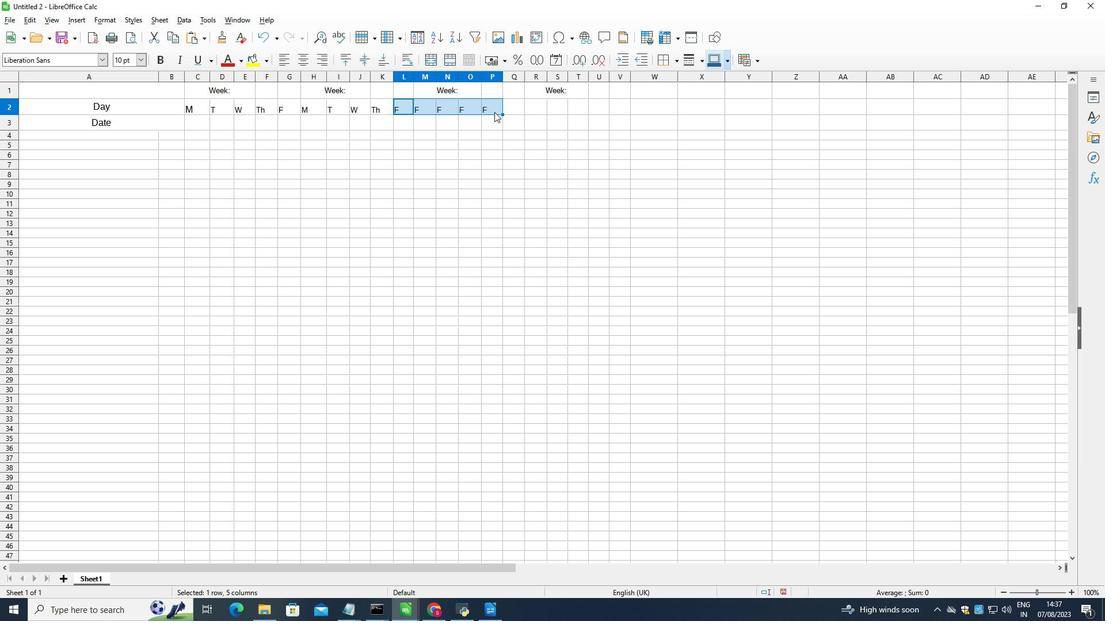 
Action: Mouse pressed left at (518, 135)
Screenshot: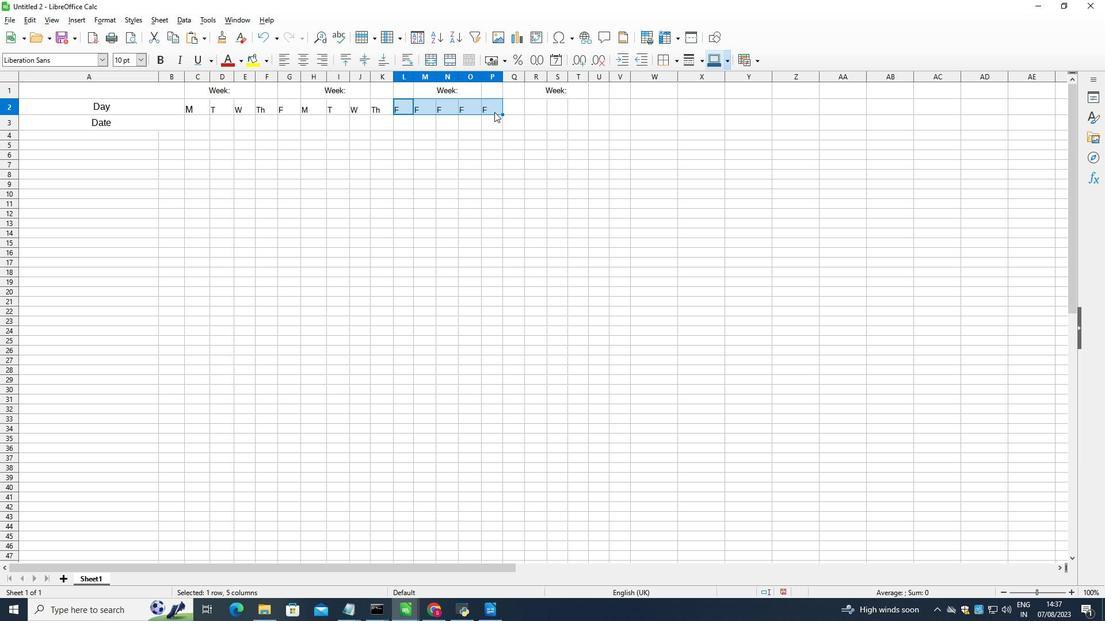 
Action: Mouse moved to (514, 142)
Screenshot: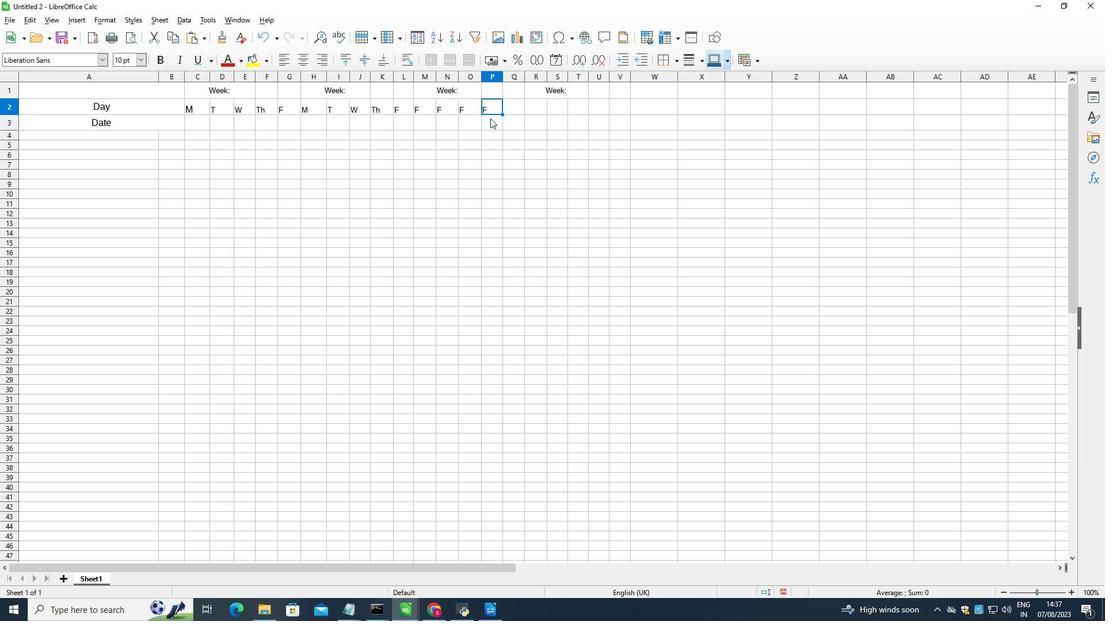 
Action: Key pressed <Key.delete>
Screenshot: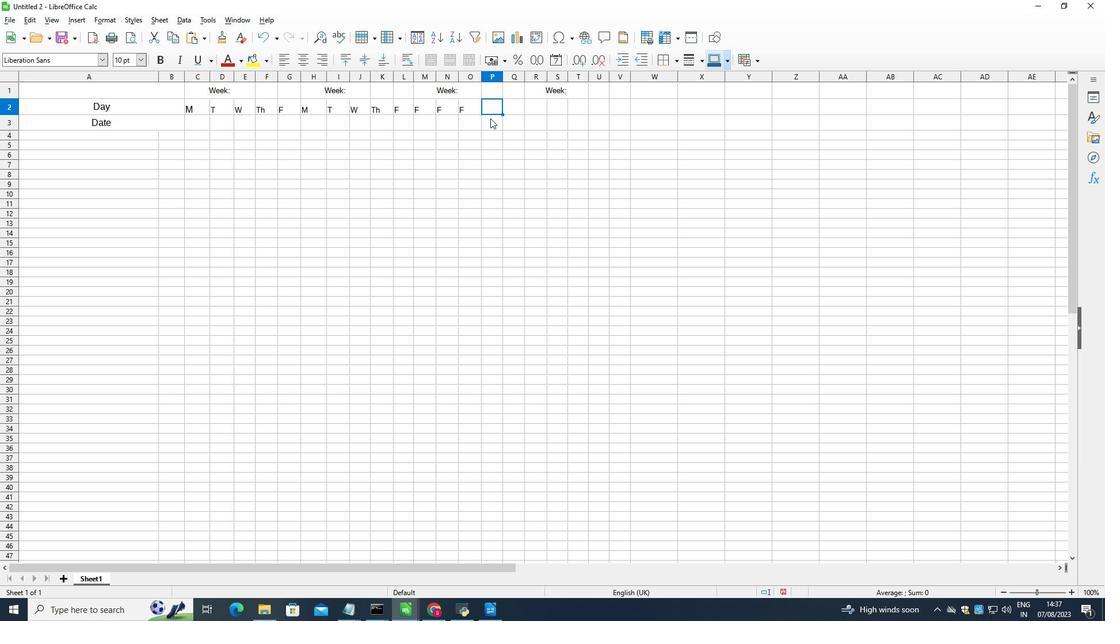 
Action: Mouse moved to (487, 129)
Screenshot: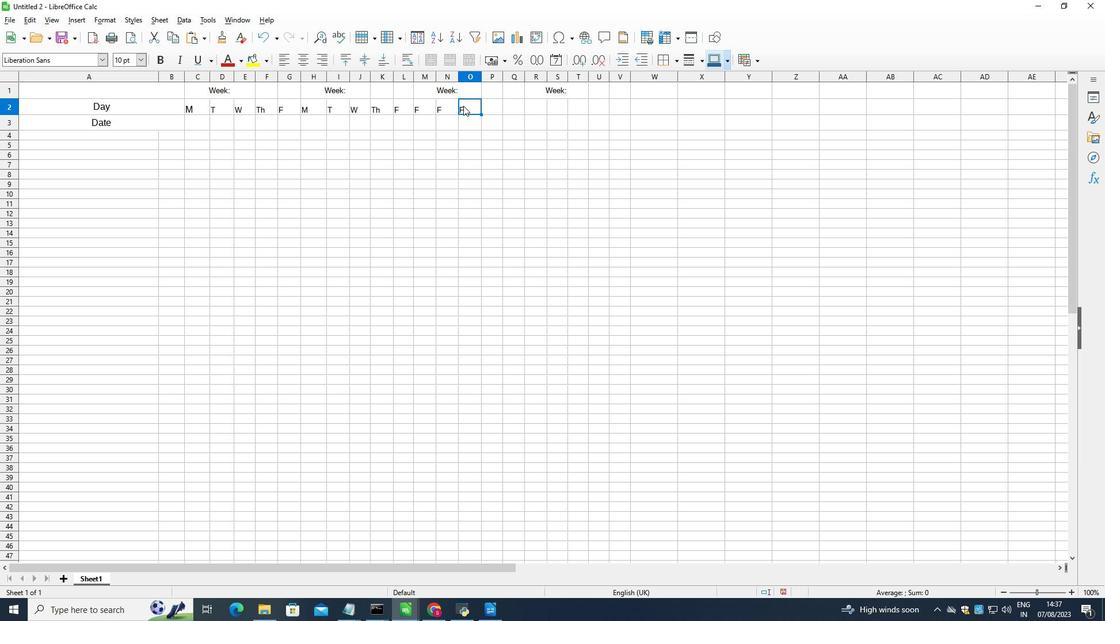 
Action: Mouse pressed left at (487, 129)
Screenshot: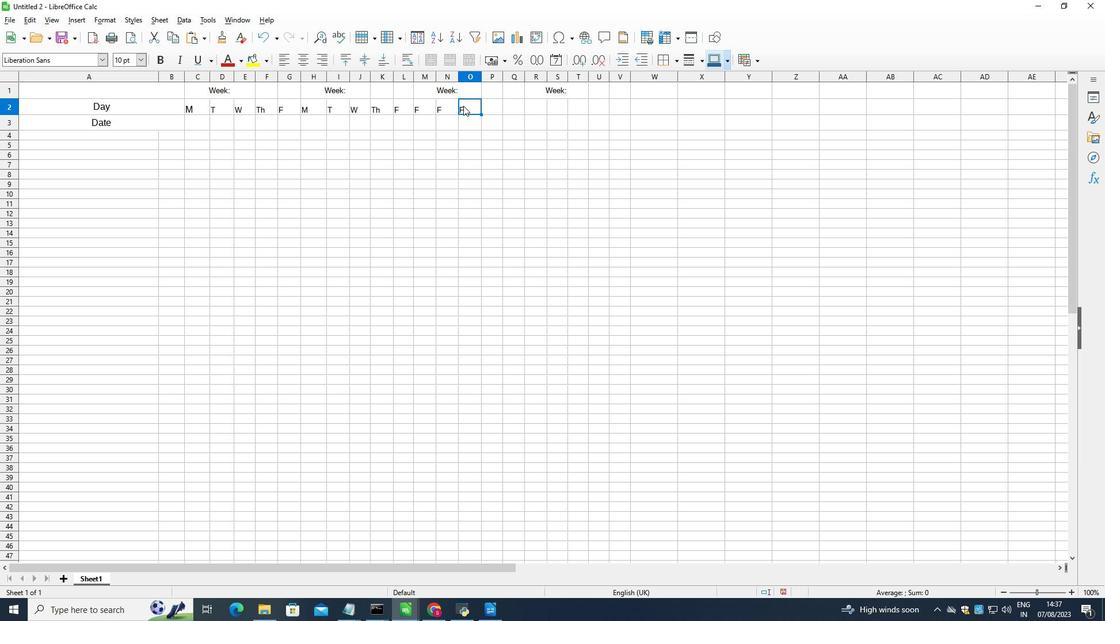 
Action: Key pressed <Key.delete>
Screenshot: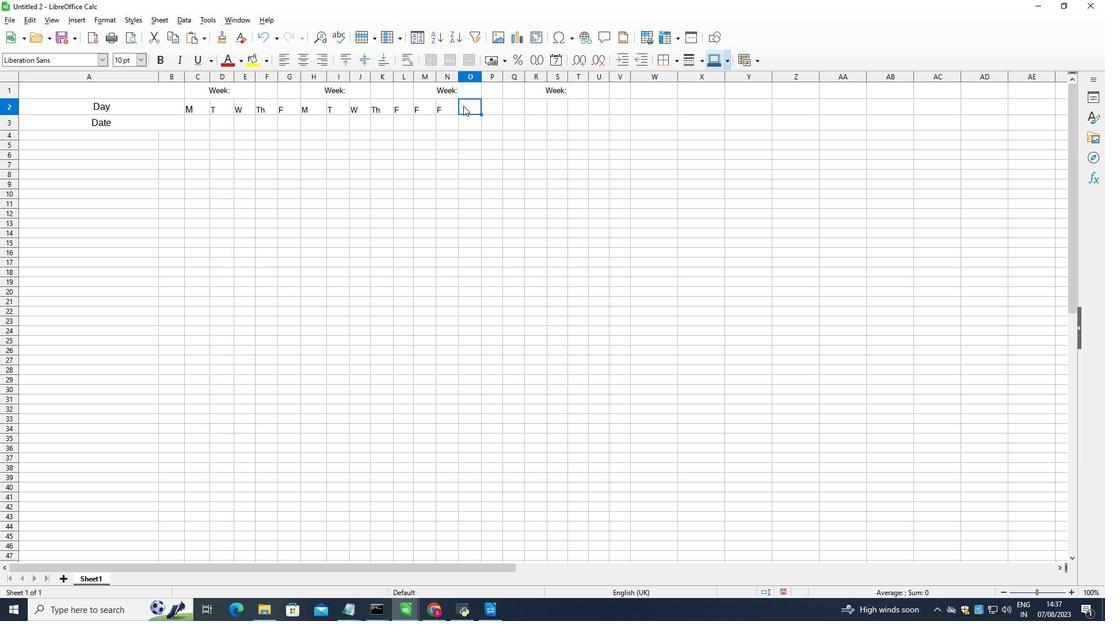 
Action: Mouse moved to (461, 131)
Screenshot: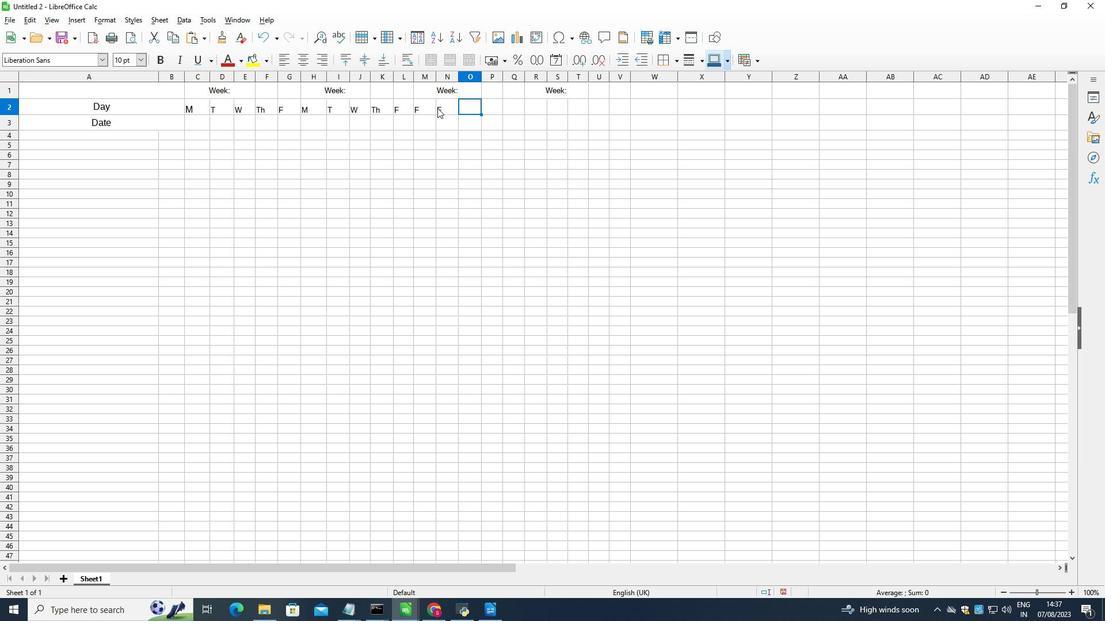 
Action: Mouse pressed left at (461, 131)
Screenshot: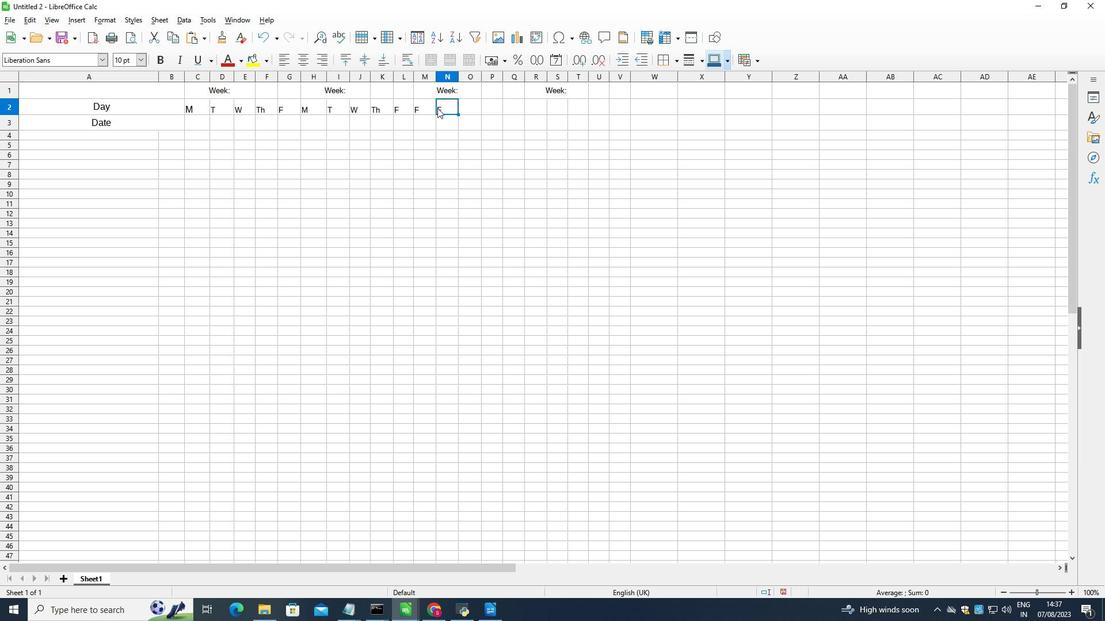 
Action: Key pressed <Key.delete>
Screenshot: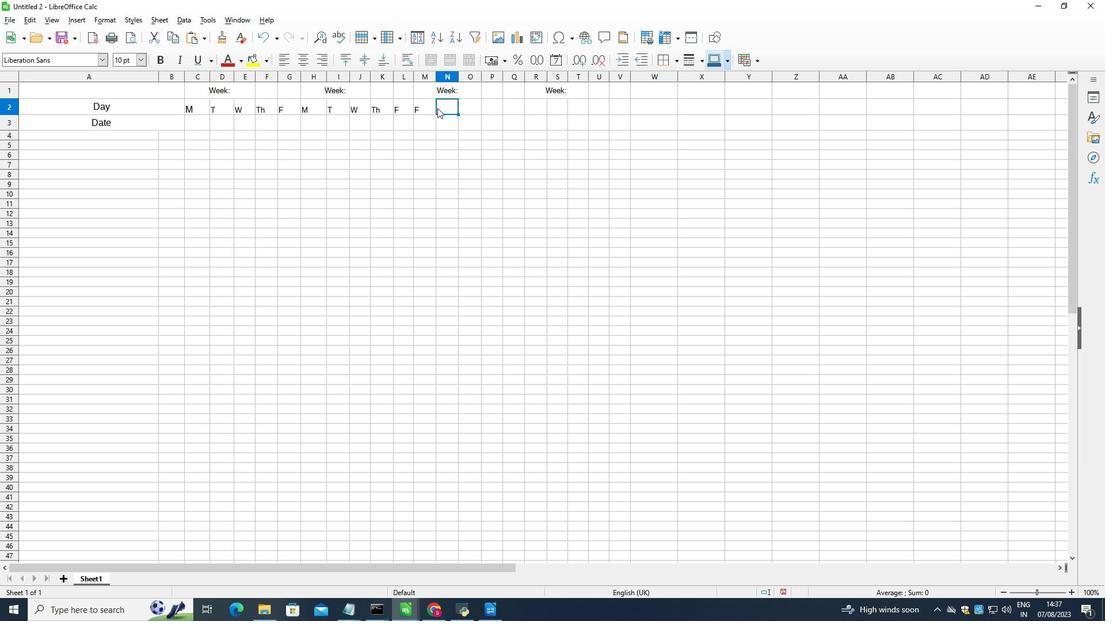 
Action: Mouse moved to (445, 132)
Screenshot: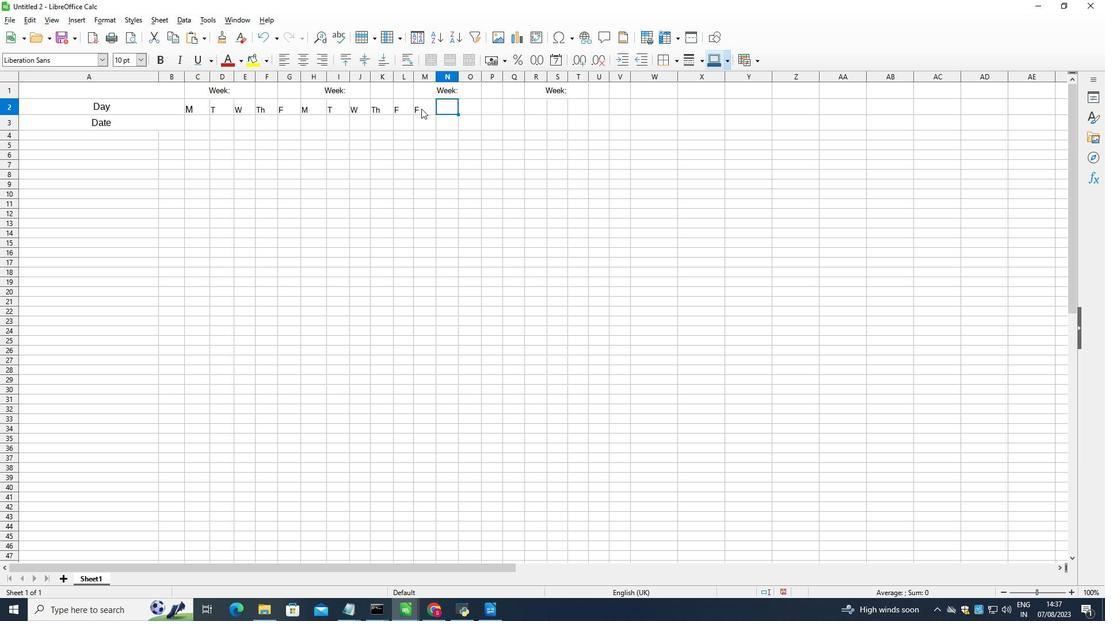 
Action: Mouse pressed left at (445, 132)
Screenshot: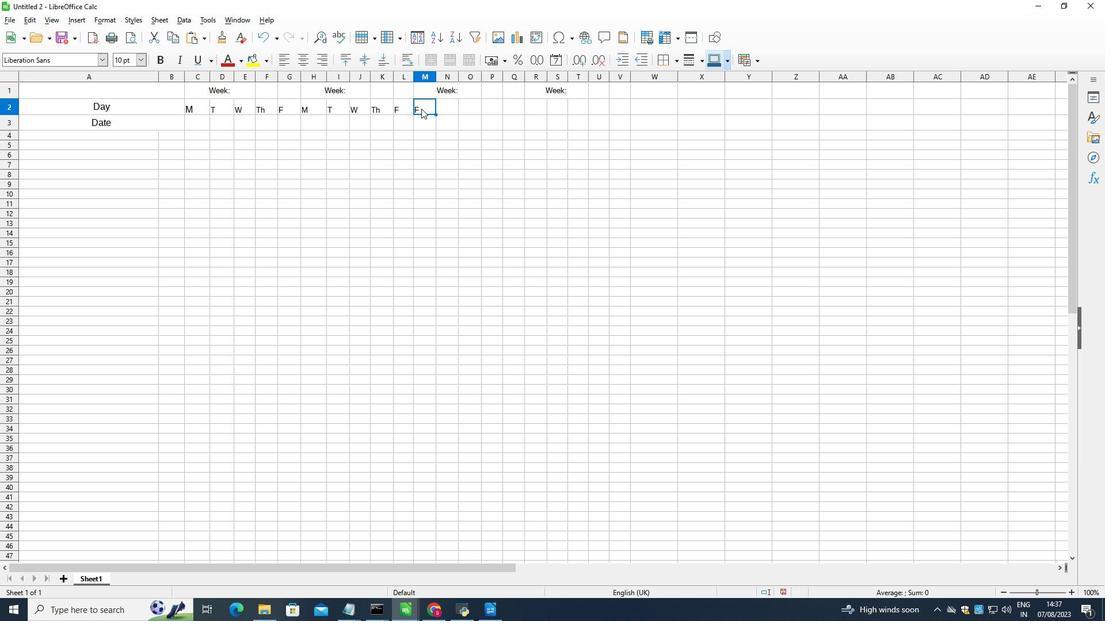 
Action: Key pressed <Key.delete>
Screenshot: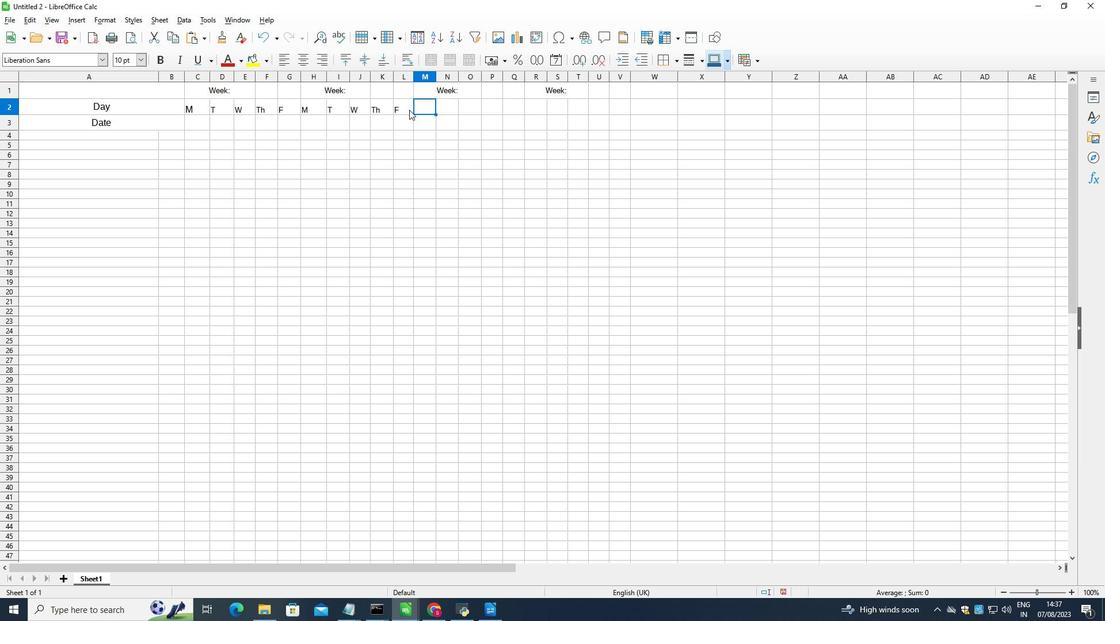 
Action: Mouse moved to (454, 133)
Screenshot: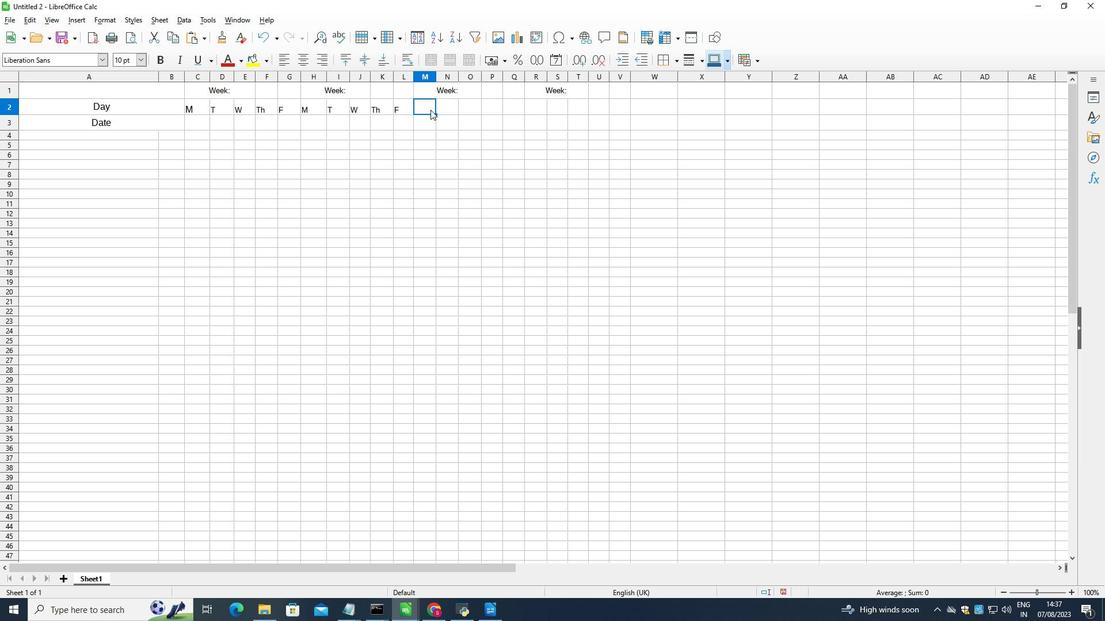 
Action: Mouse pressed left at (454, 133)
Screenshot: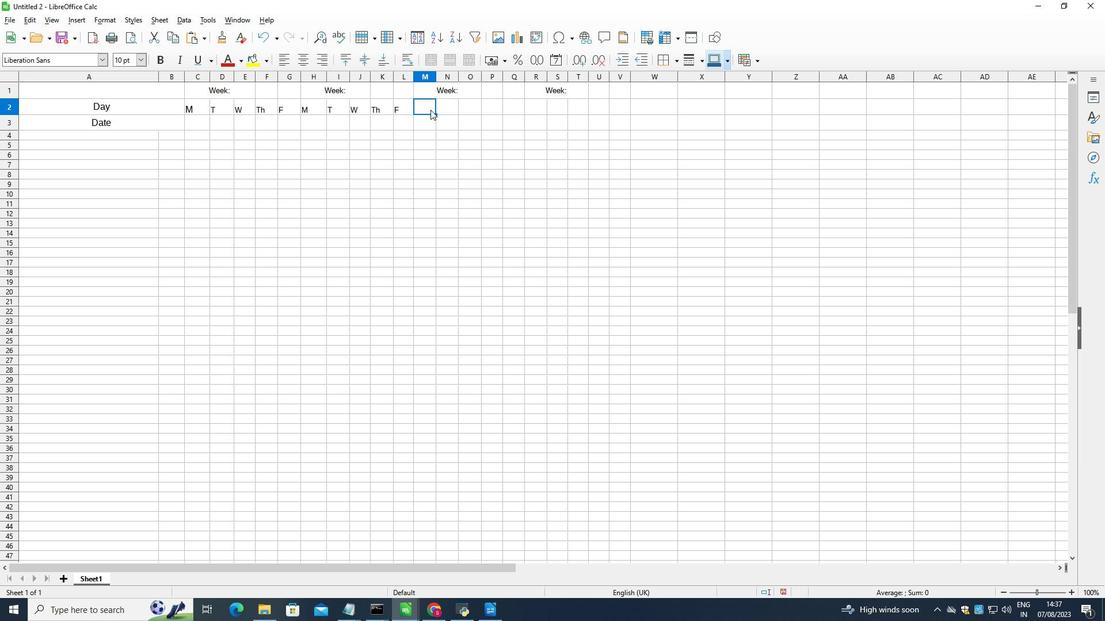 
Action: Key pressed <Key.shift>M<Key.right><Key.shift>T<Key.right><Key.shift><Key.shift>W<Key.right><Key.shift><Key.shift>TH<Key.backspace>h<Key.right><Key.shift>F<Key.right><Key.shift>M<Key.right><Key.shift>T<Key.right><Key.shift><Key.shift><Key.shift>W<Key.right><Key.shift><Key.shift>Th<Key.right><Key.shift><Key.shift><Key.shift>F
Screenshot: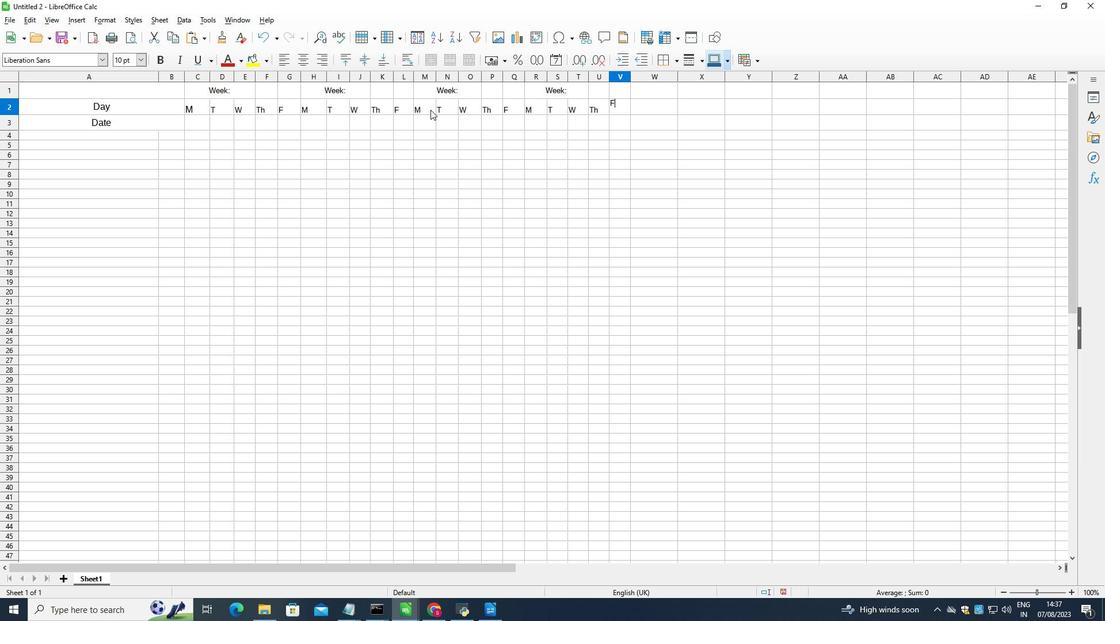 
Action: Mouse moved to (447, 193)
Screenshot: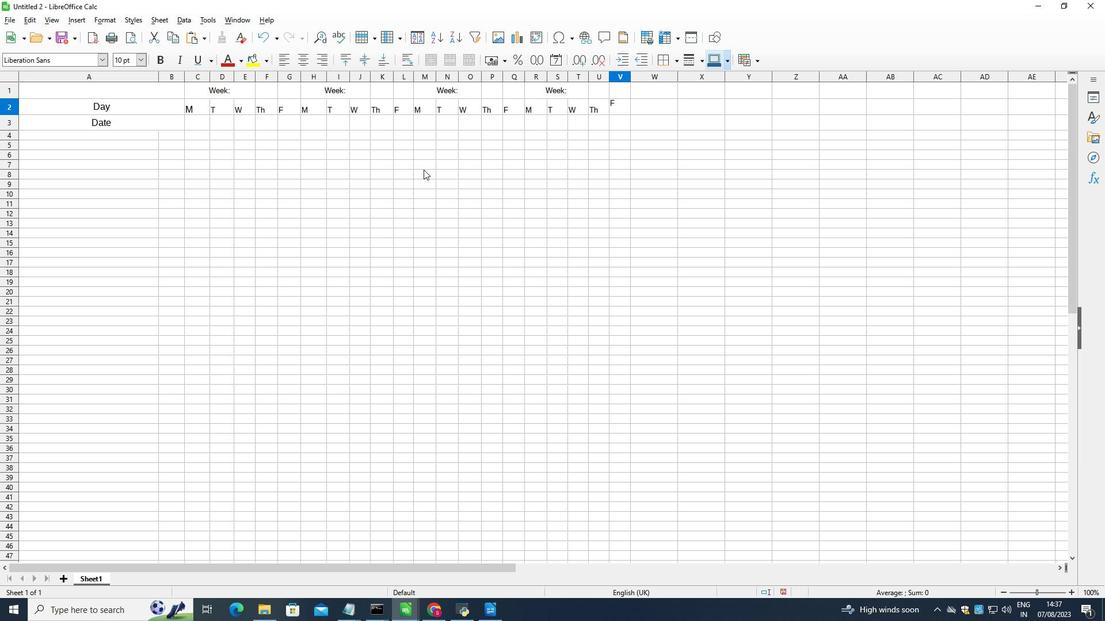 
Action: Mouse pressed left at (447, 193)
Screenshot: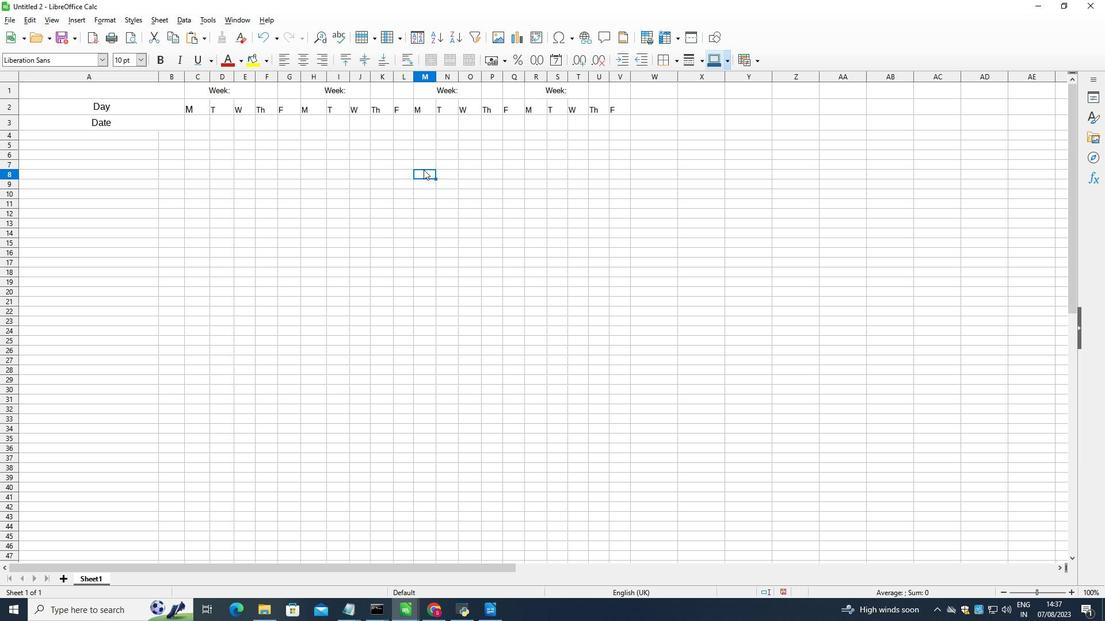 
Action: Mouse moved to (86, 156)
Screenshot: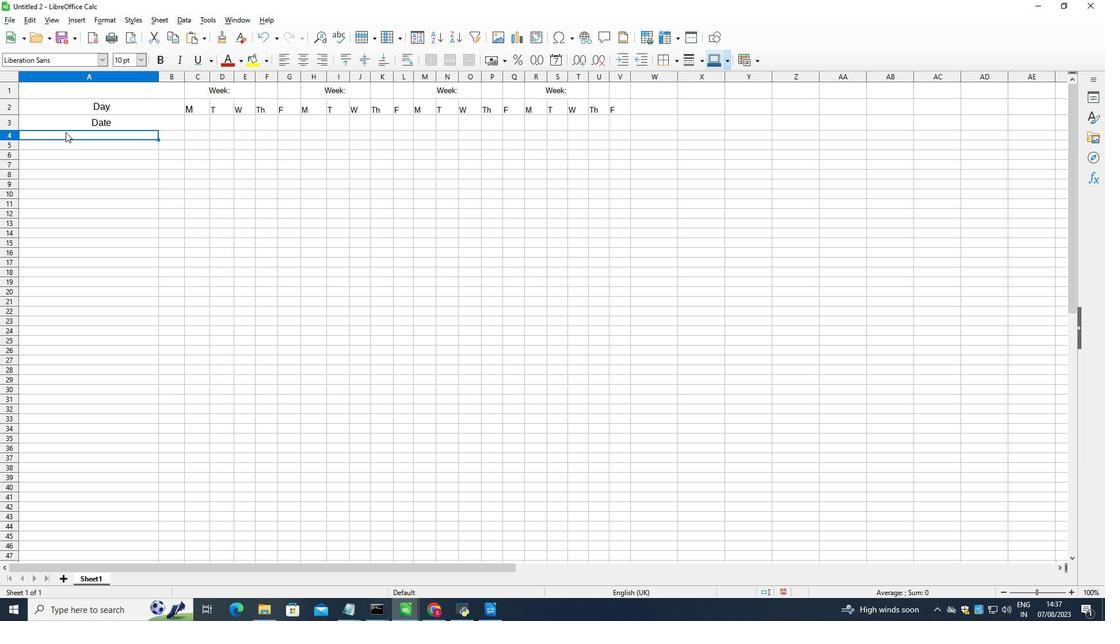 
Action: Mouse pressed left at (86, 156)
Screenshot: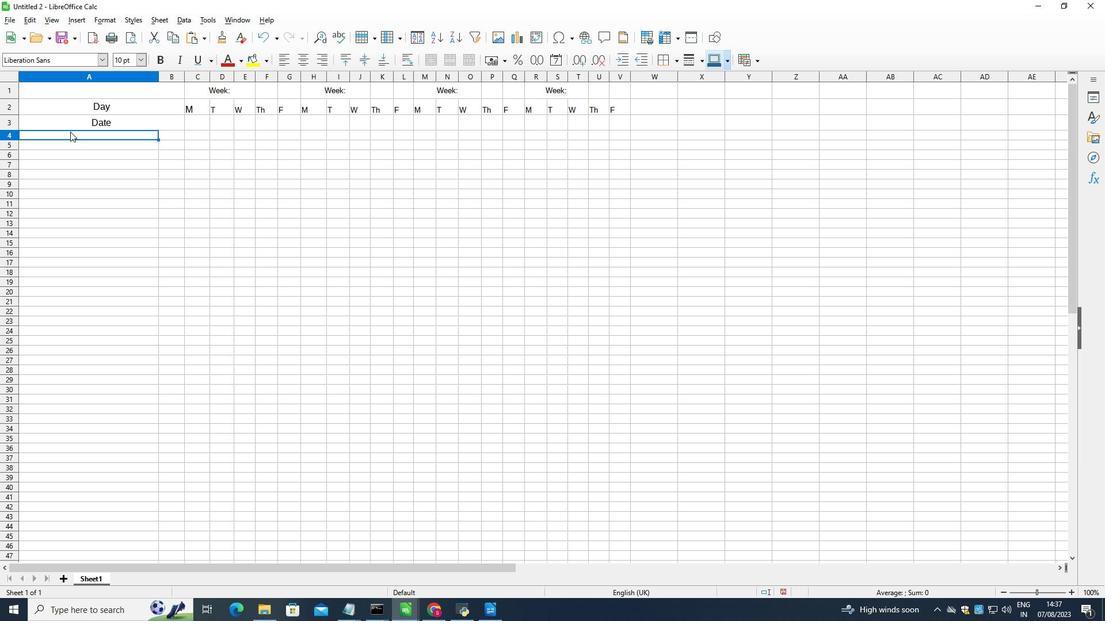 
Action: Mouse moved to (476, 81)
Screenshot: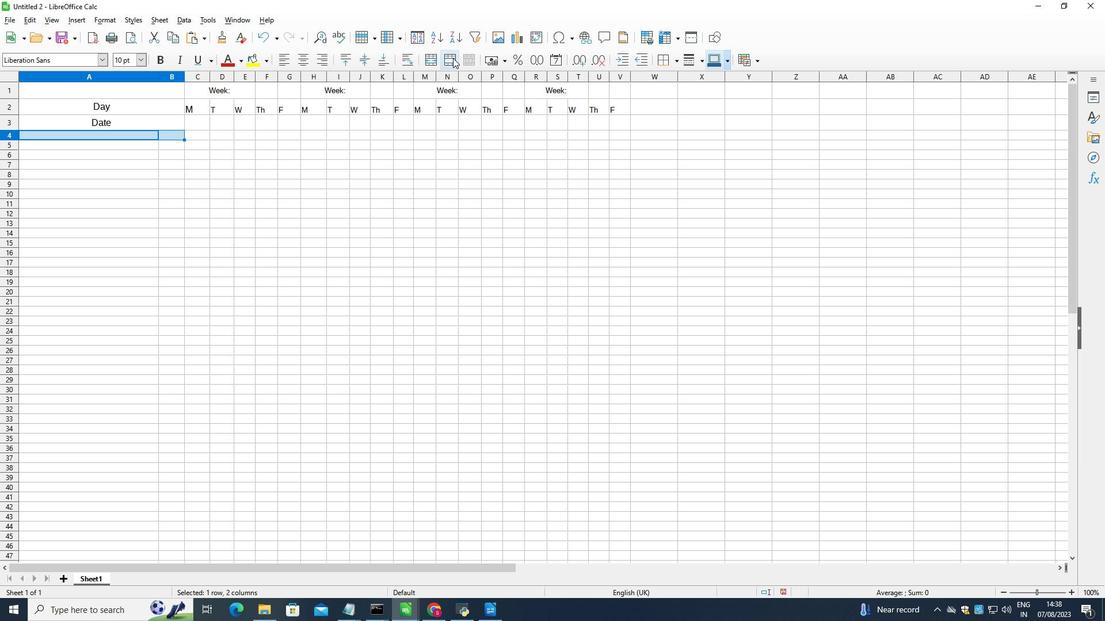 
Action: Mouse pressed left at (476, 81)
Screenshot: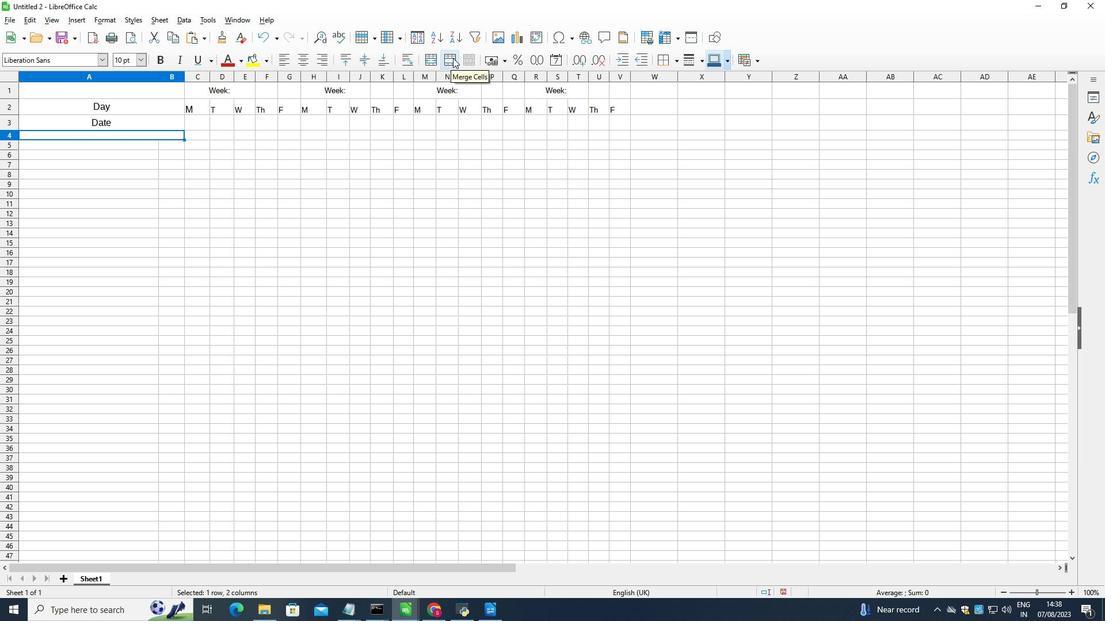 
Action: Mouse moved to (37, 163)
Screenshot: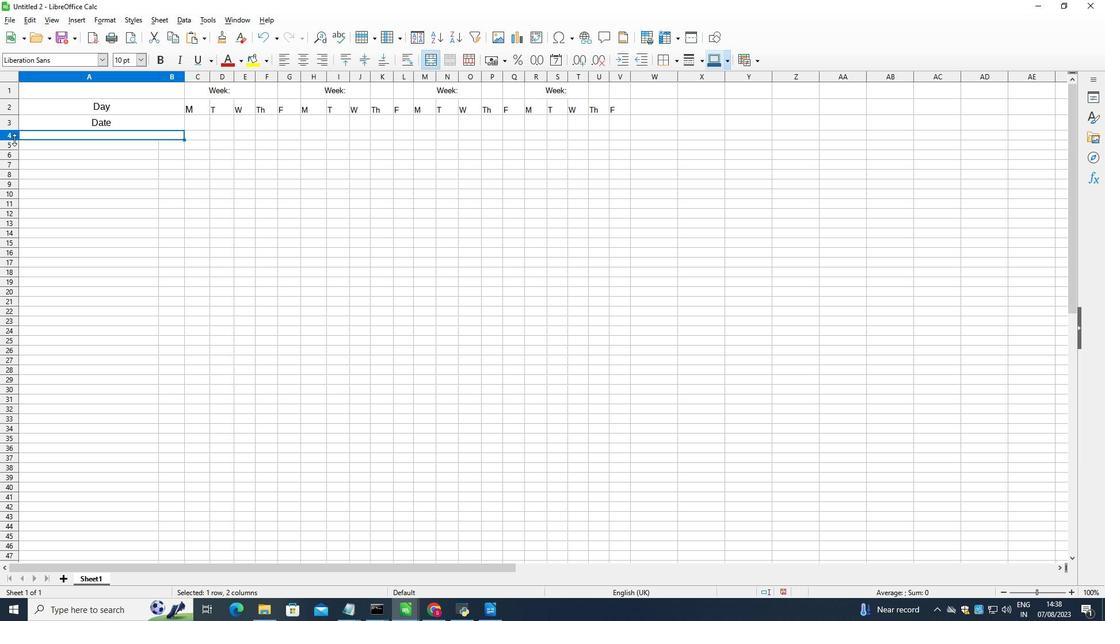 
Action: Mouse pressed left at (37, 163)
Screenshot: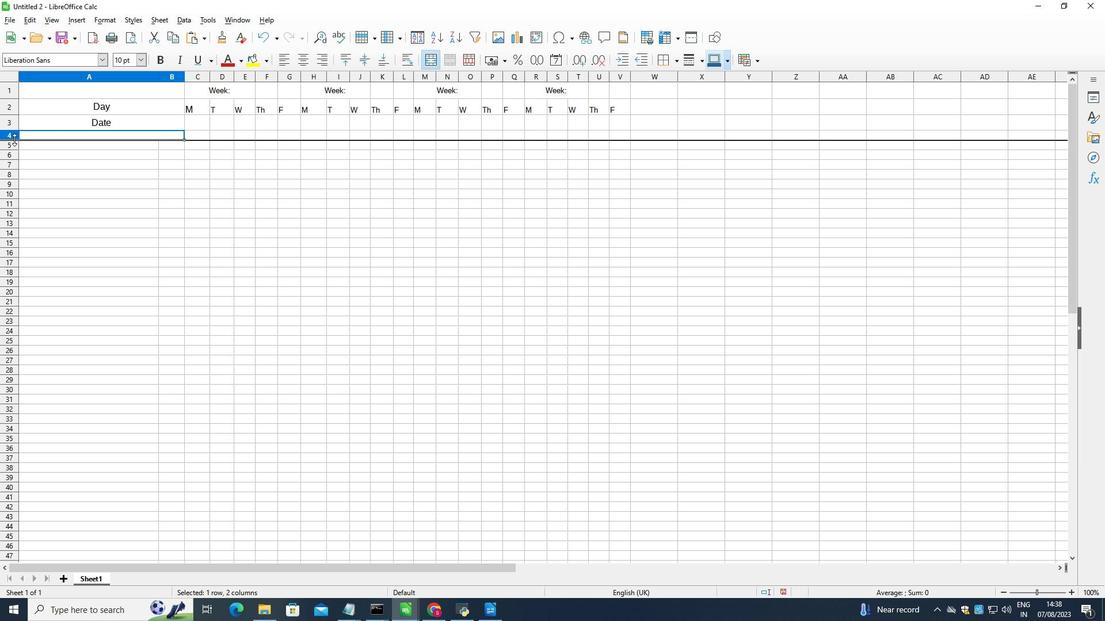 
Action: Mouse moved to (130, 171)
Screenshot: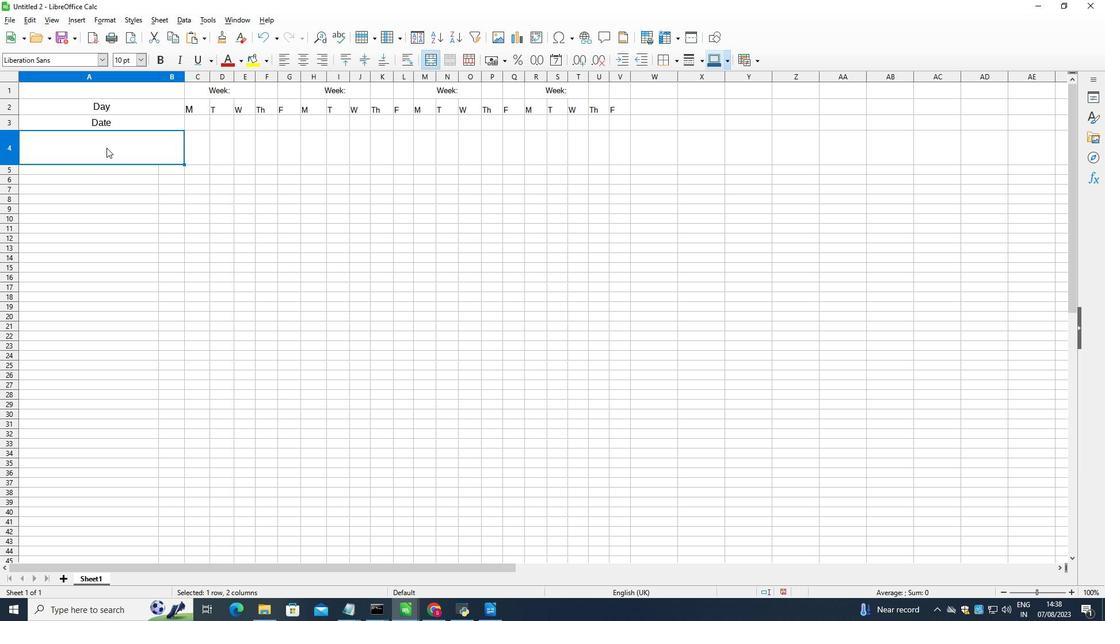 
Action: Mouse pressed left at (130, 171)
Screenshot: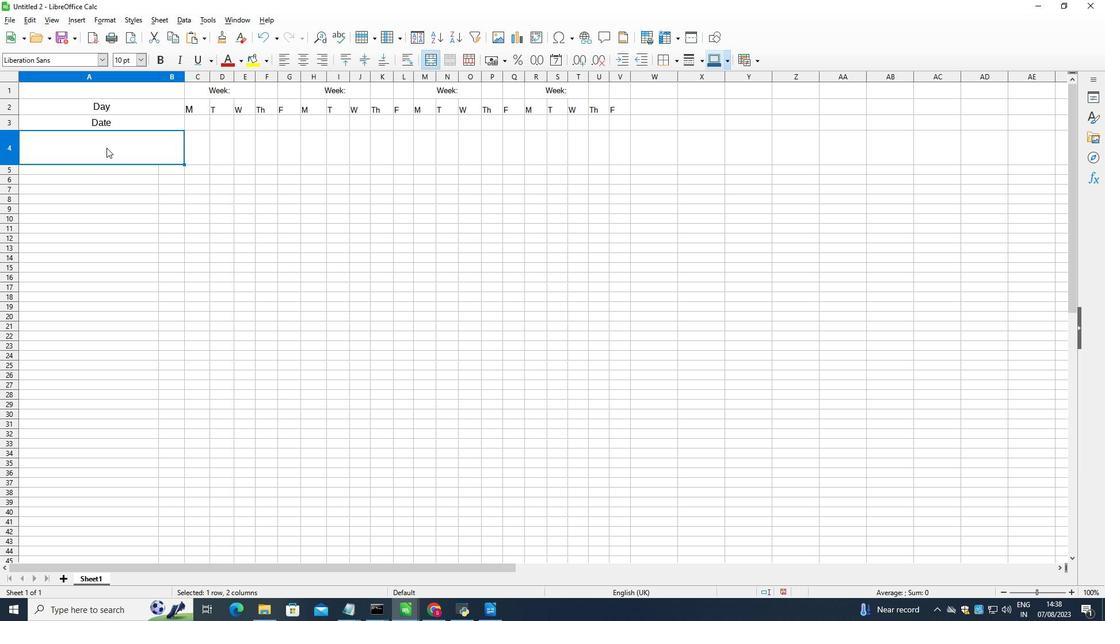 
Action: Mouse moved to (166, 78)
Screenshot: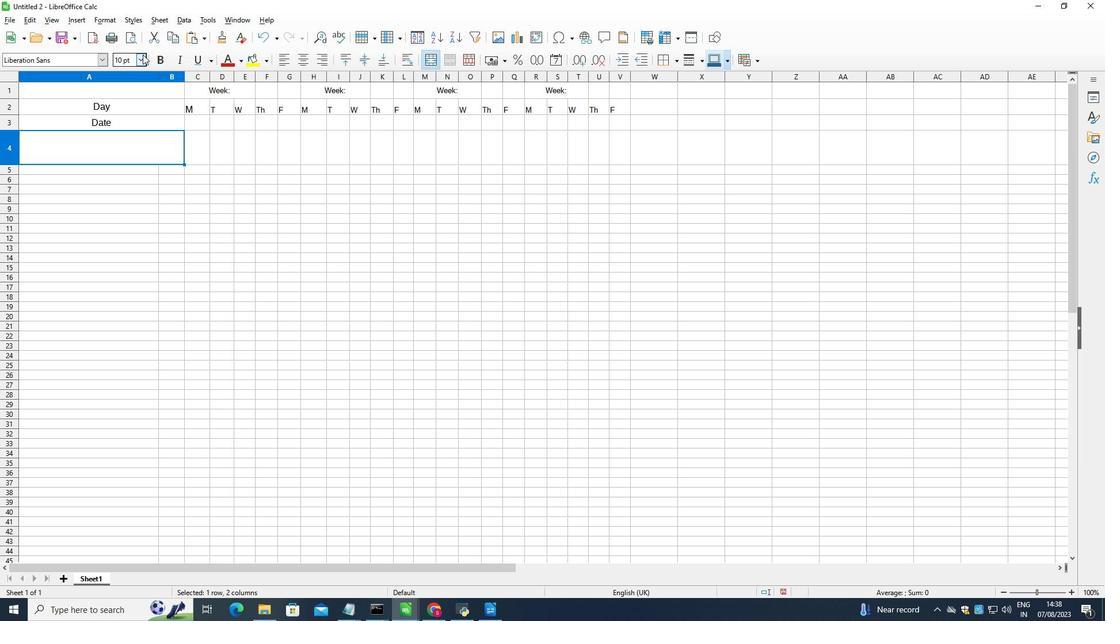 
Action: Mouse pressed left at (166, 78)
Screenshot: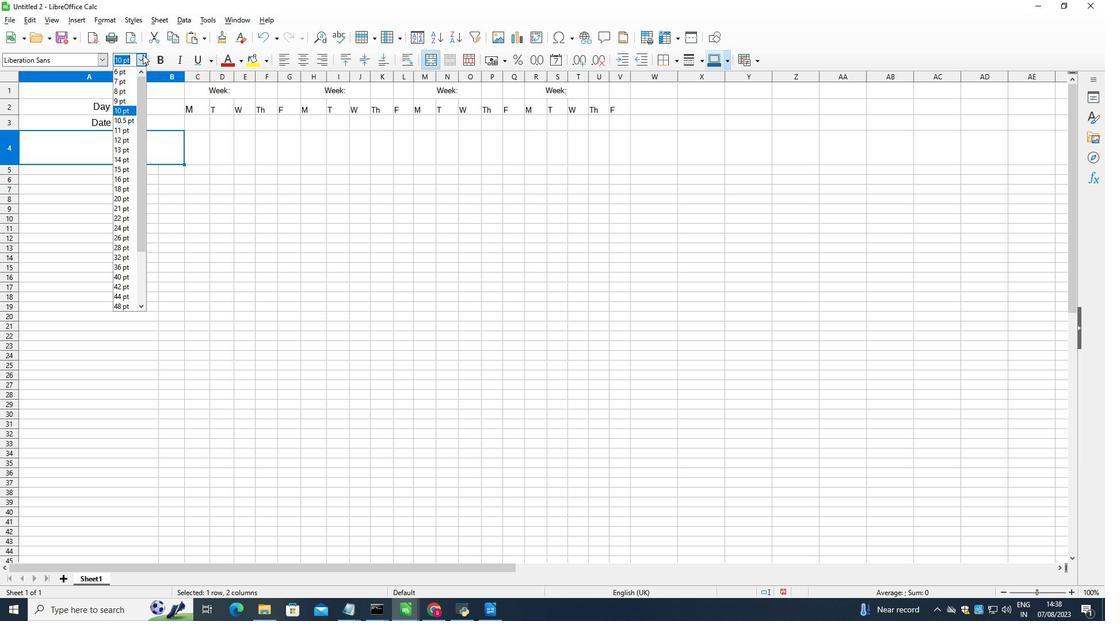 
Action: Mouse moved to (147, 184)
Screenshot: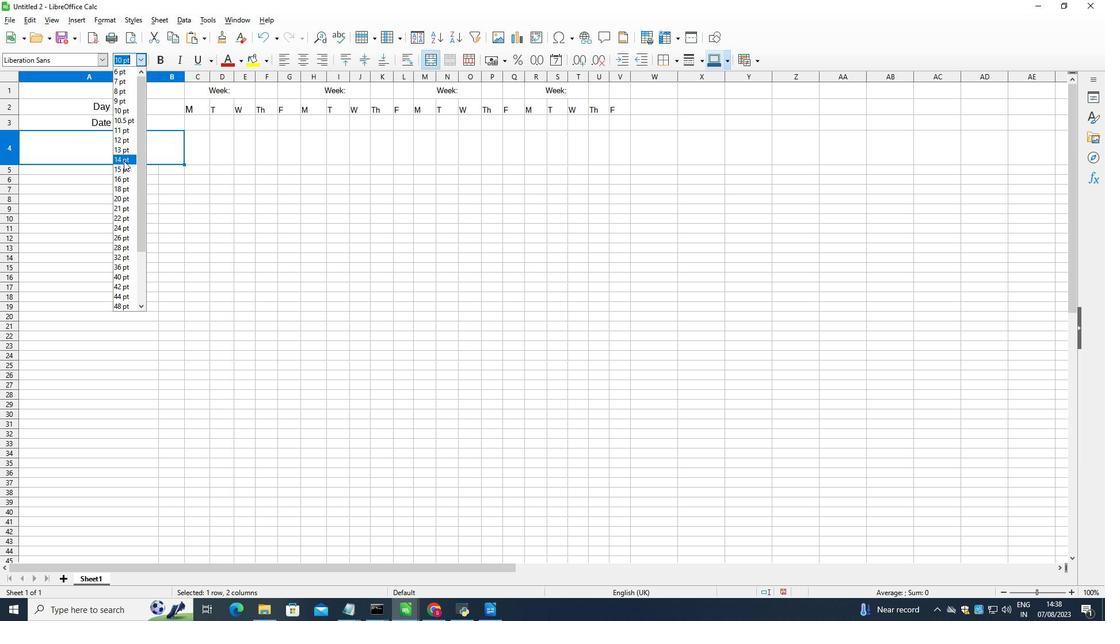 
Action: Mouse pressed left at (147, 184)
Screenshot: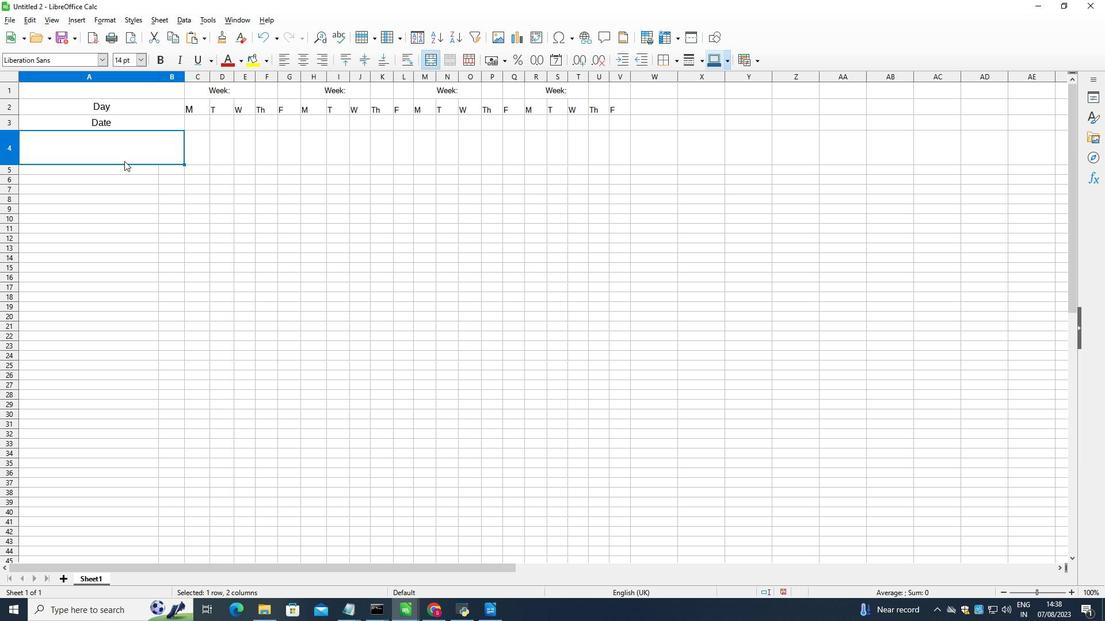 
Action: Mouse moved to (118, 174)
Screenshot: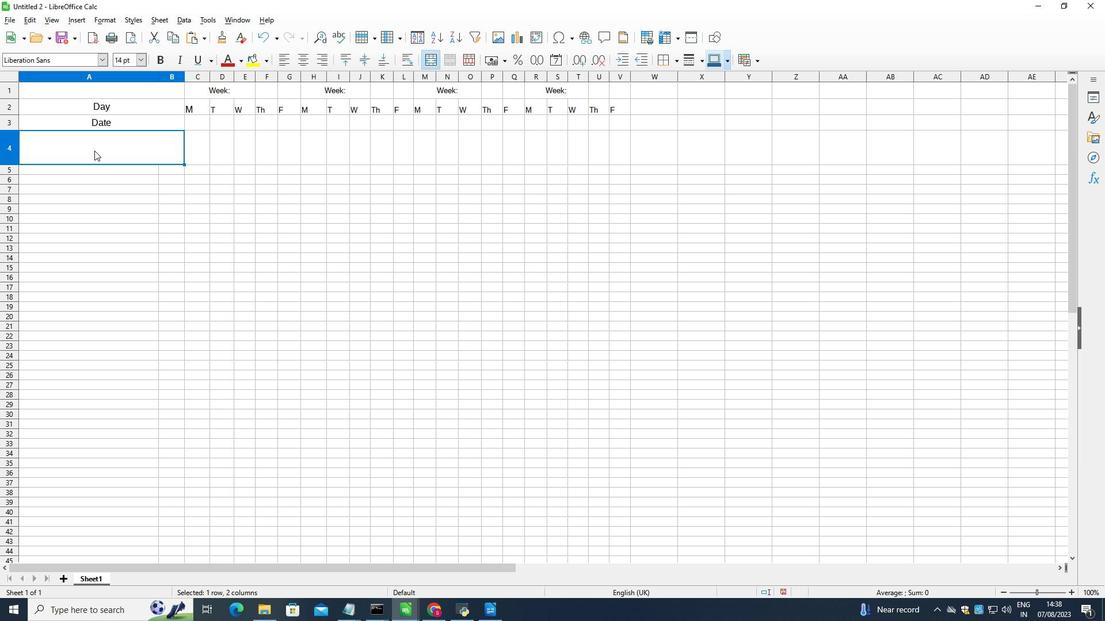 
Action: Mouse pressed left at (118, 174)
Screenshot: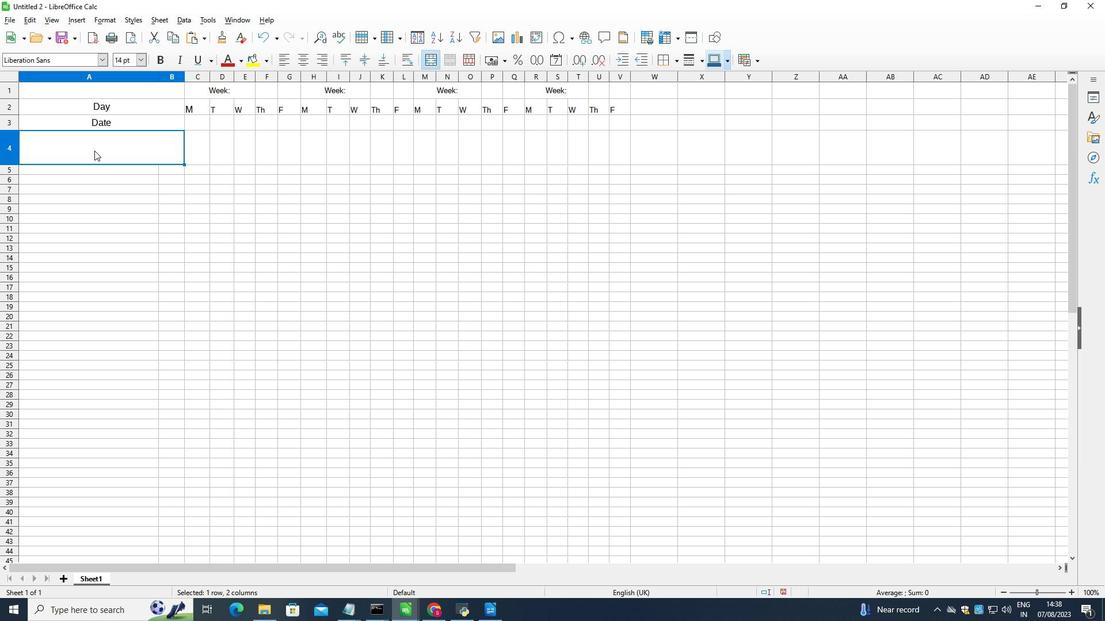 
Action: Mouse pressed left at (118, 174)
Screenshot: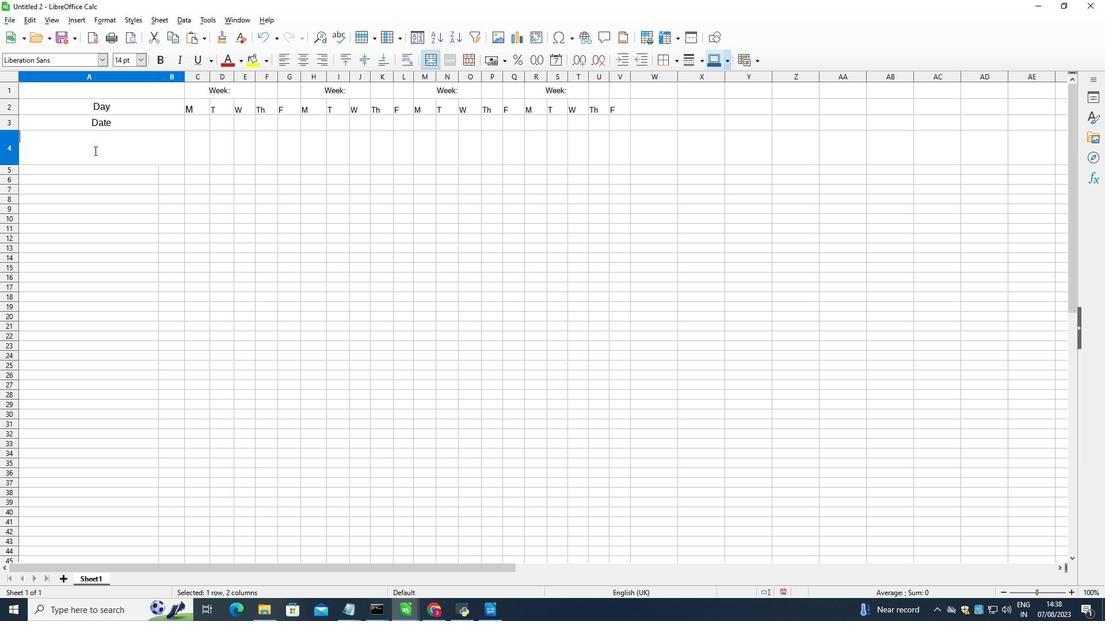 
Action: Key pressed <Key.shift>Assignments
Screenshot: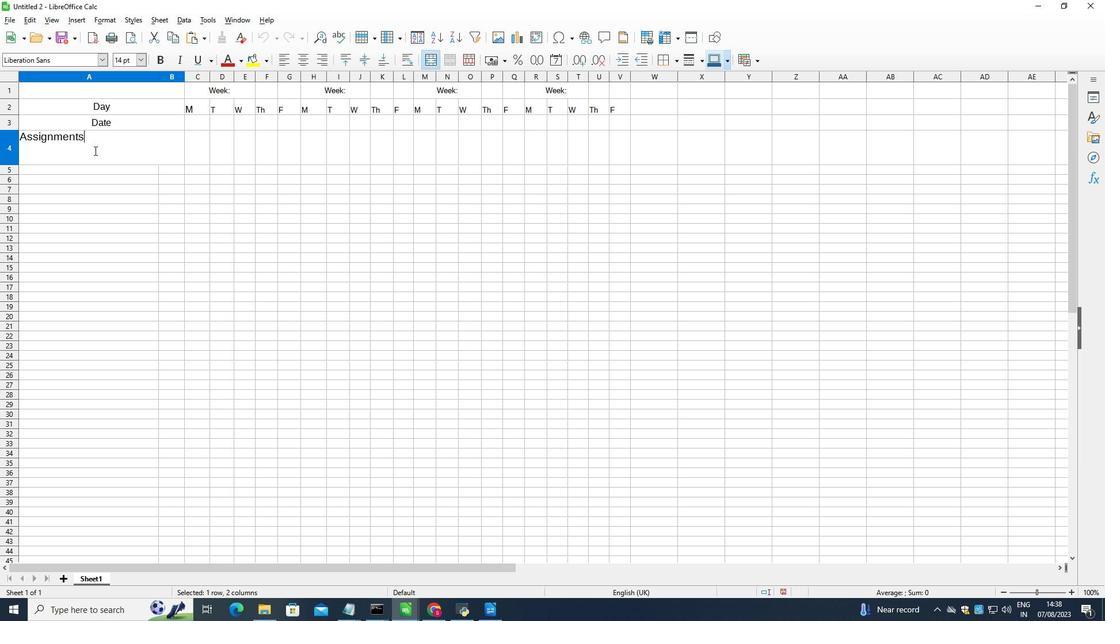 
Action: Mouse moved to (90, 249)
Screenshot: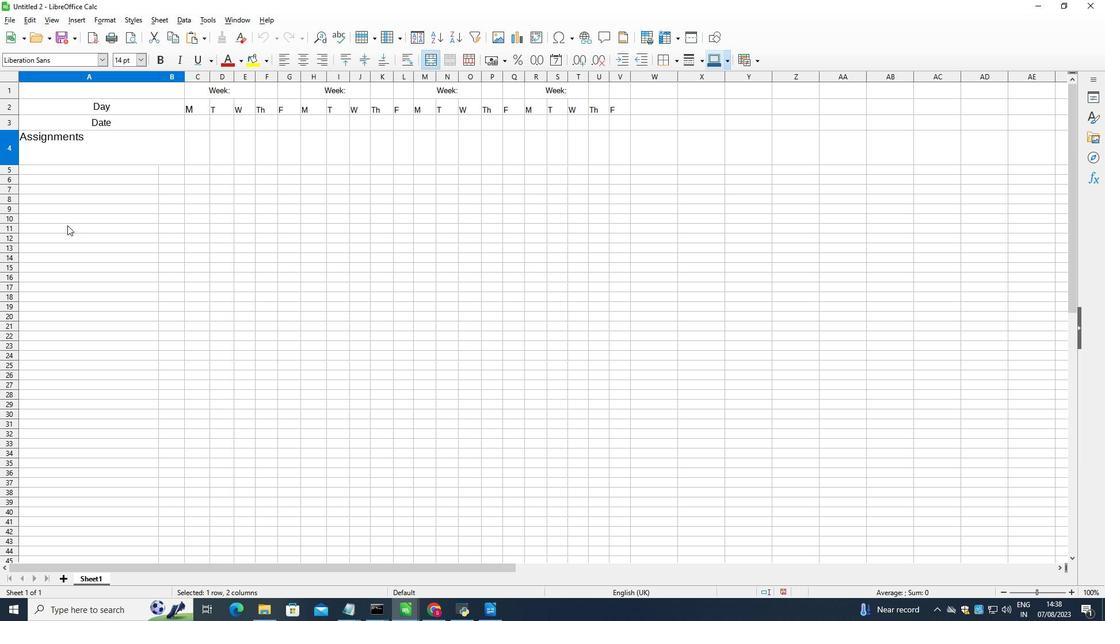 
Action: Mouse pressed left at (90, 249)
Screenshot: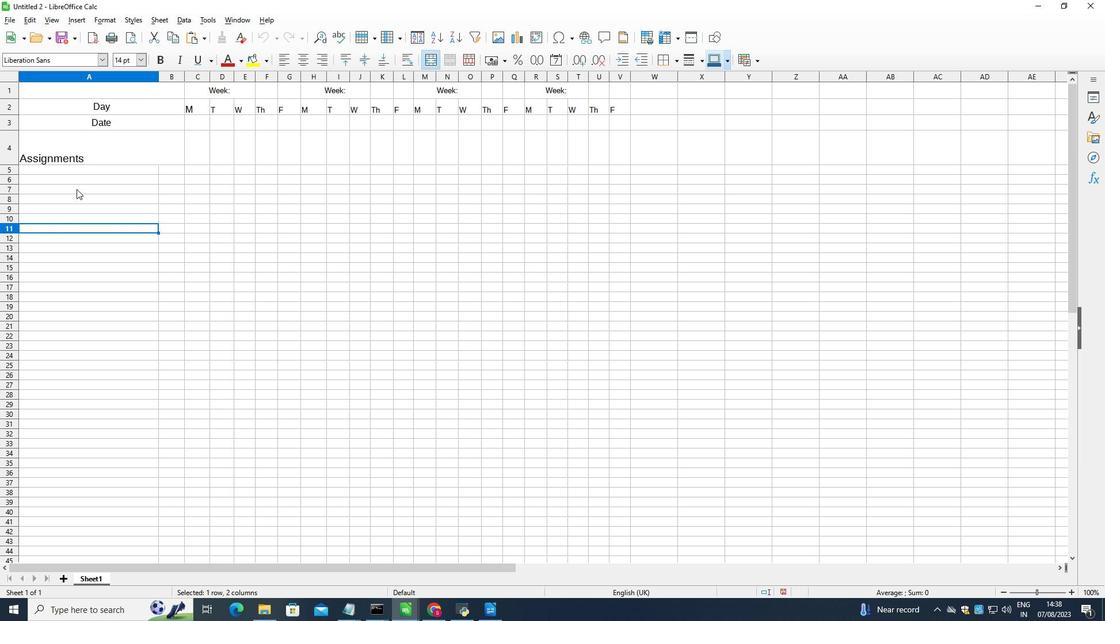 
Action: Mouse moved to (118, 173)
Screenshot: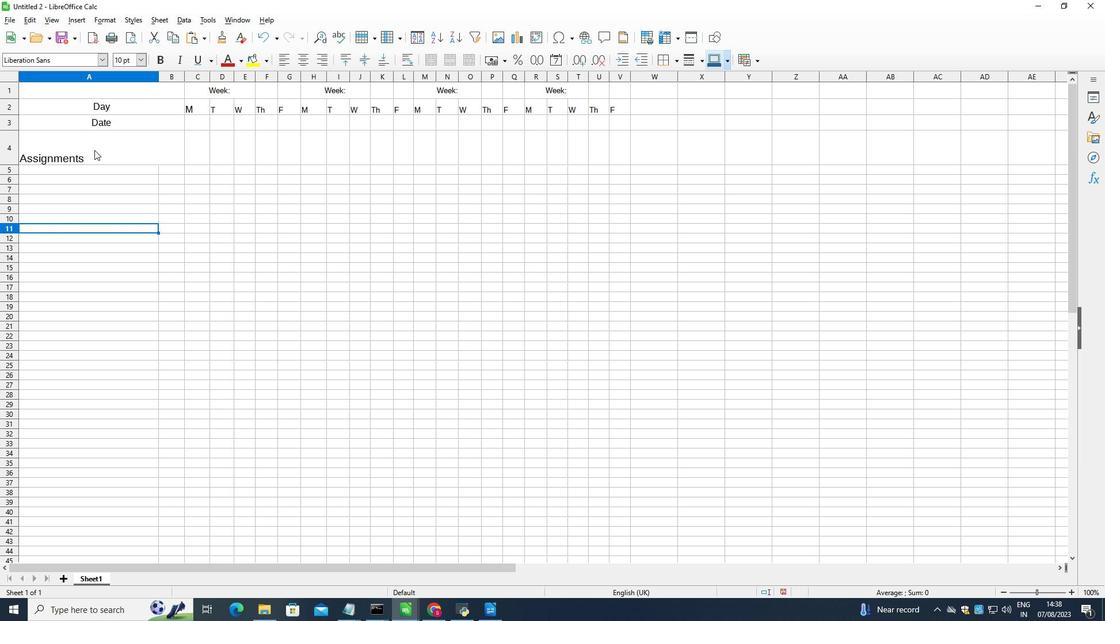 
Action: Mouse pressed left at (118, 173)
Screenshot: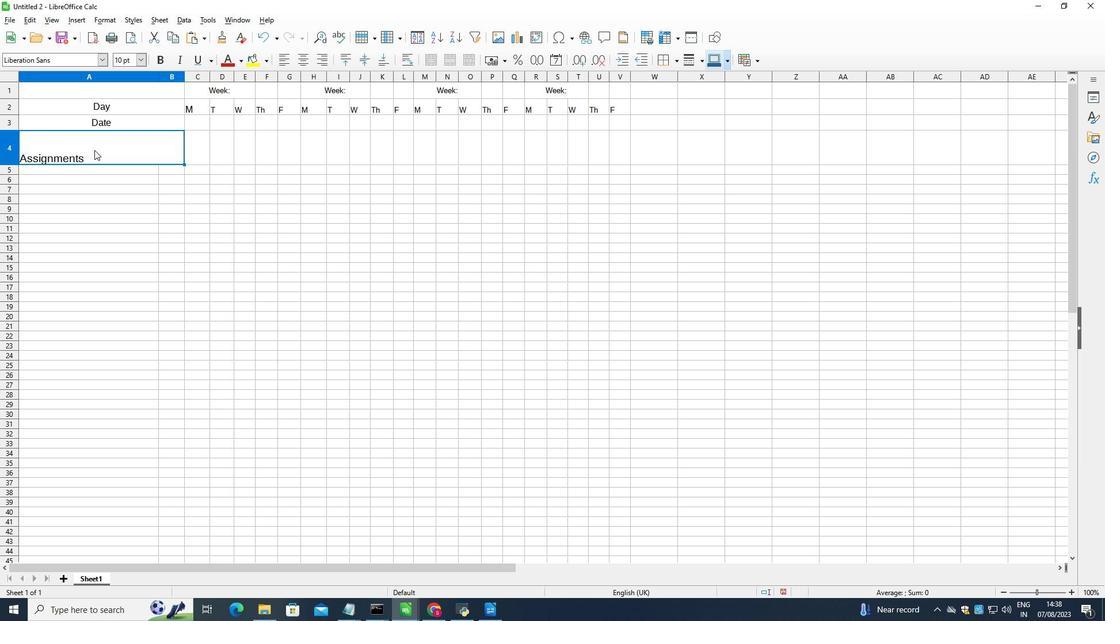 
Action: Mouse moved to (326, 82)
Screenshot: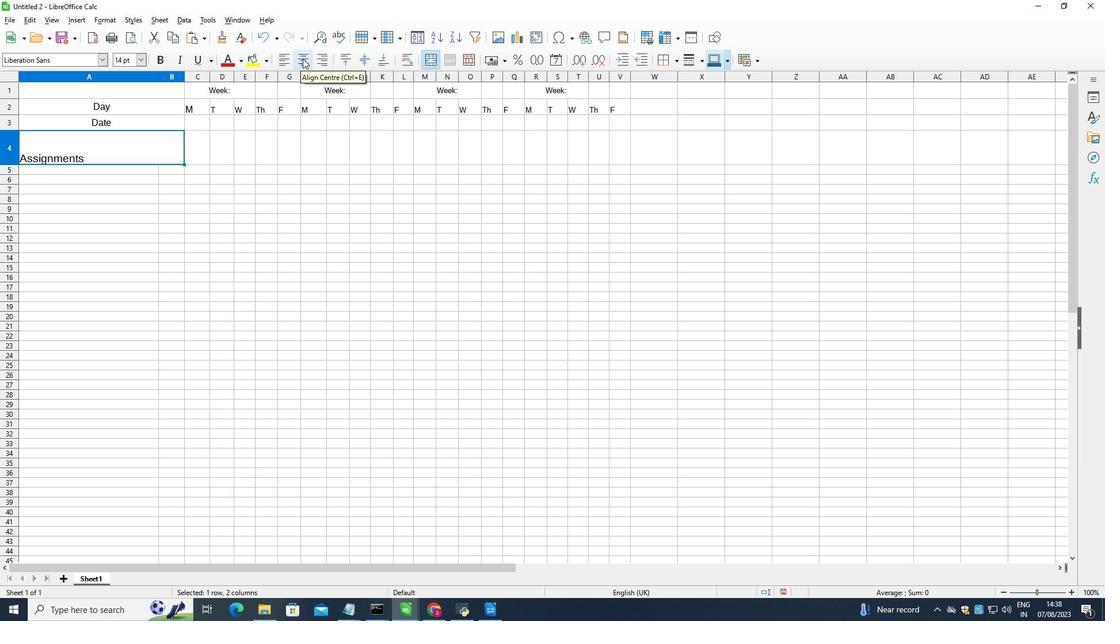 
Action: Mouse pressed left at (326, 82)
Screenshot: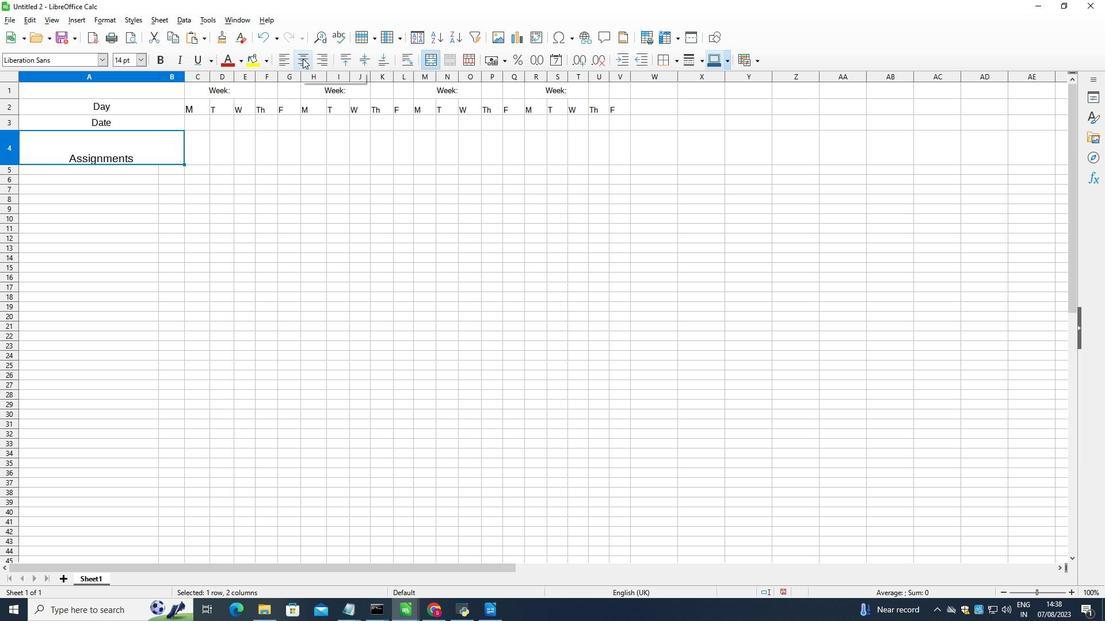 
Action: Mouse moved to (384, 78)
Screenshot: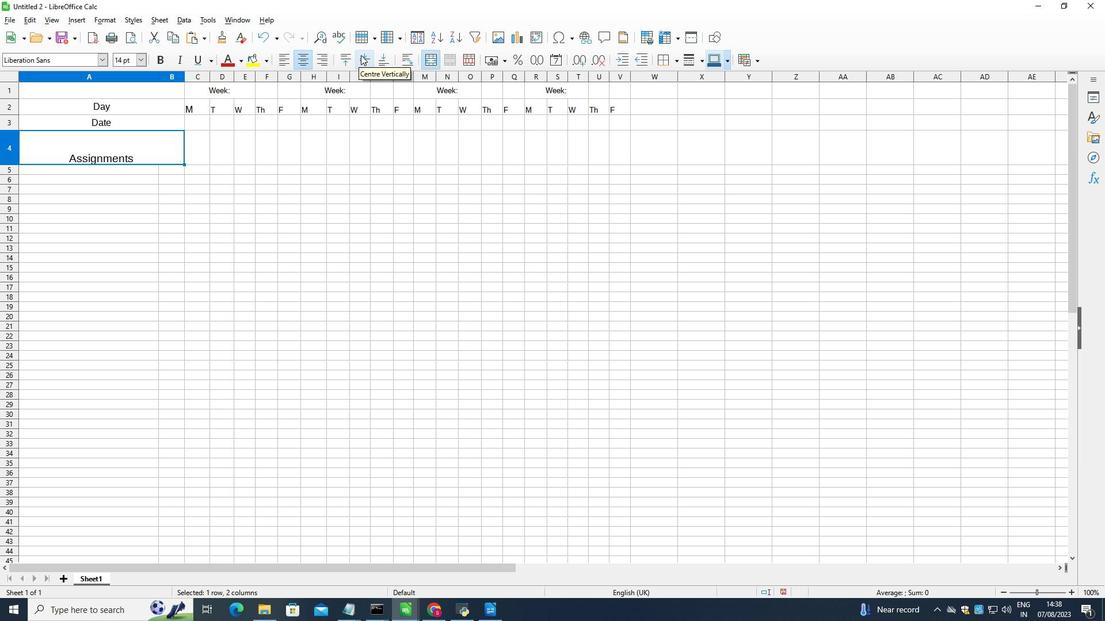 
Action: Mouse pressed left at (384, 78)
Screenshot: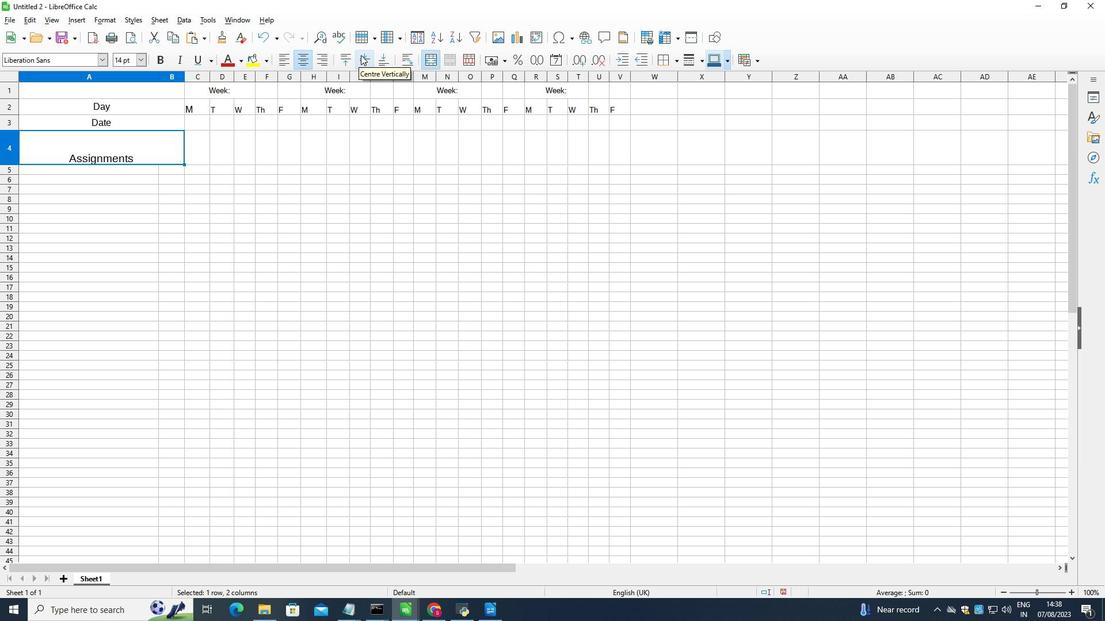 
Action: Mouse moved to (144, 190)
Screenshot: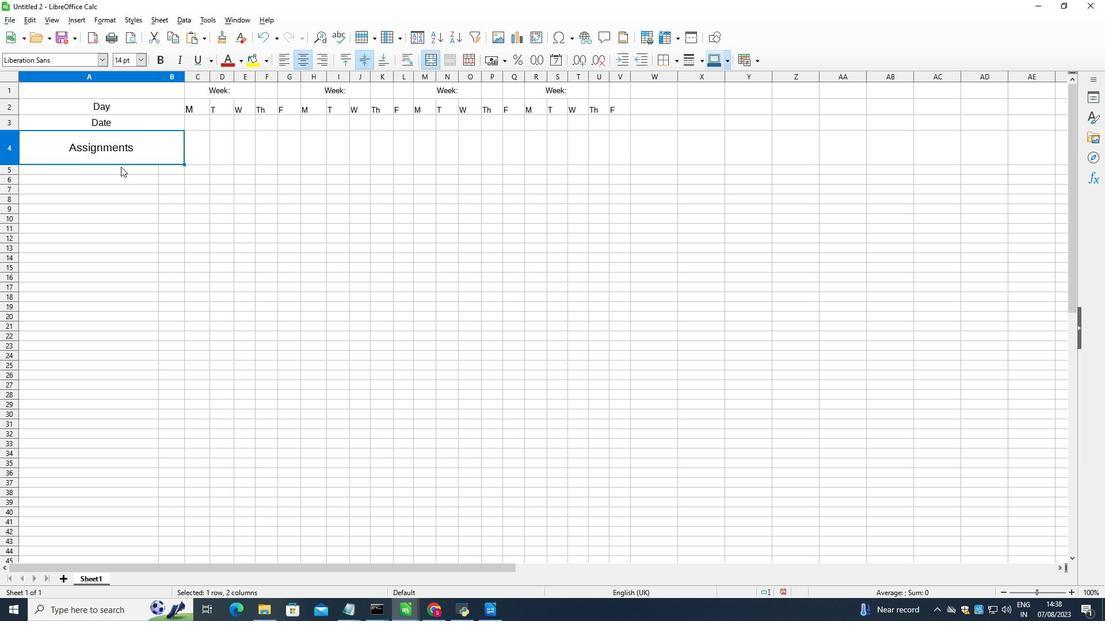 
Action: Mouse pressed left at (144, 190)
Screenshot: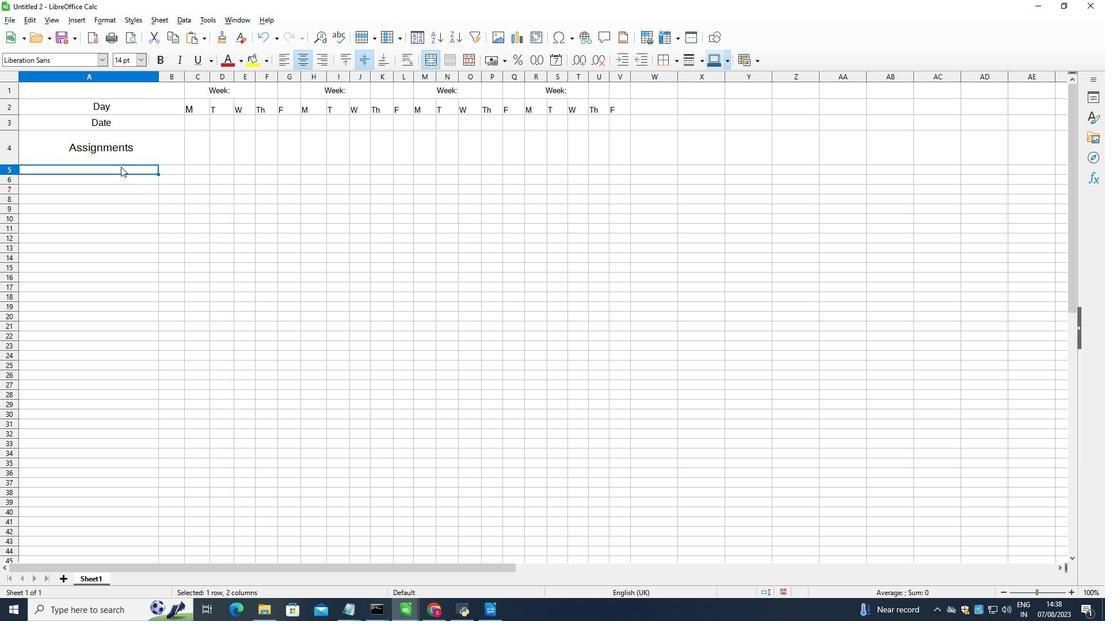 
Action: Mouse moved to (472, 83)
Screenshot: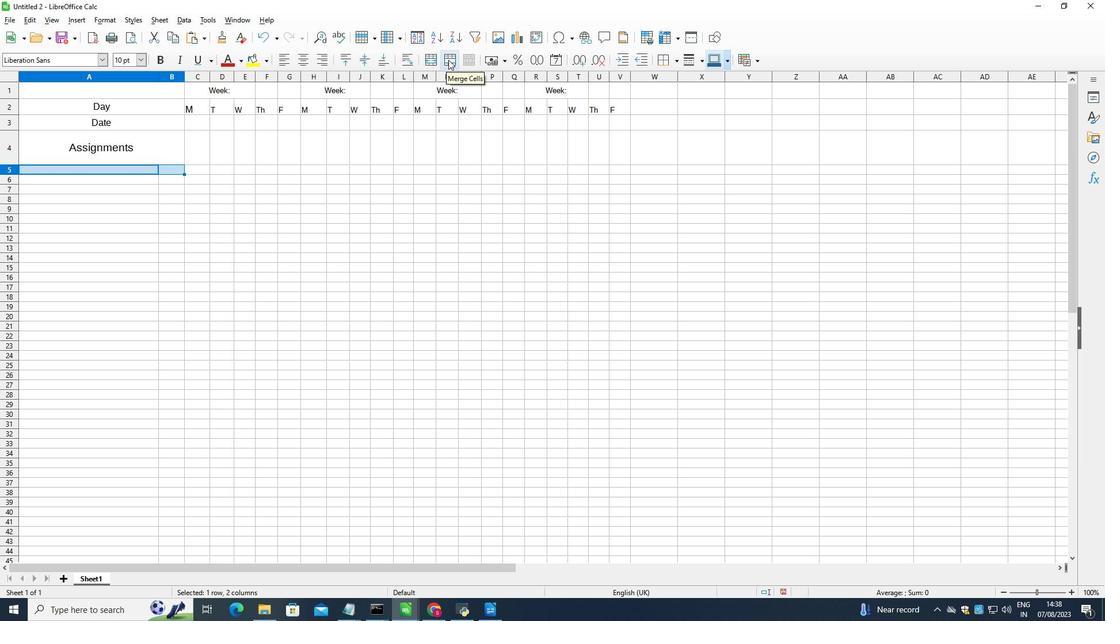 
Action: Mouse pressed left at (472, 83)
Screenshot: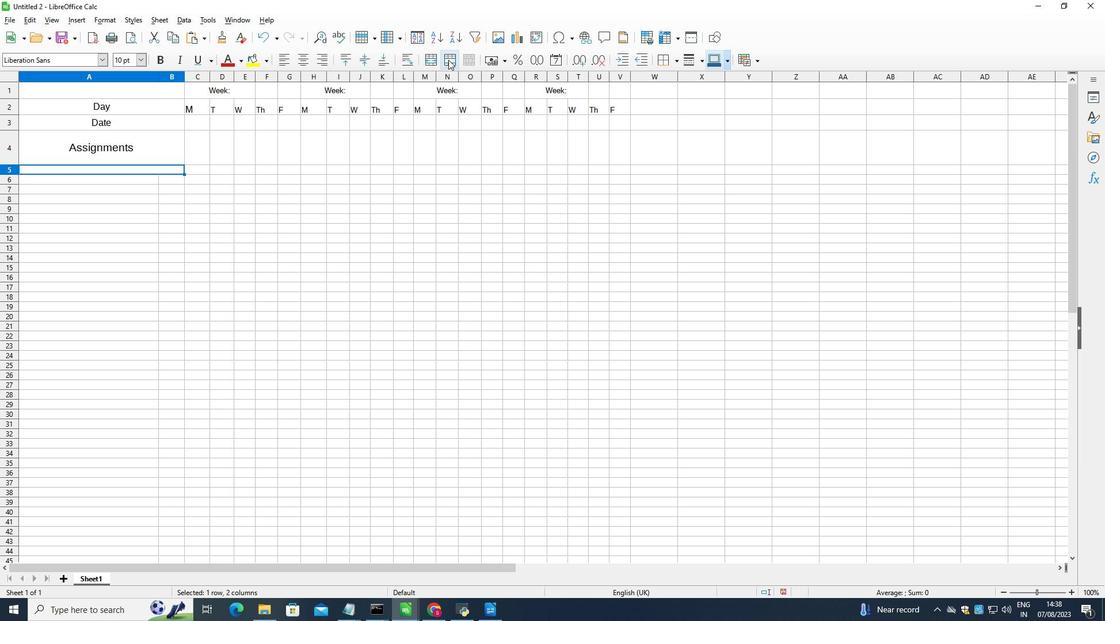 
Action: Mouse moved to (40, 199)
Screenshot: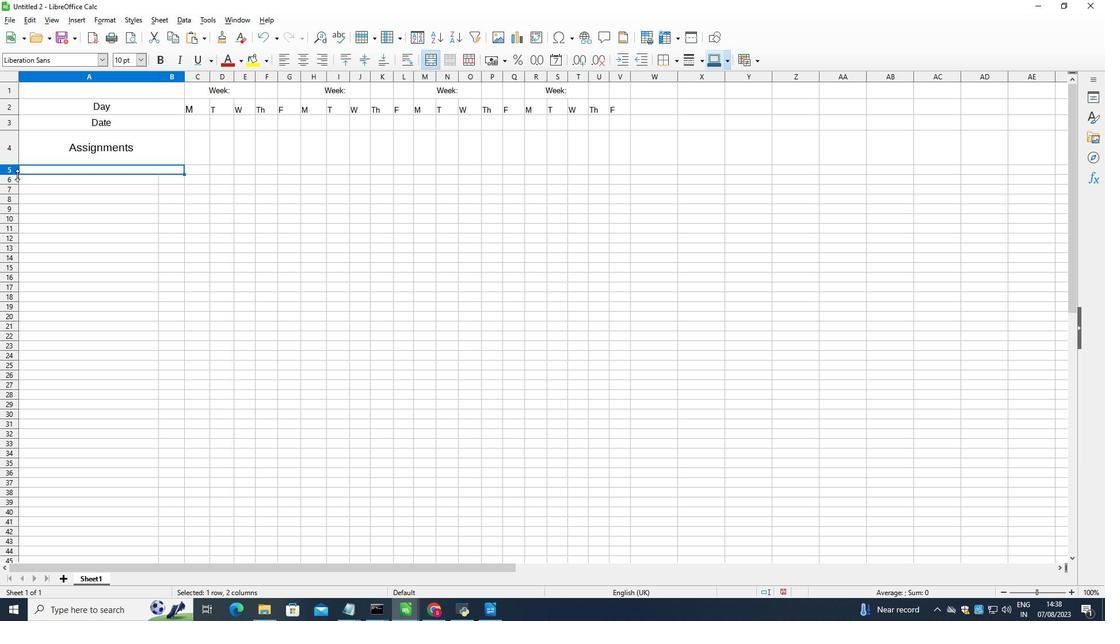 
Action: Mouse pressed left at (40, 199)
Screenshot: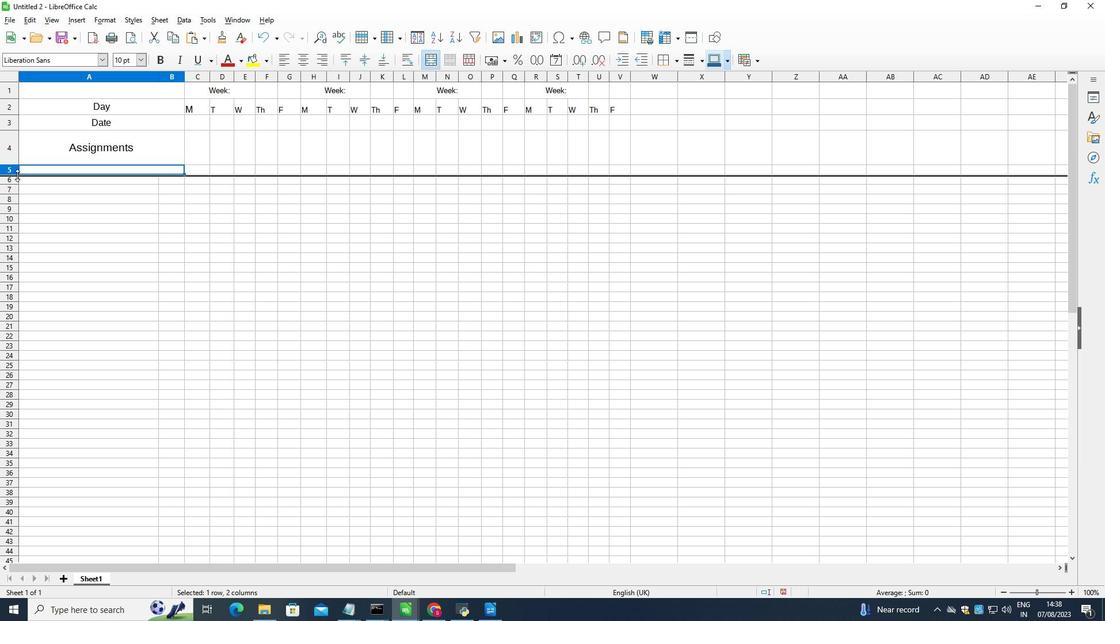 
Action: Mouse moved to (165, 84)
Screenshot: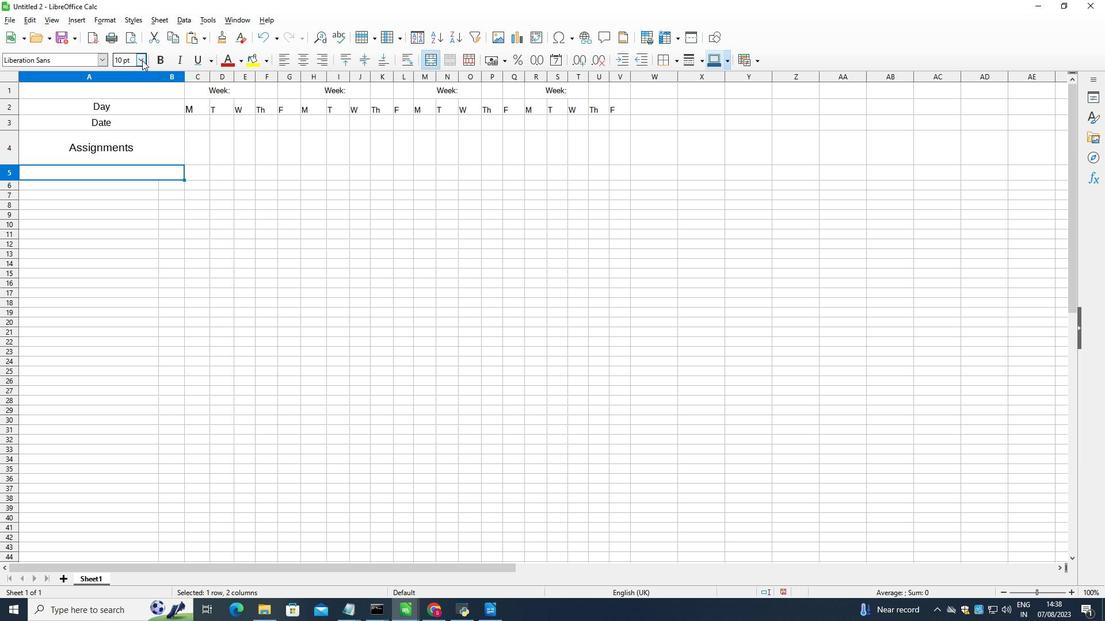 
Action: Mouse pressed left at (165, 84)
Screenshot: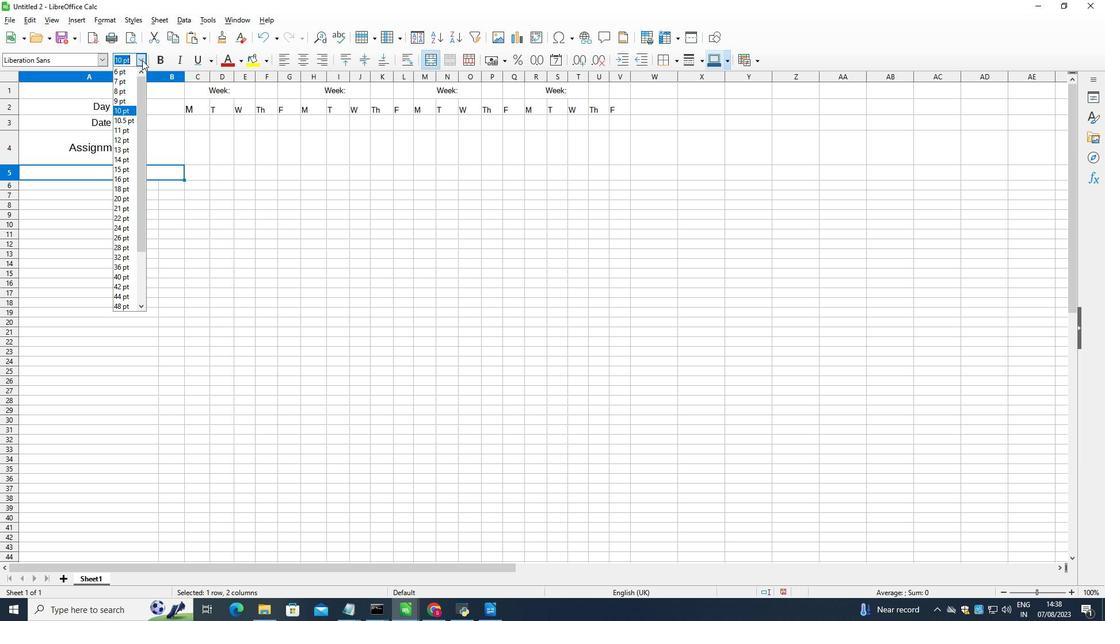 
Action: Mouse moved to (149, 162)
Screenshot: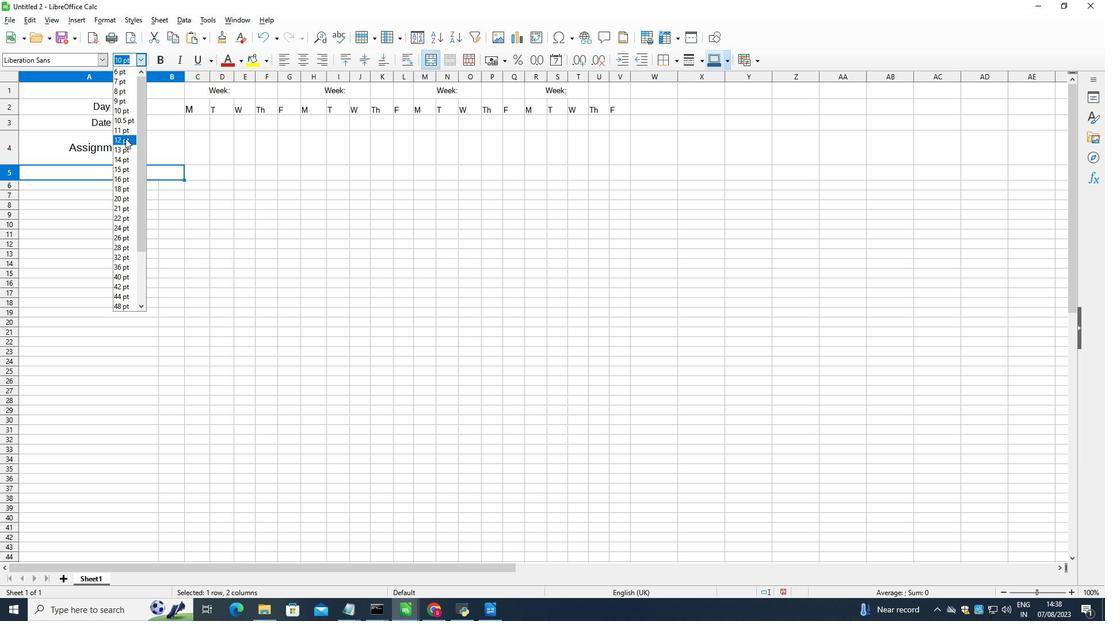 
Action: Mouse pressed left at (149, 162)
Screenshot: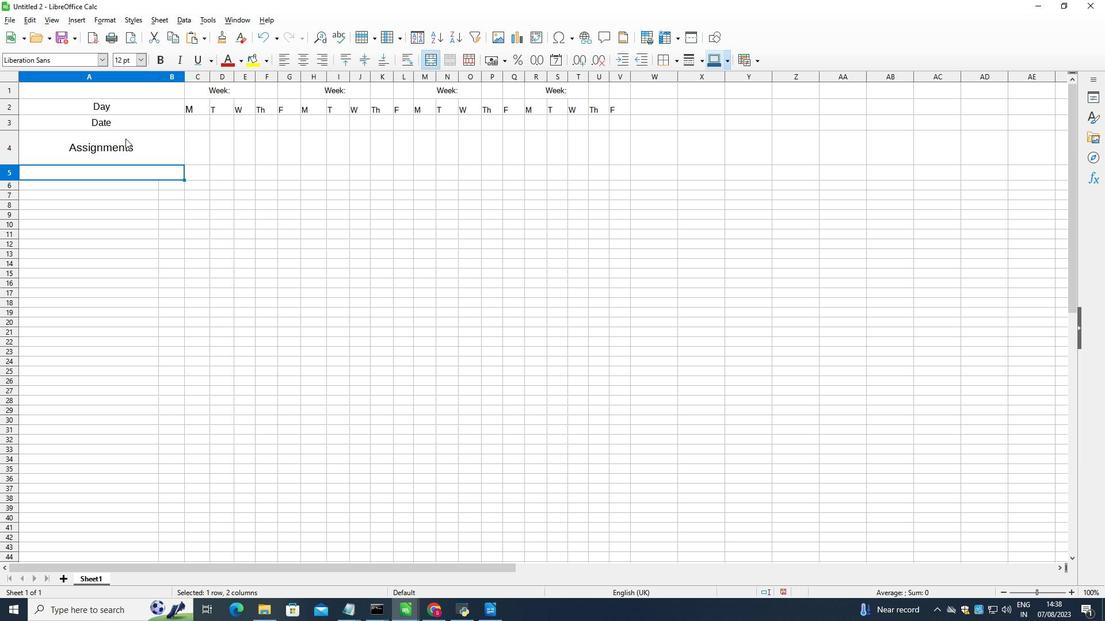 
Action: Mouse moved to (132, 195)
Screenshot: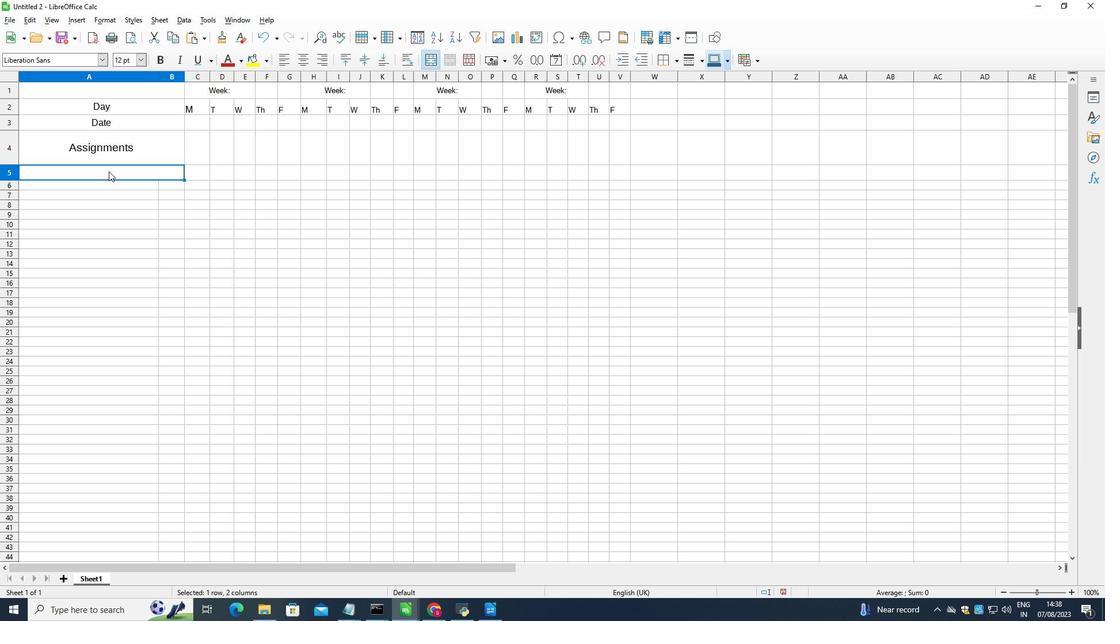 
Action: Mouse pressed left at (132, 195)
Screenshot: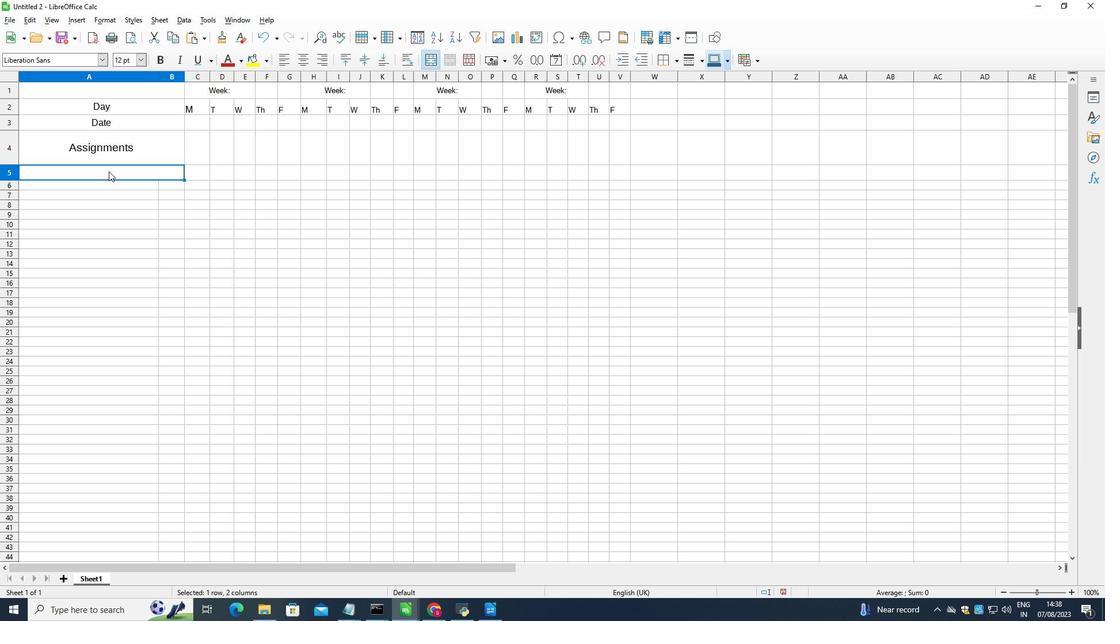 
Action: Mouse pressed left at (132, 195)
Screenshot: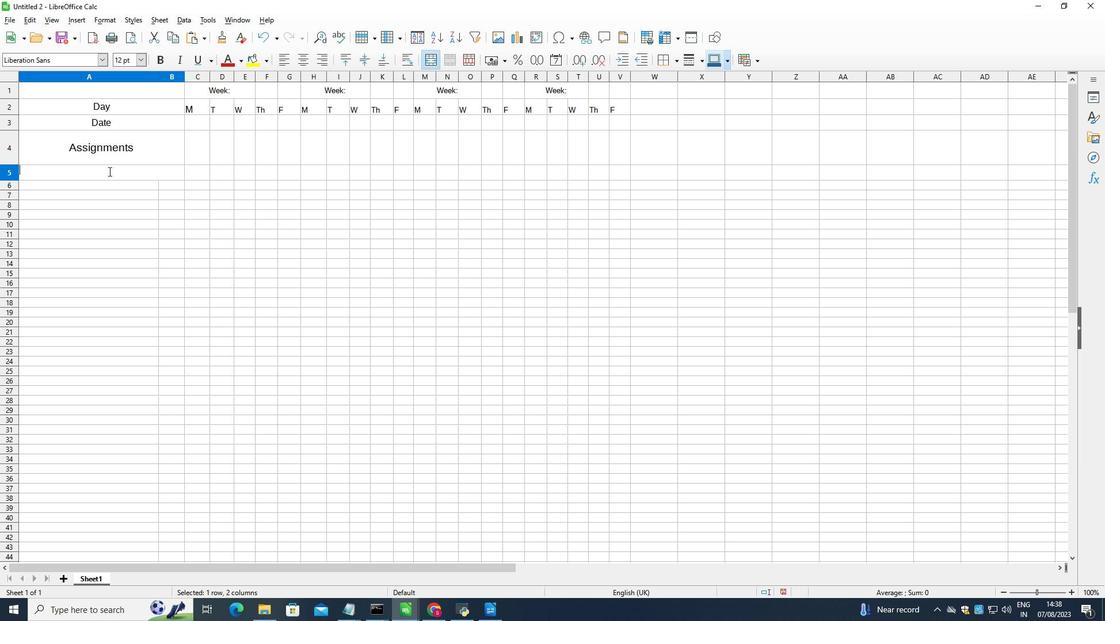 
Action: Key pressed <Key.shift>Name
Screenshot: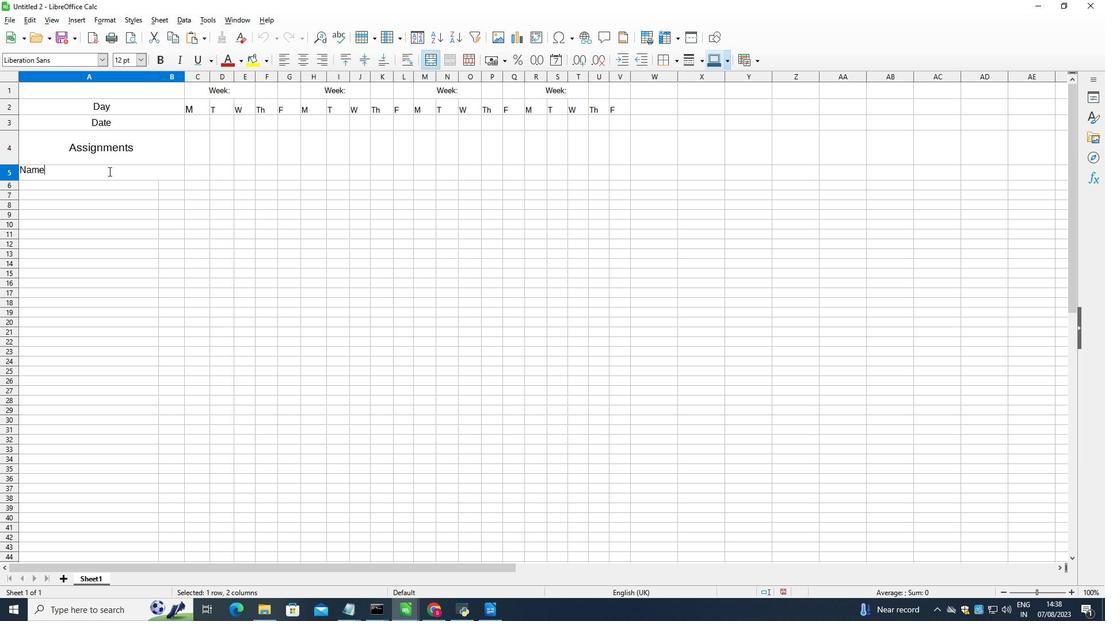
Action: Mouse moved to (96, 272)
Screenshot: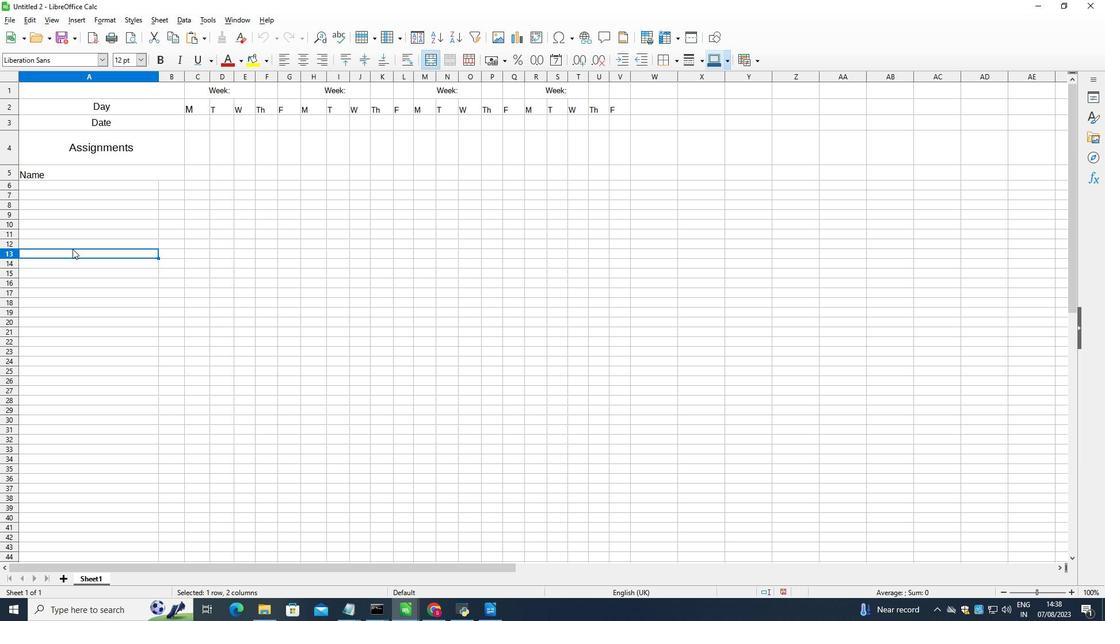 
Action: Mouse pressed left at (96, 272)
Screenshot: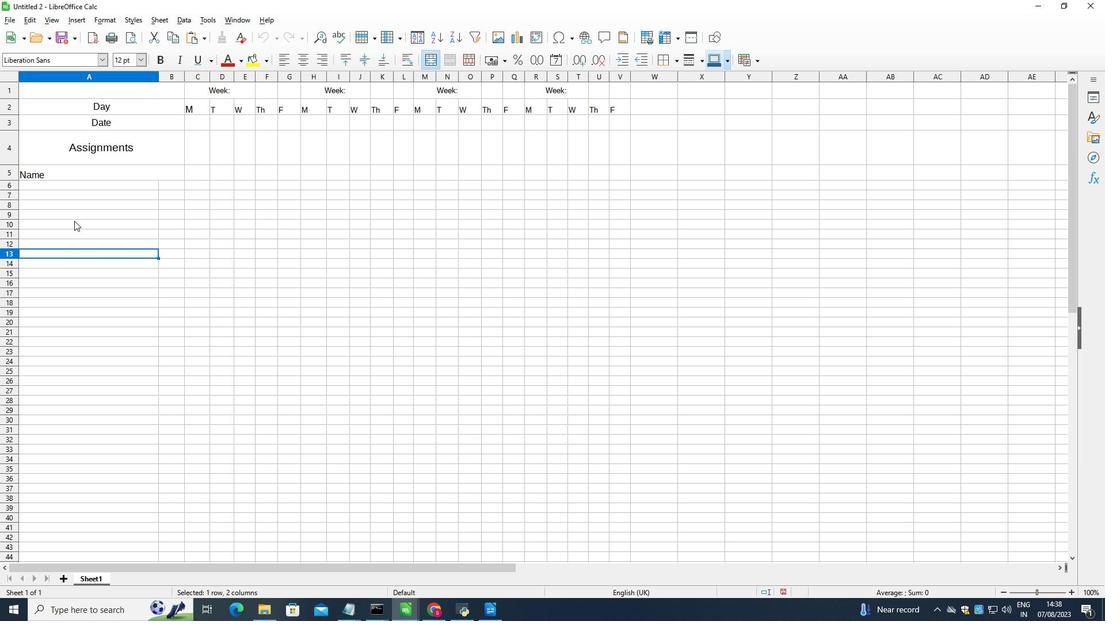 
Action: Mouse moved to (114, 198)
Screenshot: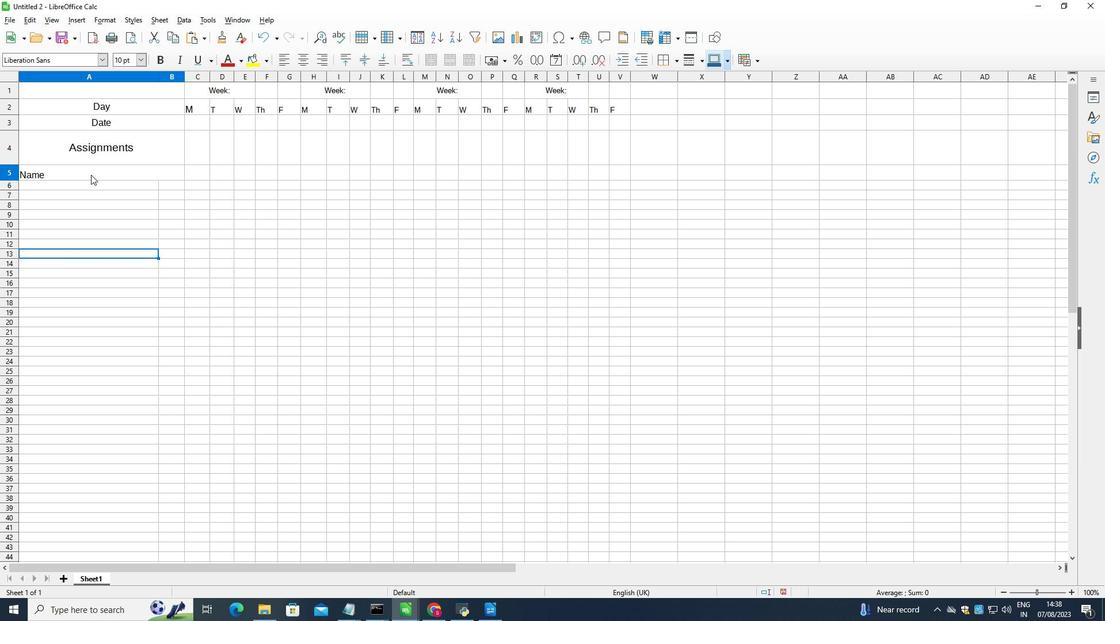 
Action: Mouse pressed left at (114, 198)
Screenshot: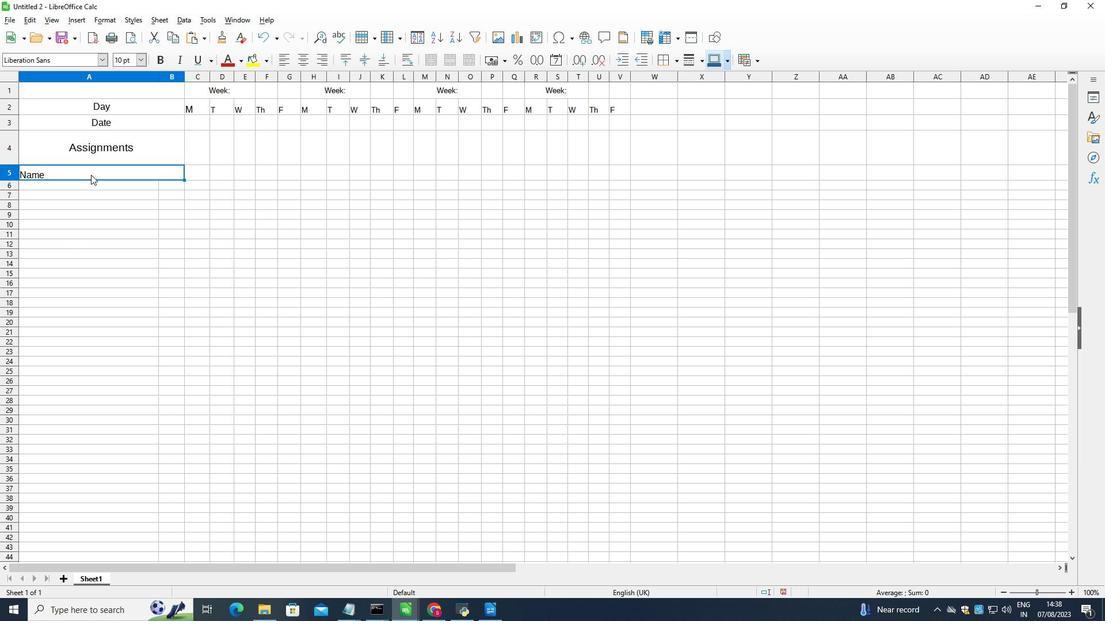 
Action: Mouse moved to (332, 88)
Screenshot: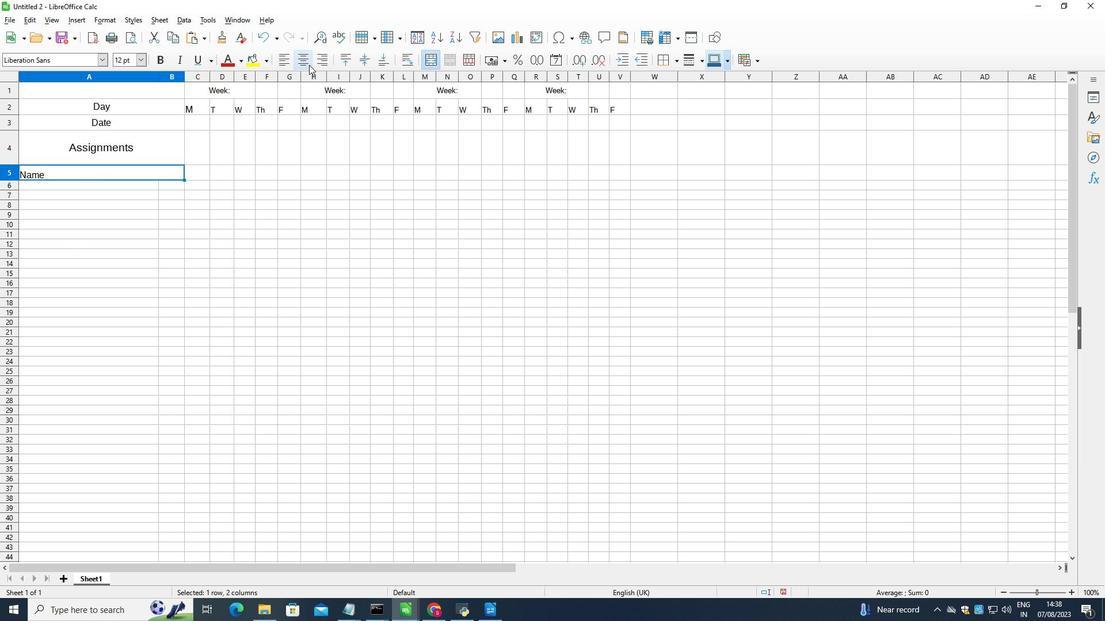 
Action: Mouse pressed left at (332, 88)
Screenshot: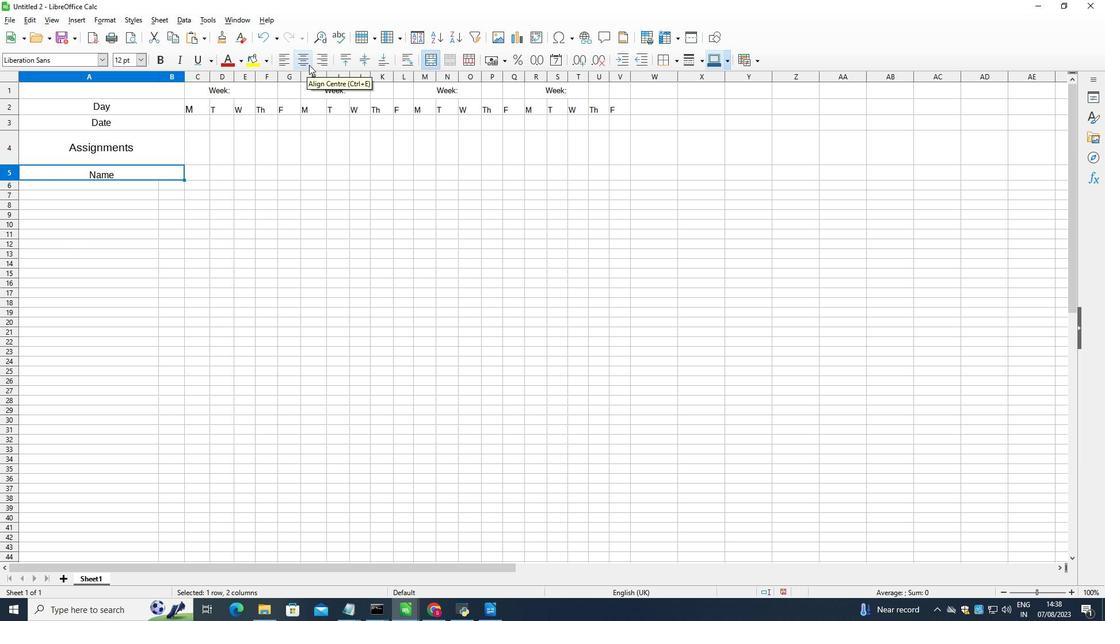 
Action: Mouse moved to (392, 81)
